 Task: Basic invoice with unit price blue modern simple.
Action: Mouse moved to (184, 178)
Screenshot: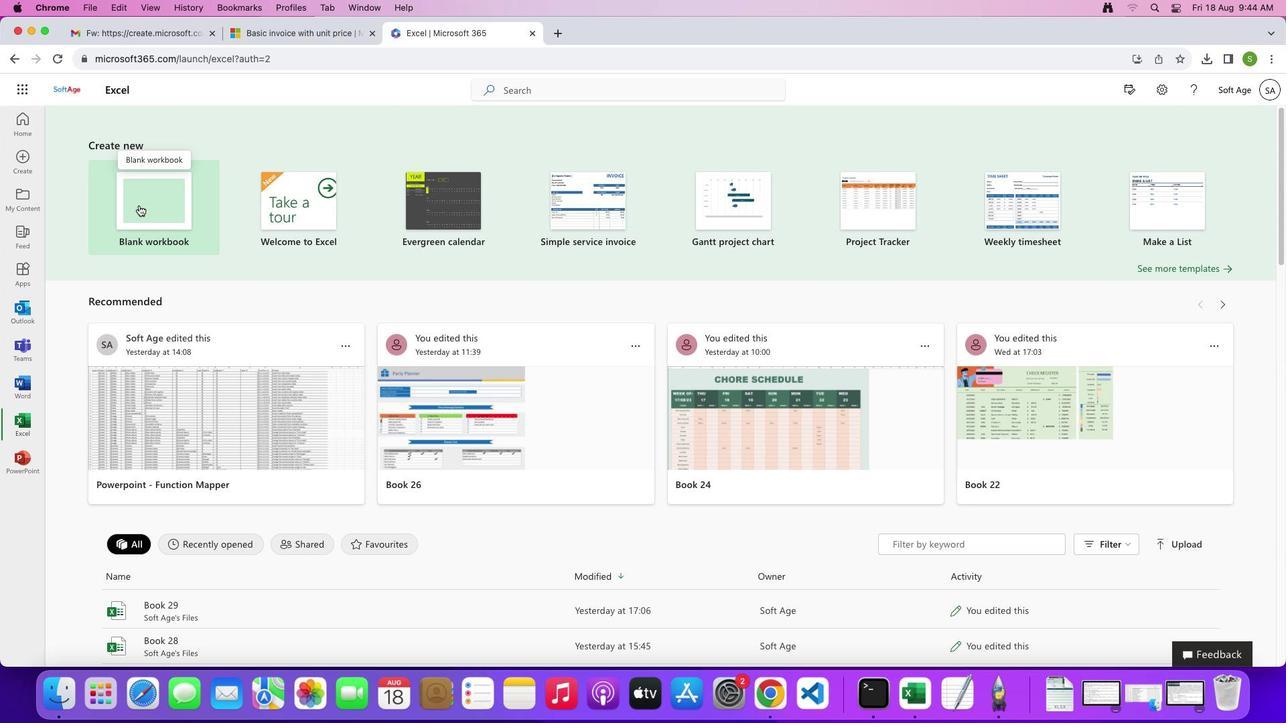 
Action: Mouse pressed left at (184, 178)
Screenshot: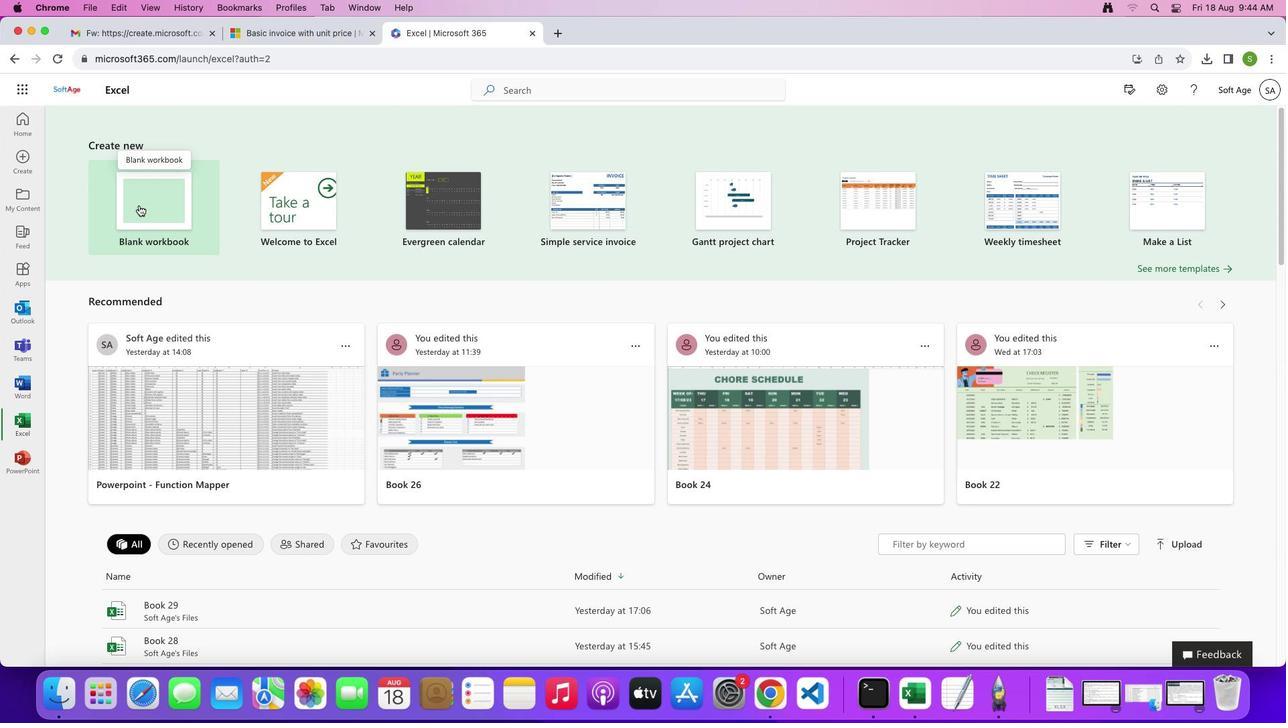 
Action: Mouse moved to (146, 197)
Screenshot: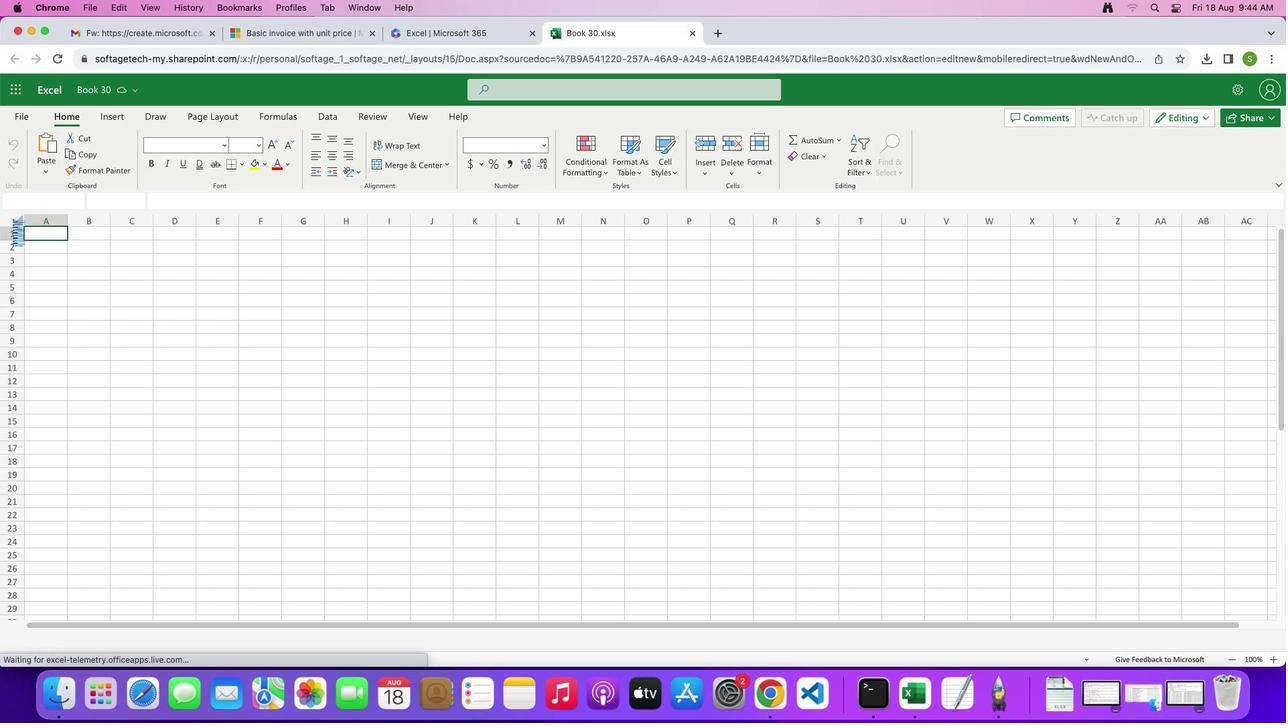 
Action: Mouse pressed left at (146, 197)
Screenshot: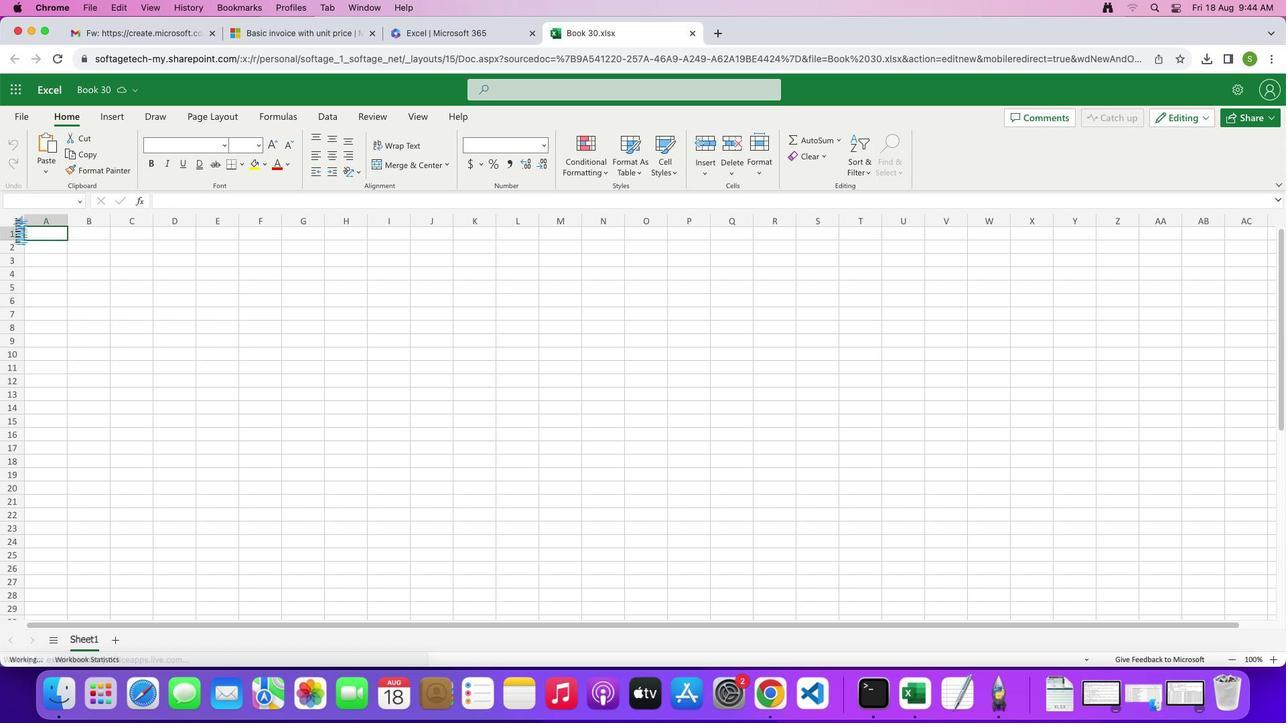 
Action: Mouse moved to (223, 132)
Screenshot: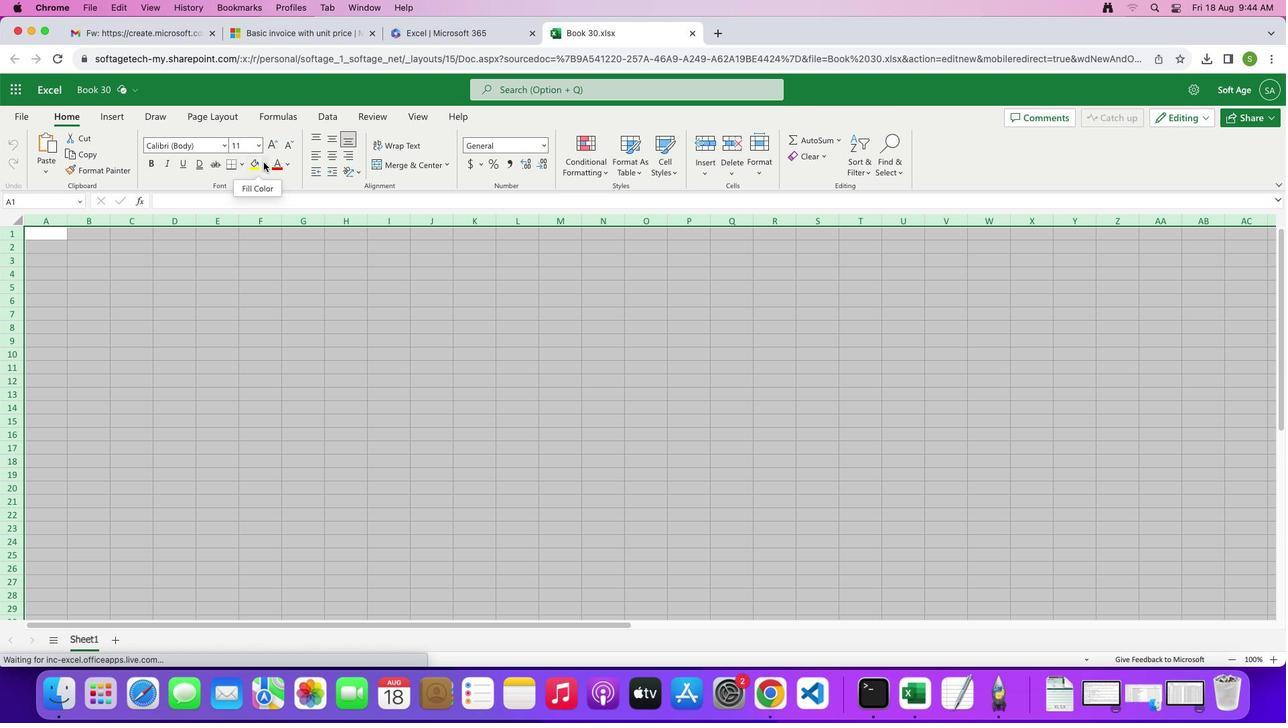 
Action: Mouse pressed left at (223, 132)
Screenshot: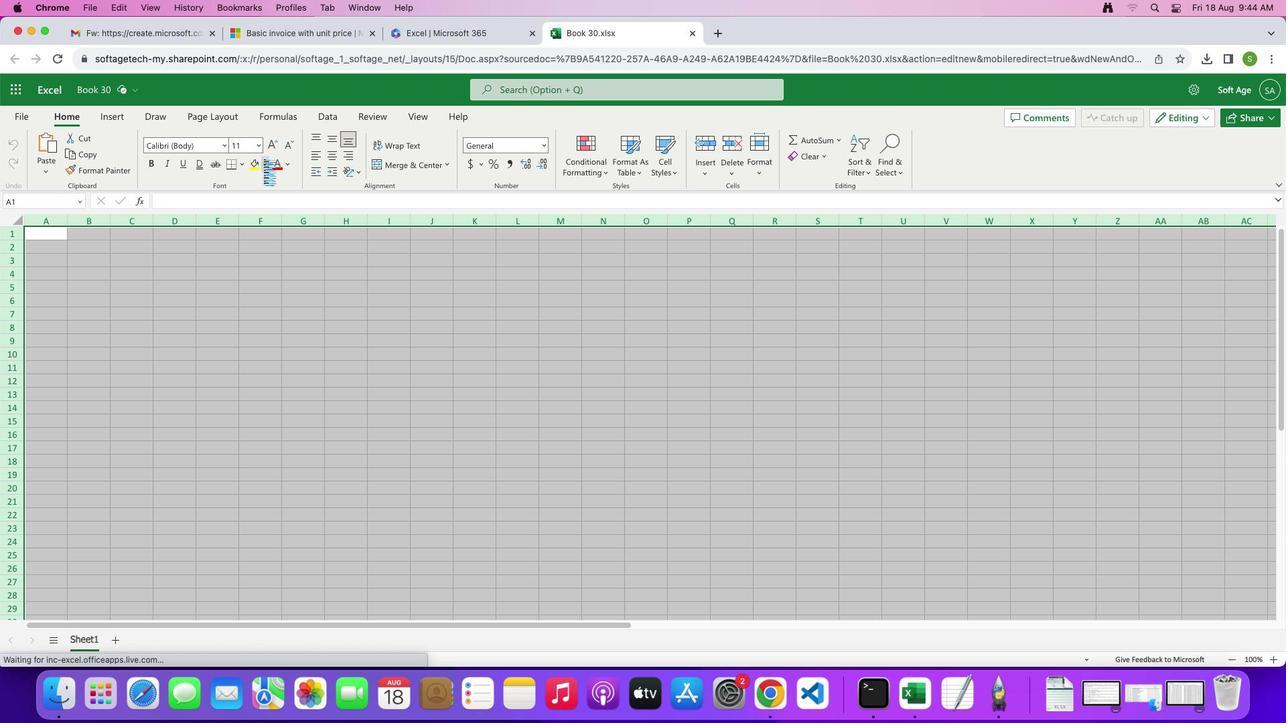 
Action: Mouse moved to (221, 176)
Screenshot: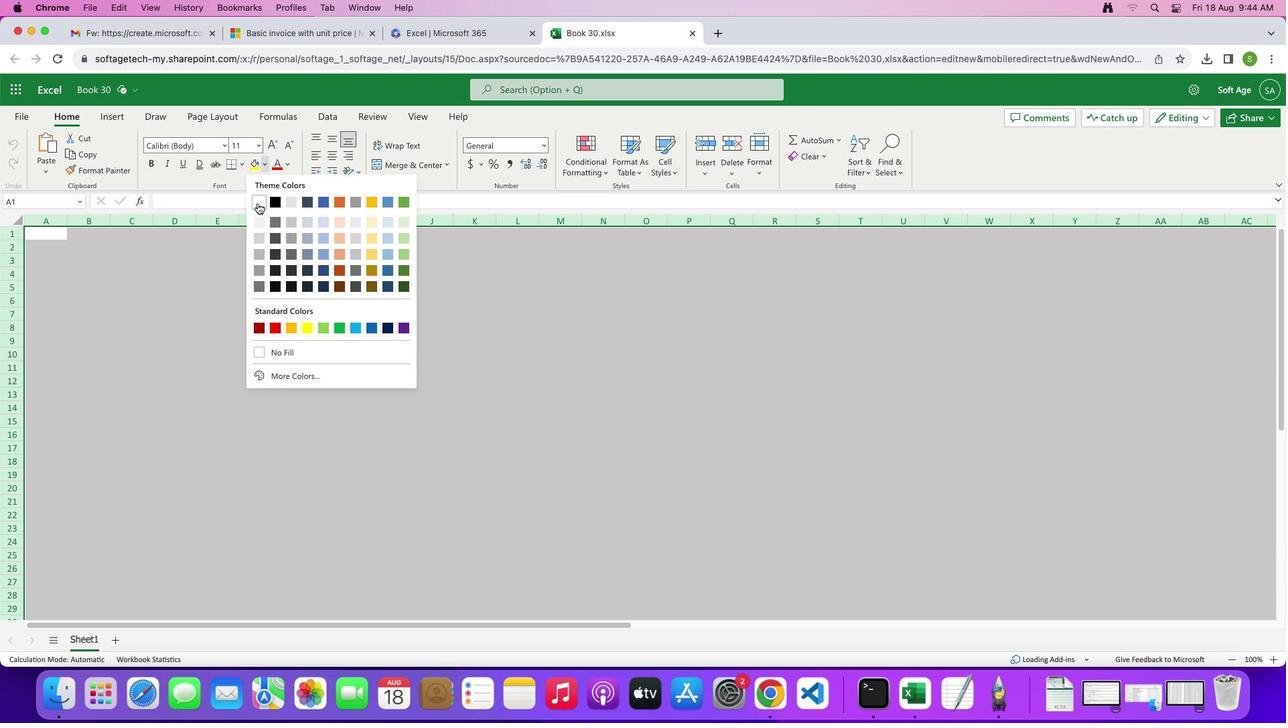
Action: Mouse pressed left at (221, 176)
Screenshot: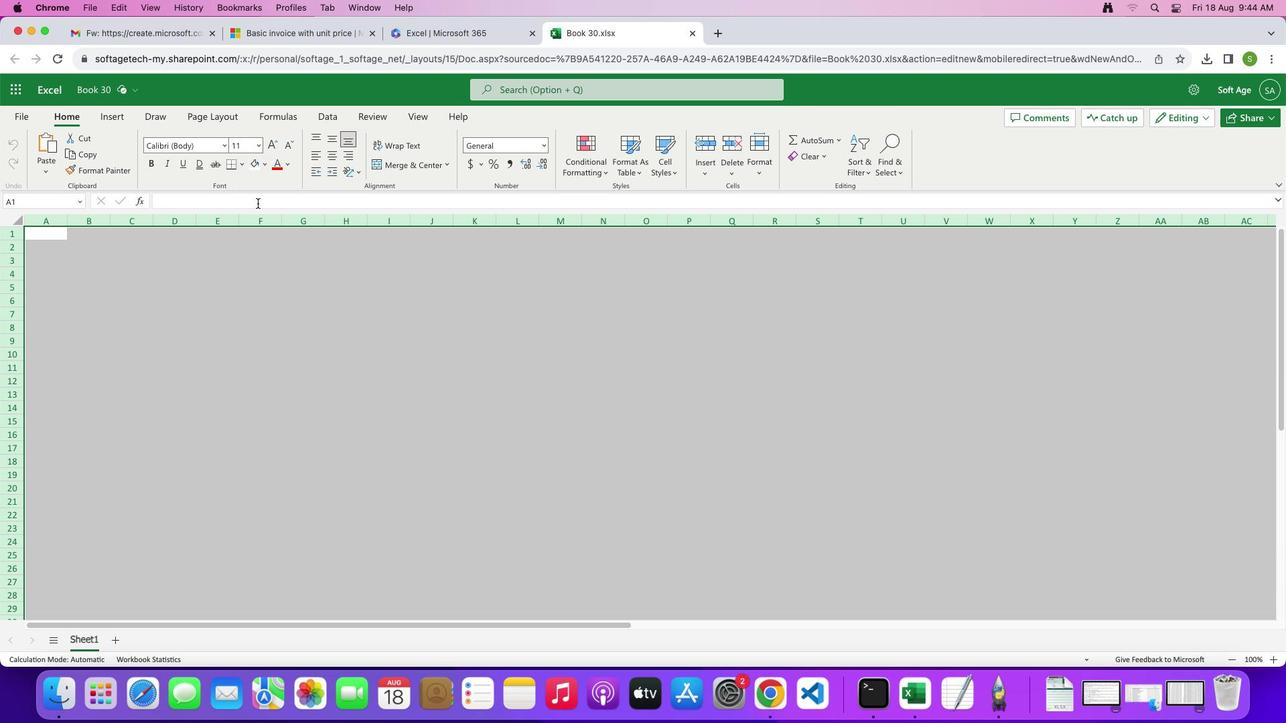 
Action: Mouse moved to (178, 269)
Screenshot: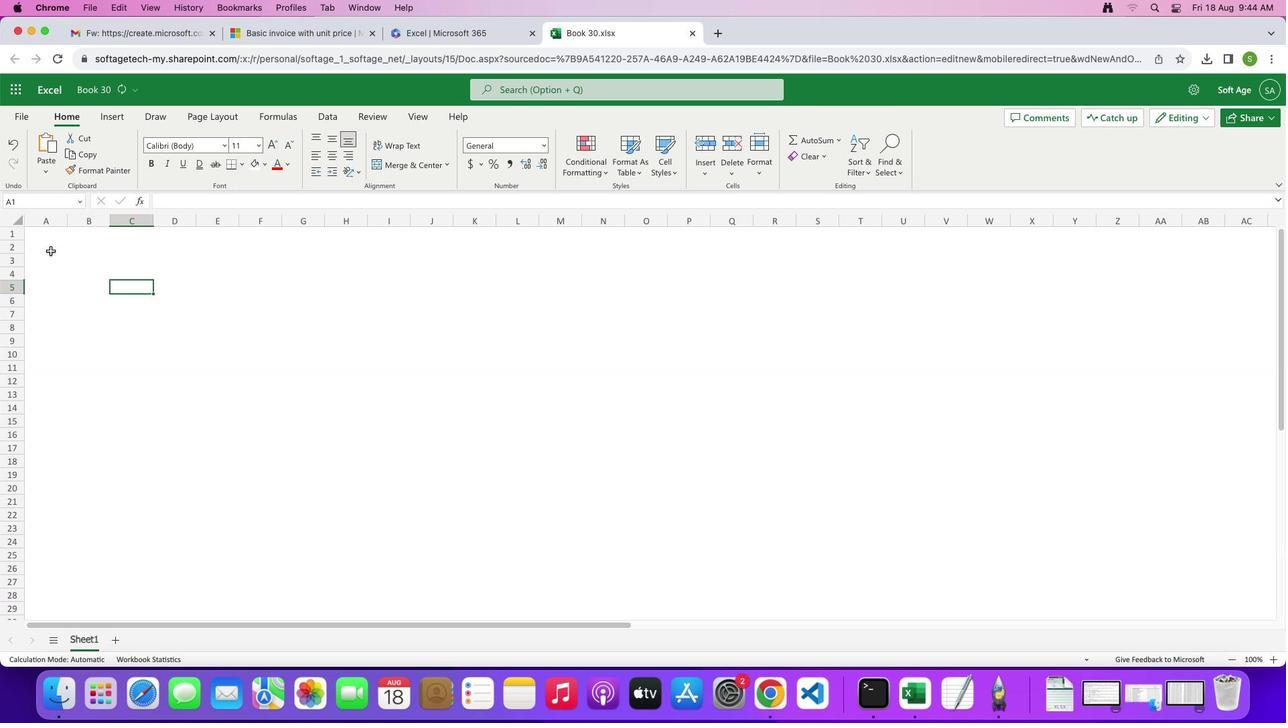
Action: Mouse pressed left at (178, 269)
Screenshot: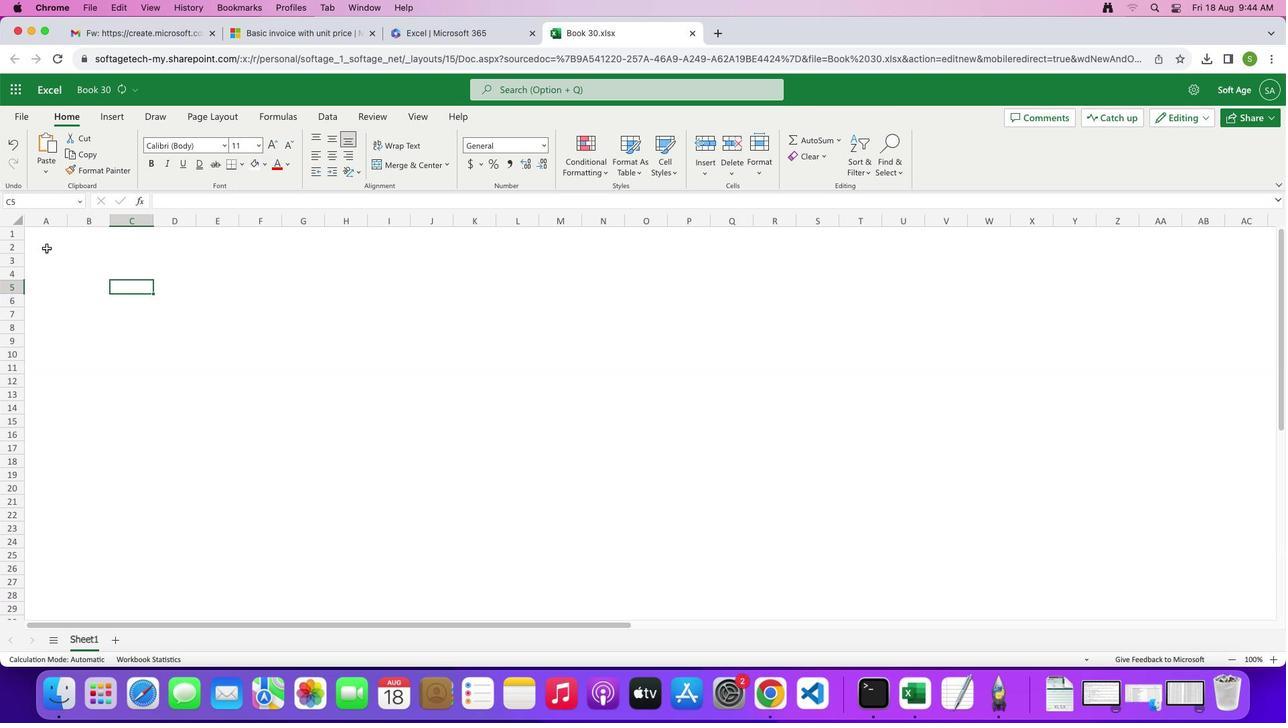 
Action: Mouse moved to (162, 197)
Screenshot: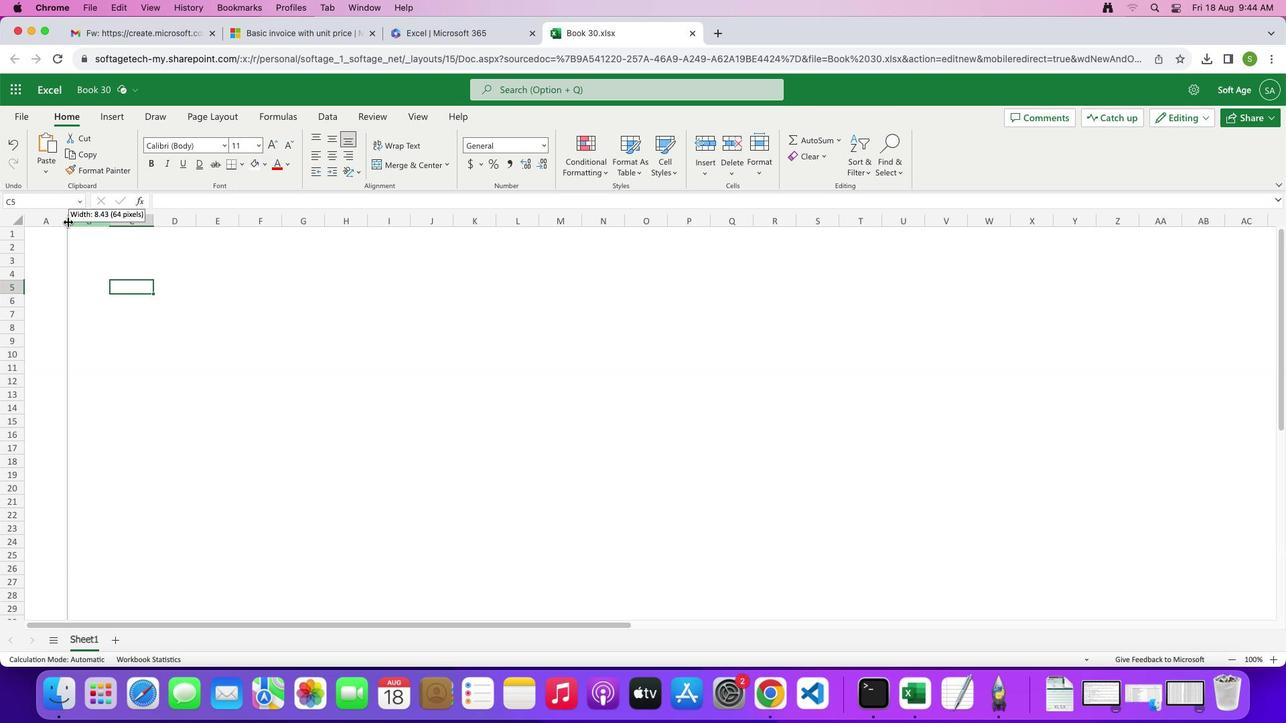 
Action: Mouse pressed left at (162, 197)
Screenshot: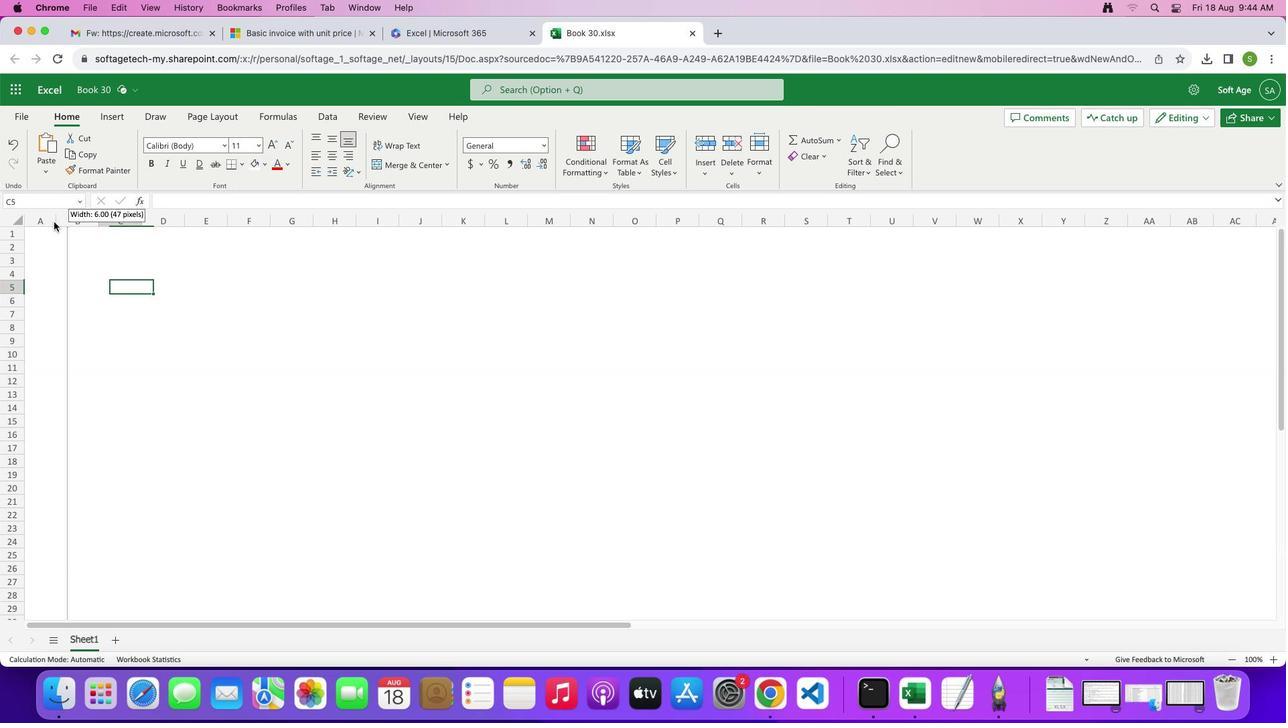 
Action: Mouse moved to (166, 238)
Screenshot: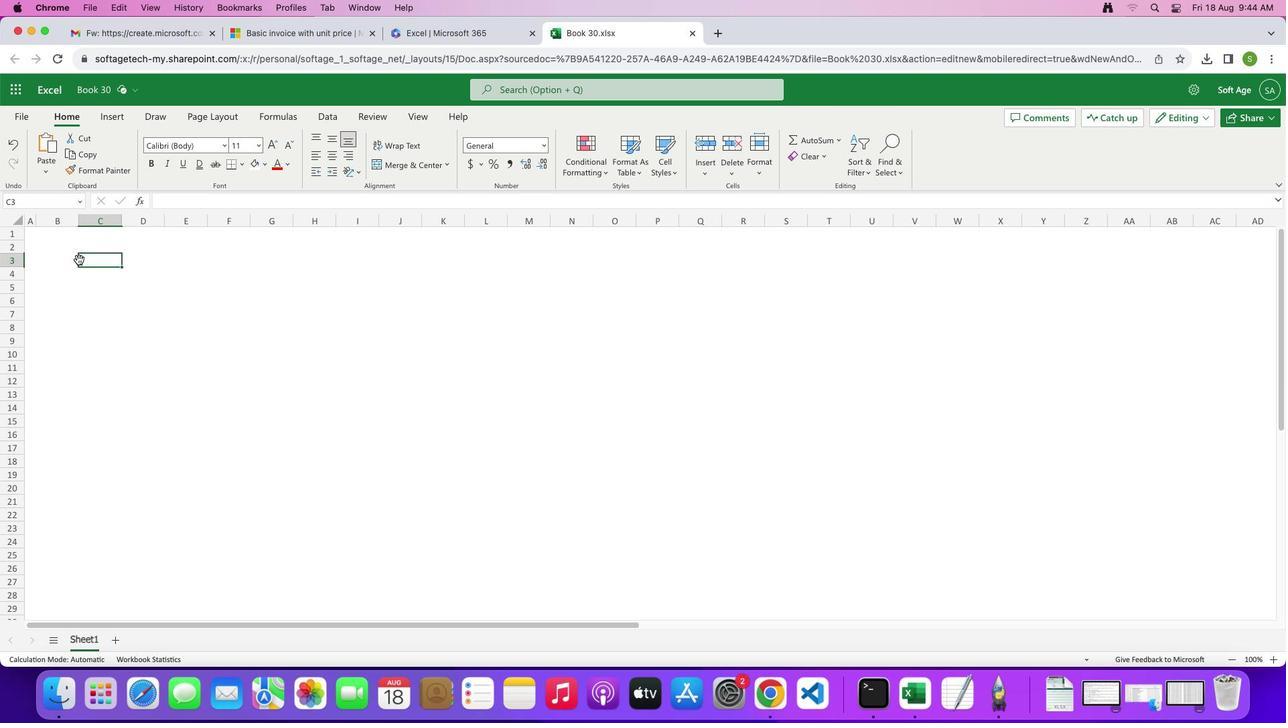 
Action: Mouse pressed left at (166, 238)
Screenshot: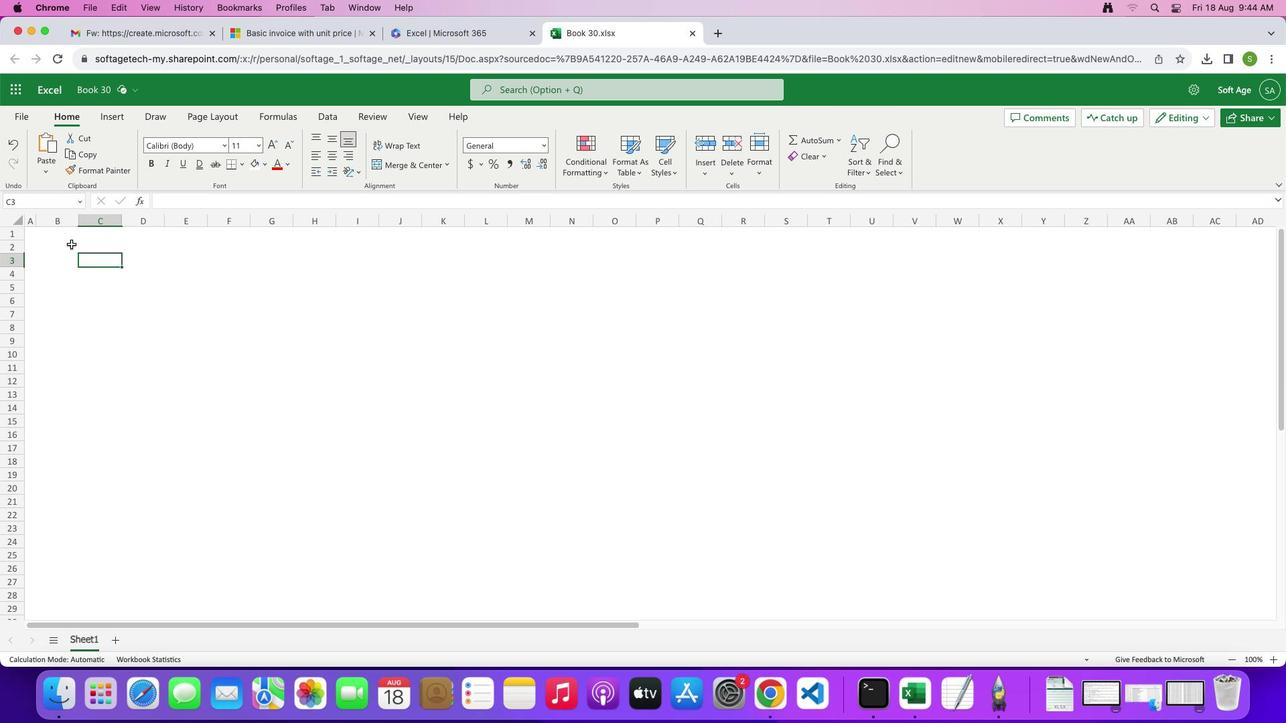 
Action: Mouse moved to (161, 199)
Screenshot: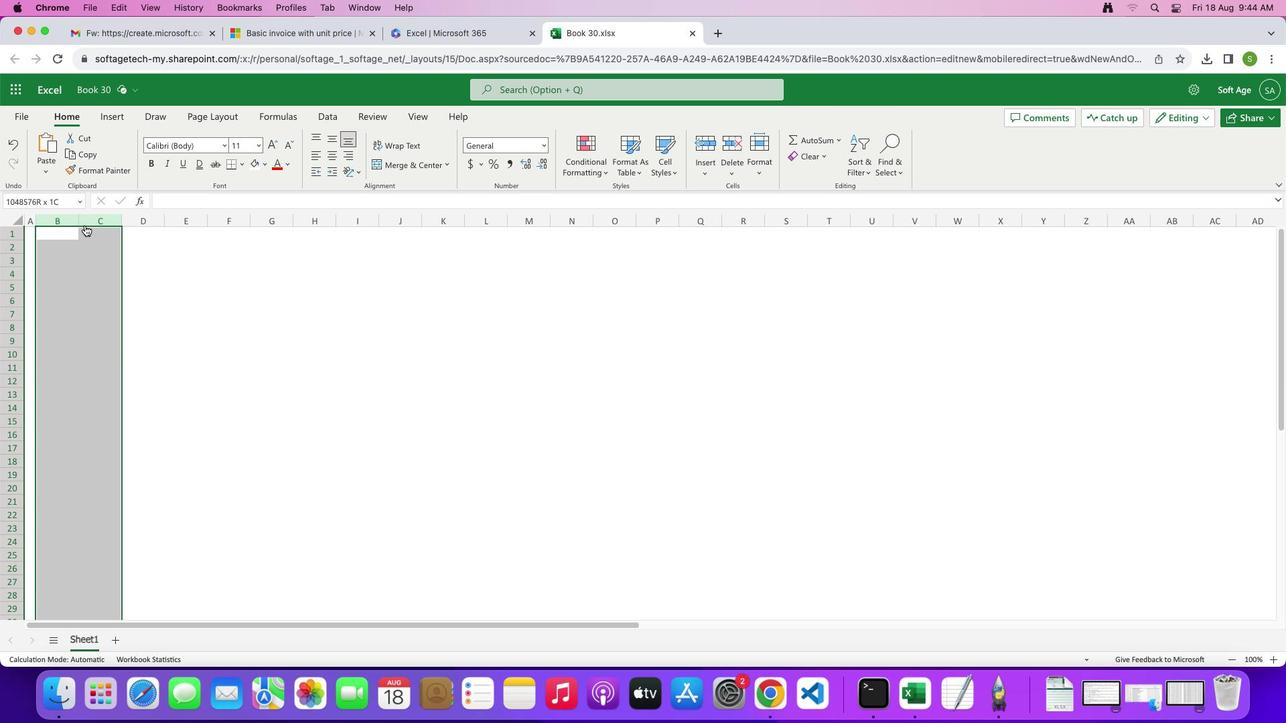 
Action: Mouse pressed left at (161, 199)
Screenshot: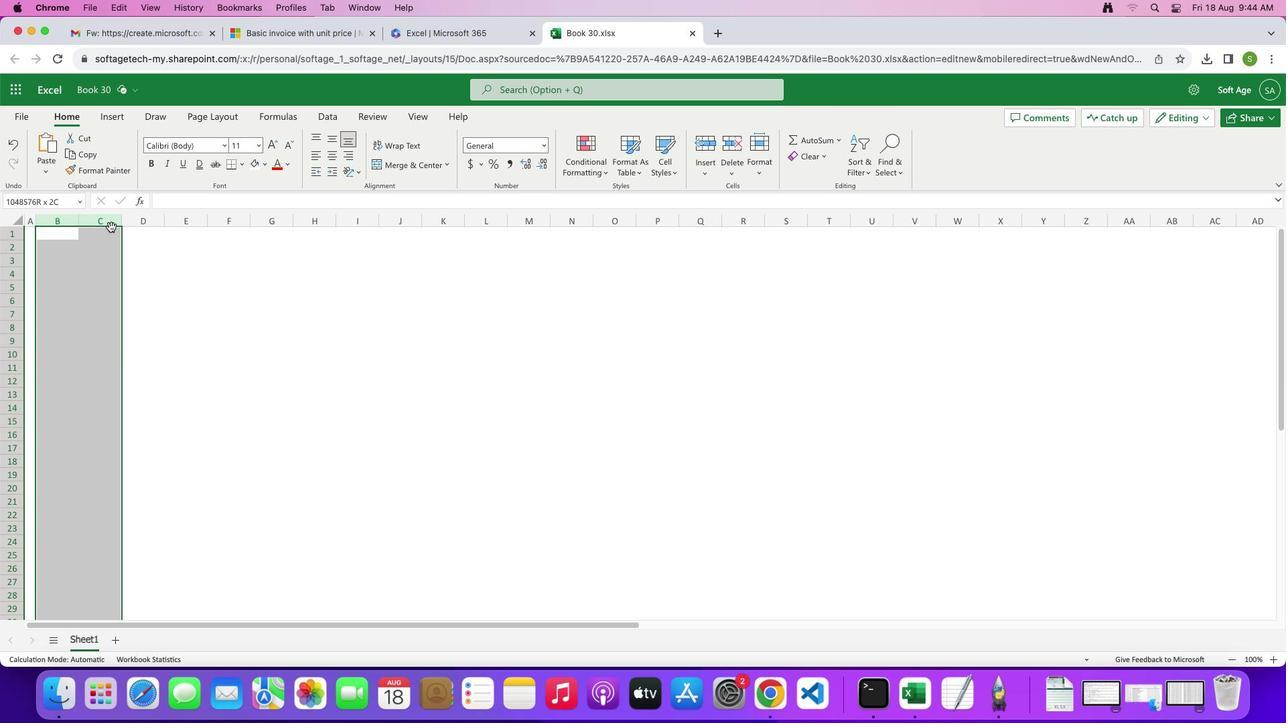 
Action: Mouse moved to (179, 196)
Screenshot: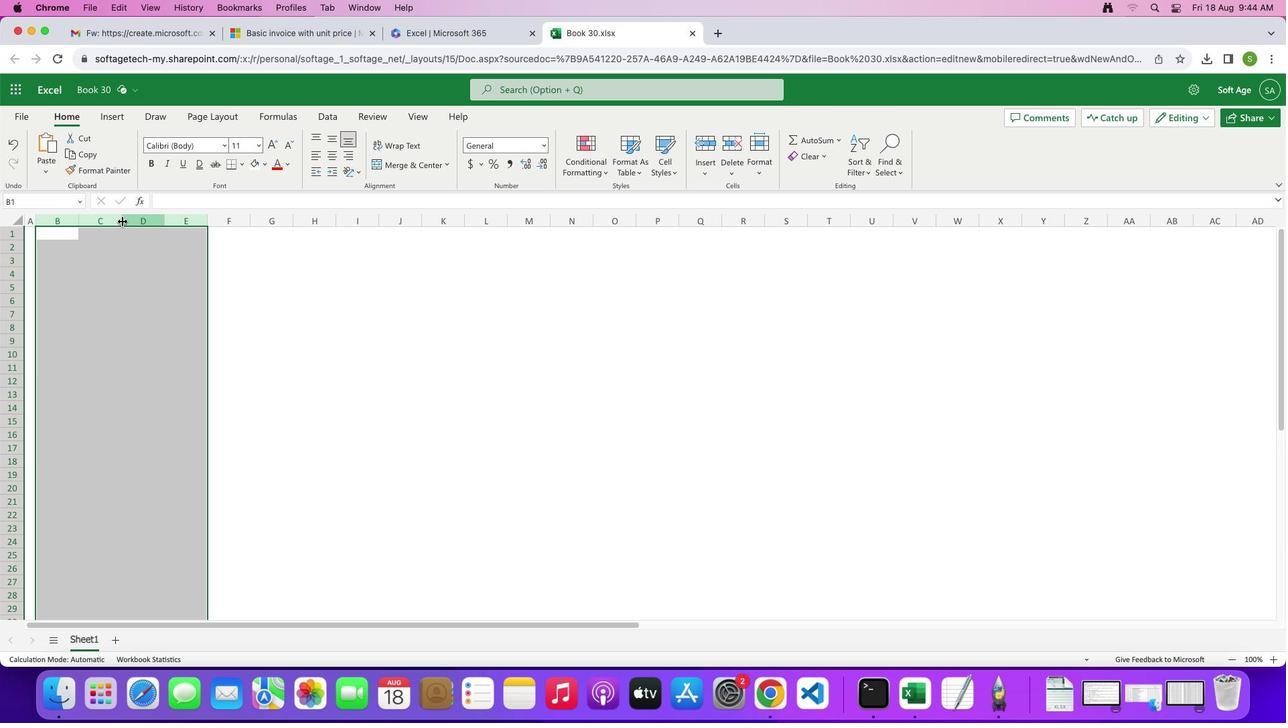 
Action: Mouse pressed left at (179, 196)
Screenshot: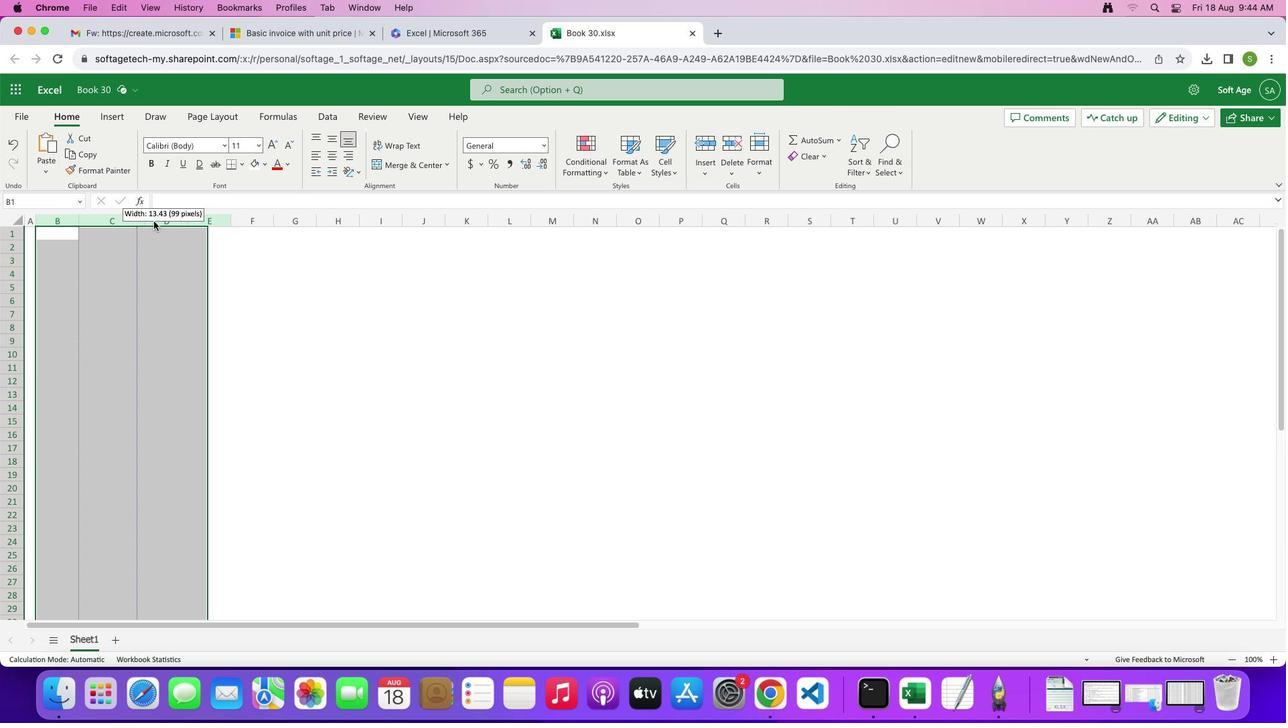 
Action: Mouse moved to (298, 198)
Screenshot: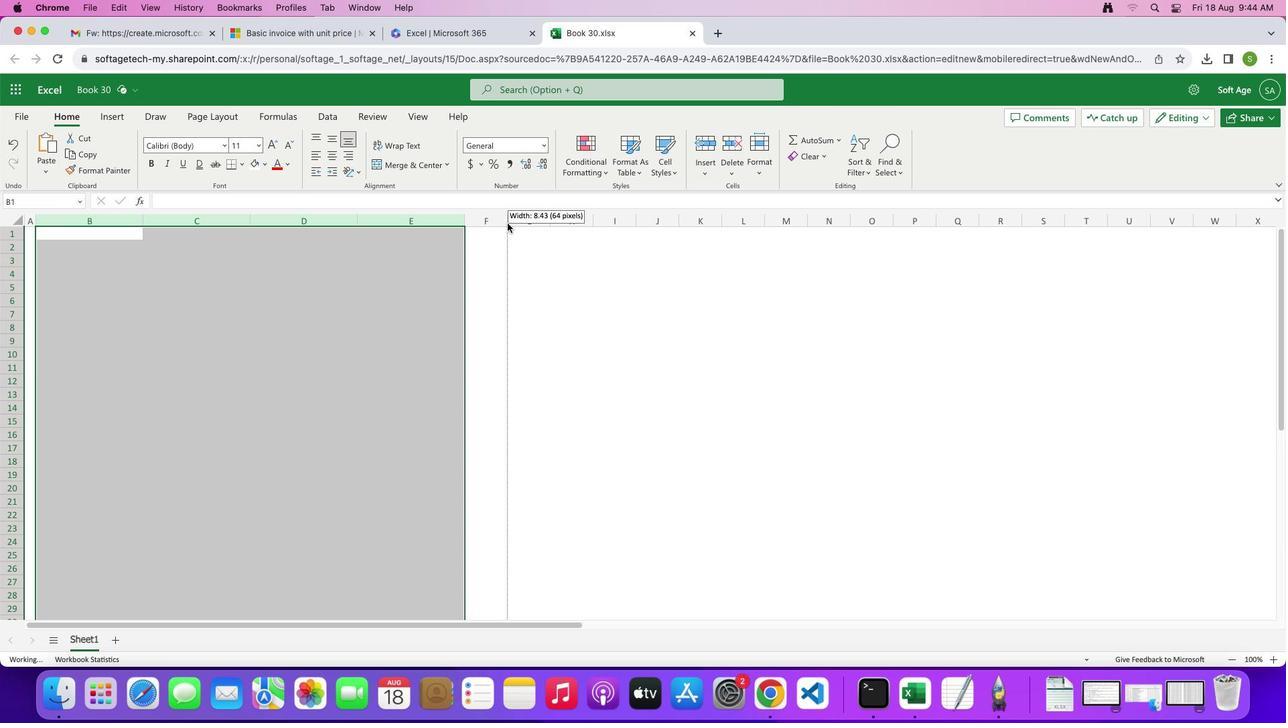 
Action: Mouse pressed left at (298, 198)
Screenshot: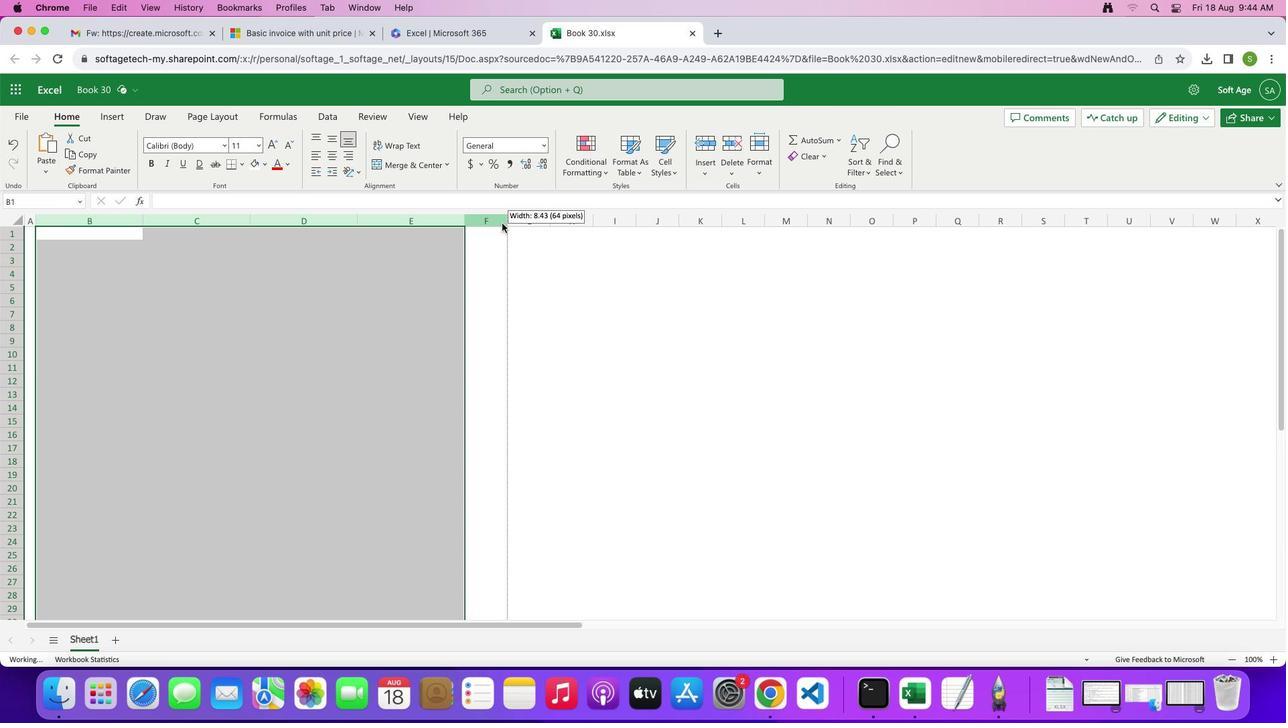 
Action: Mouse moved to (245, 310)
Screenshot: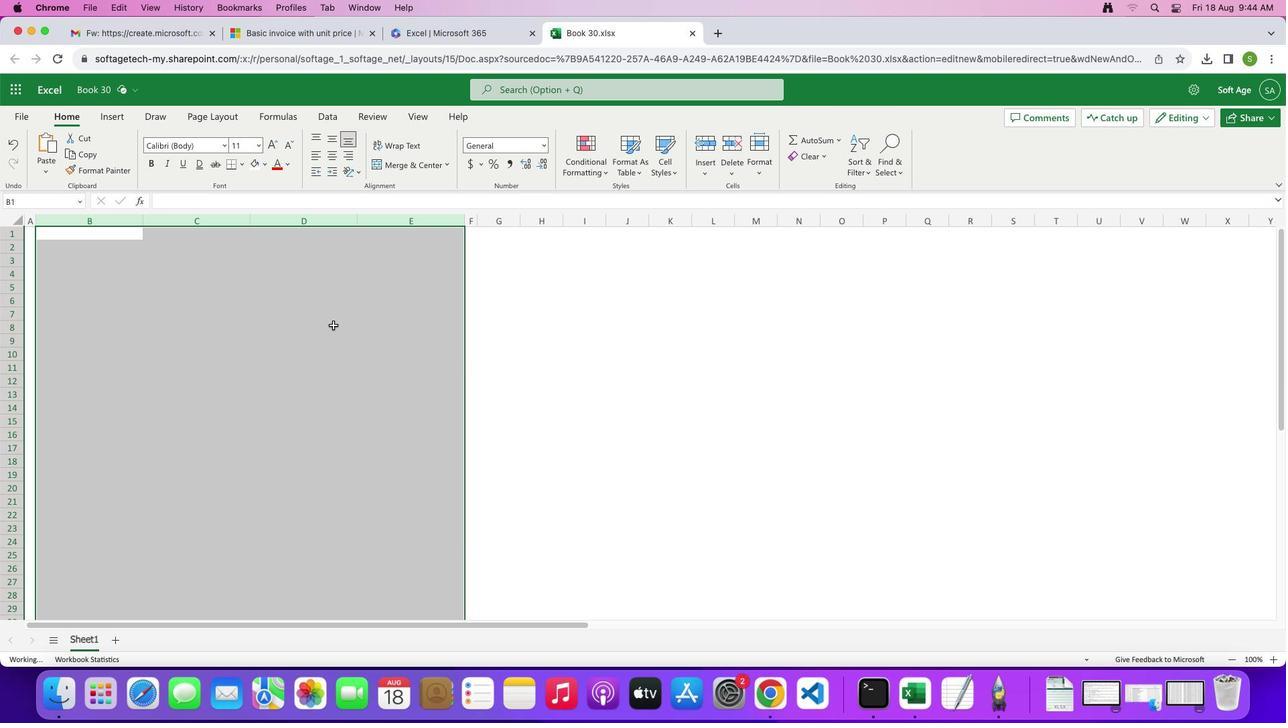 
Action: Mouse pressed left at (245, 310)
Screenshot: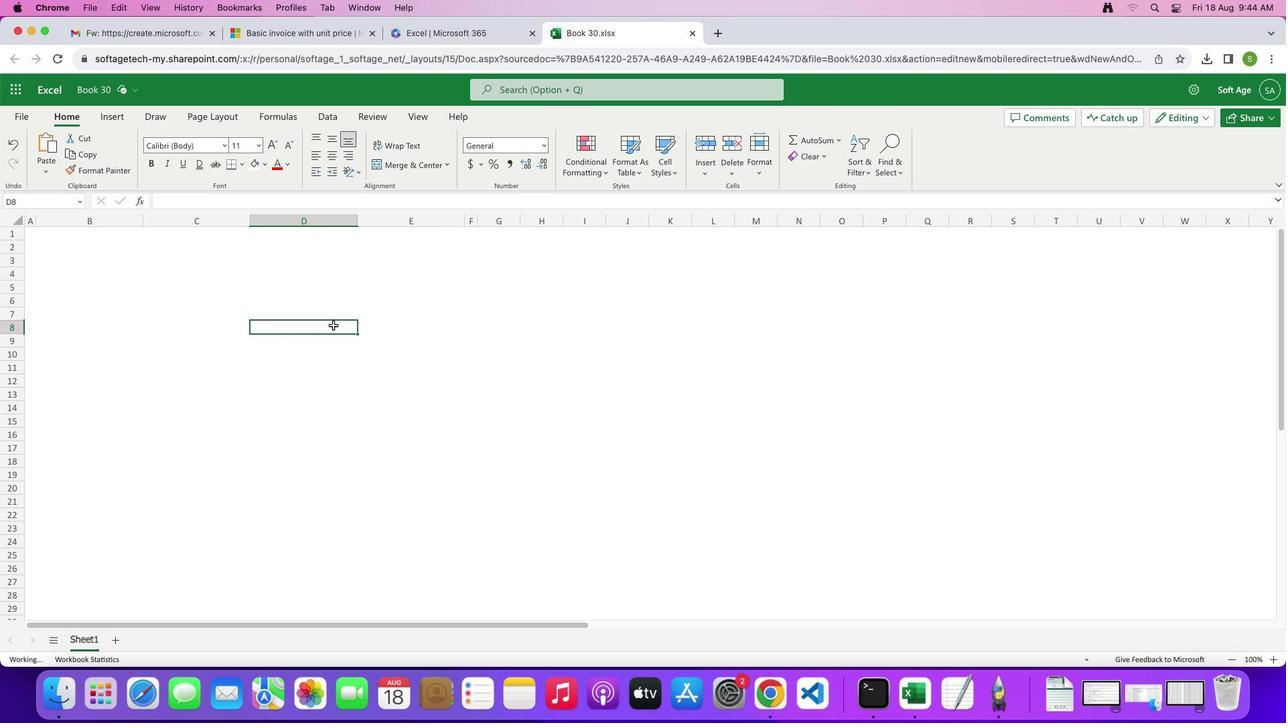 
Action: Mouse moved to (146, 215)
Screenshot: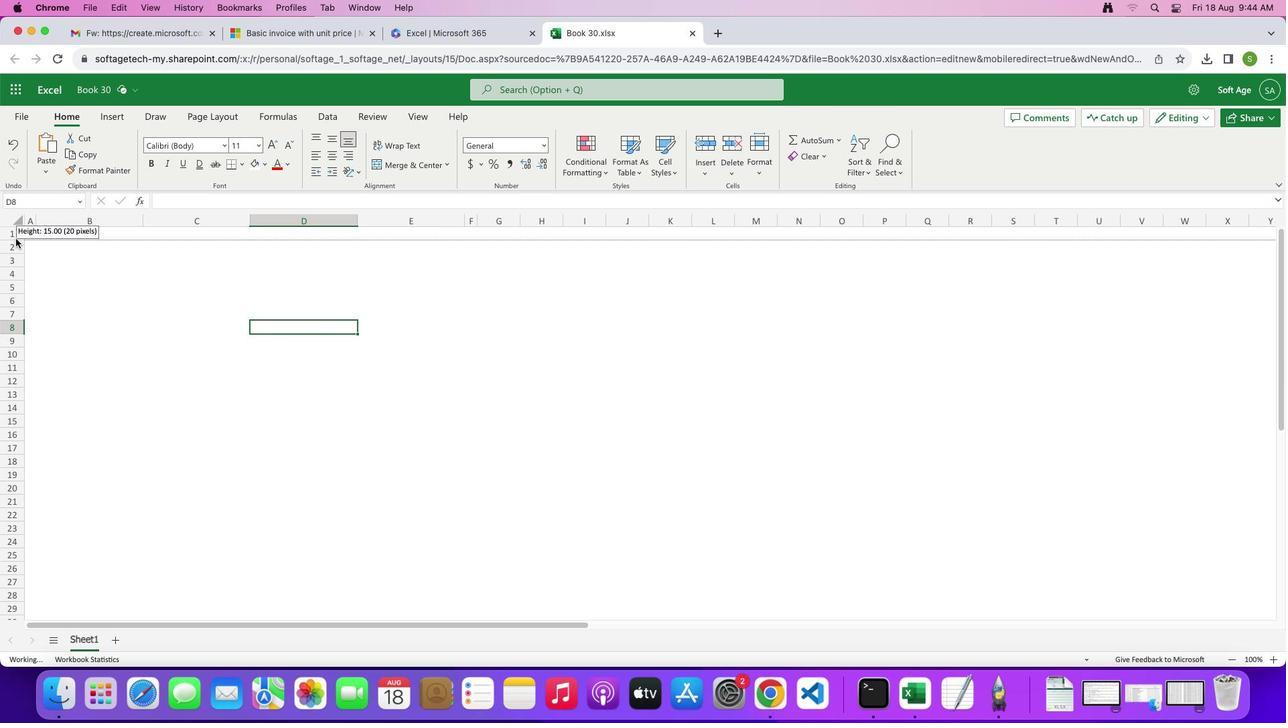 
Action: Mouse pressed left at (146, 215)
Screenshot: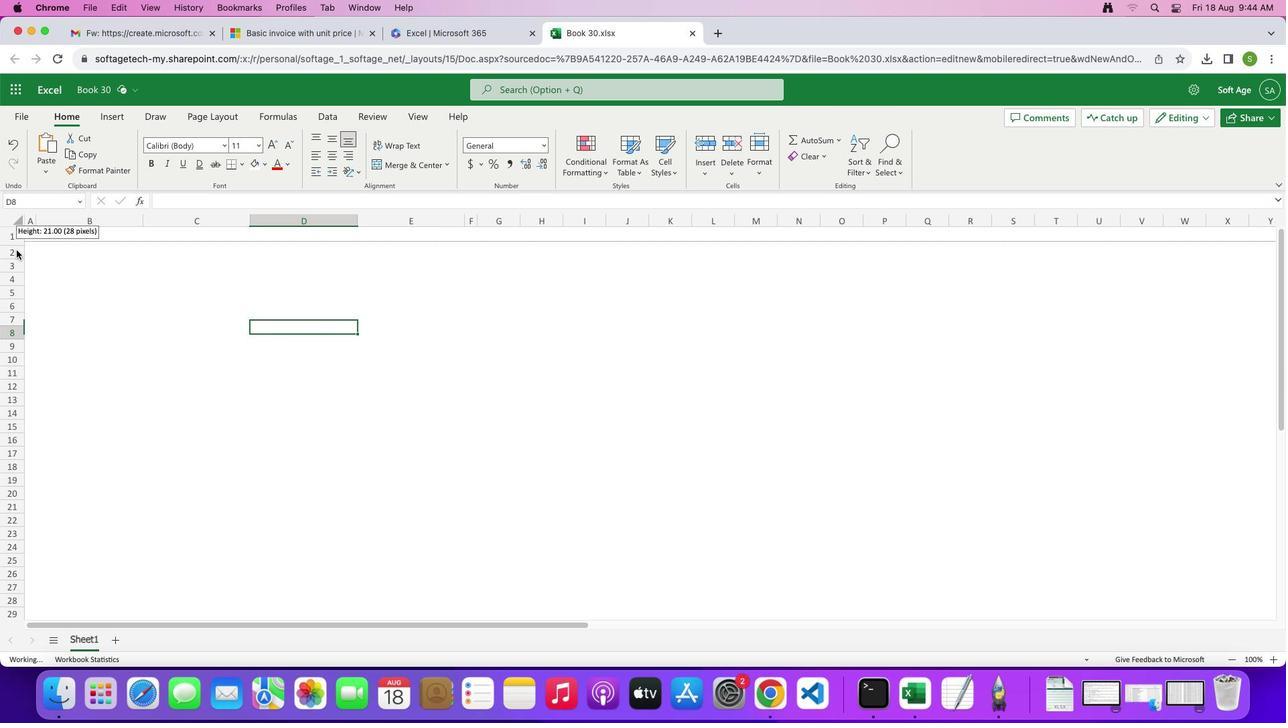 
Action: Mouse moved to (146, 267)
Screenshot: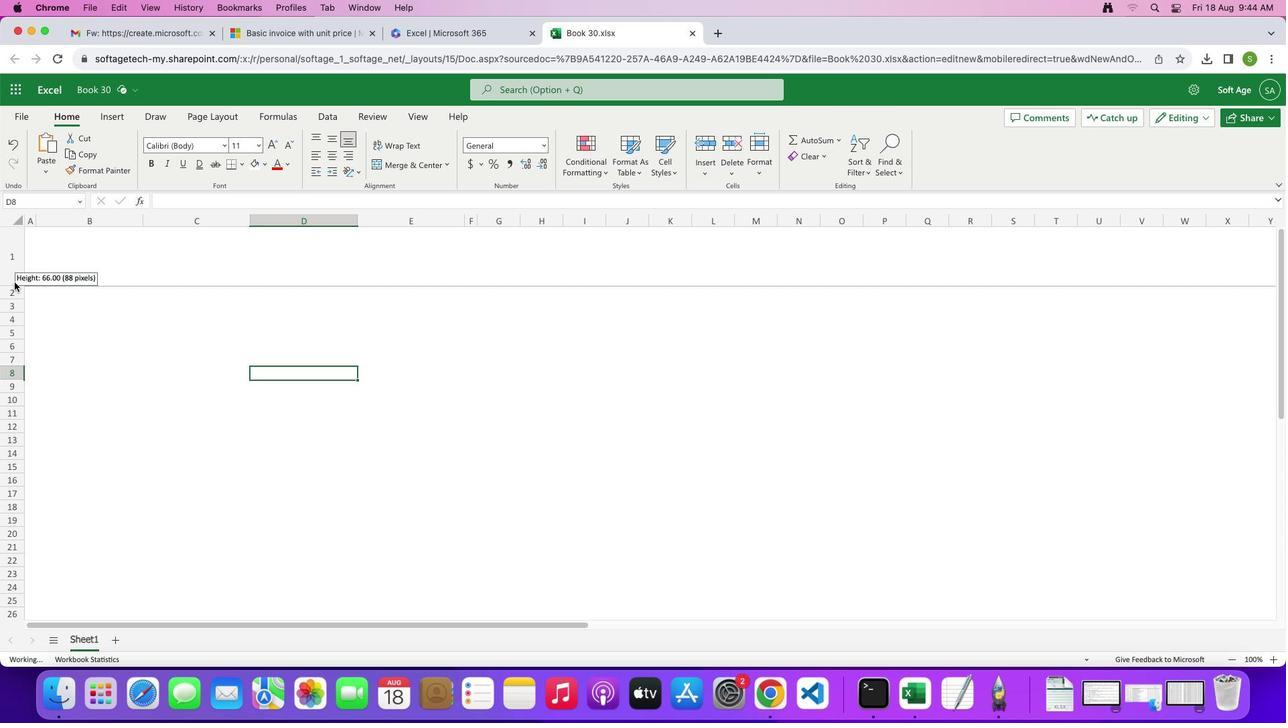 
Action: Mouse pressed left at (146, 267)
Screenshot: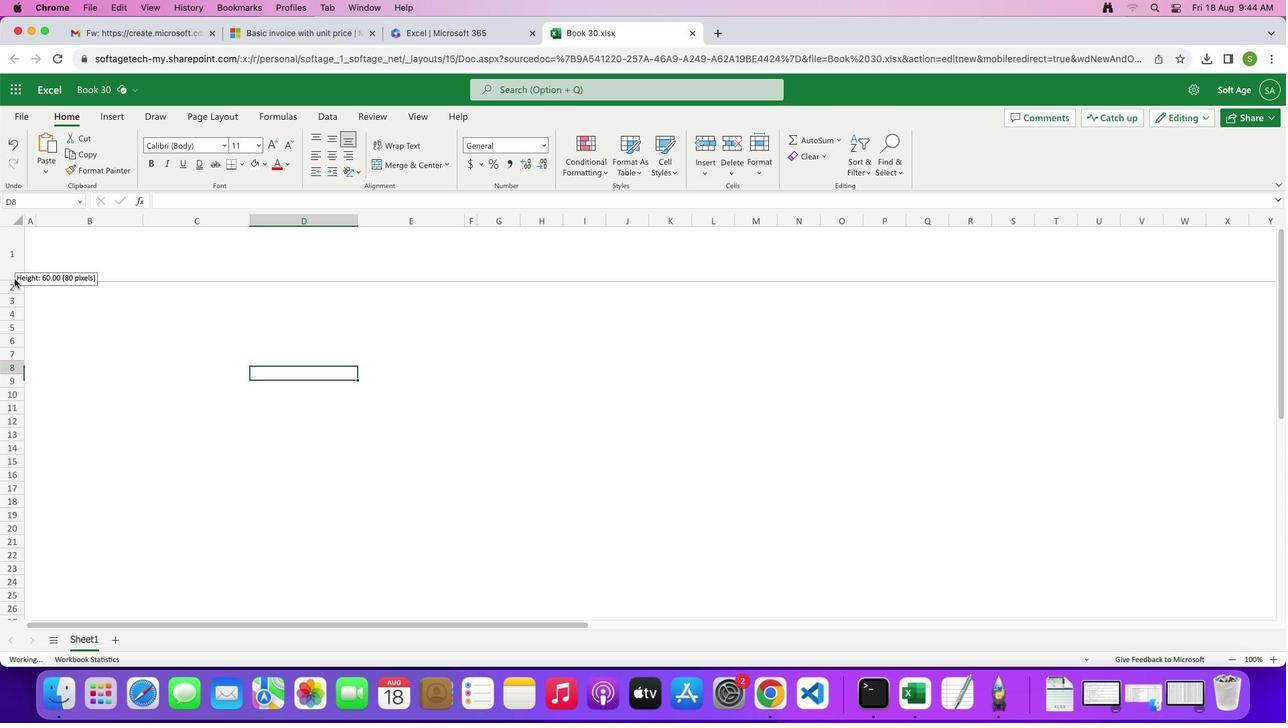 
Action: Mouse moved to (188, 295)
Screenshot: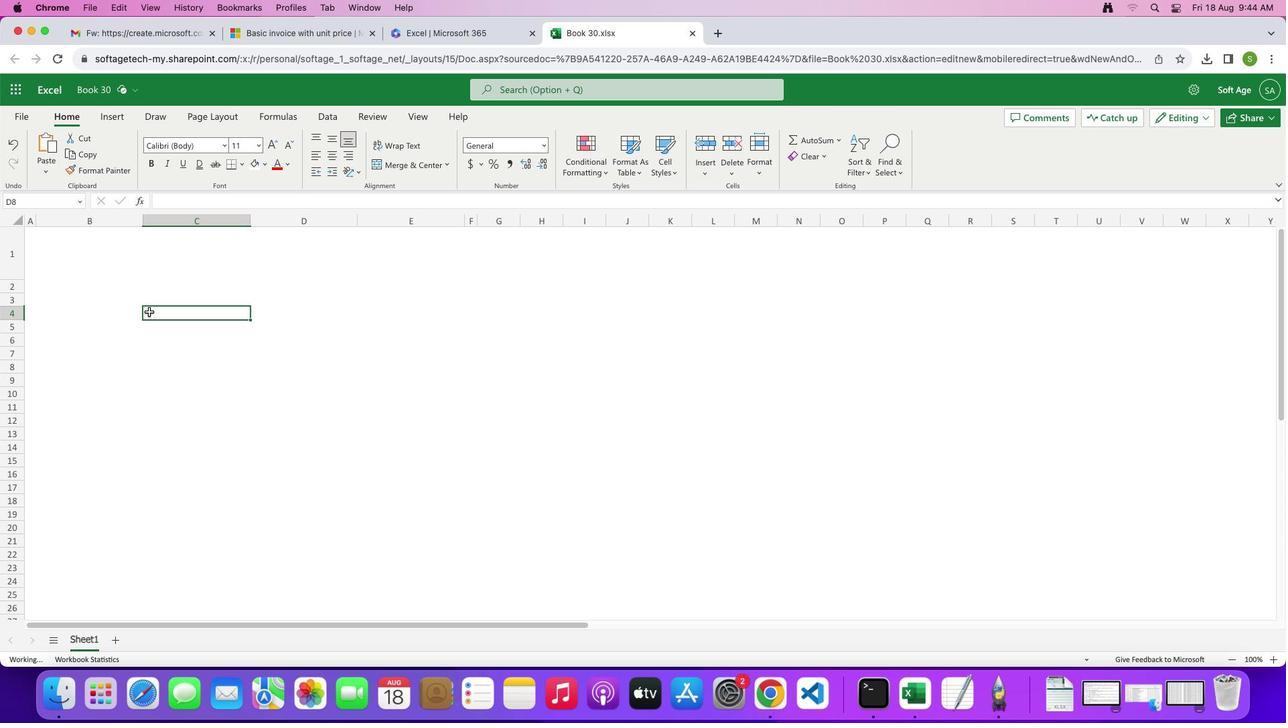 
Action: Mouse pressed left at (188, 295)
Screenshot: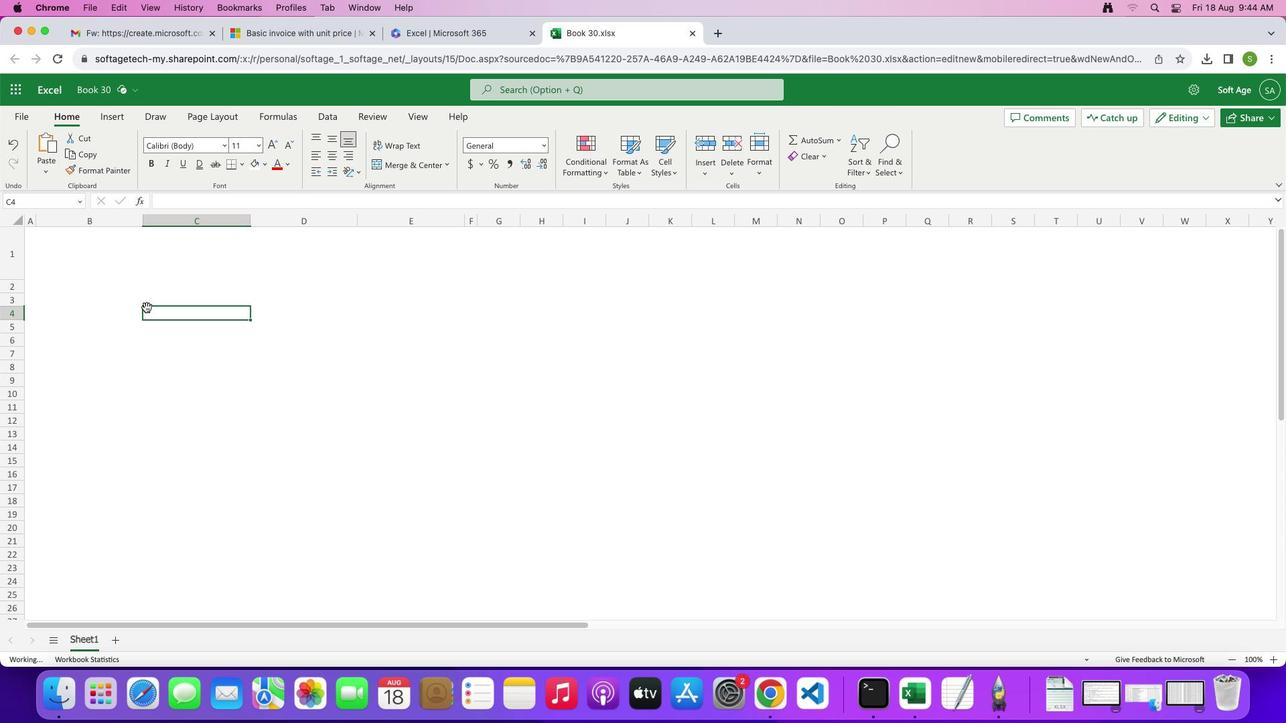 
Action: Mouse moved to (156, 214)
Screenshot: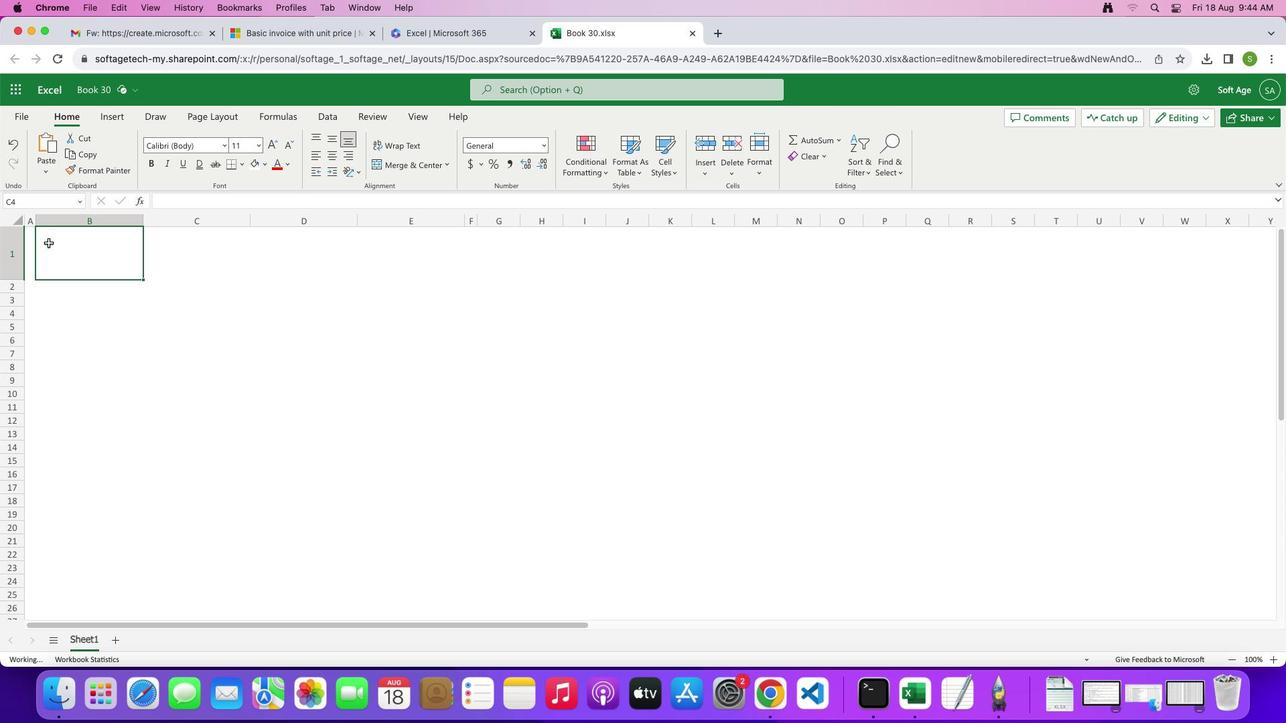 
Action: Mouse pressed left at (156, 214)
Screenshot: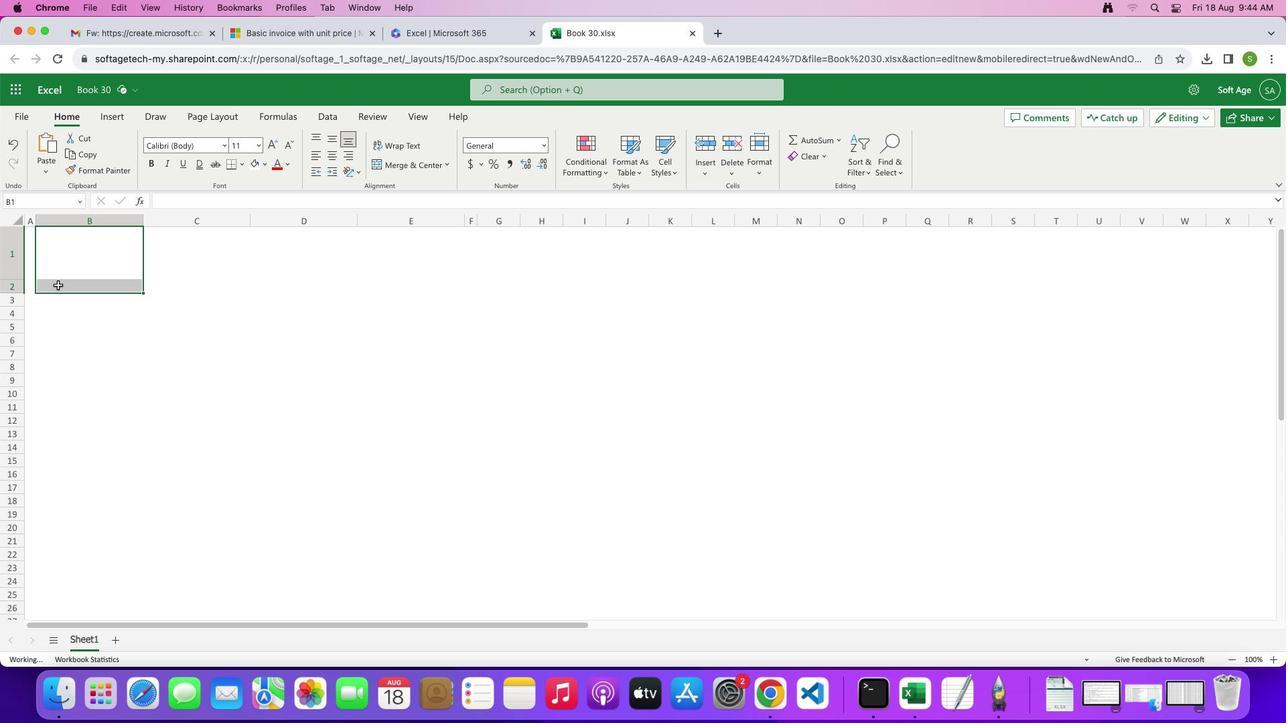 
Action: Mouse moved to (217, 368)
Screenshot: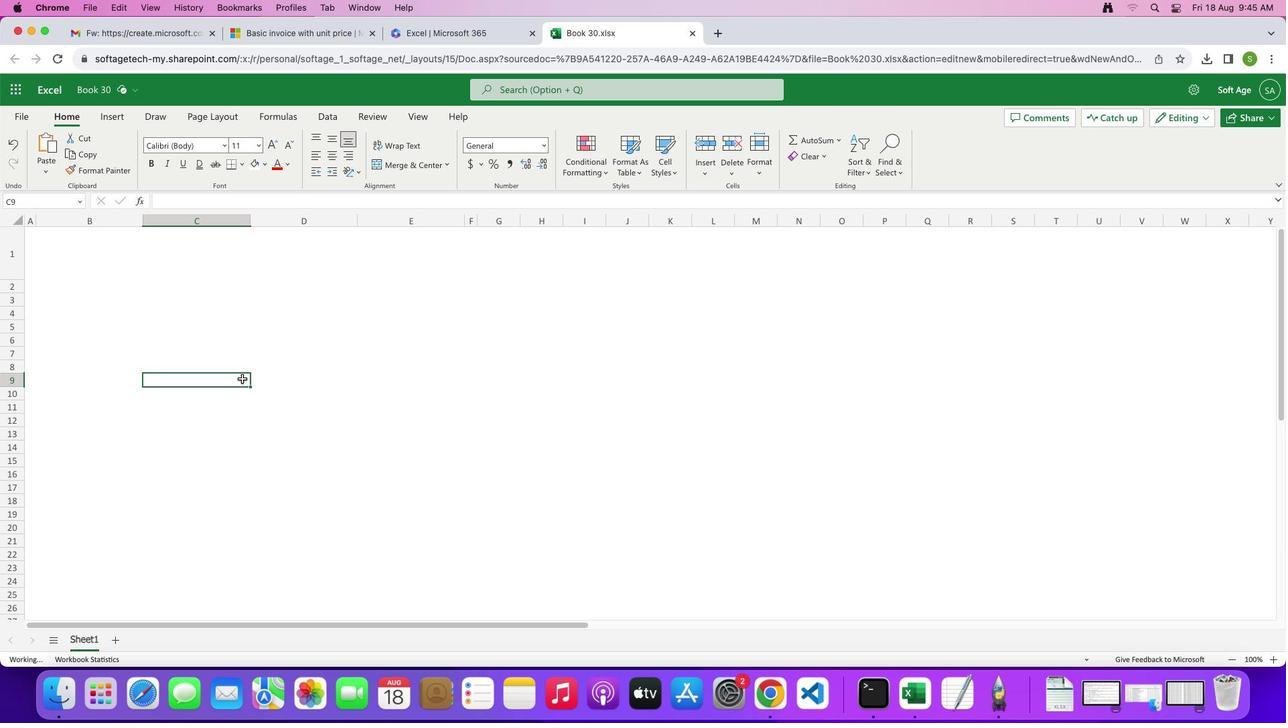 
Action: Mouse pressed left at (217, 368)
Screenshot: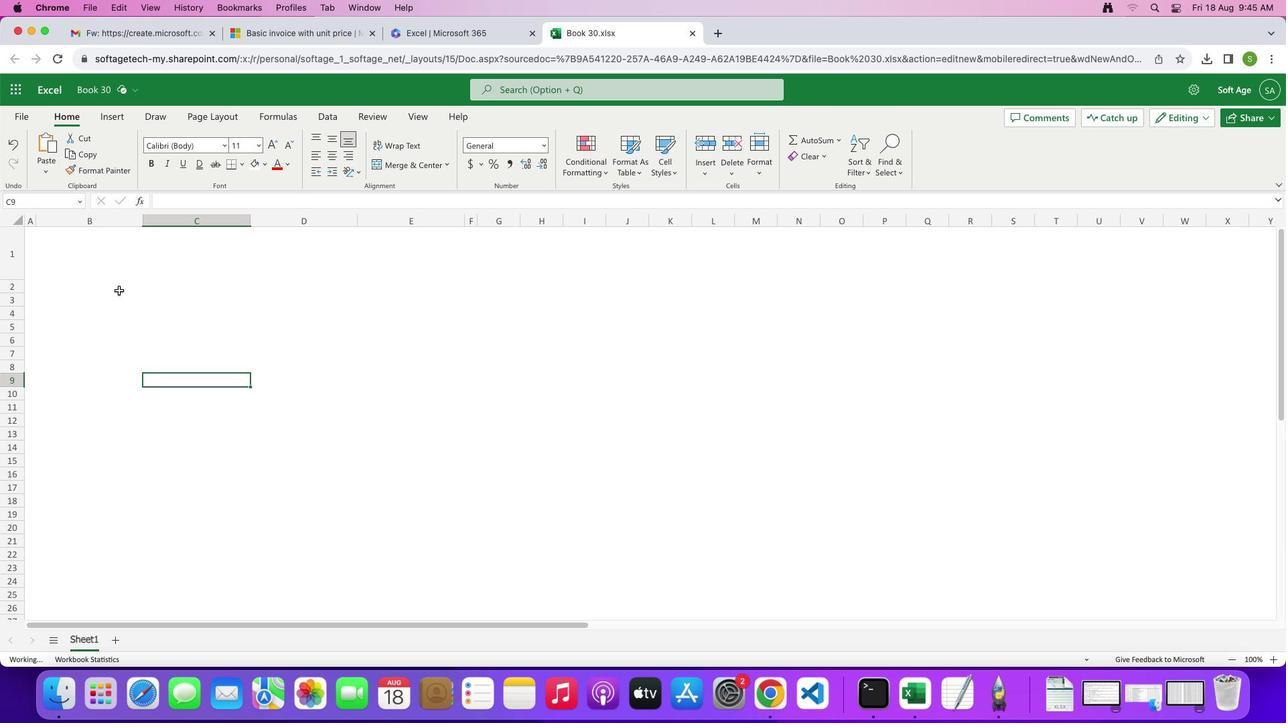 
Action: Mouse moved to (158, 212)
Screenshot: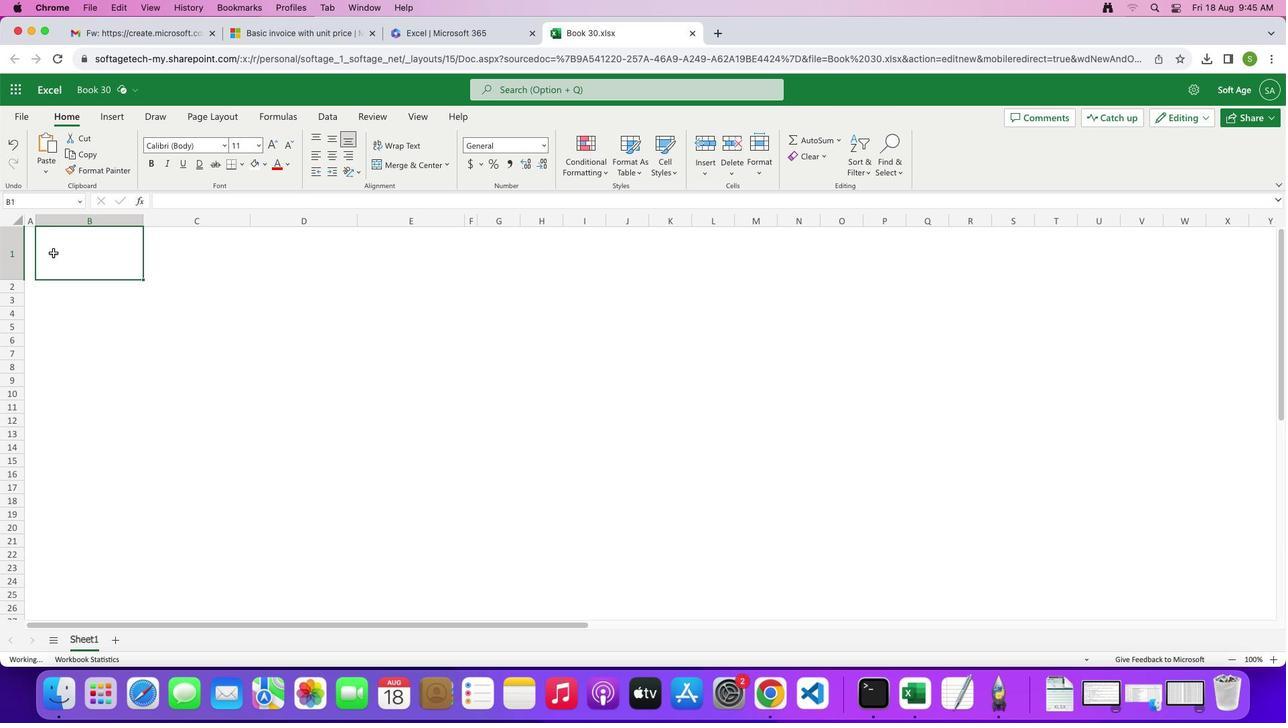 
Action: Mouse pressed left at (158, 212)
Screenshot: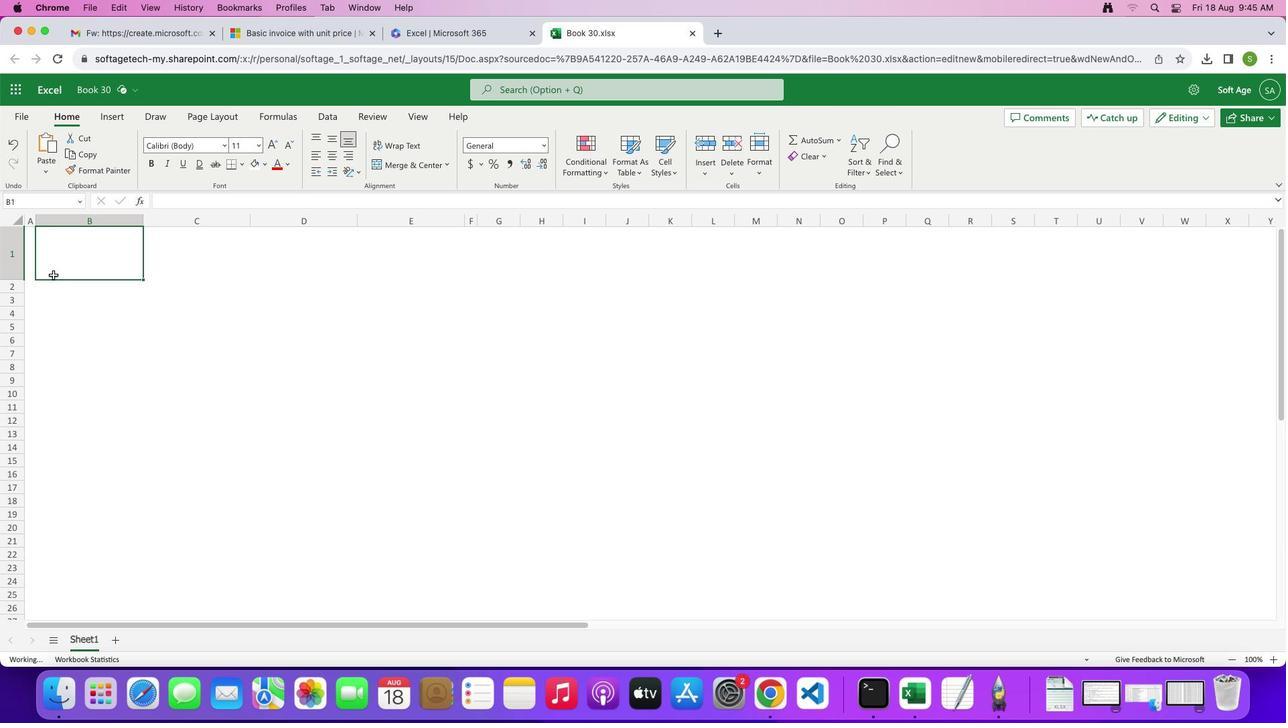 
Action: Mouse moved to (219, 198)
Screenshot: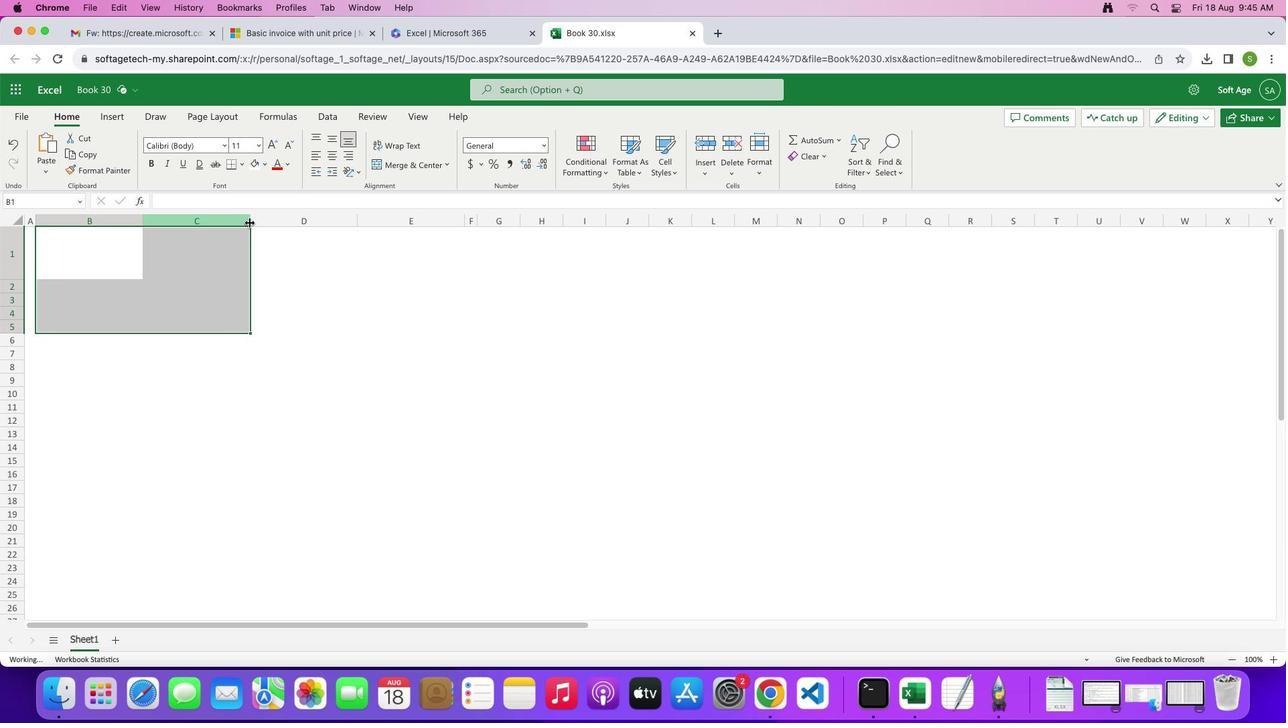 
Action: Mouse pressed left at (219, 198)
Screenshot: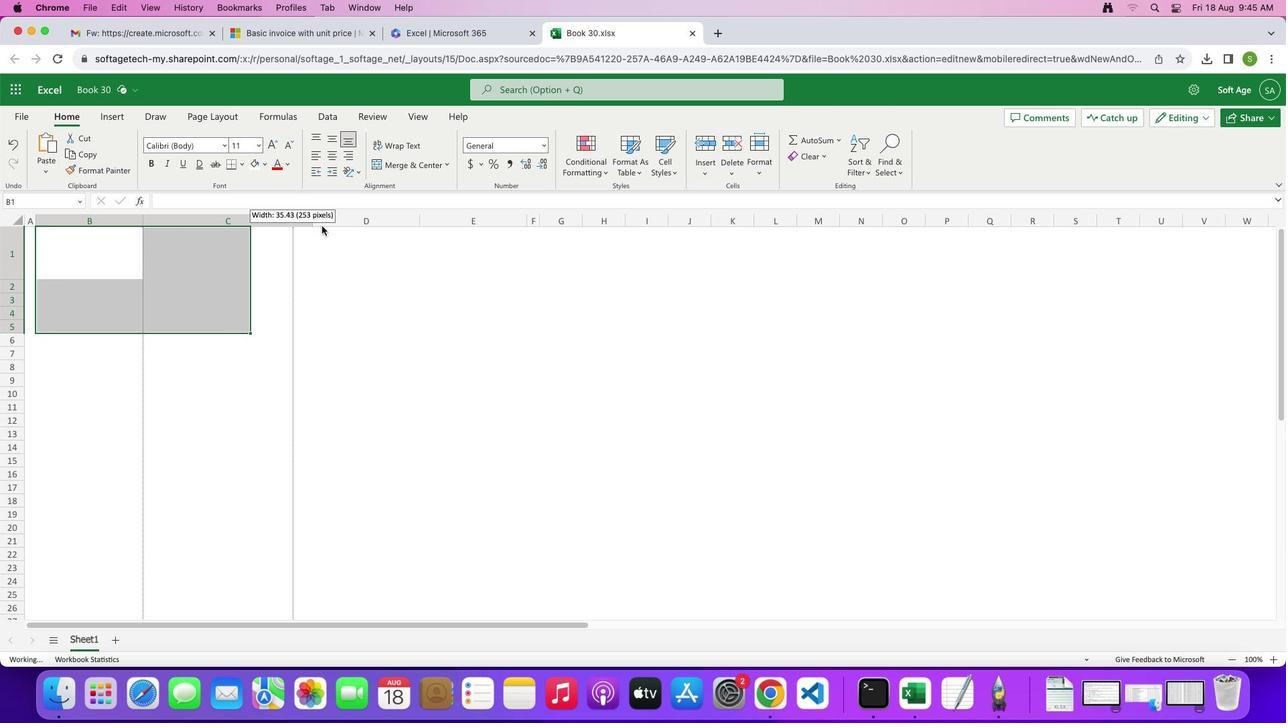 
Action: Mouse moved to (257, 198)
Screenshot: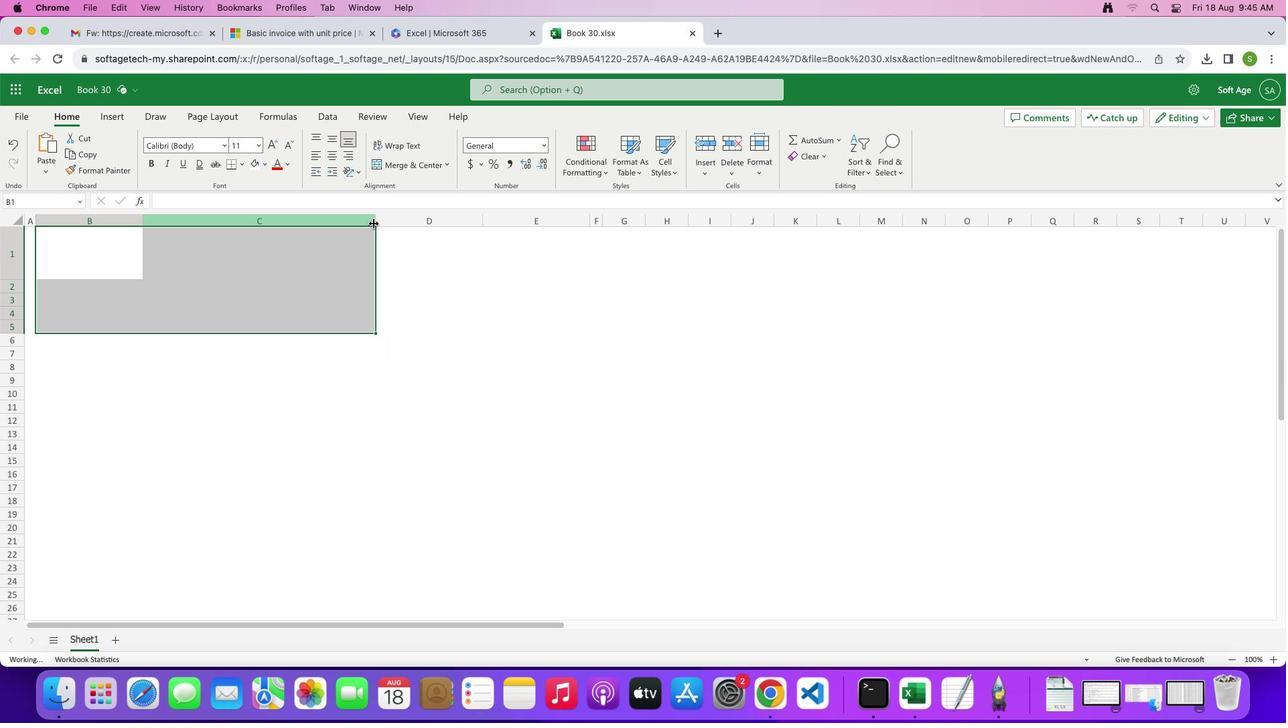 
Action: Mouse pressed left at (257, 198)
Screenshot: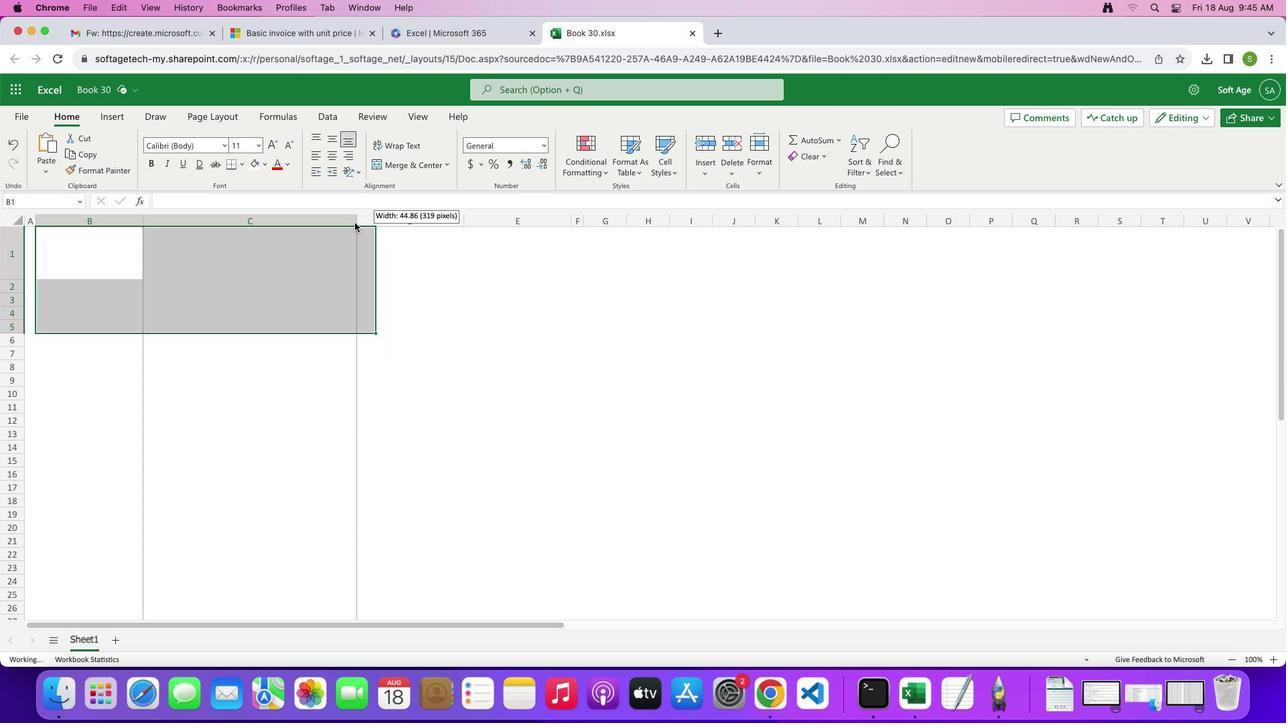 
Action: Mouse moved to (224, 134)
Screenshot: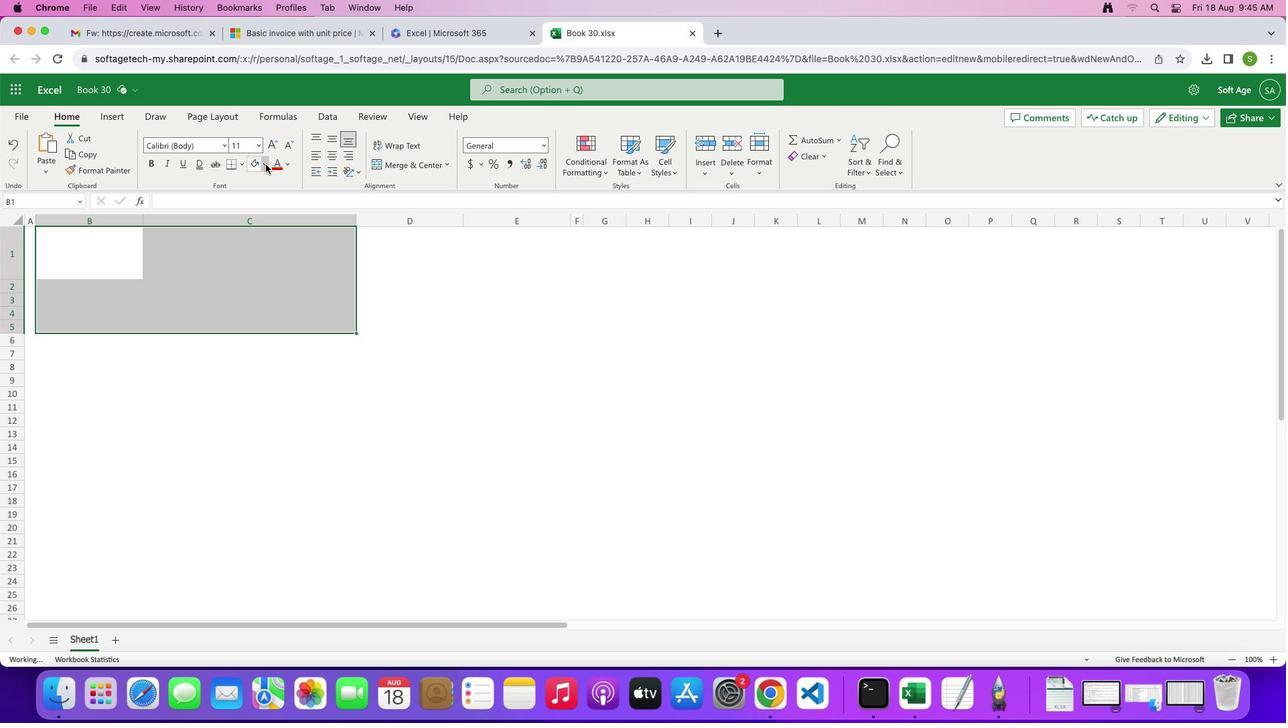 
Action: Mouse pressed left at (224, 134)
Screenshot: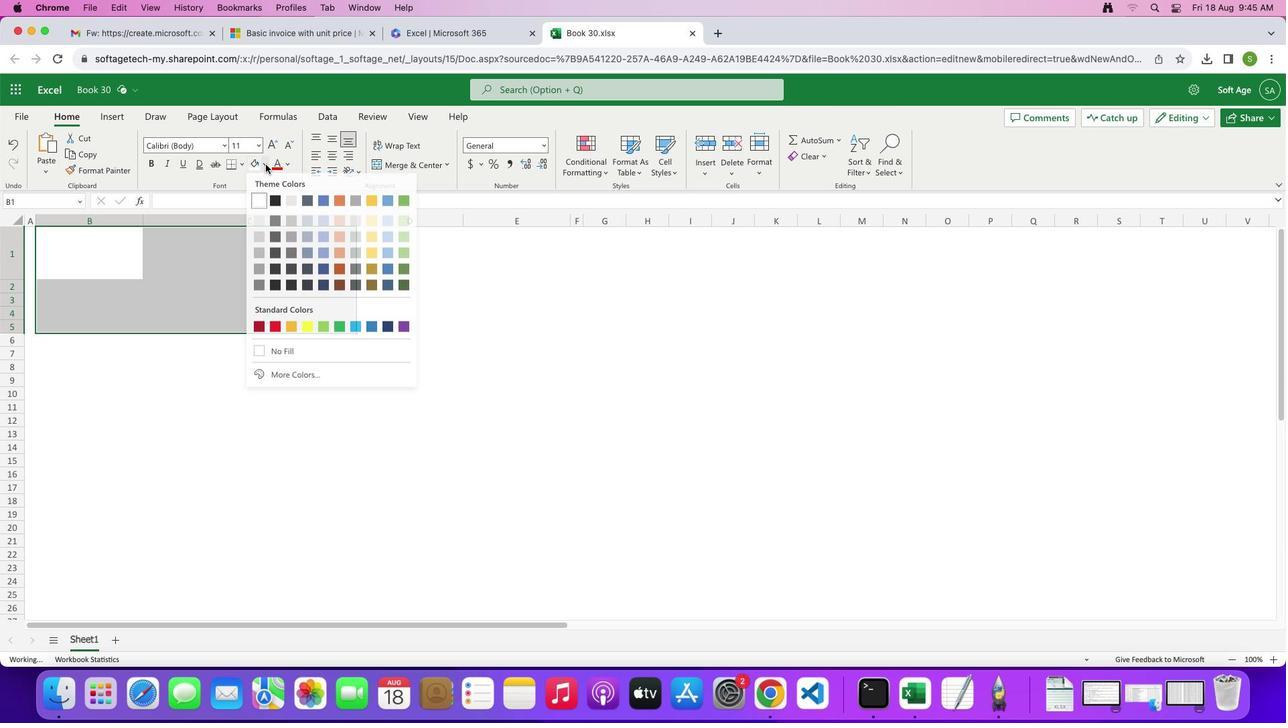 
Action: Mouse moved to (232, 363)
Screenshot: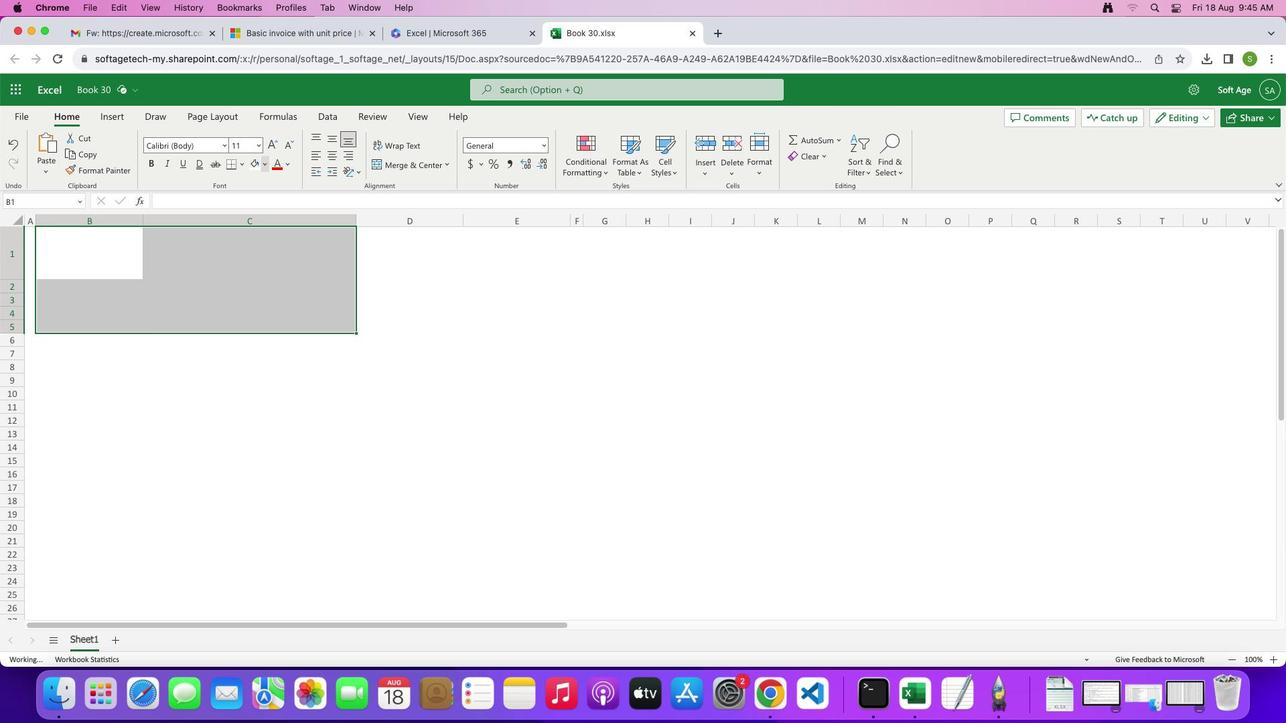 
Action: Mouse pressed left at (232, 363)
Screenshot: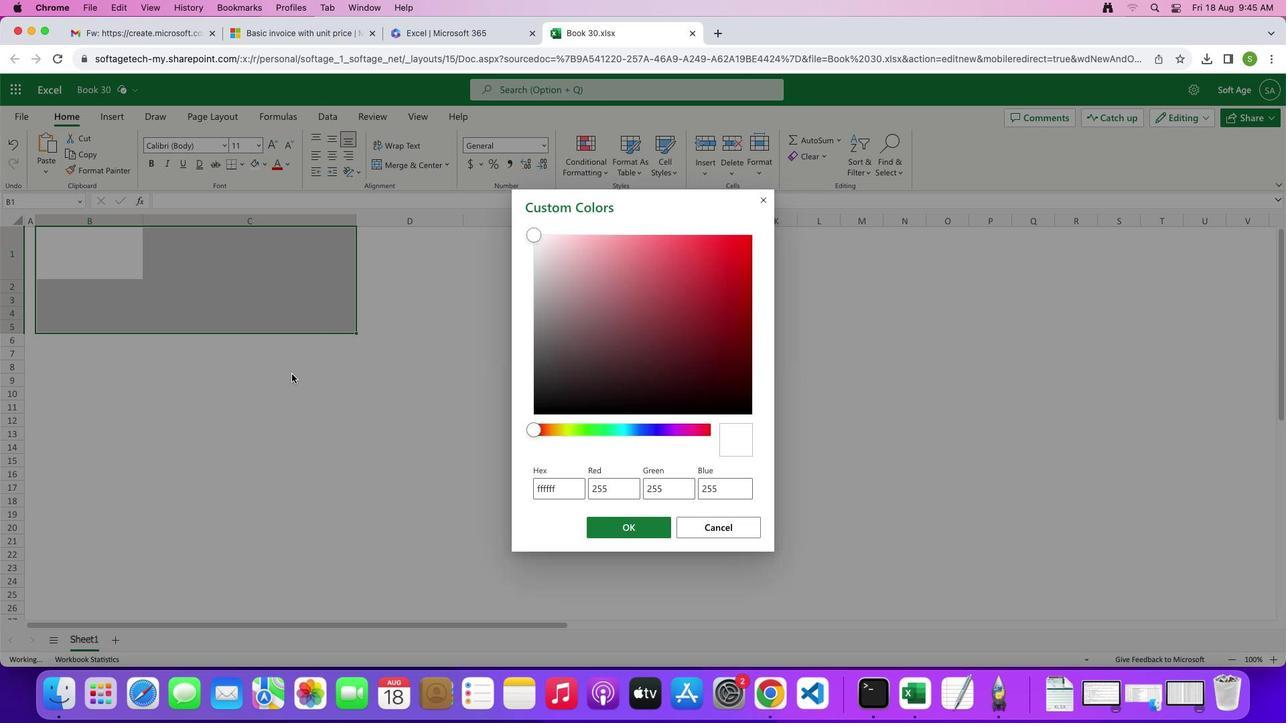 
Action: Mouse moved to (318, 423)
Screenshot: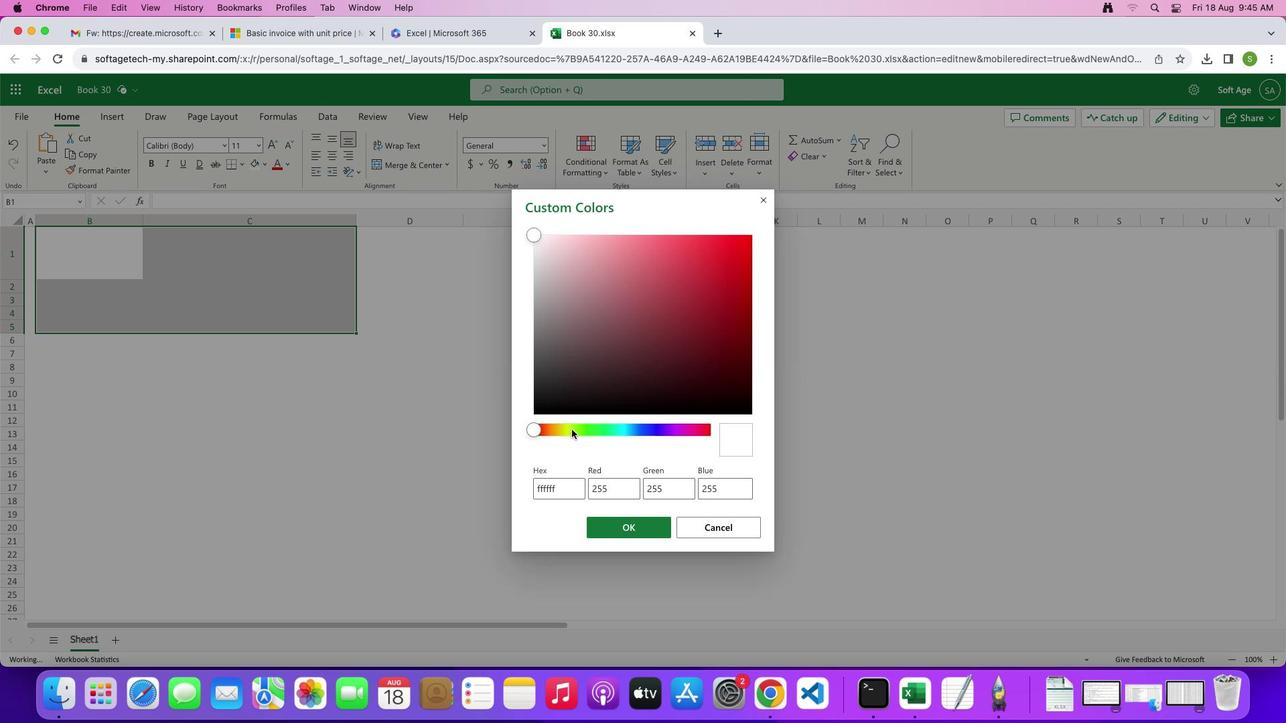 
Action: Mouse pressed left at (318, 423)
Screenshot: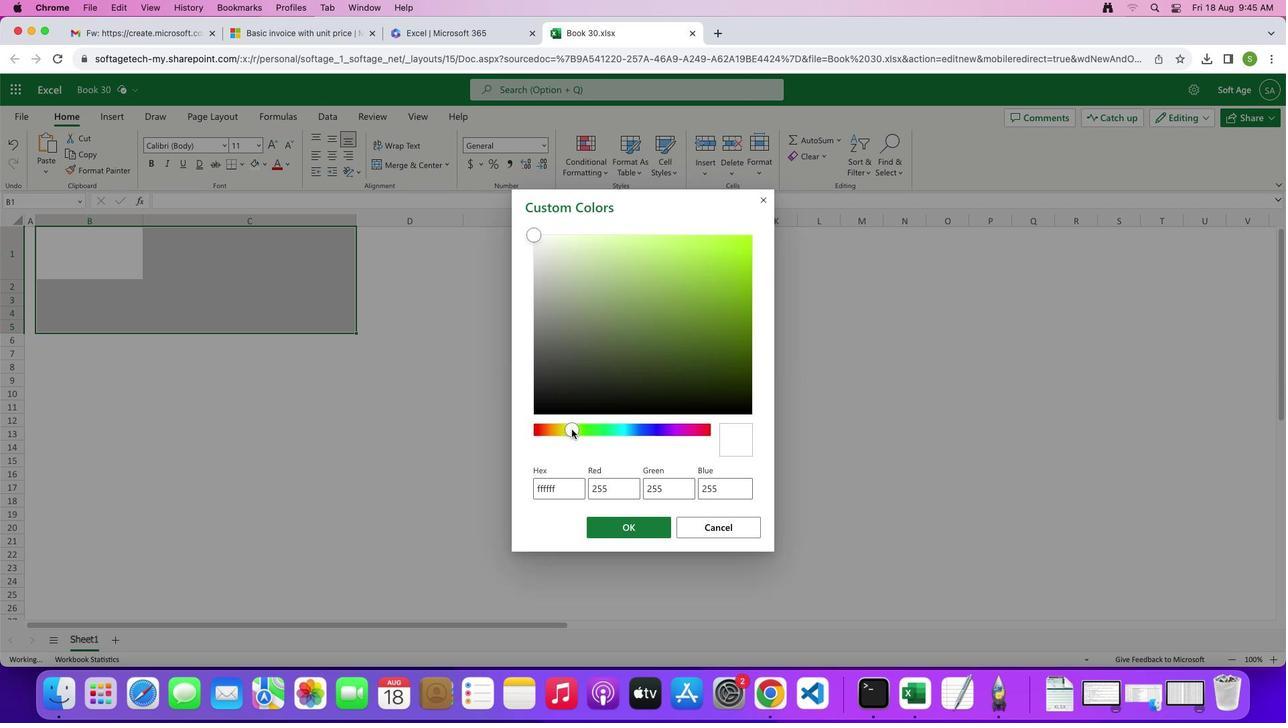
Action: Mouse moved to (330, 423)
Screenshot: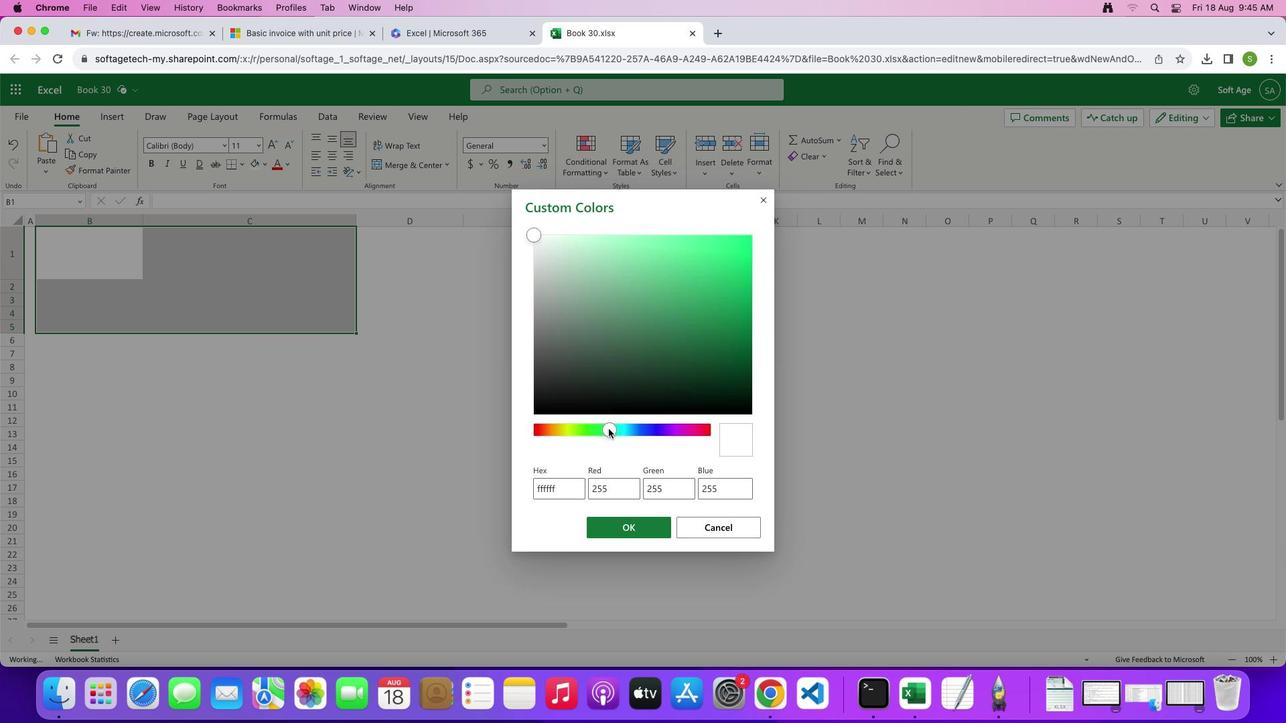 
Action: Mouse pressed left at (330, 423)
Screenshot: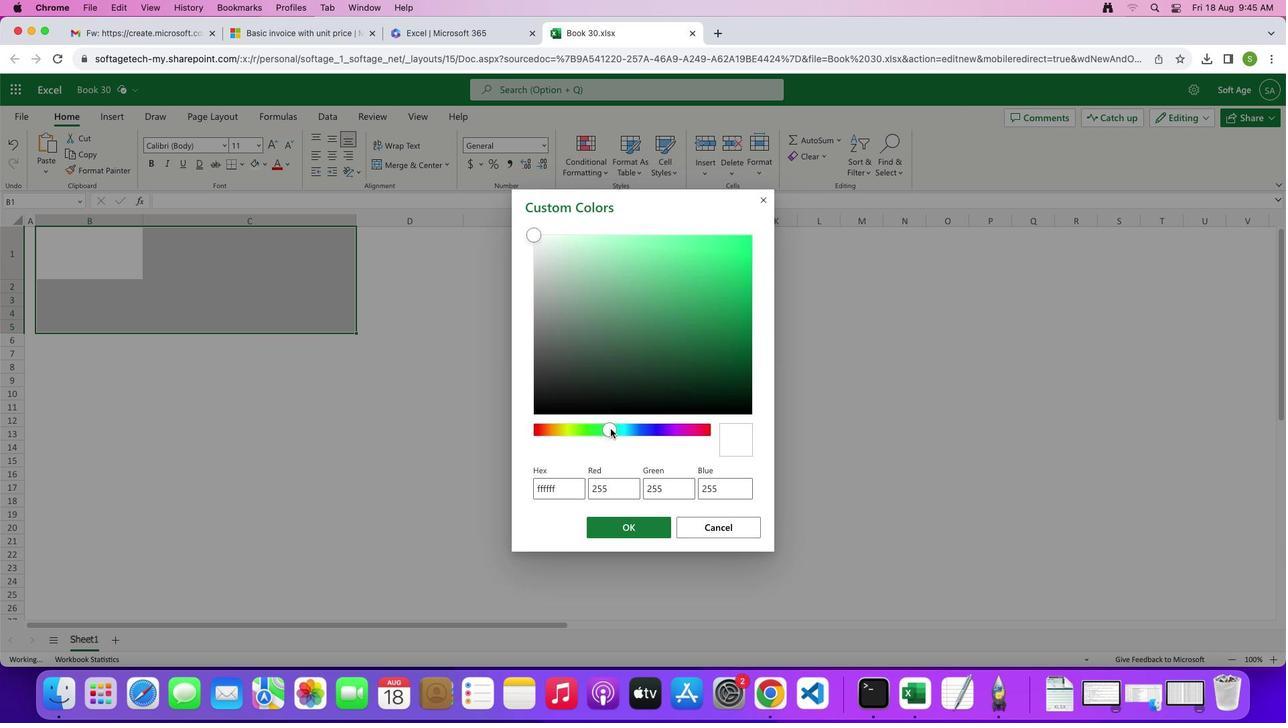 
Action: Mouse moved to (316, 223)
Screenshot: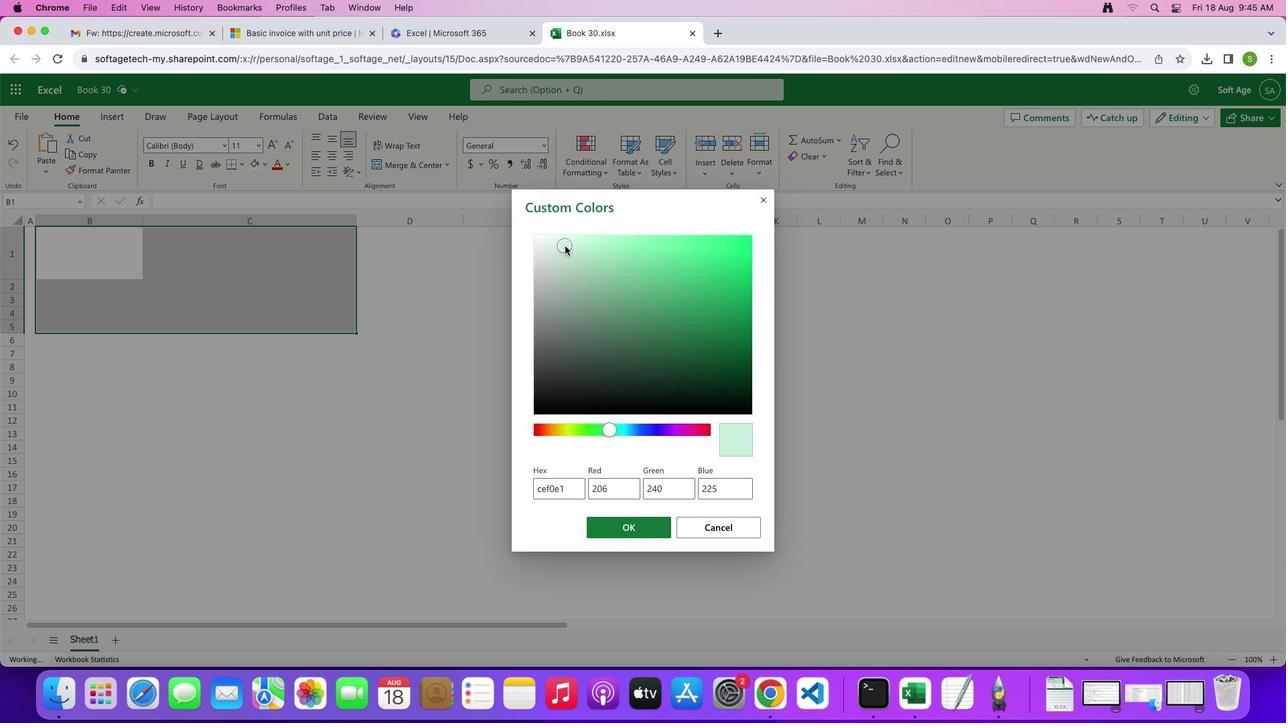 
Action: Mouse pressed left at (316, 223)
Screenshot: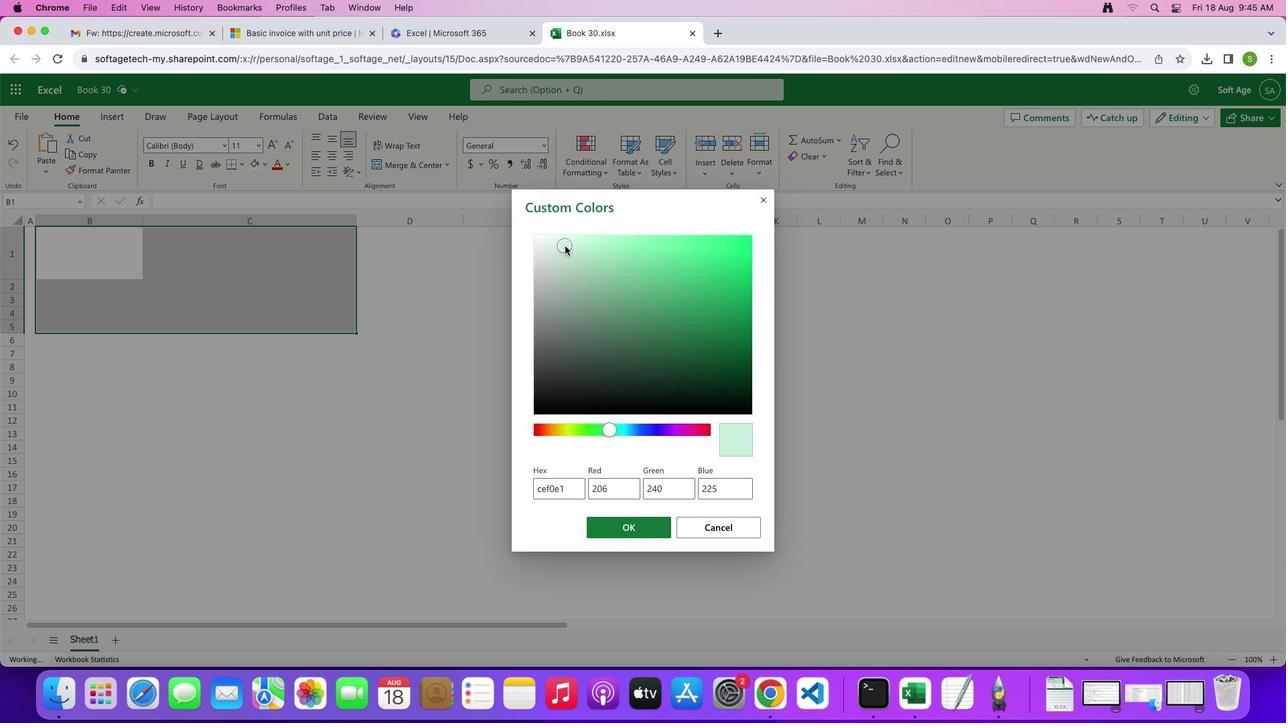 
Action: Mouse moved to (335, 529)
Screenshot: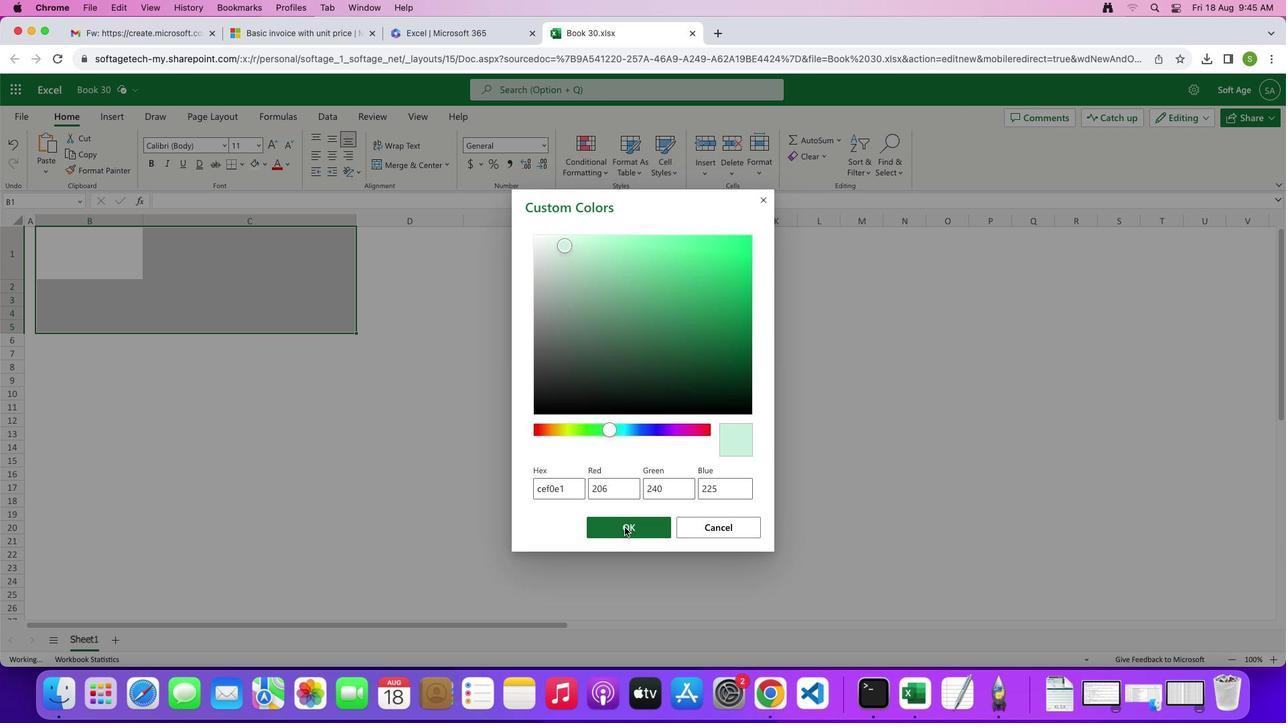 
Action: Mouse pressed left at (335, 529)
Screenshot: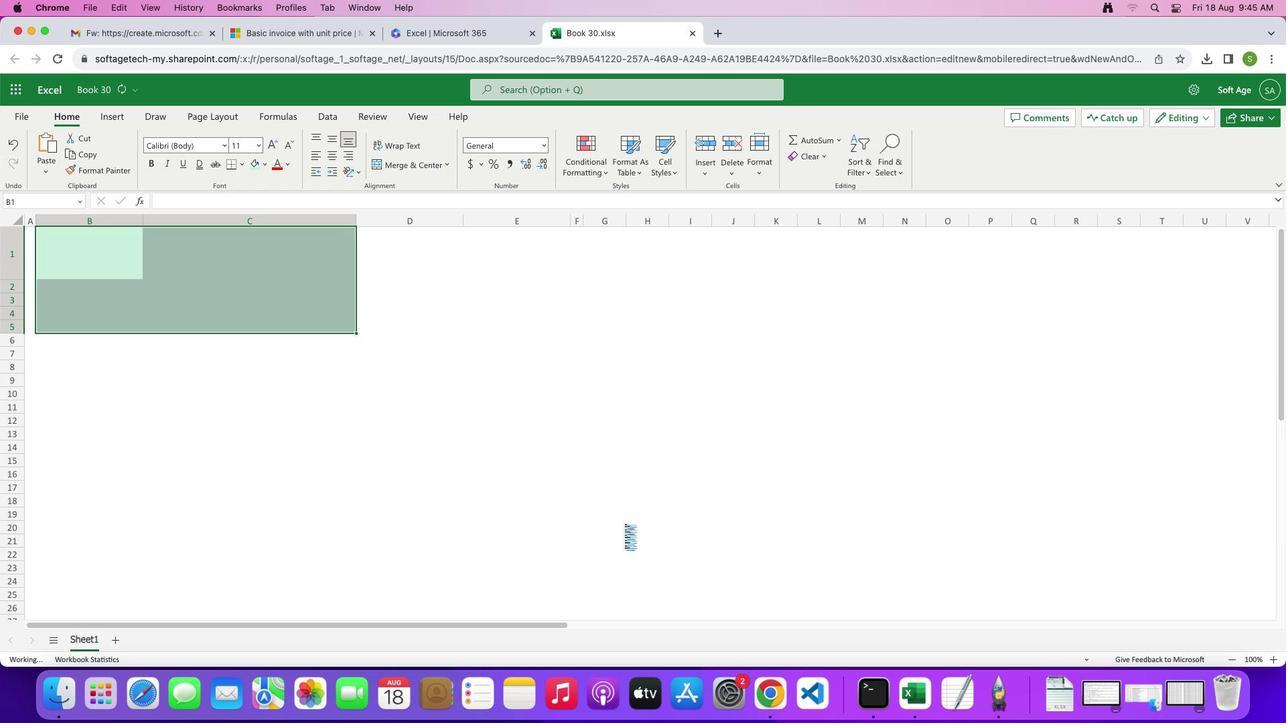 
Action: Mouse moved to (271, 305)
Screenshot: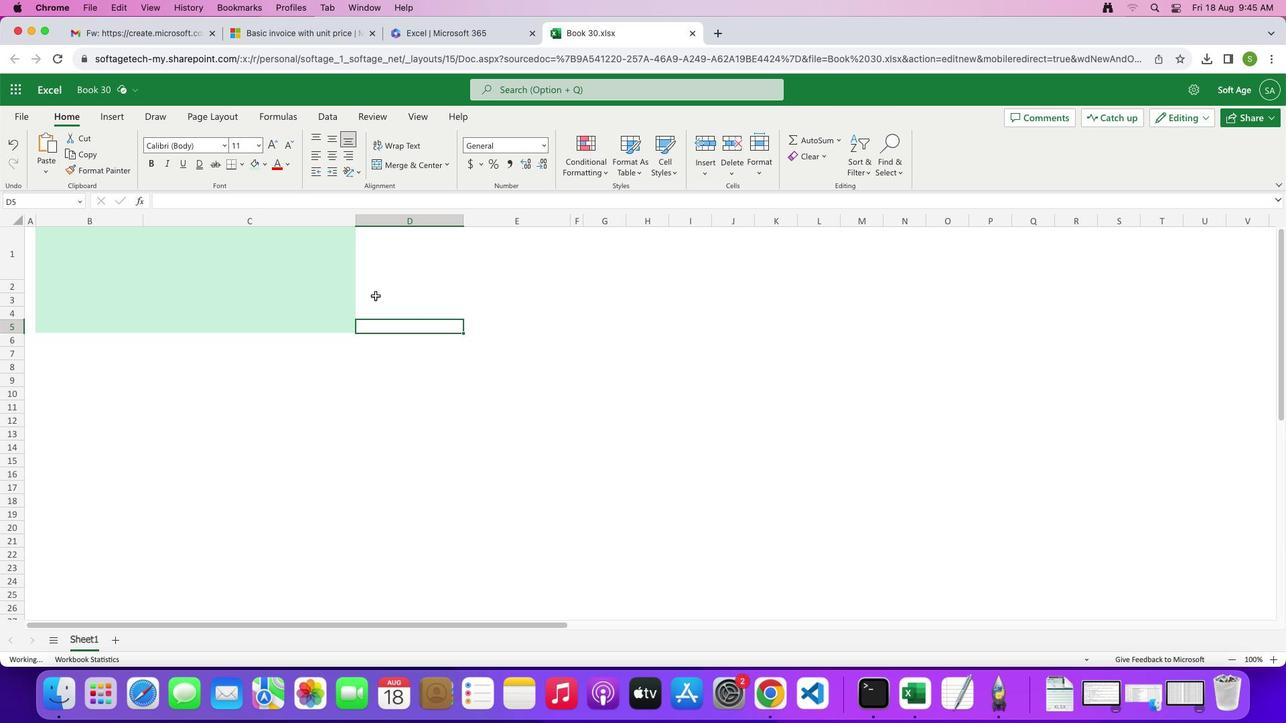 
Action: Mouse pressed left at (271, 305)
Screenshot: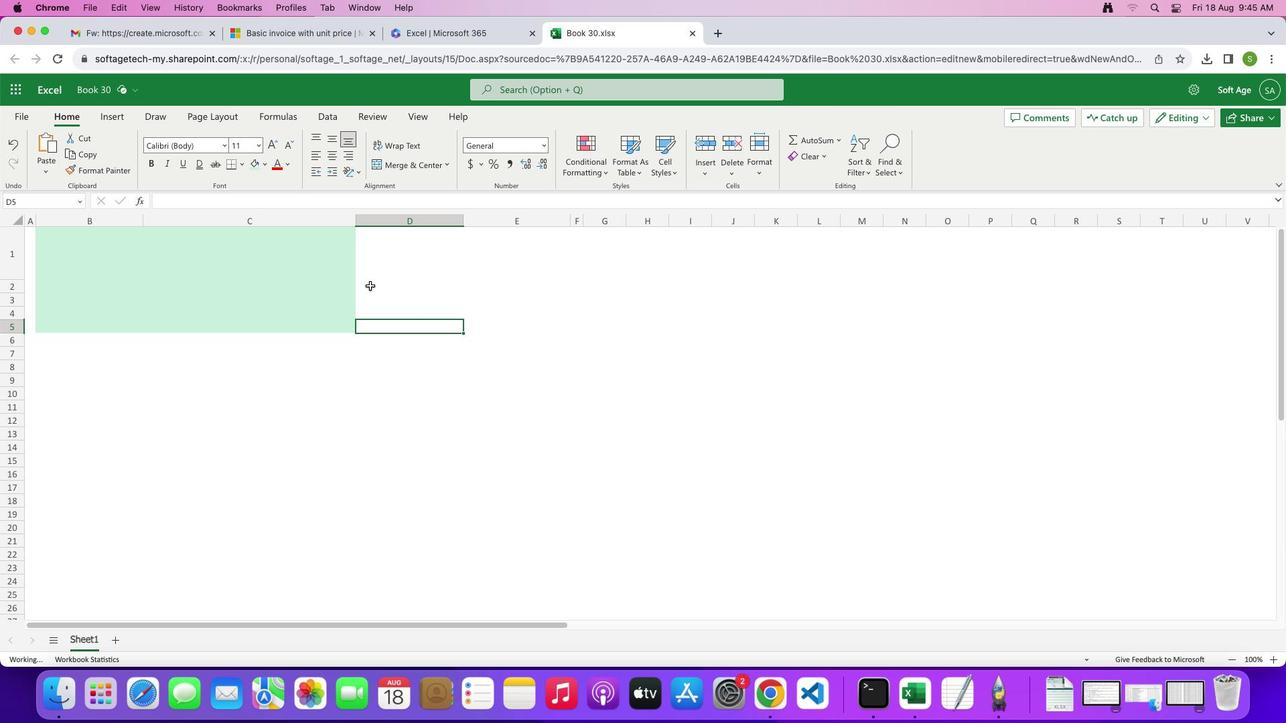 
Action: Mouse moved to (257, 221)
Screenshot: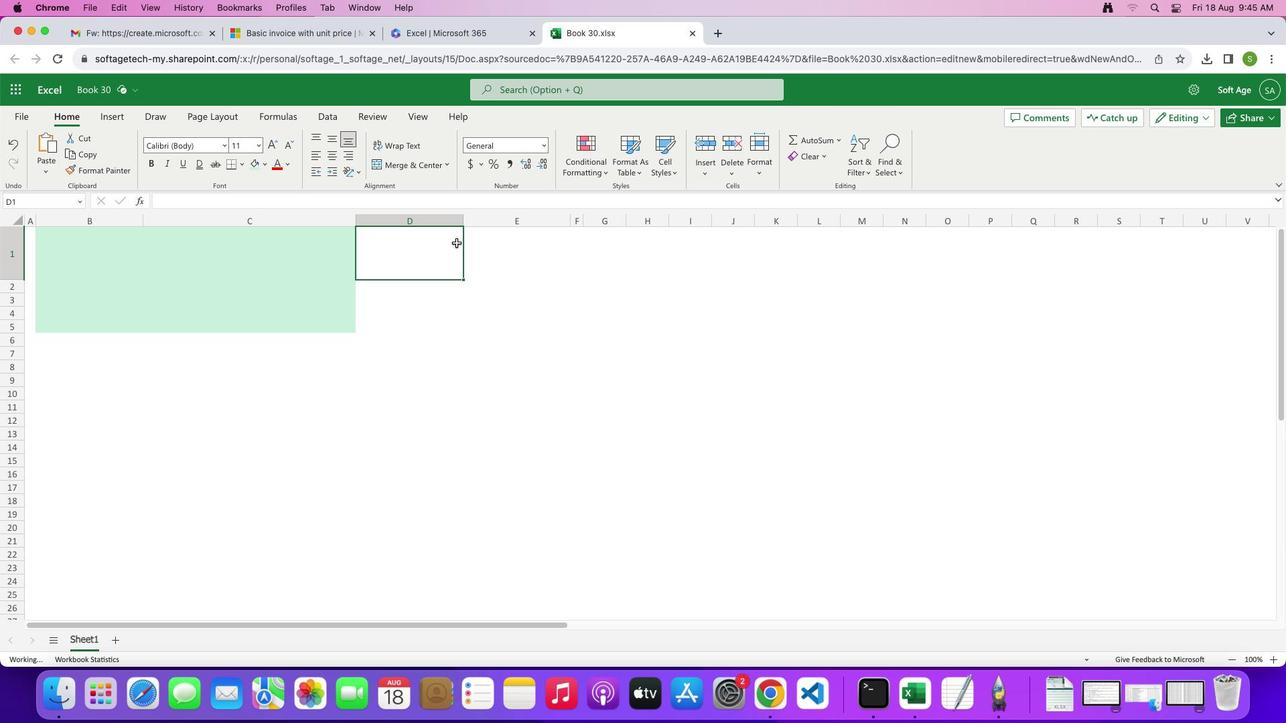 
Action: Mouse pressed left at (257, 221)
Screenshot: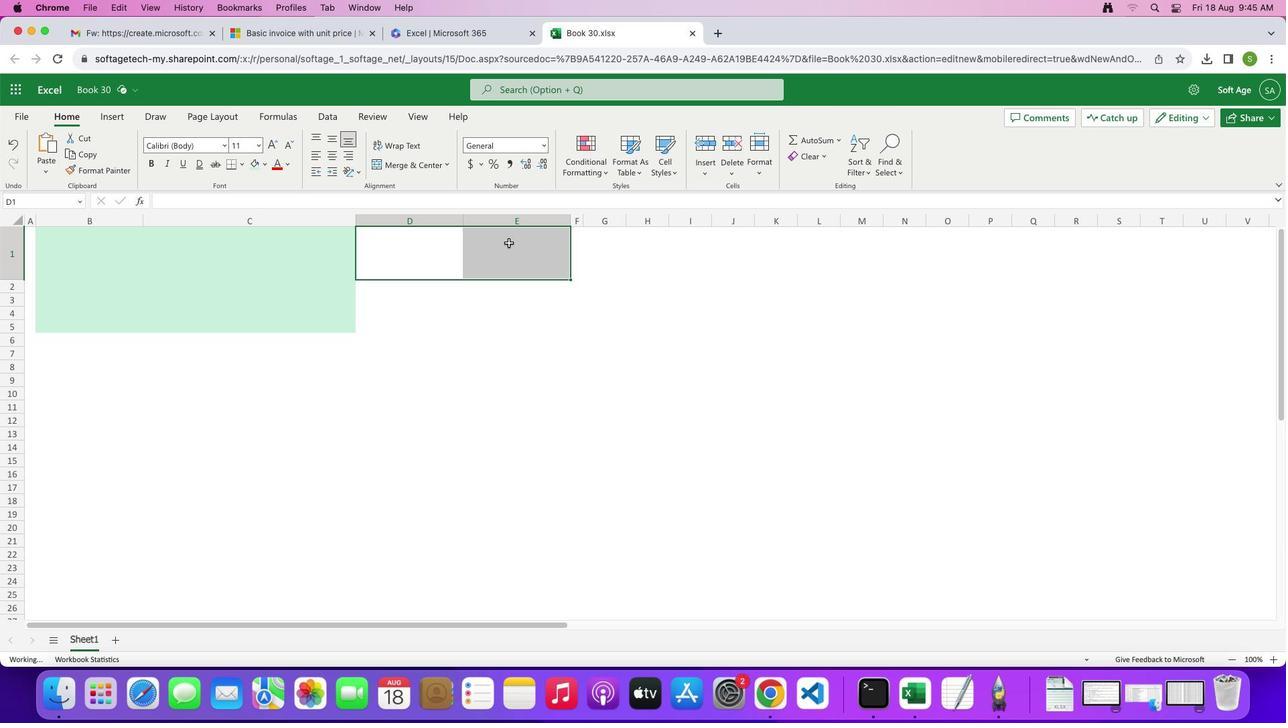 
Action: Mouse moved to (224, 133)
Screenshot: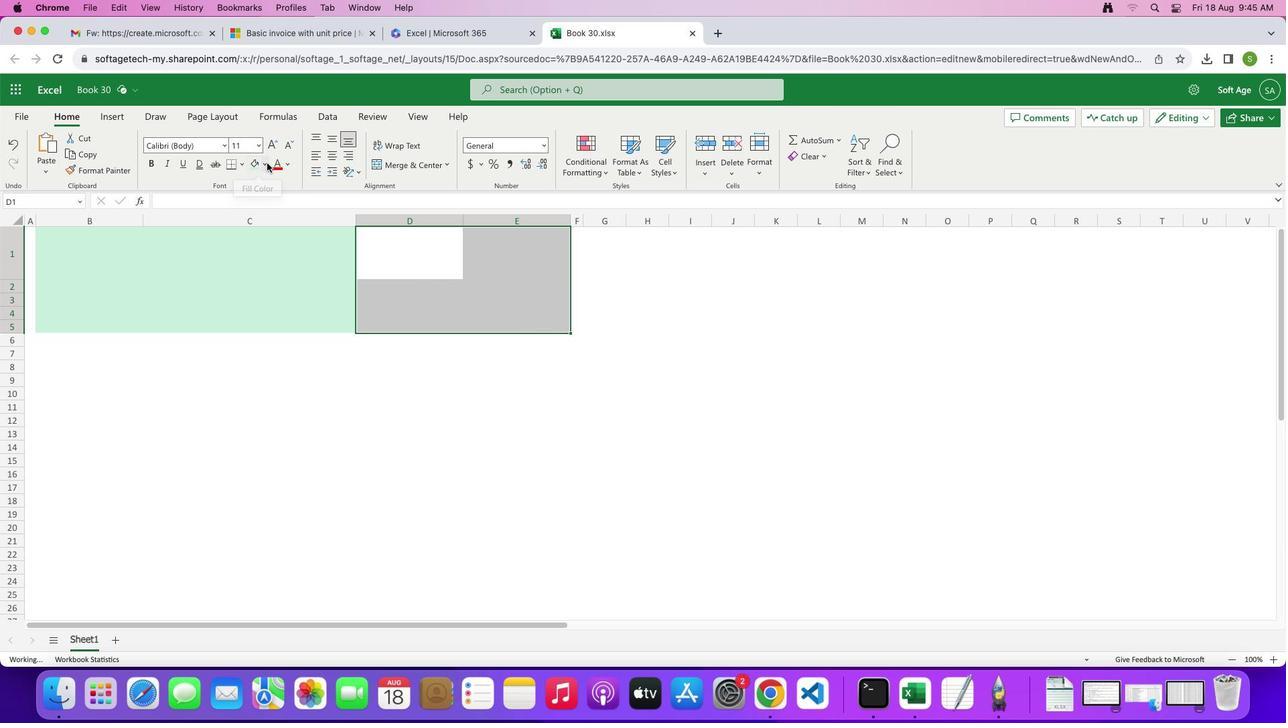 
Action: Mouse pressed left at (224, 133)
Screenshot: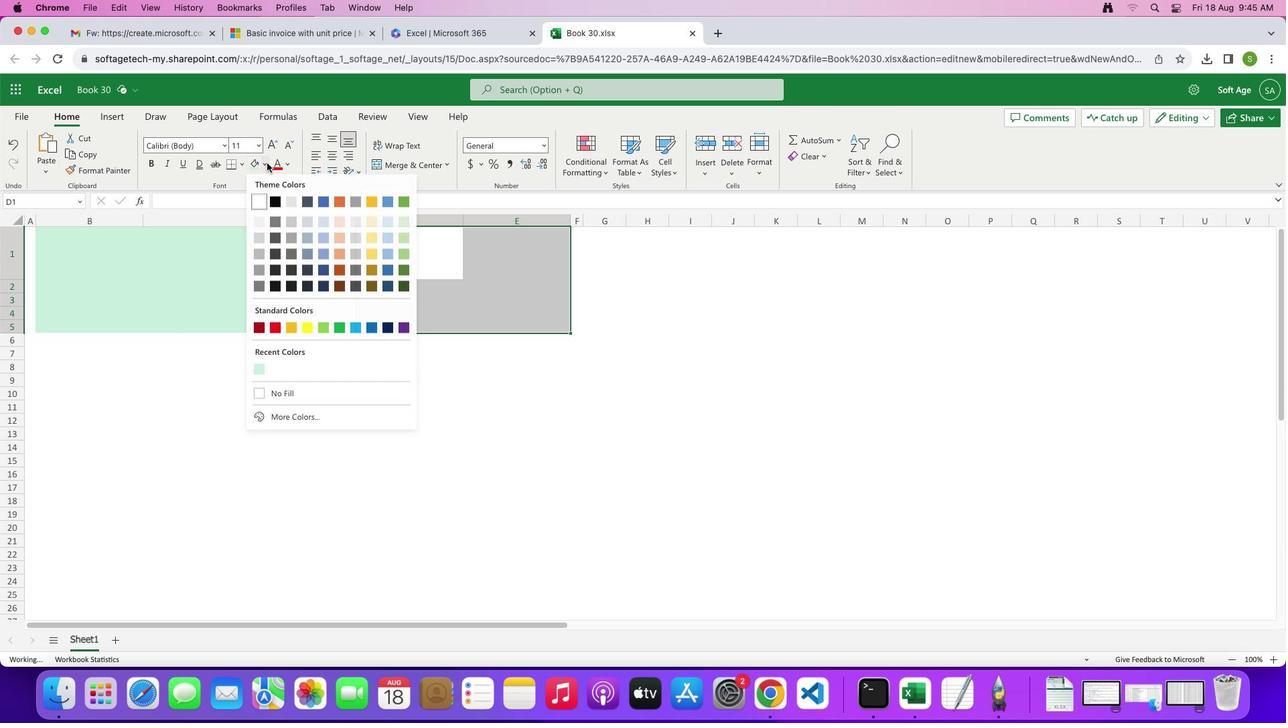 
Action: Mouse moved to (229, 407)
Screenshot: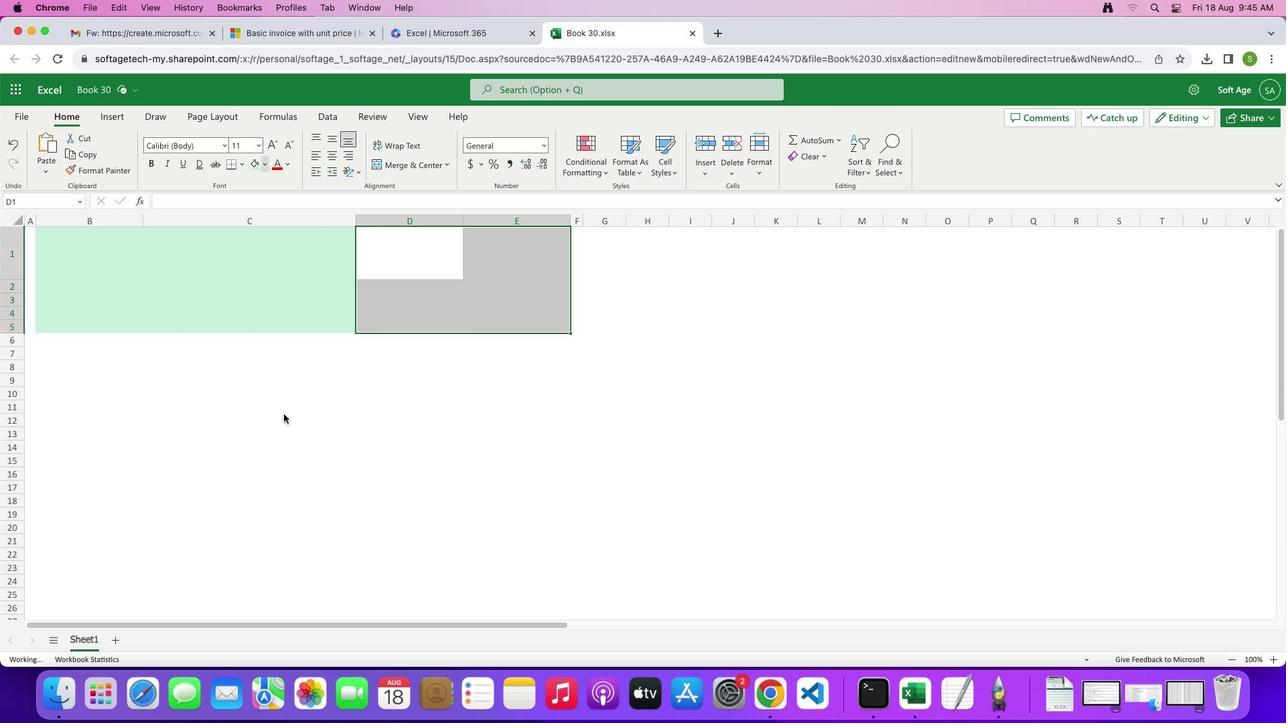 
Action: Mouse pressed left at (229, 407)
Screenshot: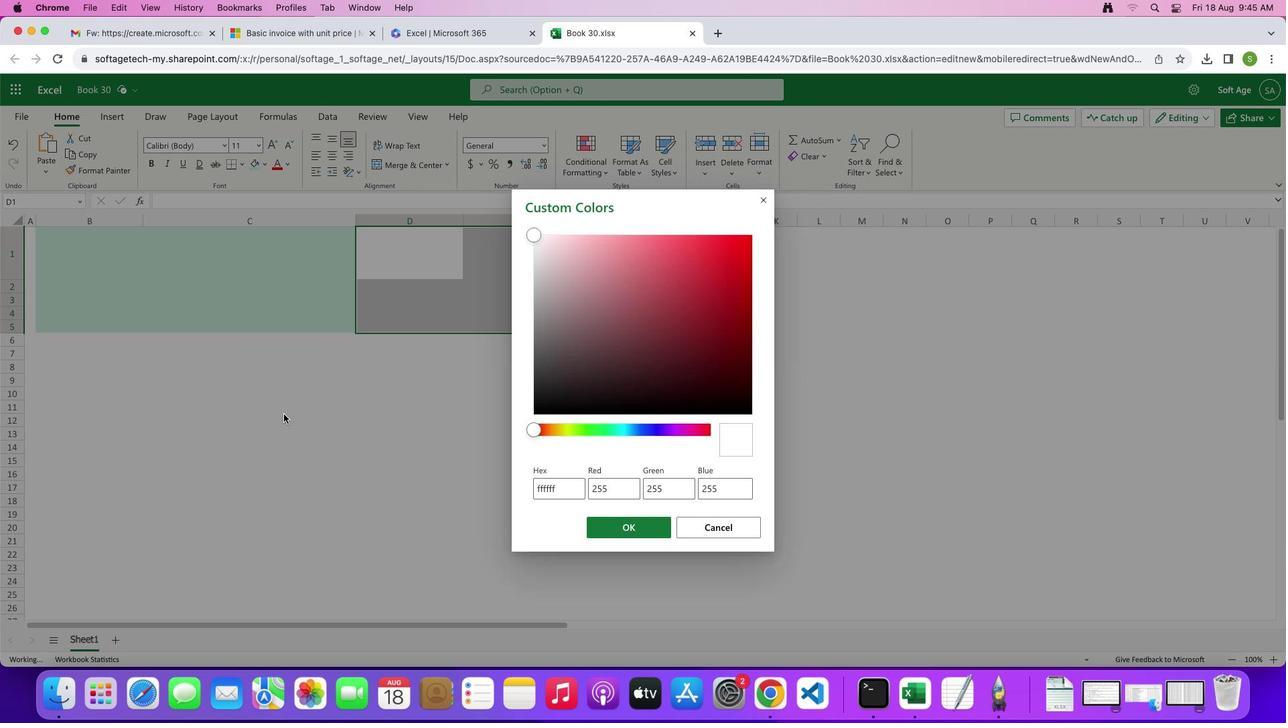 
Action: Mouse moved to (333, 422)
Screenshot: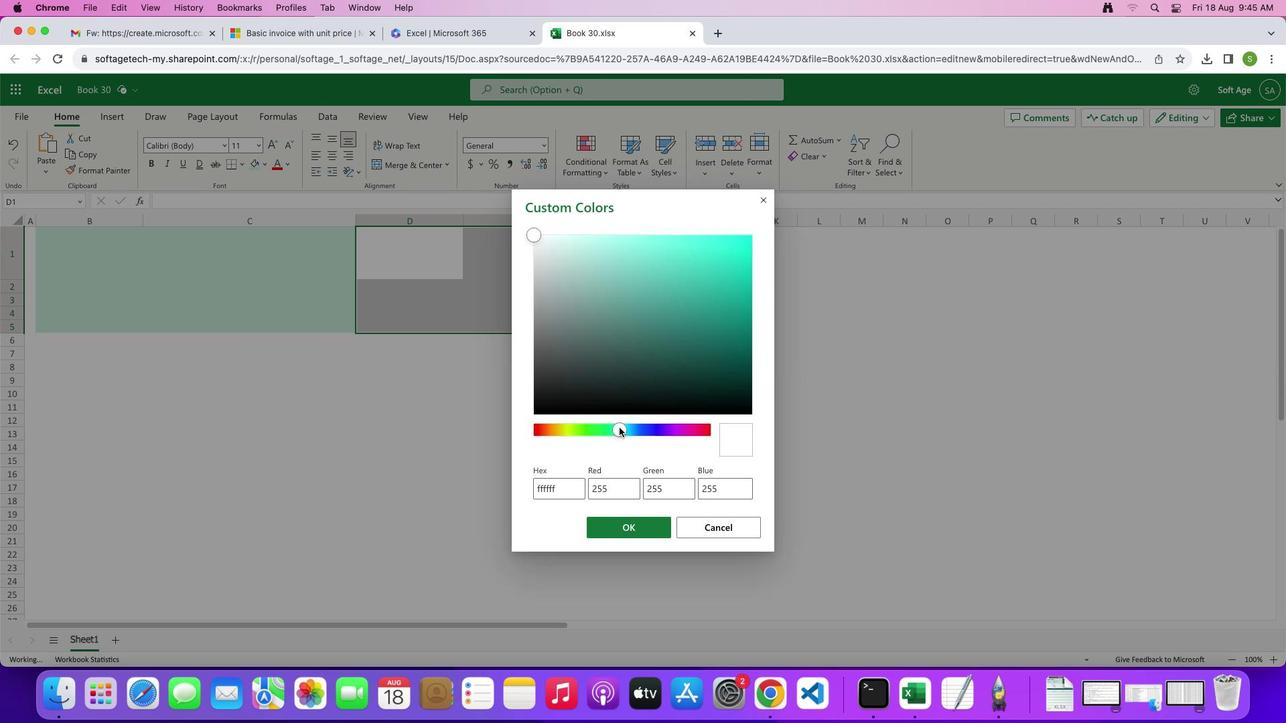 
Action: Mouse pressed left at (333, 422)
Screenshot: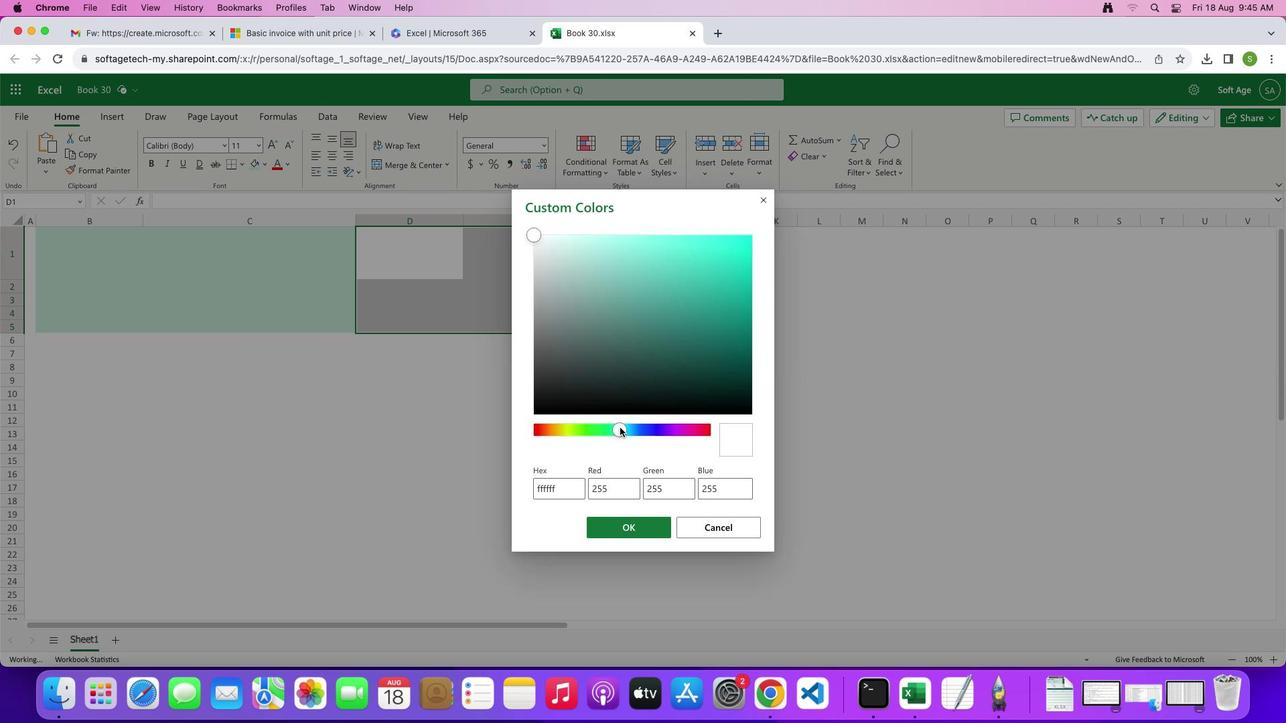 
Action: Mouse moved to (367, 323)
Screenshot: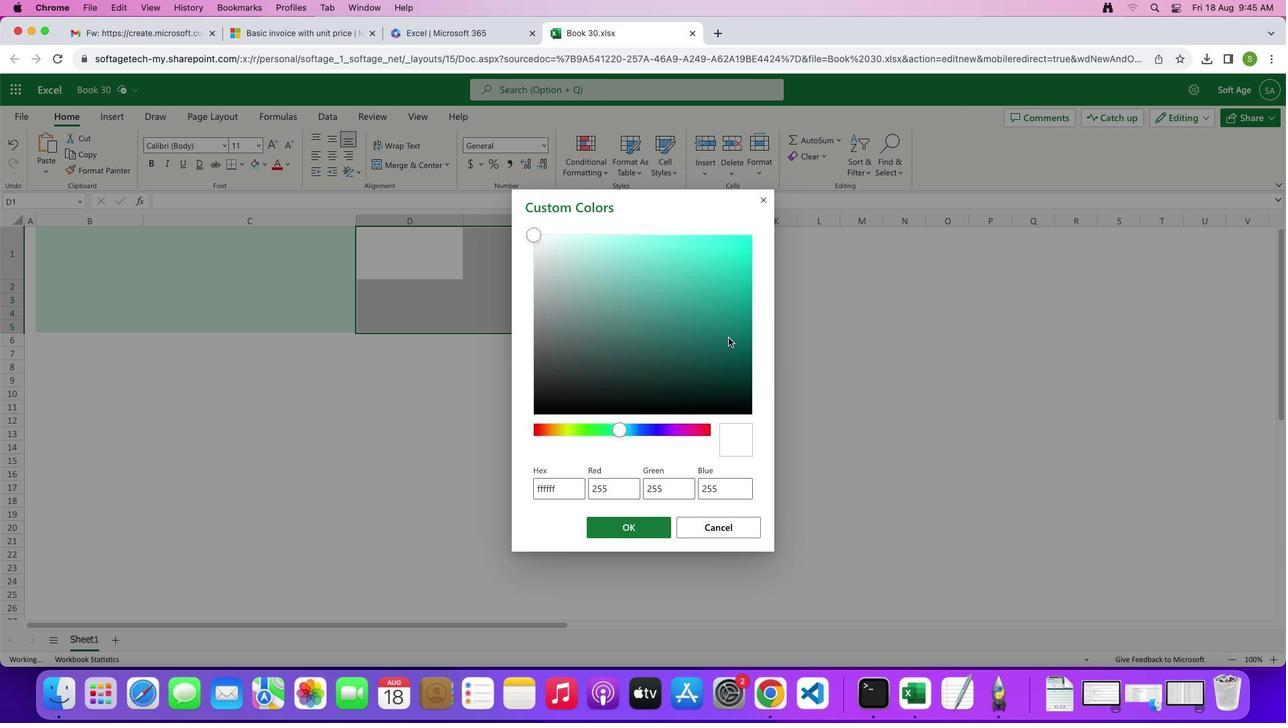 
Action: Mouse pressed left at (367, 323)
Screenshot: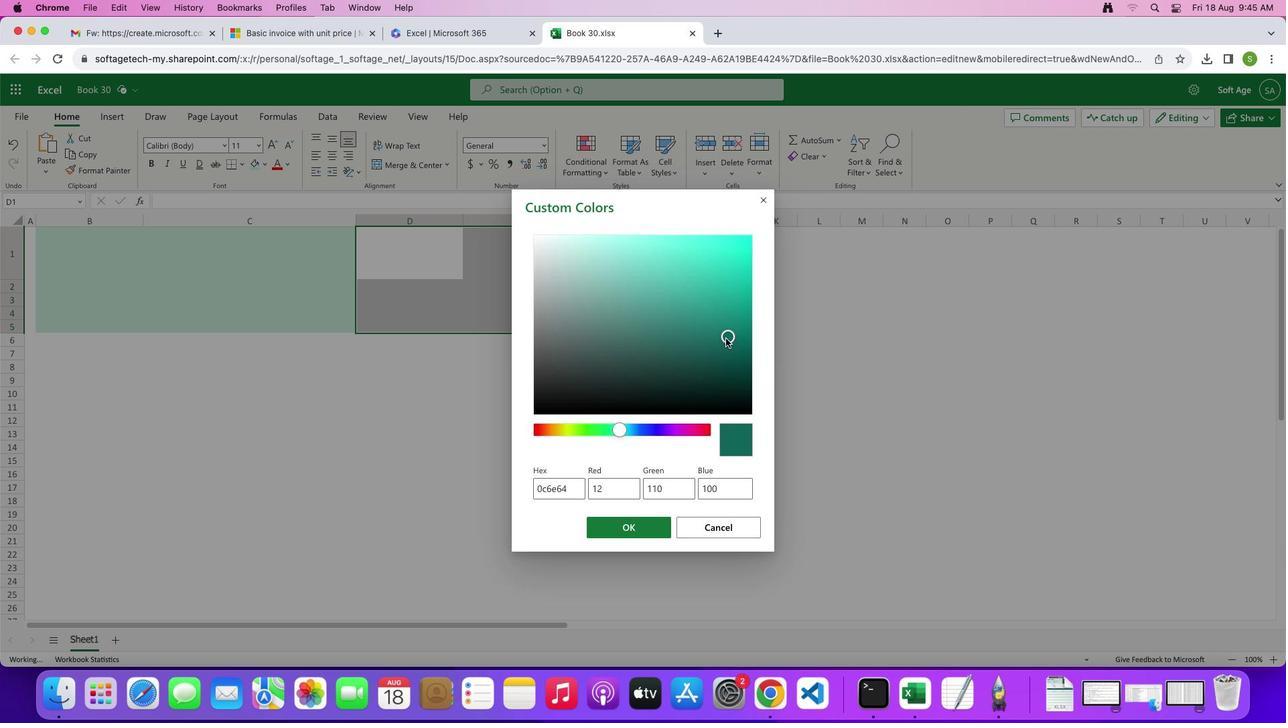
Action: Mouse moved to (362, 303)
Screenshot: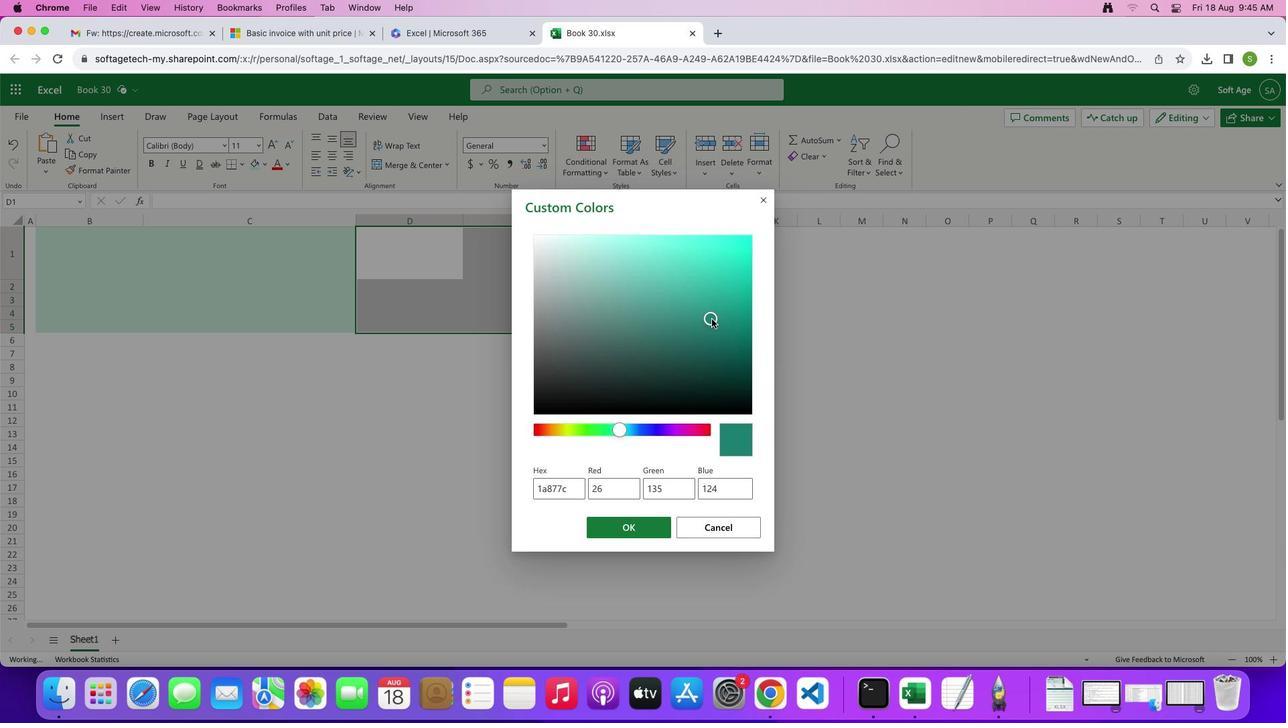
Action: Mouse pressed left at (362, 303)
Screenshot: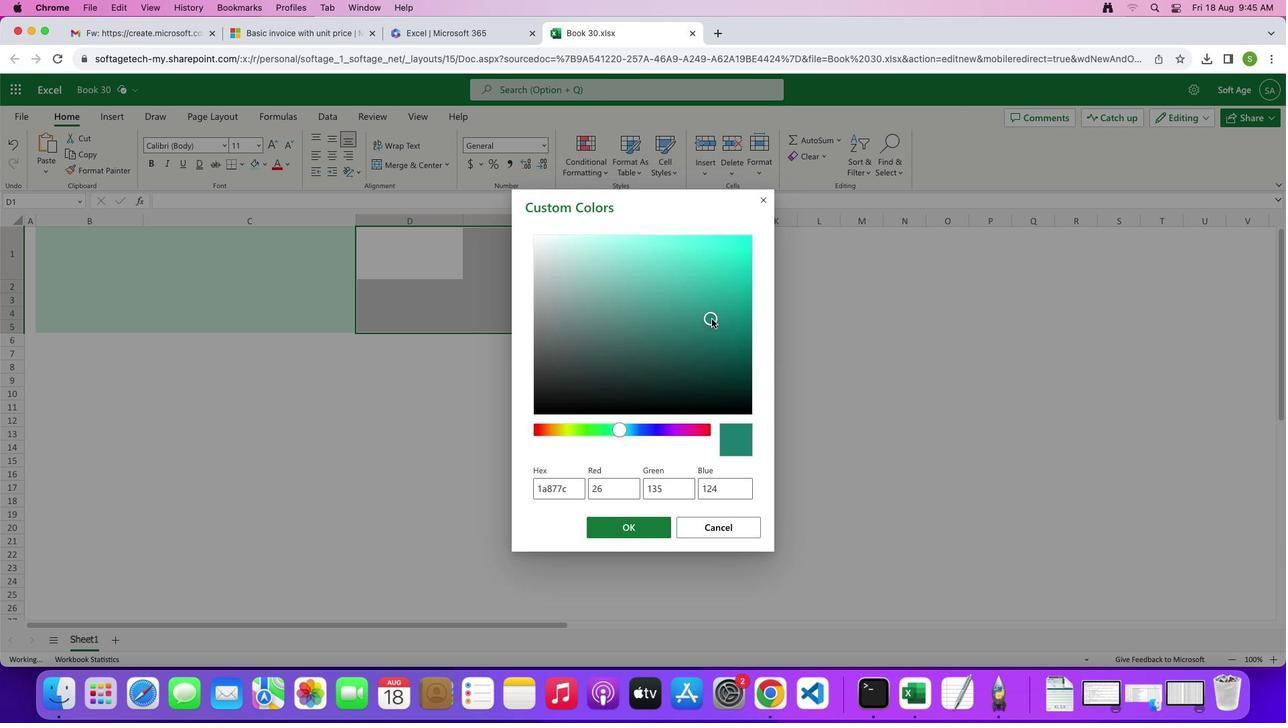 
Action: Mouse moved to (358, 298)
Screenshot: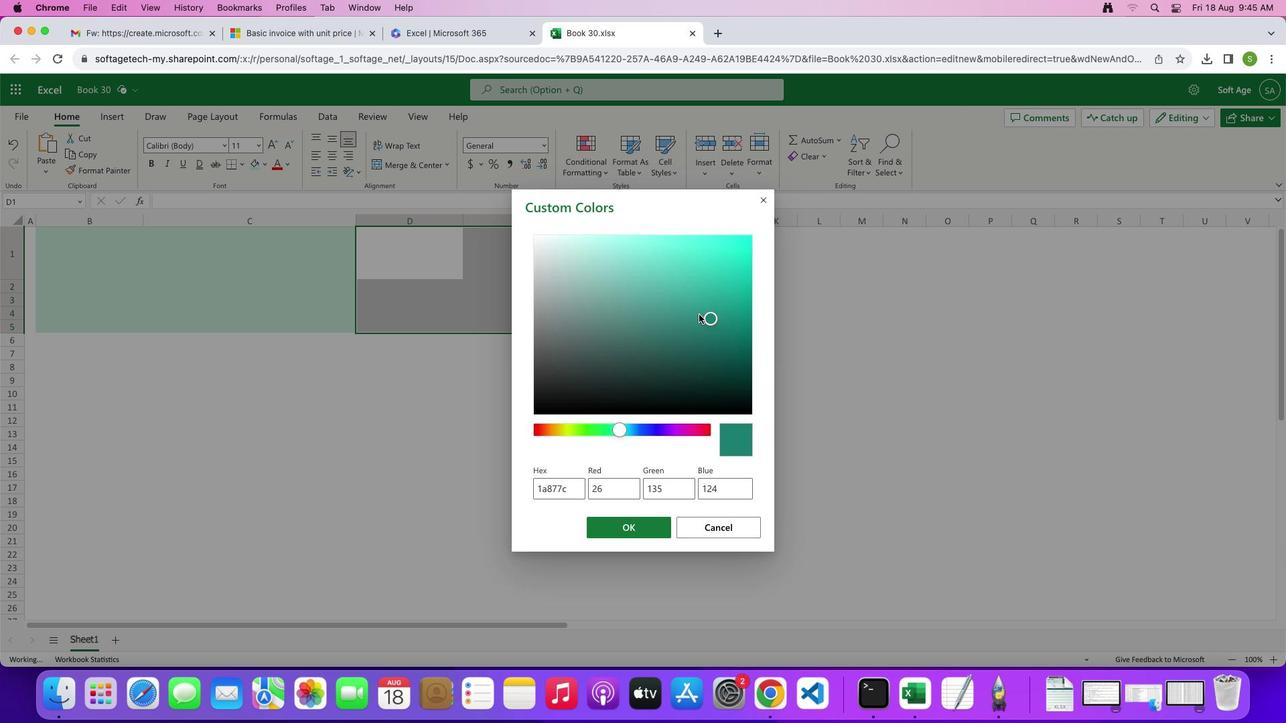 
Action: Mouse pressed left at (358, 298)
Screenshot: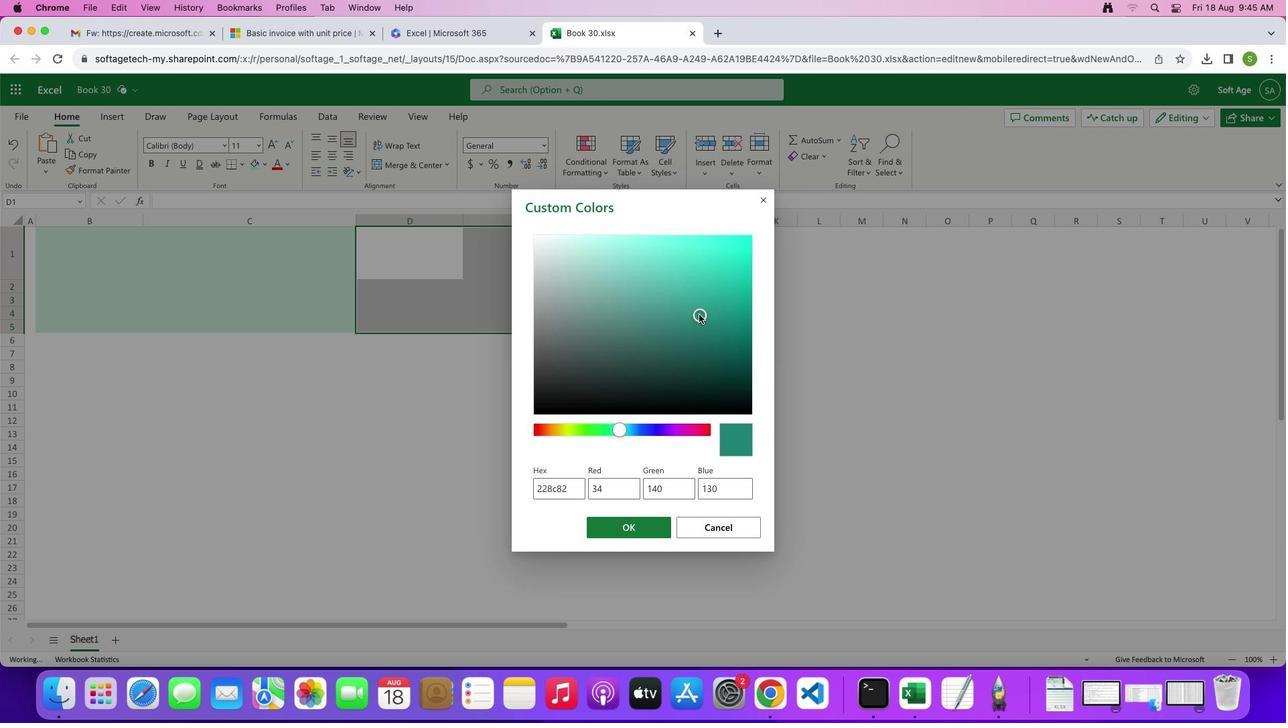 
Action: Mouse moved to (352, 288)
Screenshot: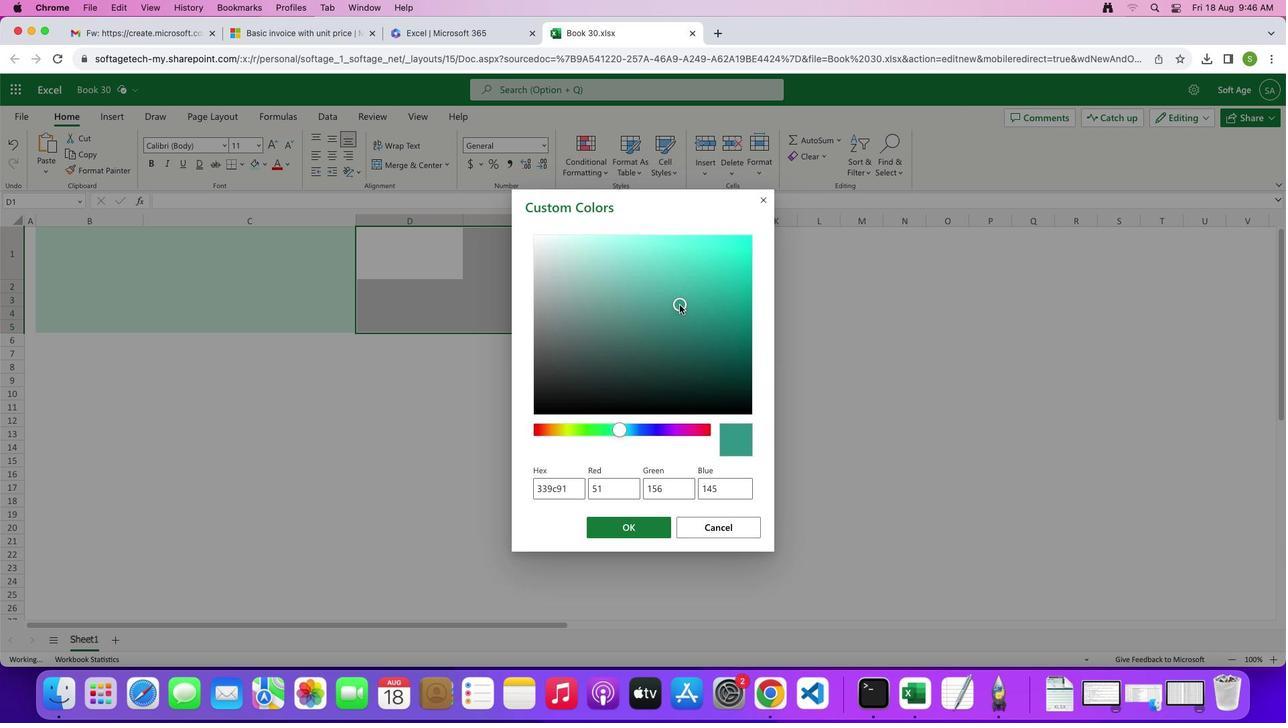 
Action: Mouse pressed left at (352, 288)
Screenshot: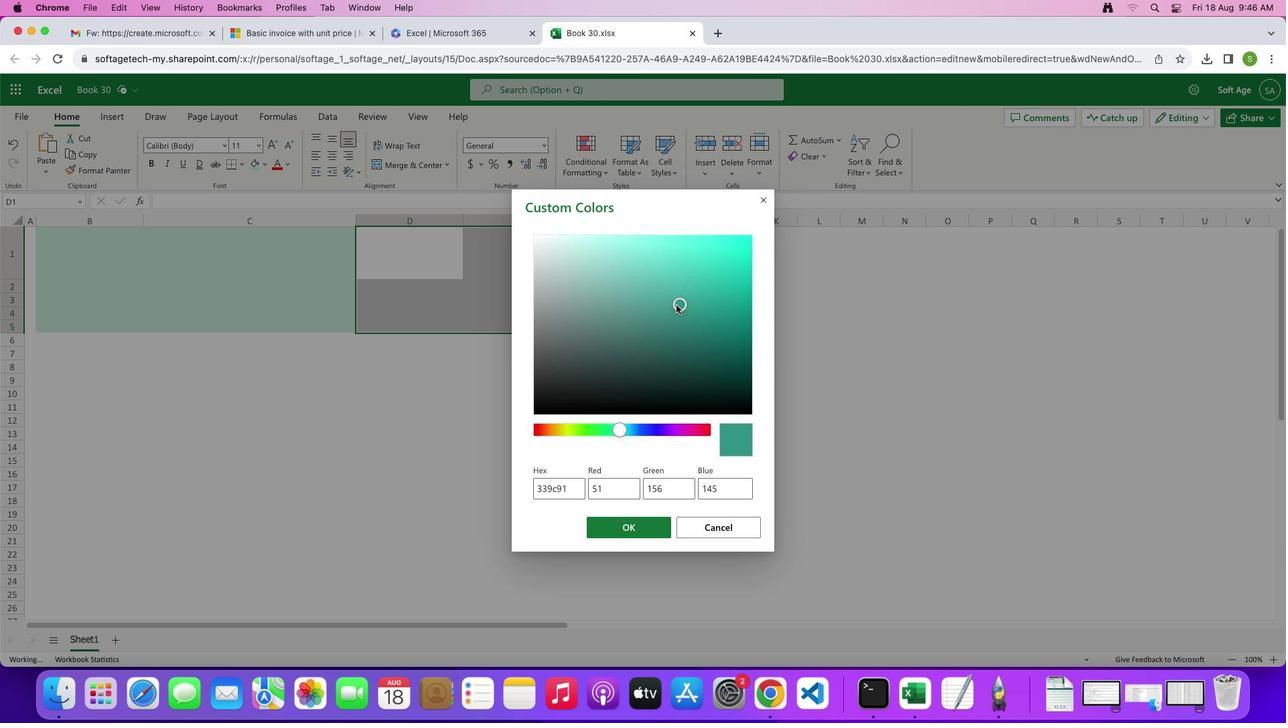 
Action: Mouse moved to (353, 302)
Screenshot: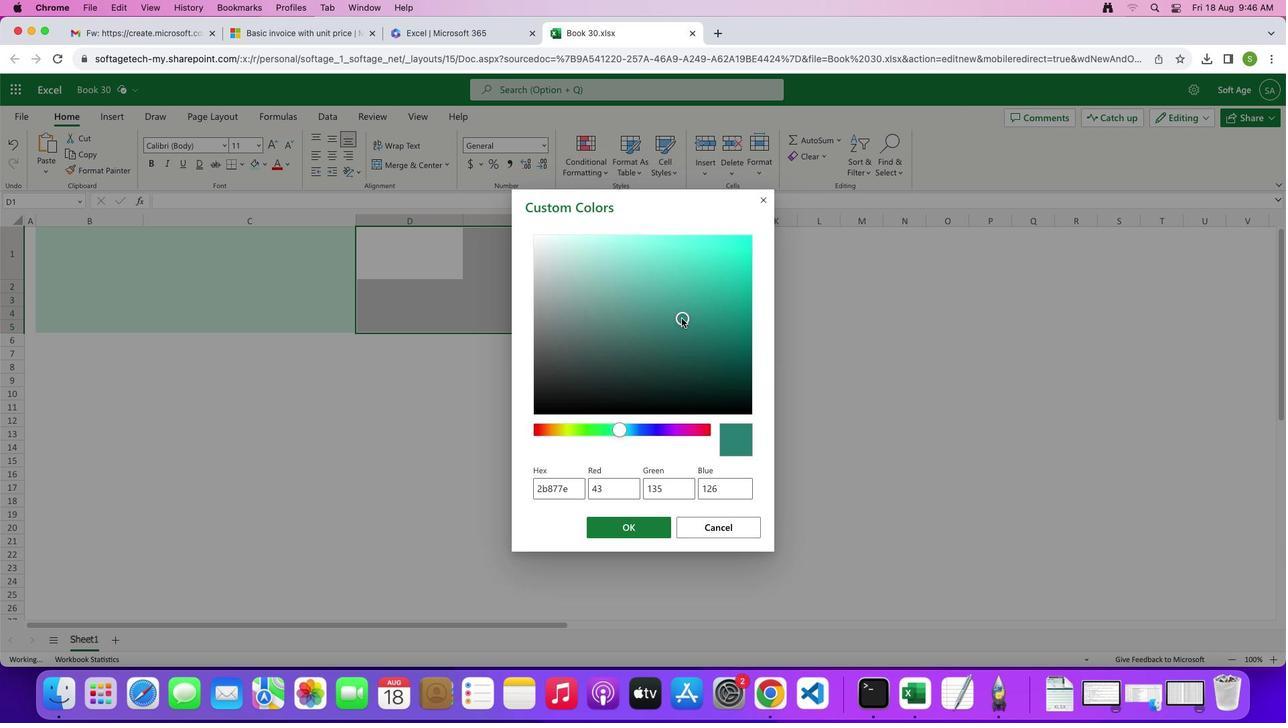 
Action: Mouse pressed left at (353, 302)
Screenshot: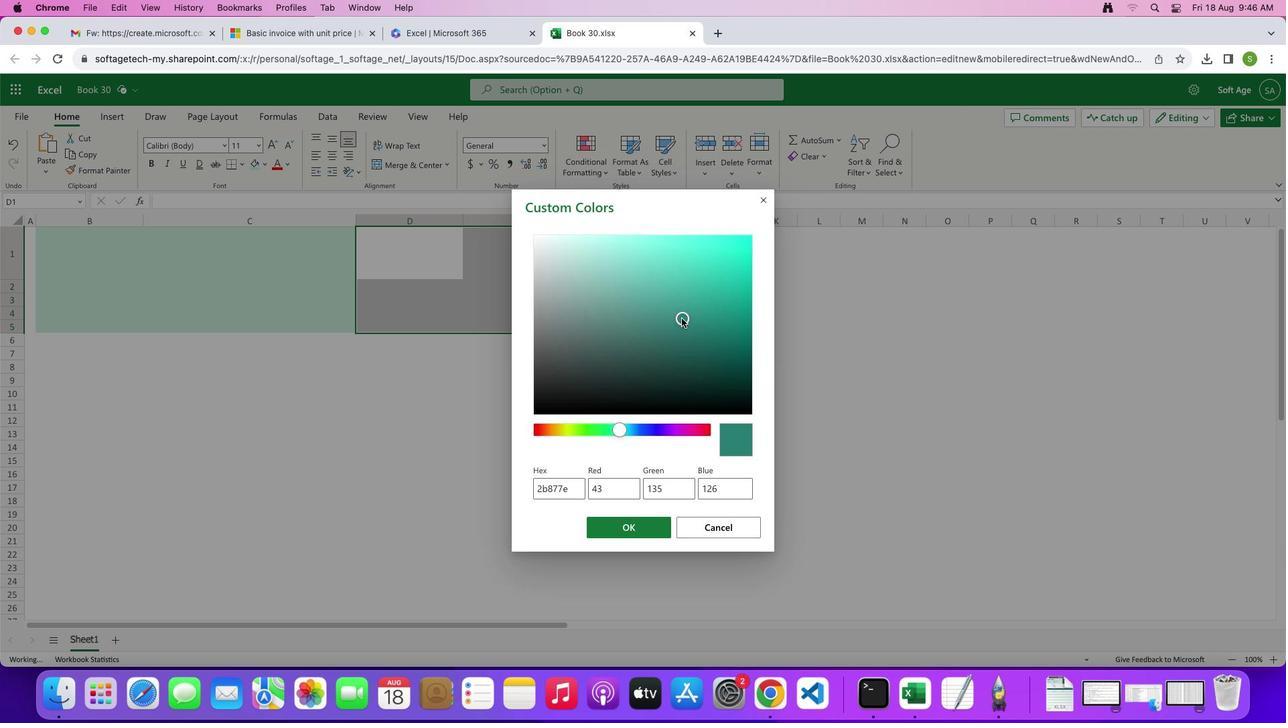 
Action: Mouse moved to (338, 422)
Screenshot: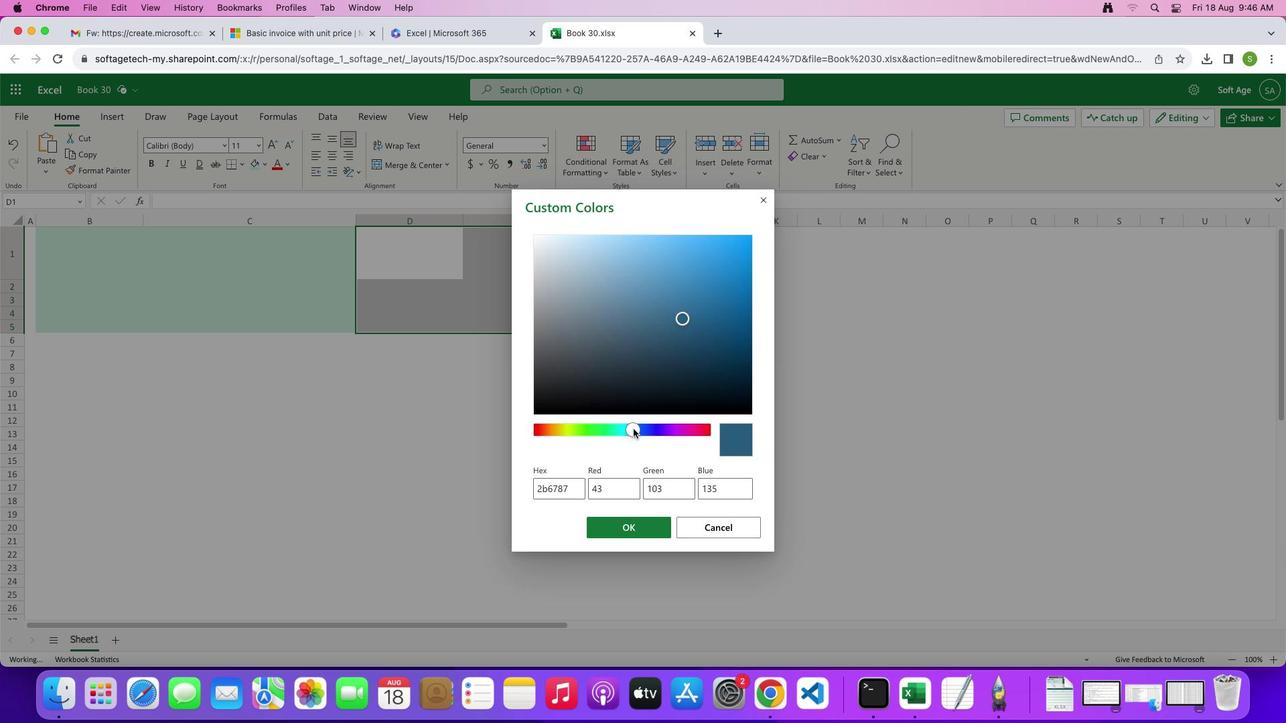 
Action: Mouse pressed left at (338, 422)
Screenshot: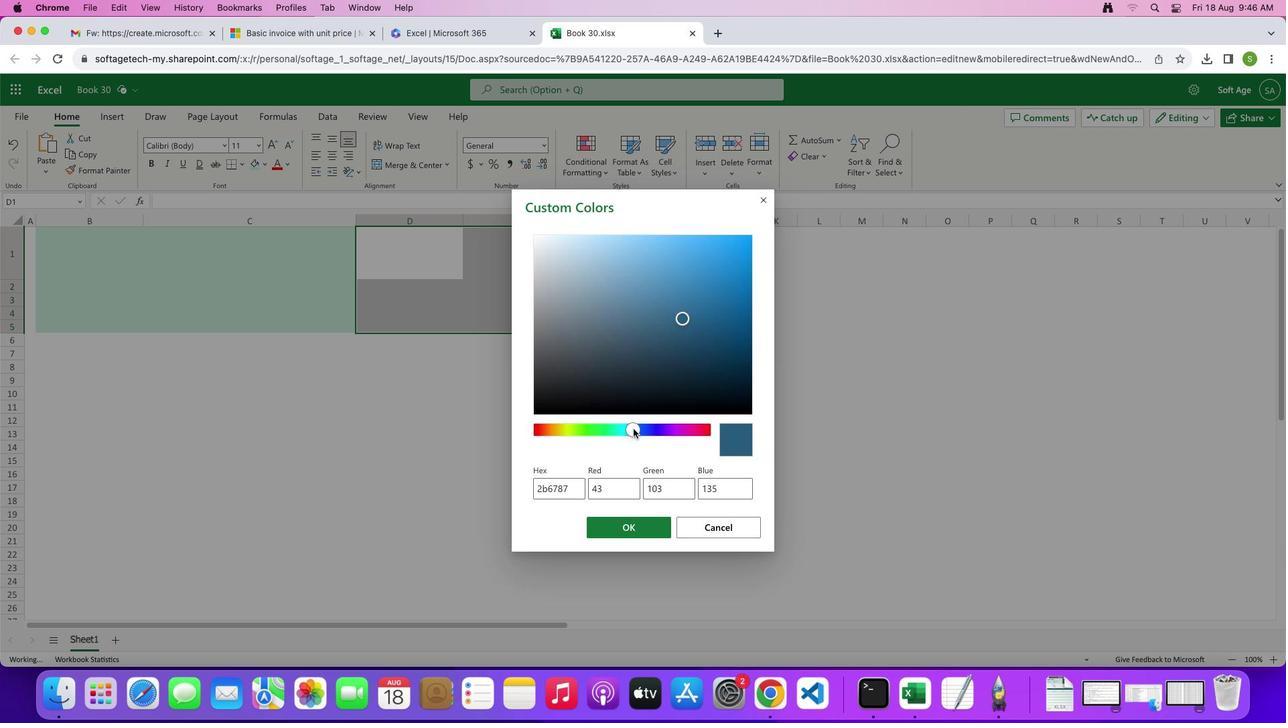
Action: Mouse moved to (335, 425)
Screenshot: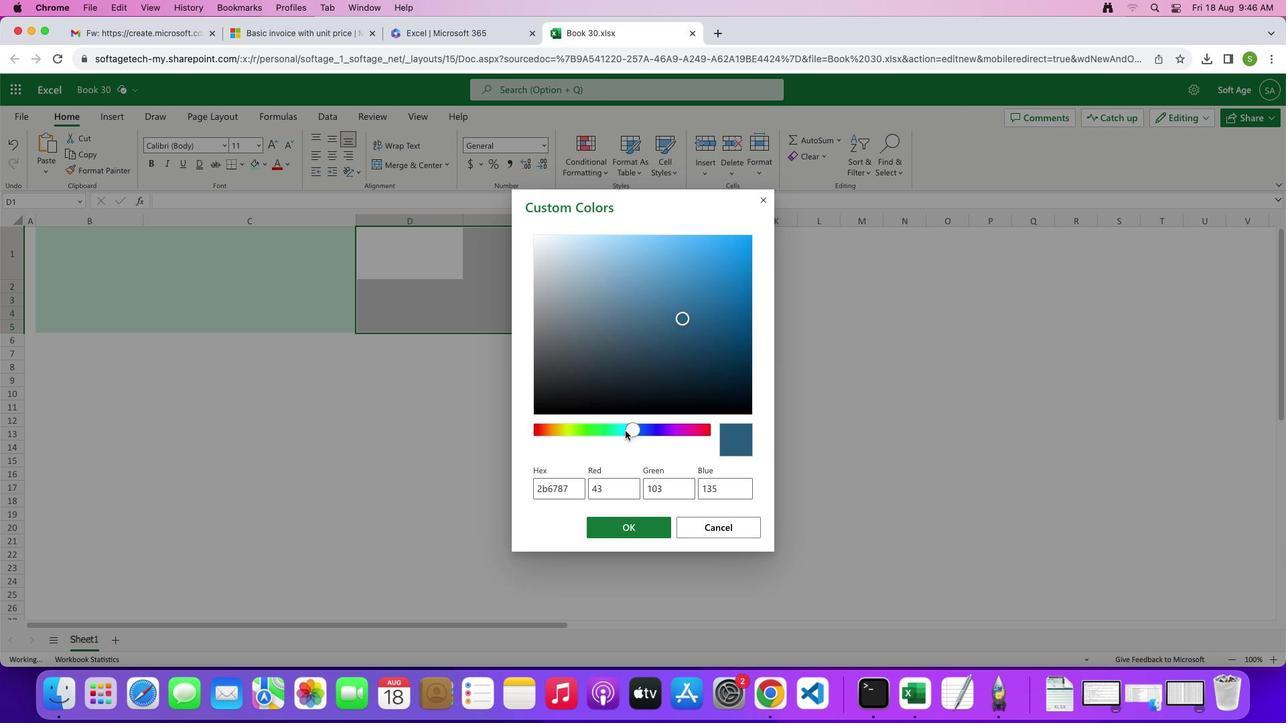 
Action: Mouse pressed left at (335, 425)
Screenshot: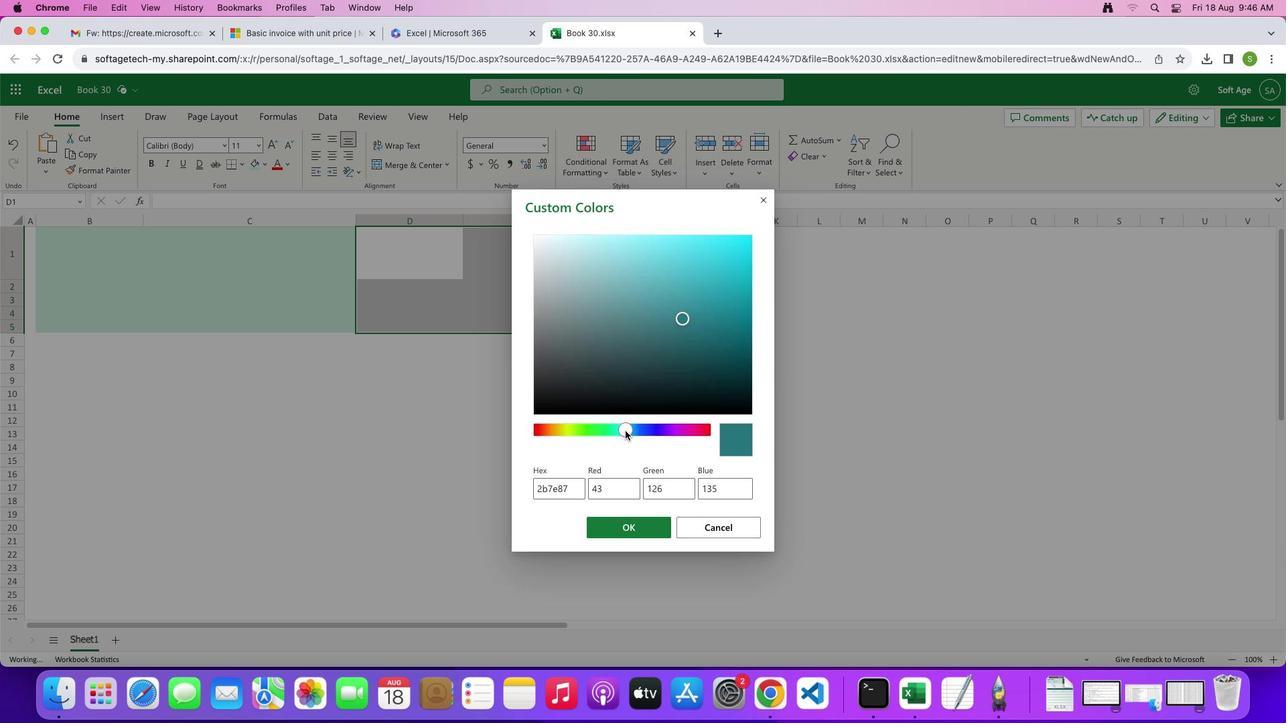 
Action: Mouse moved to (350, 308)
Screenshot: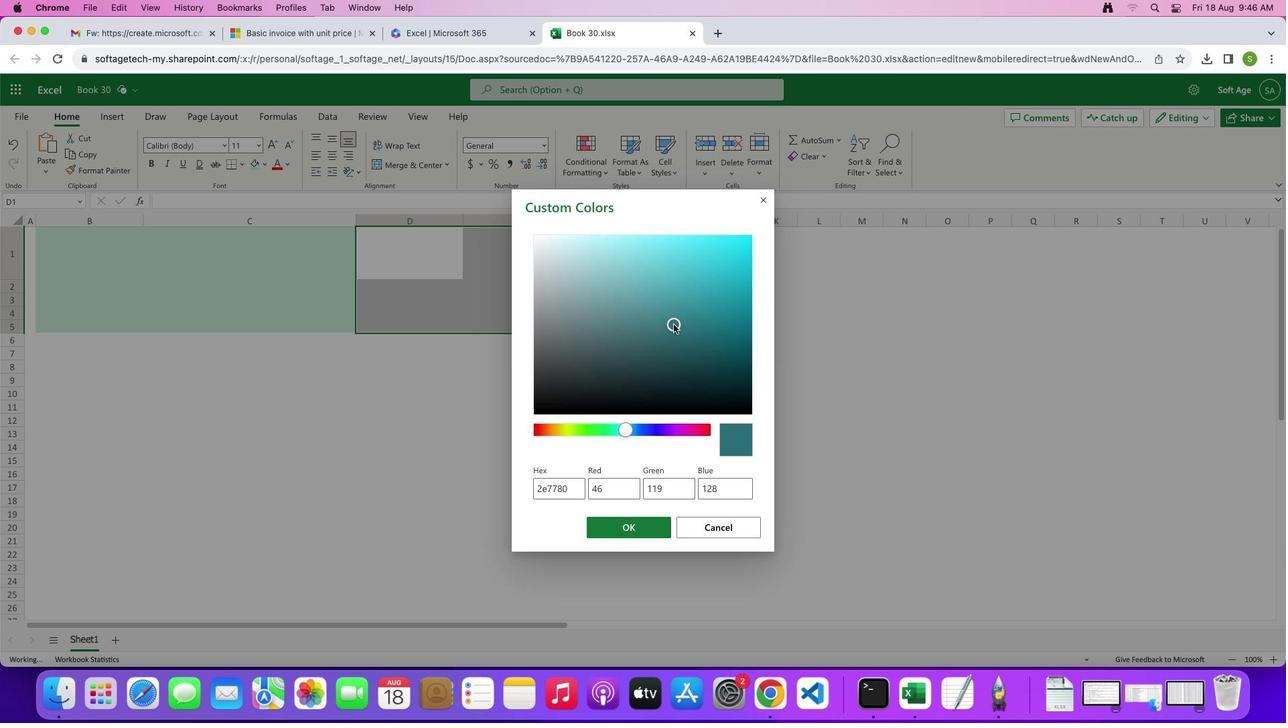
Action: Mouse pressed left at (350, 308)
Screenshot: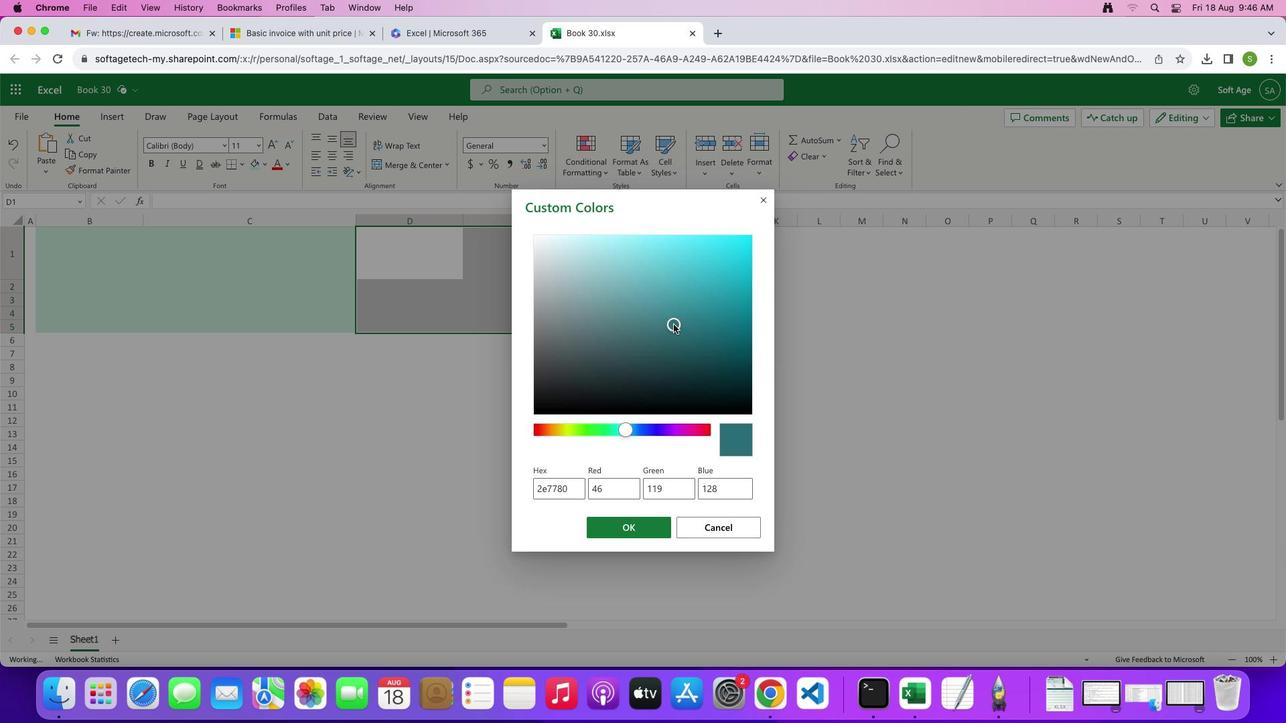 
Action: Mouse moved to (351, 292)
Screenshot: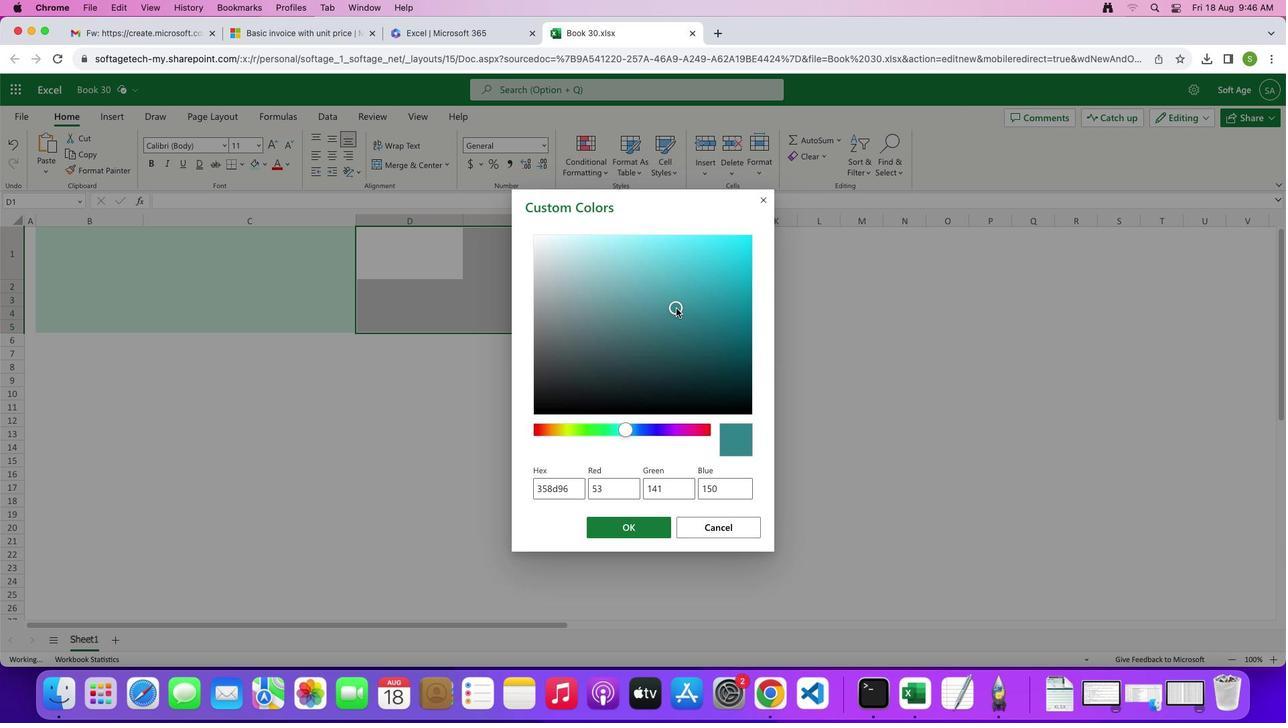 
Action: Mouse pressed left at (351, 292)
Screenshot: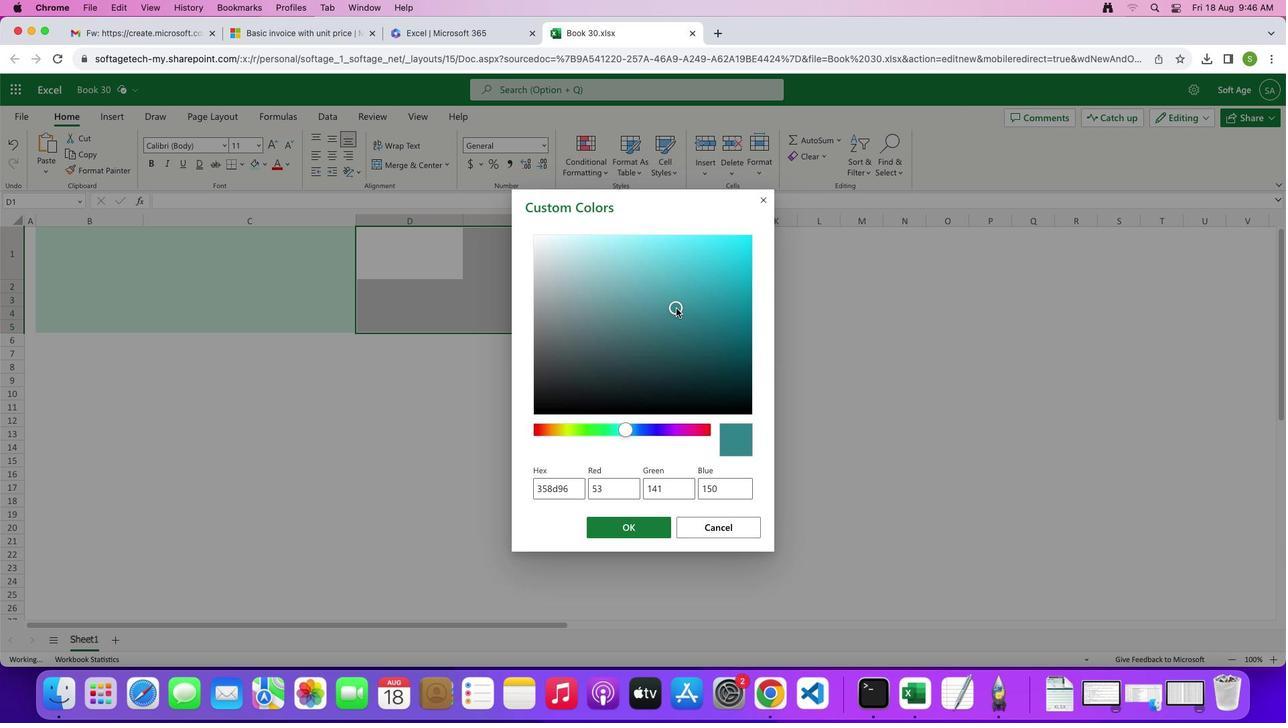 
Action: Mouse moved to (333, 530)
Screenshot: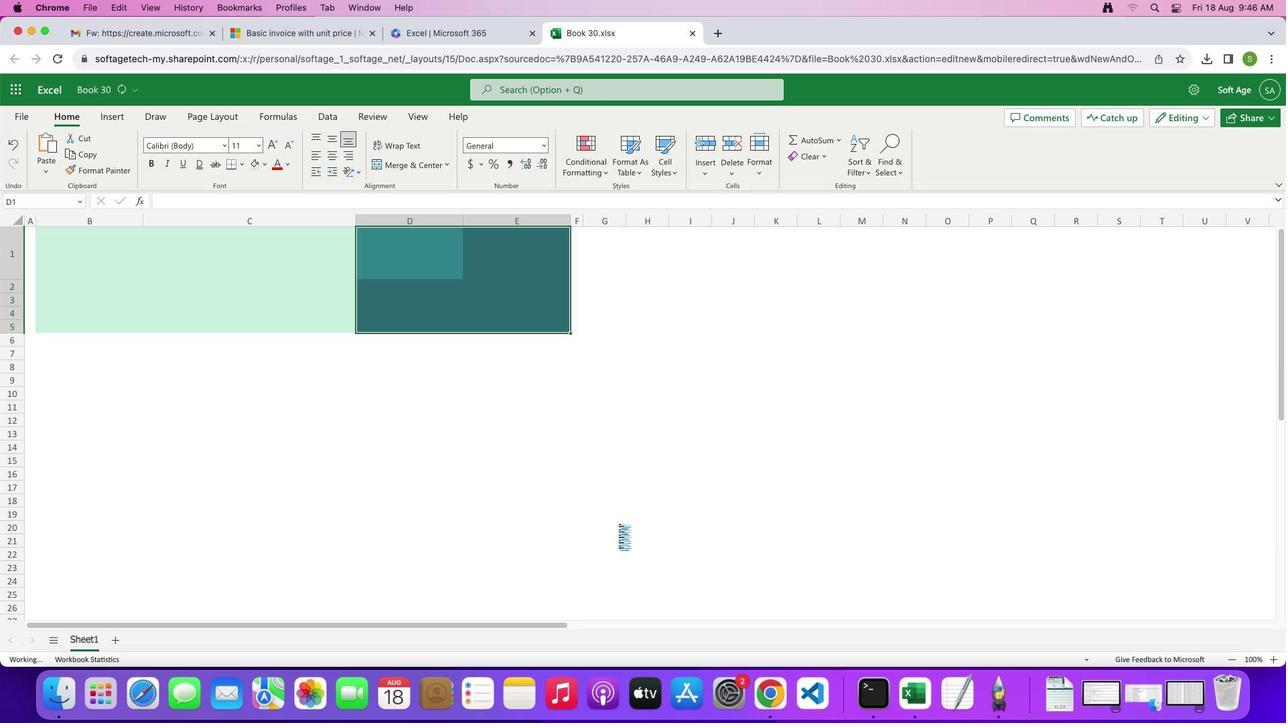 
Action: Mouse pressed left at (333, 530)
Screenshot: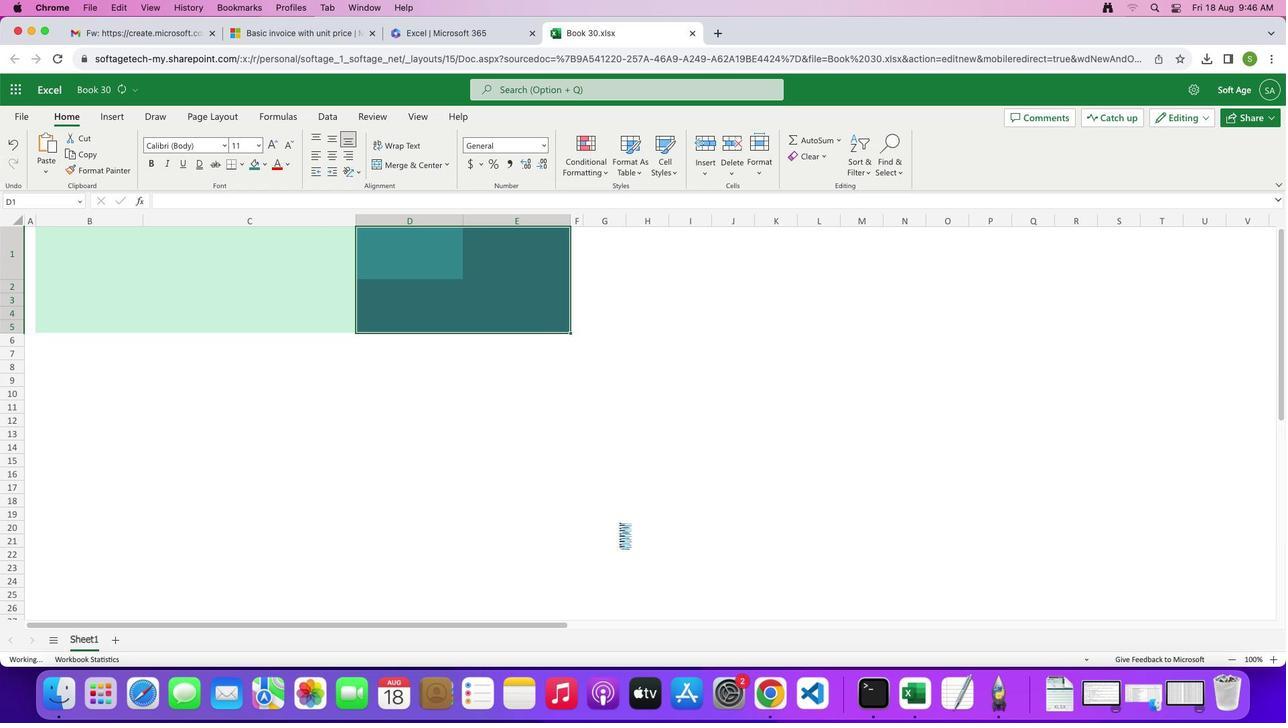
Action: Mouse moved to (298, 406)
Screenshot: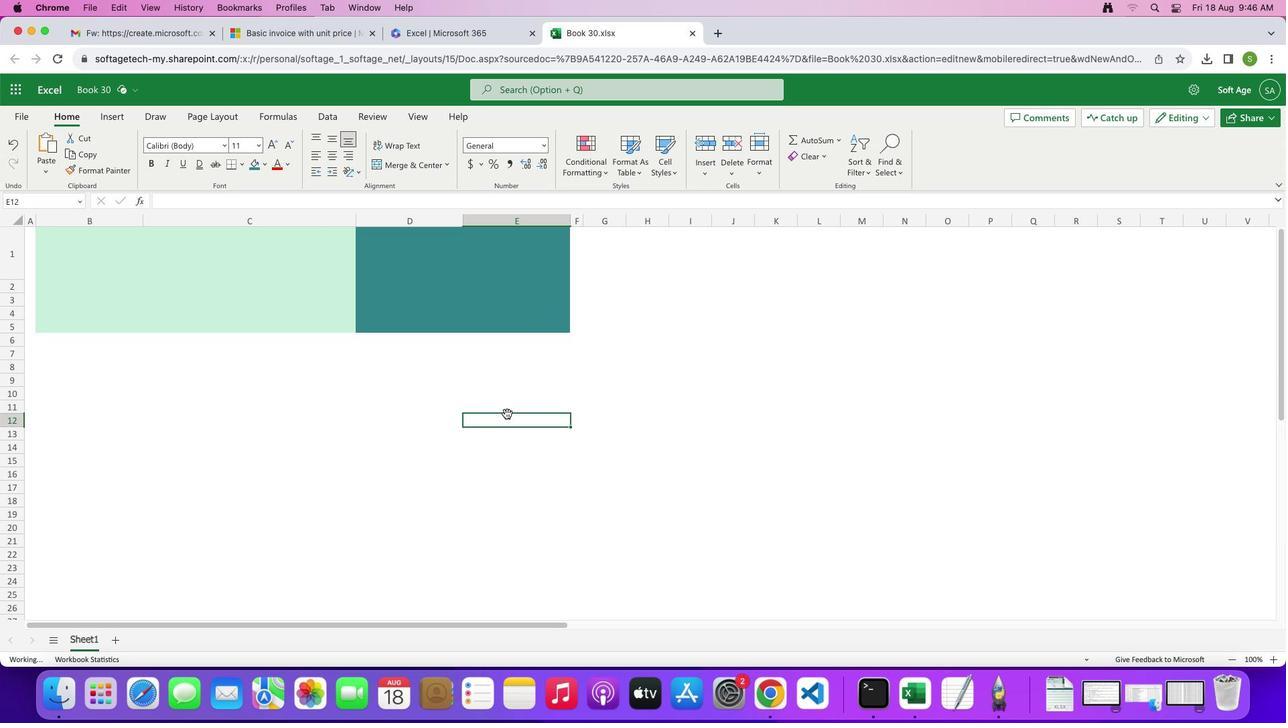 
Action: Mouse pressed left at (298, 406)
Screenshot: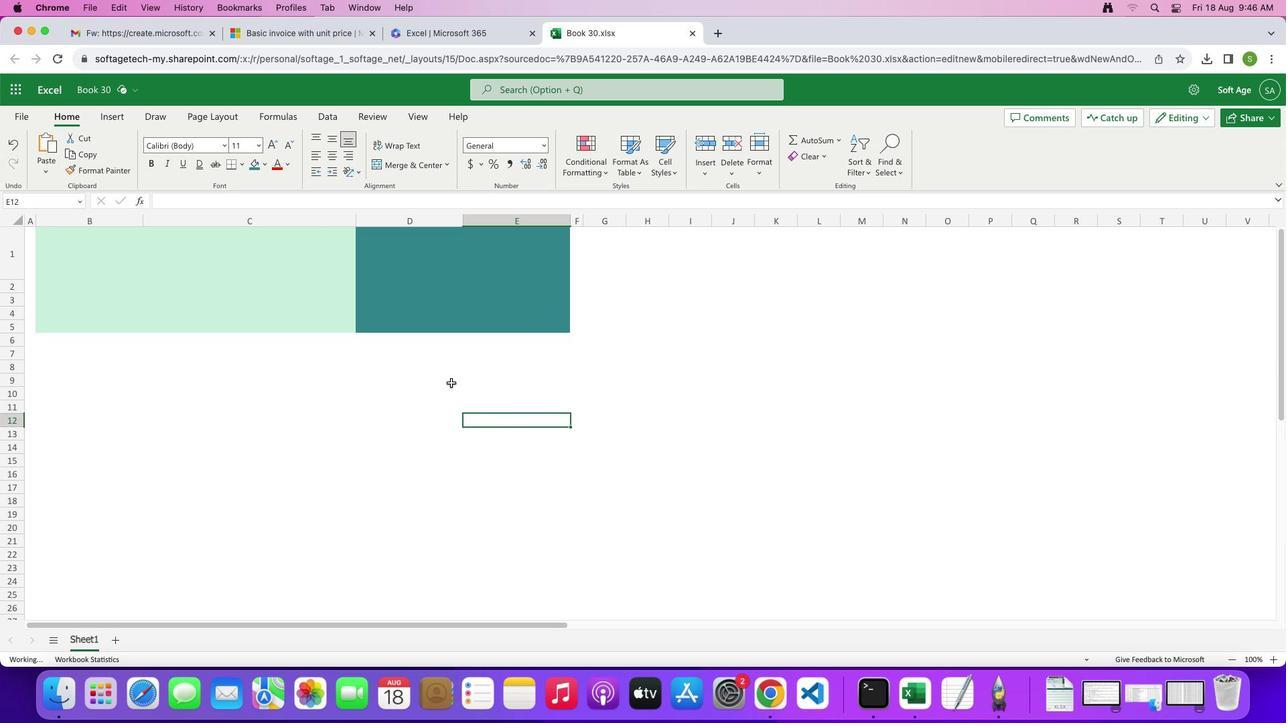 
Action: Mouse moved to (163, 238)
Screenshot: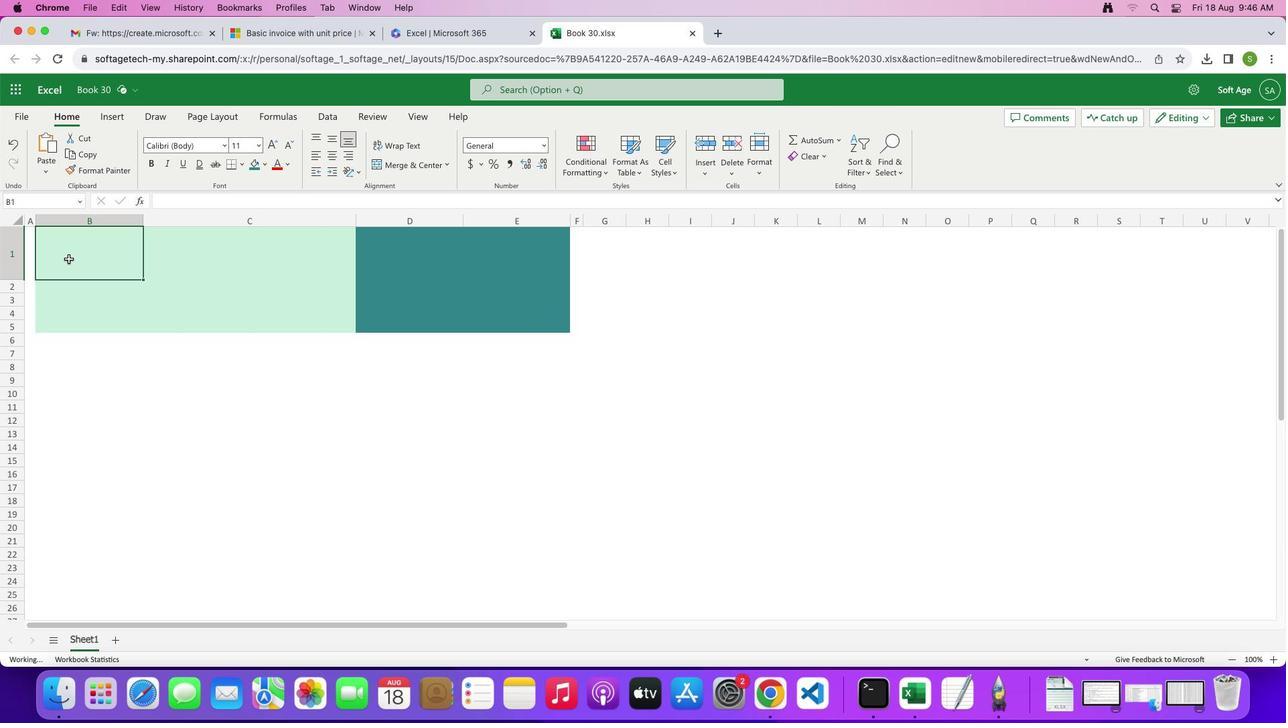 
Action: Mouse pressed left at (163, 238)
Screenshot: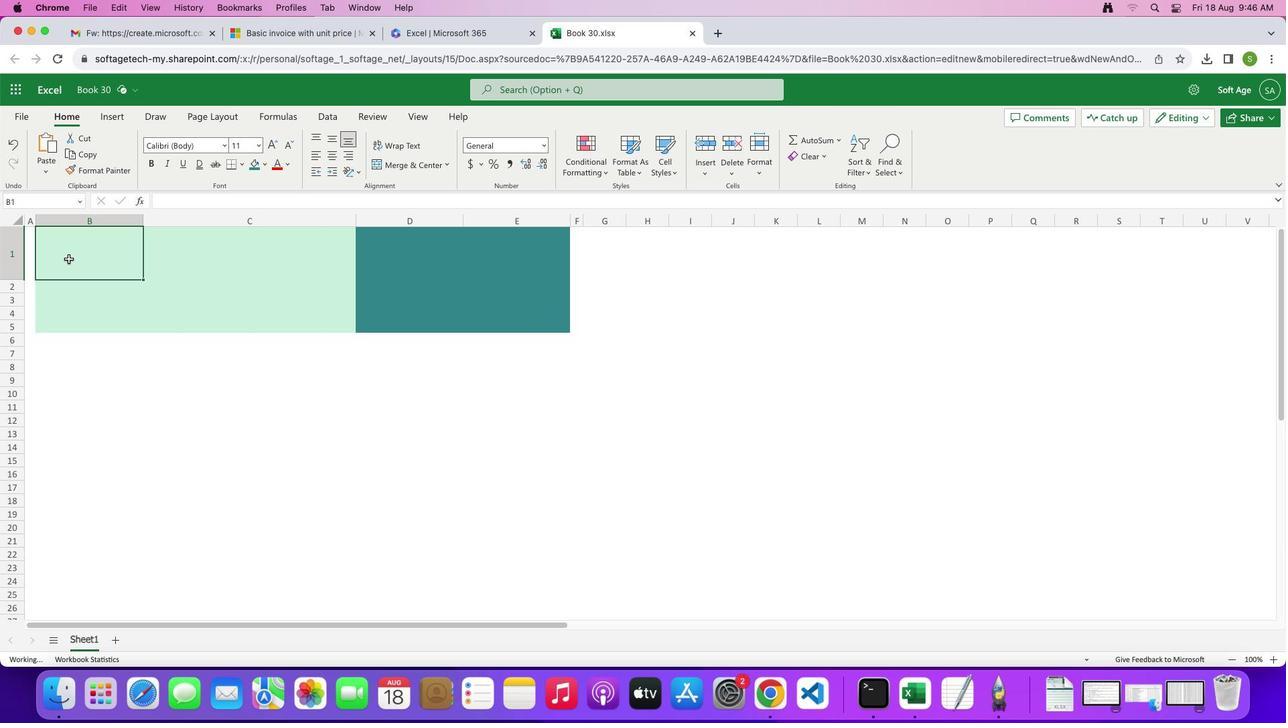
Action: Key pressed 'C''A''N''E''I''R''O'Key.space'G''R''O''U''P'
Screenshot: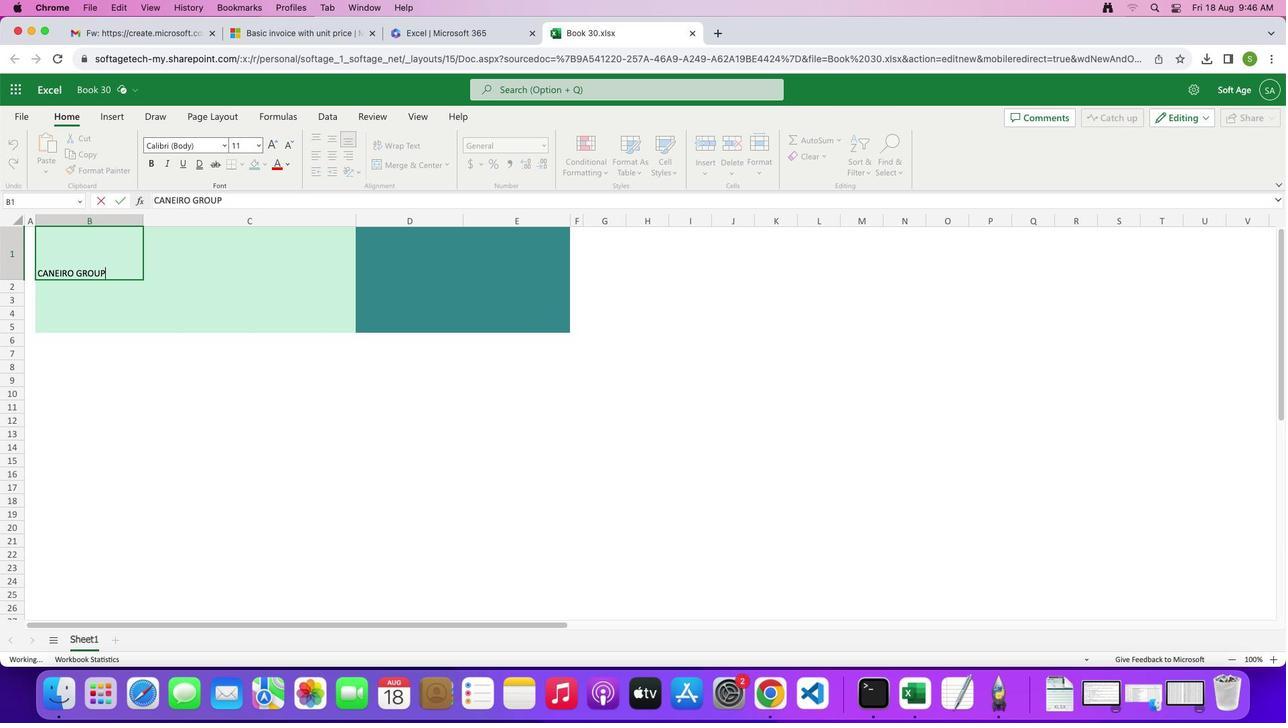 
Action: Mouse moved to (205, 247)
Screenshot: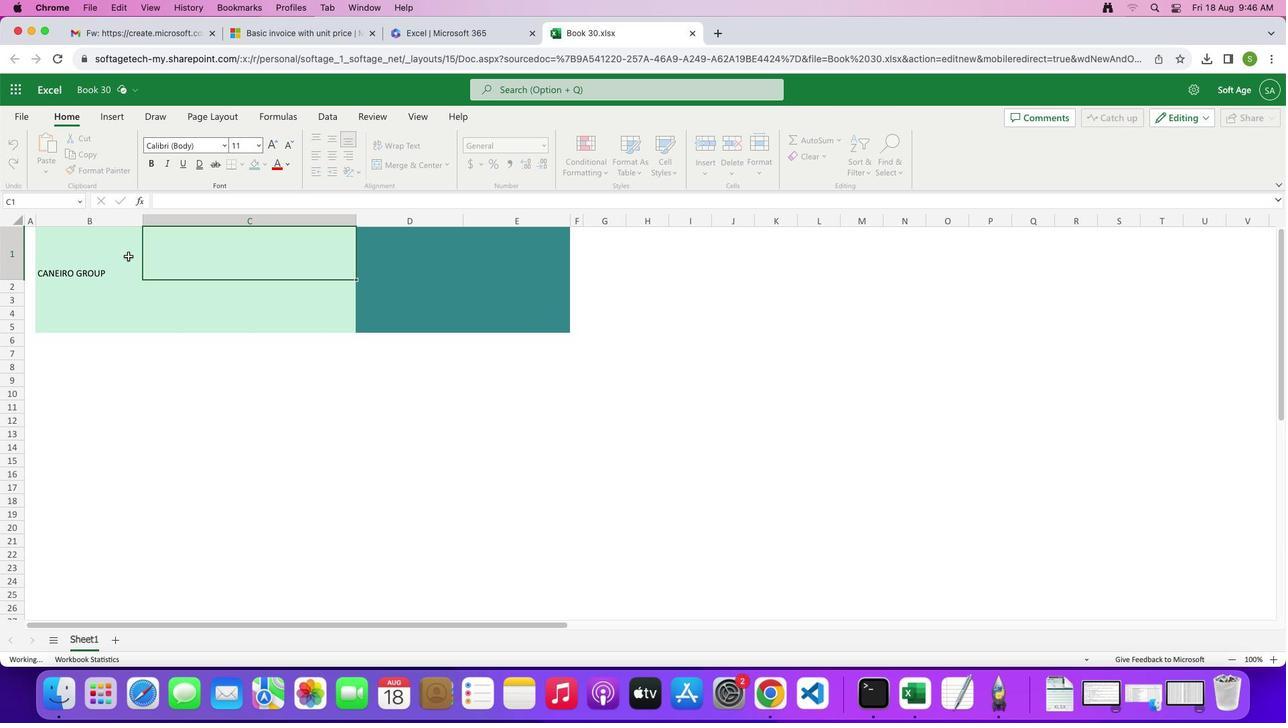 
Action: Mouse pressed left at (205, 247)
Screenshot: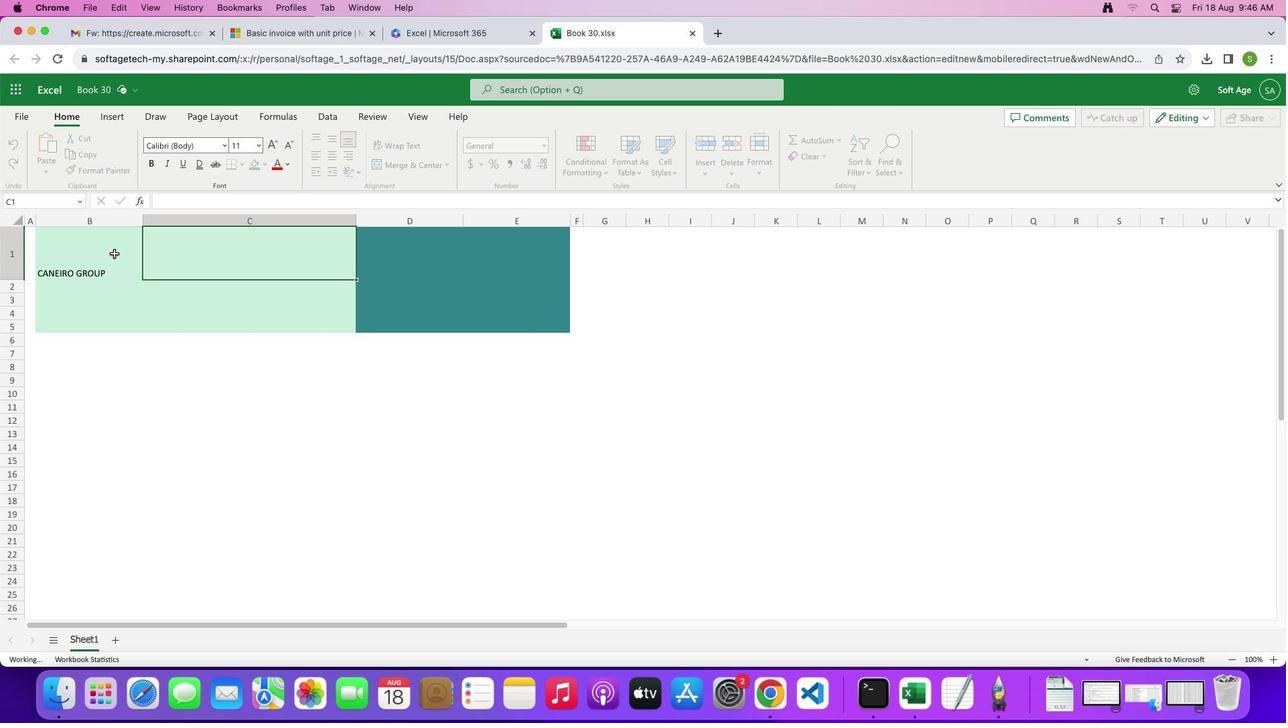 
Action: Mouse moved to (173, 229)
Screenshot: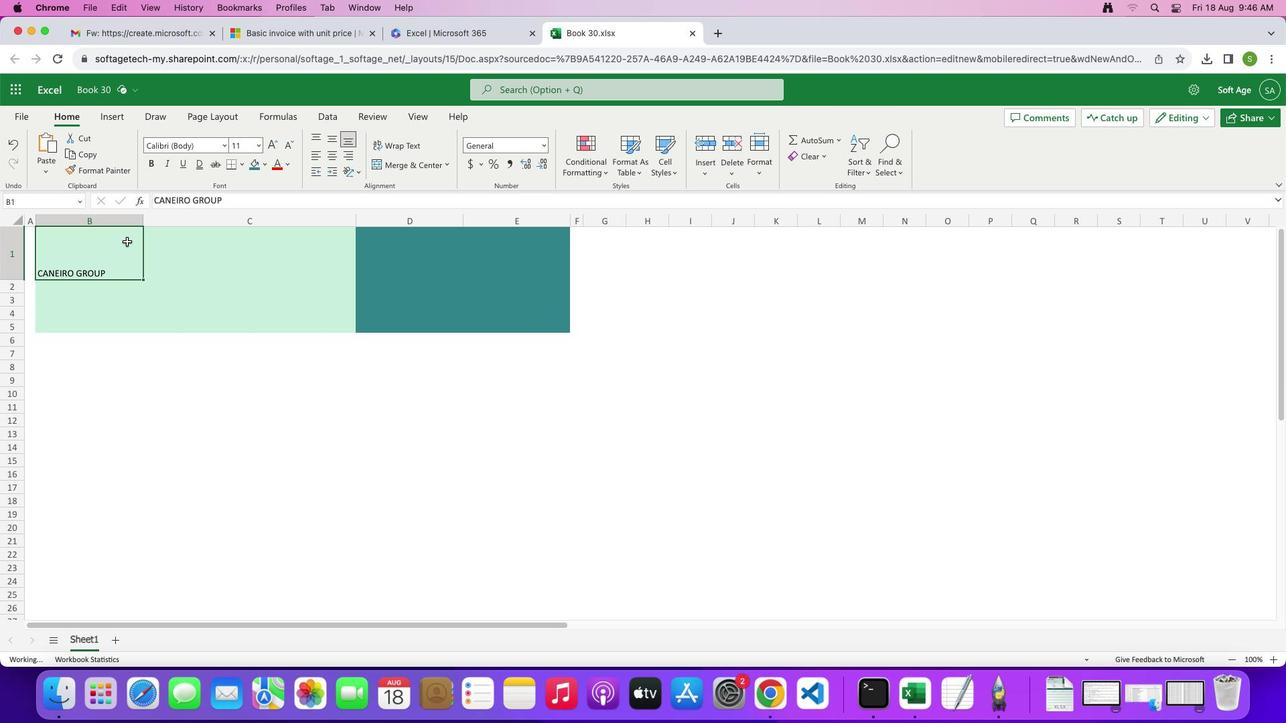 
Action: Mouse pressed left at (173, 229)
Screenshot: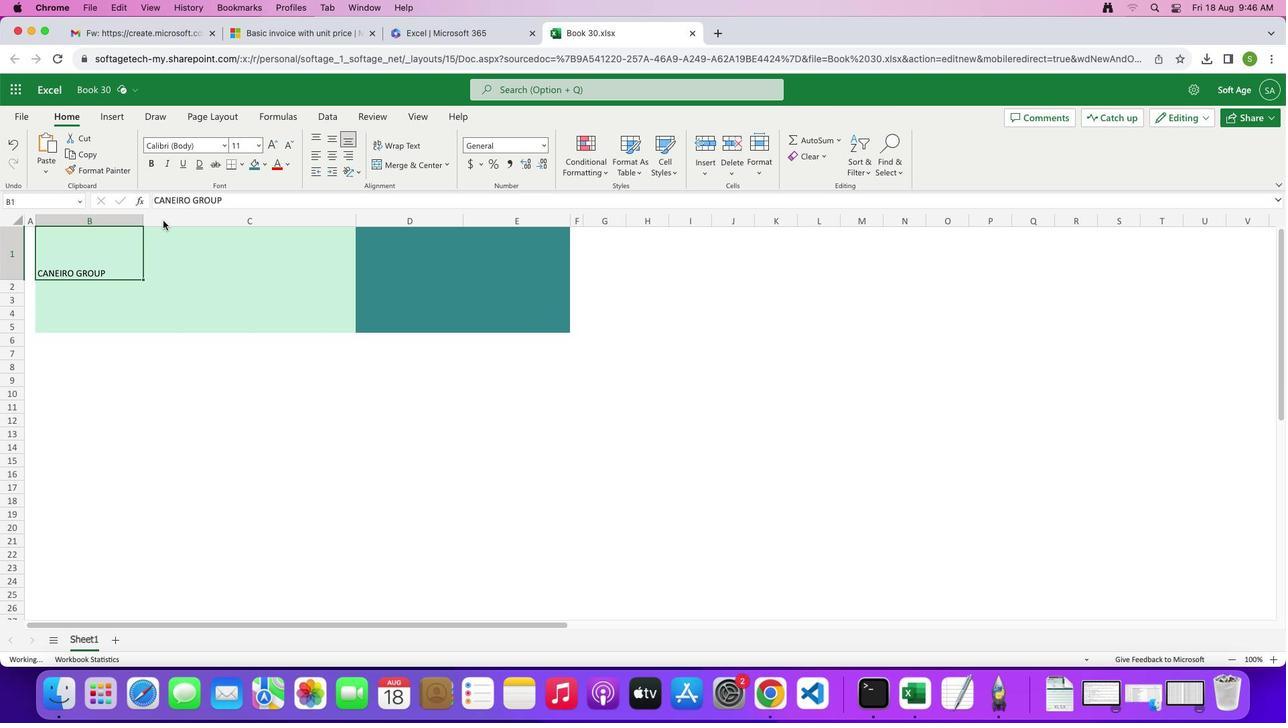 
Action: Mouse moved to (244, 123)
Screenshot: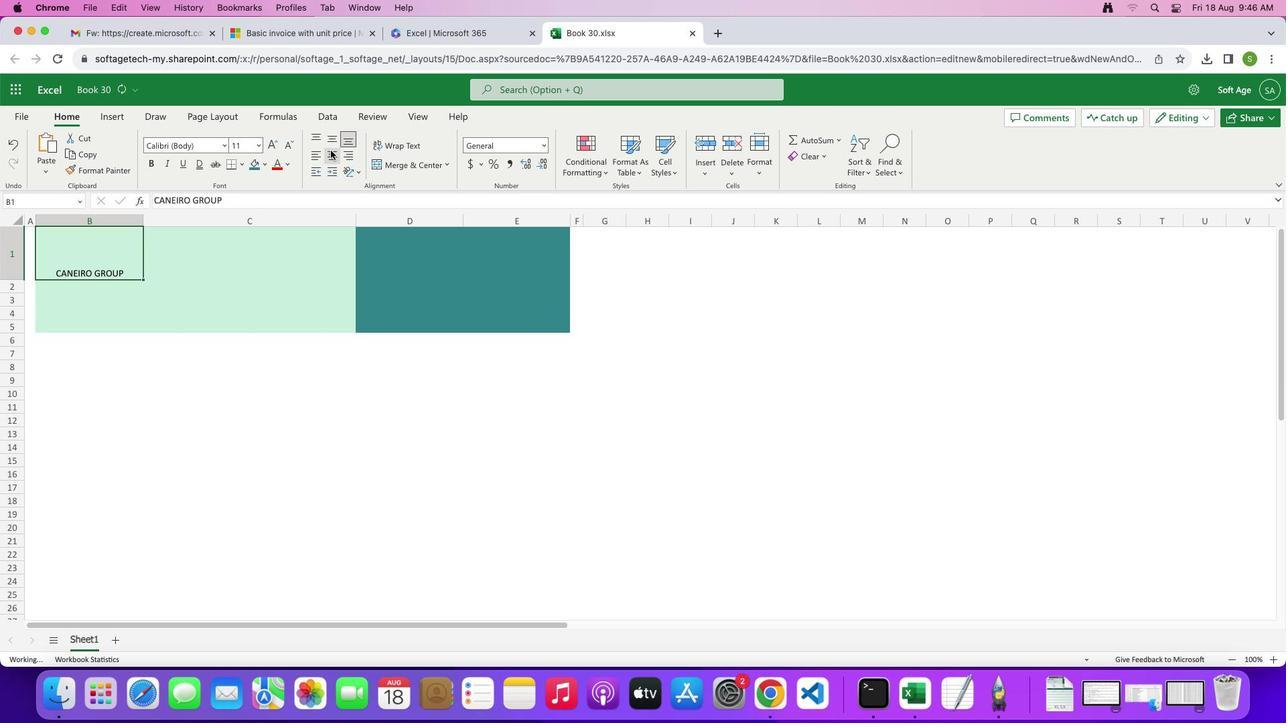 
Action: Mouse pressed left at (244, 123)
Screenshot: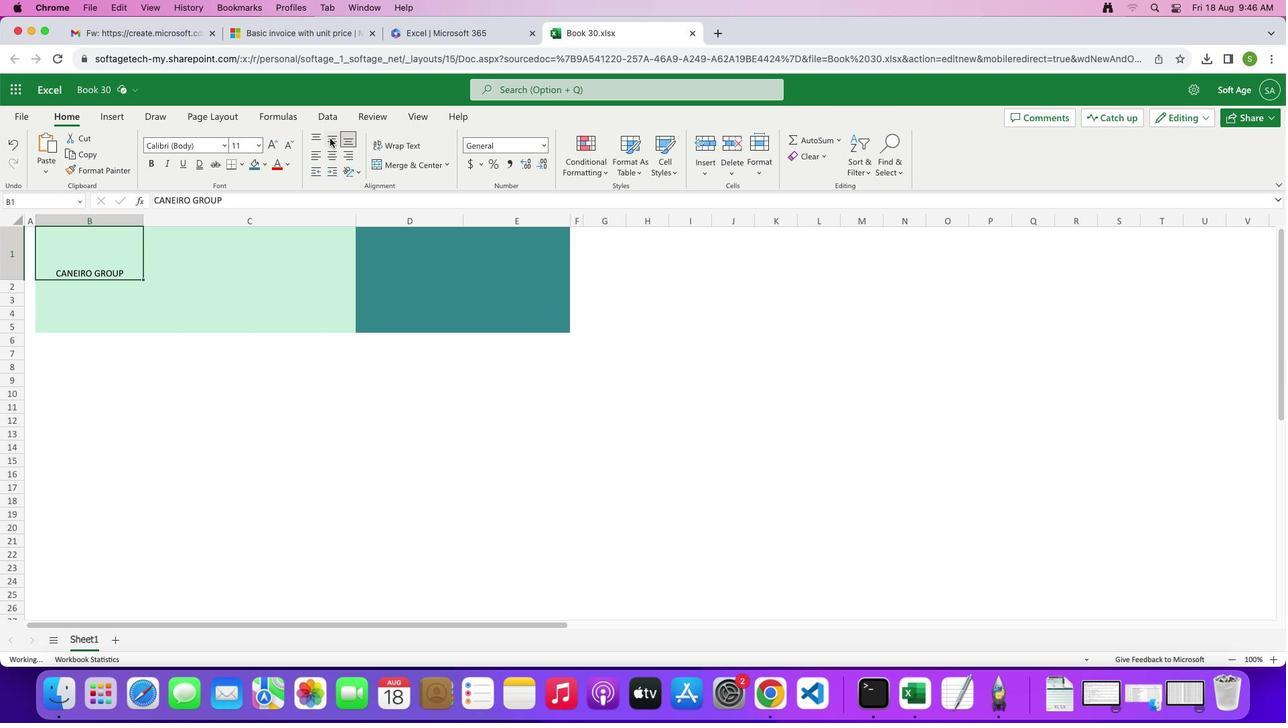 
Action: Mouse moved to (244, 103)
Screenshot: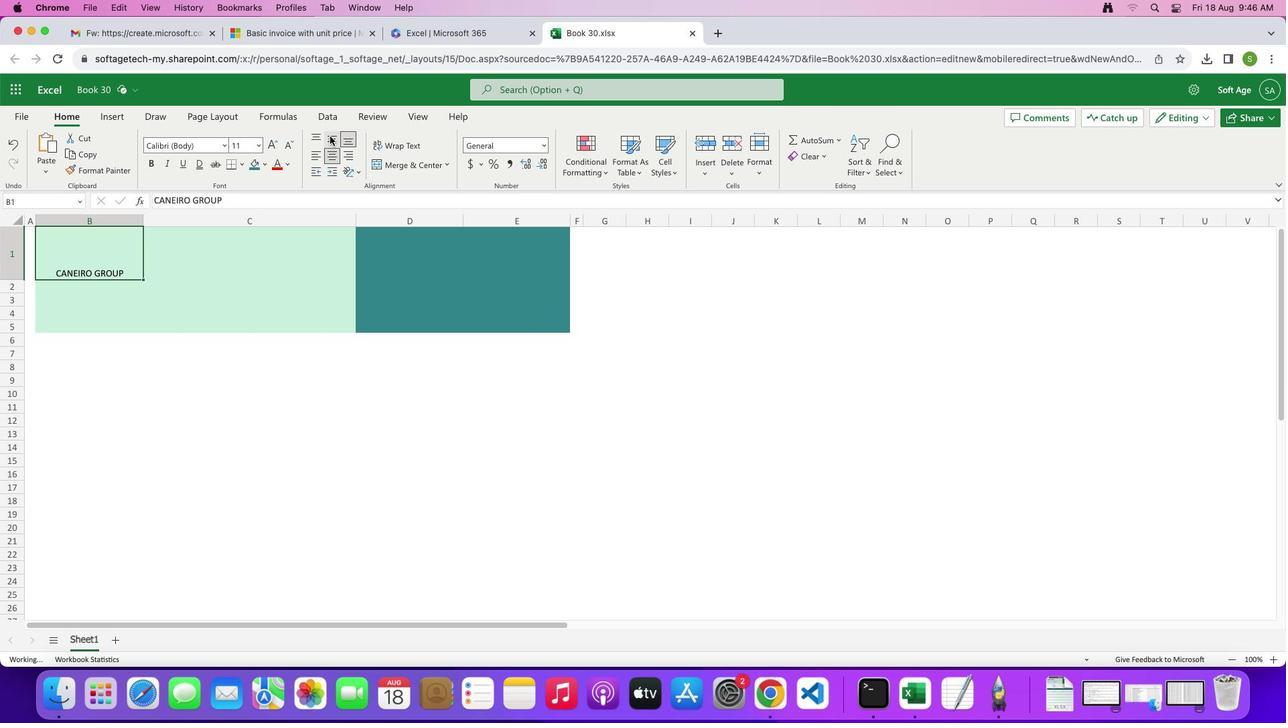 
Action: Mouse pressed left at (244, 103)
Screenshot: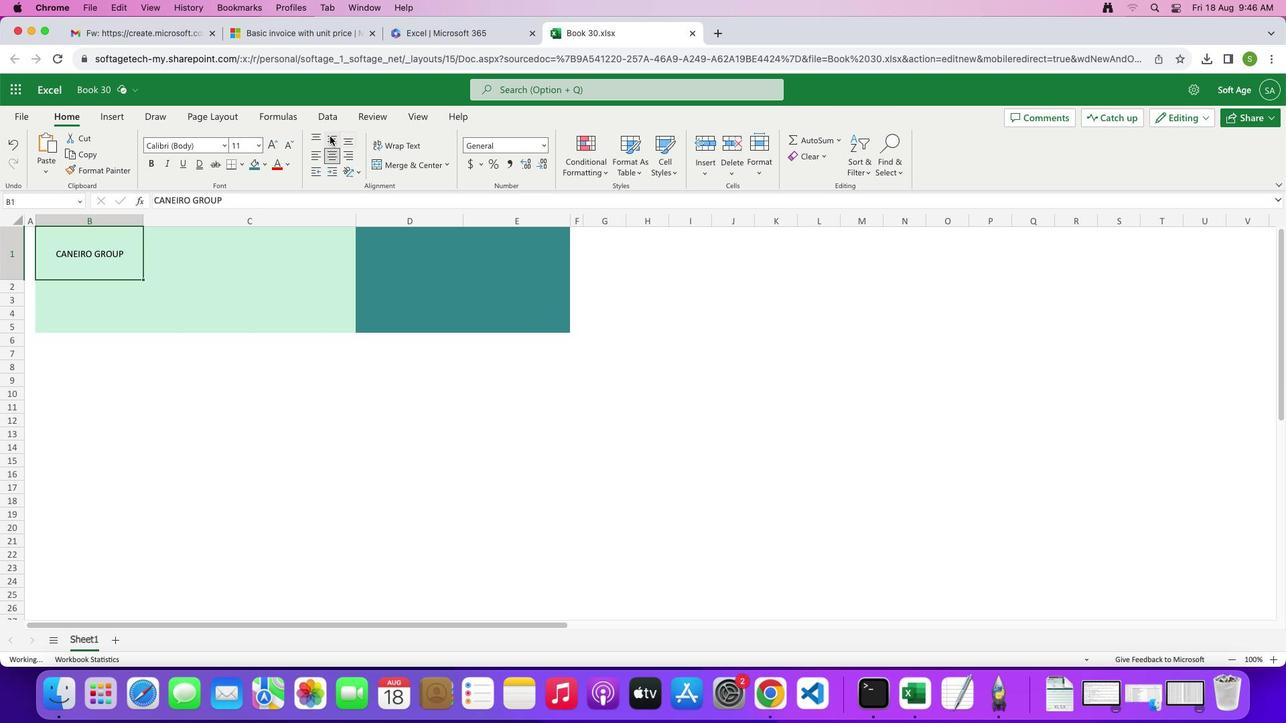 
Action: Mouse moved to (240, 123)
Screenshot: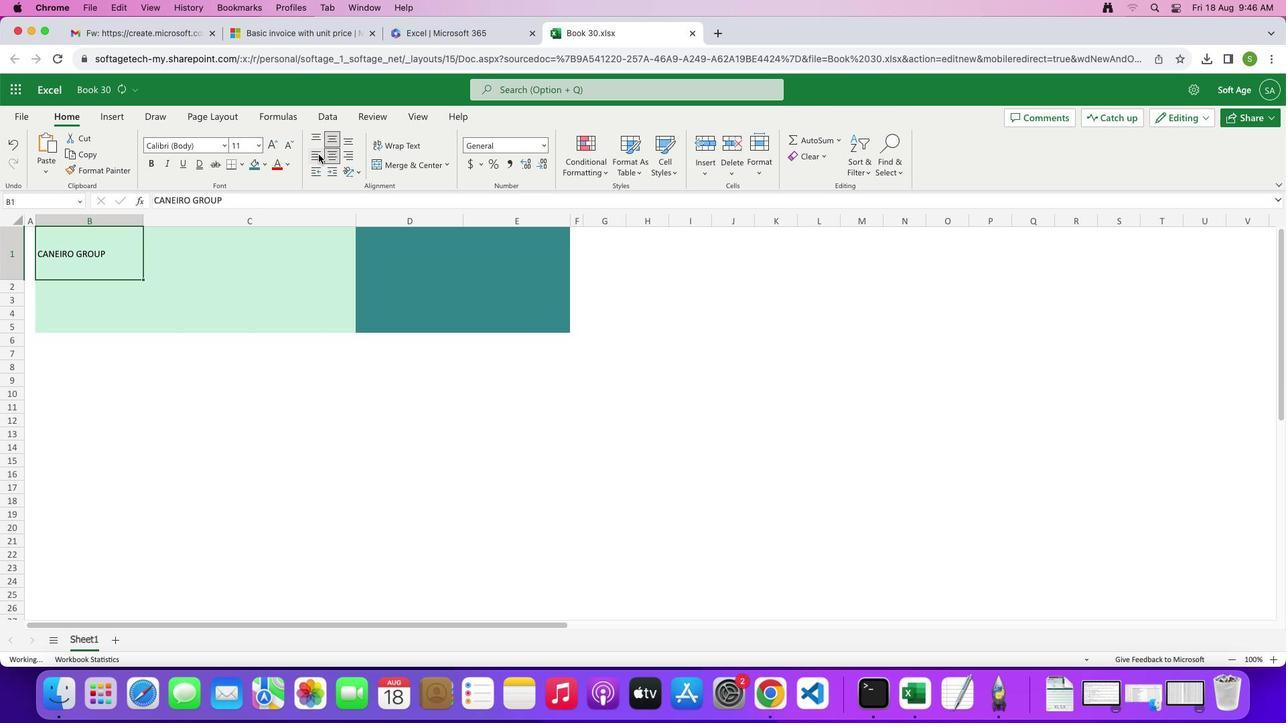 
Action: Mouse pressed left at (240, 123)
Screenshot: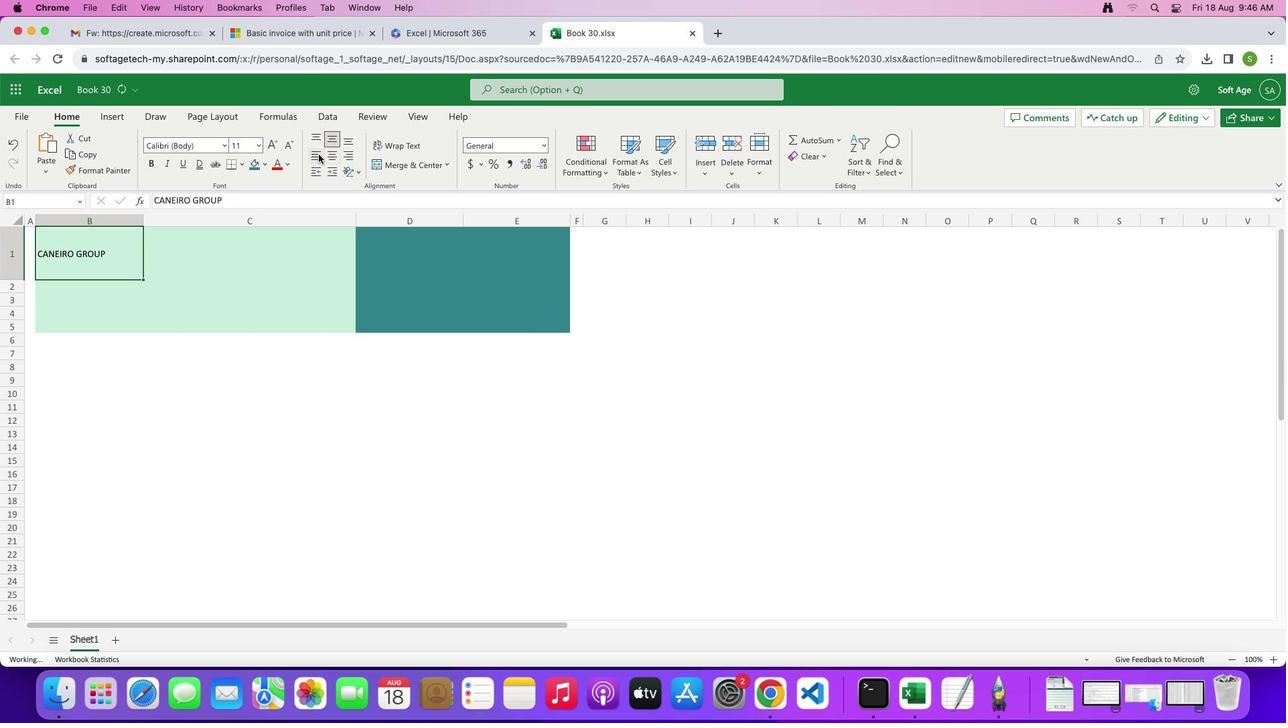 
Action: Mouse moved to (222, 116)
Screenshot: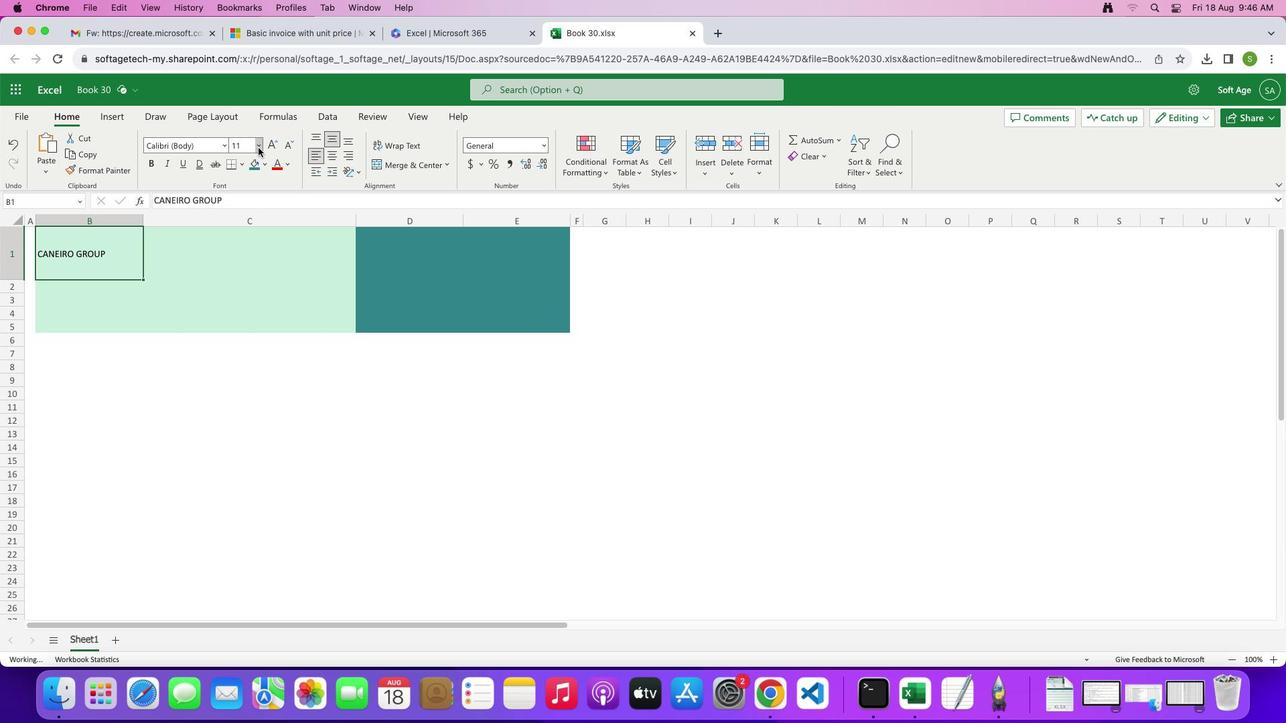
Action: Mouse pressed left at (222, 116)
Screenshot: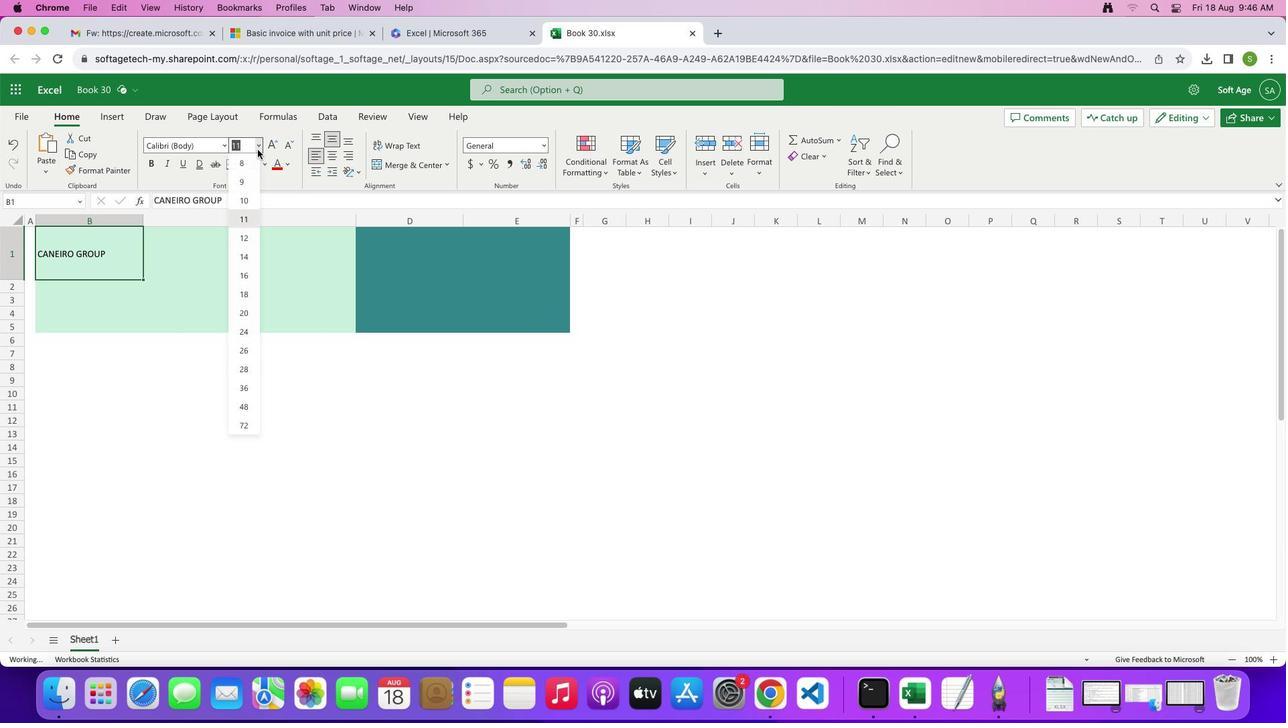 
Action: Mouse moved to (217, 335)
Screenshot: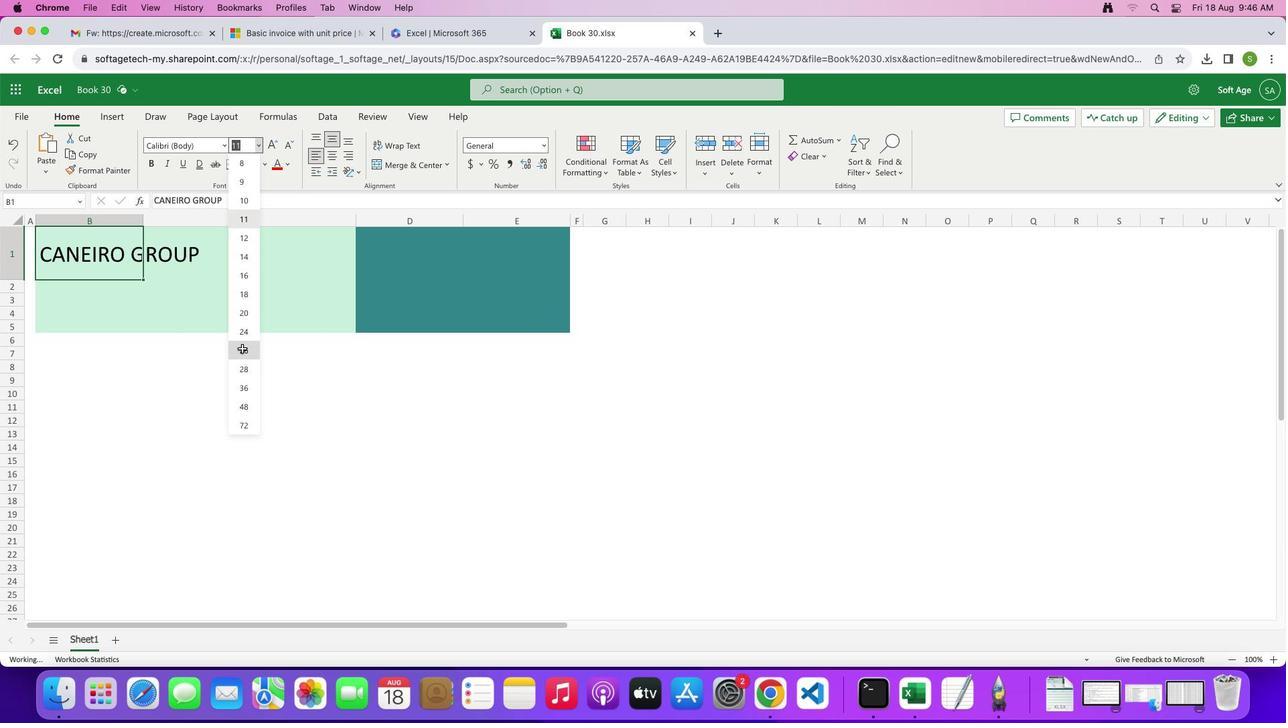 
Action: Mouse pressed left at (217, 335)
Screenshot: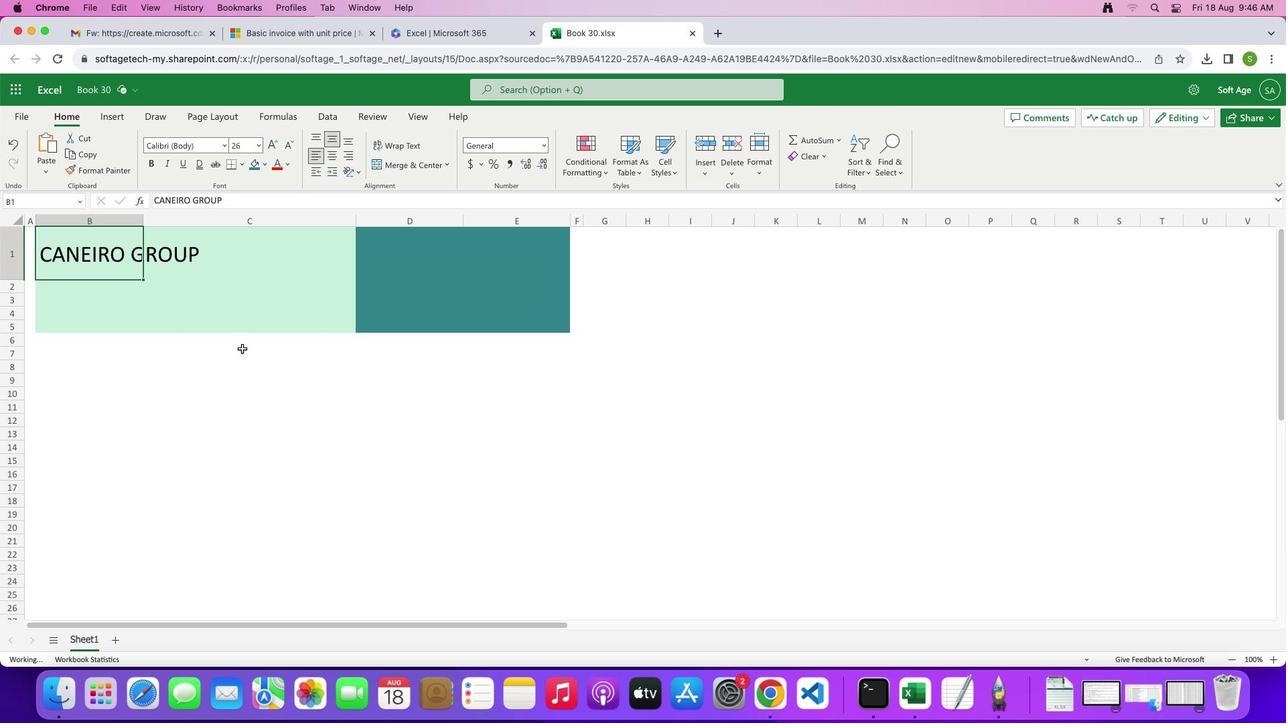 
Action: Mouse moved to (188, 134)
Screenshot: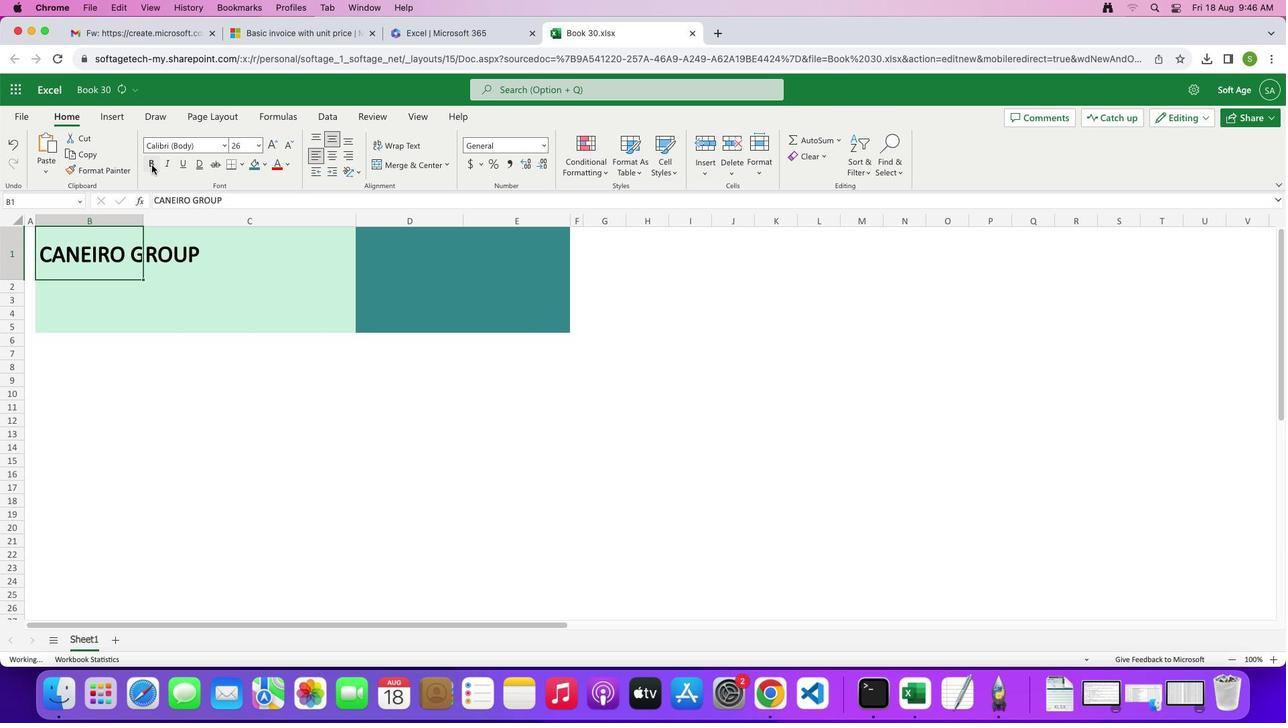 
Action: Mouse pressed left at (188, 134)
Screenshot: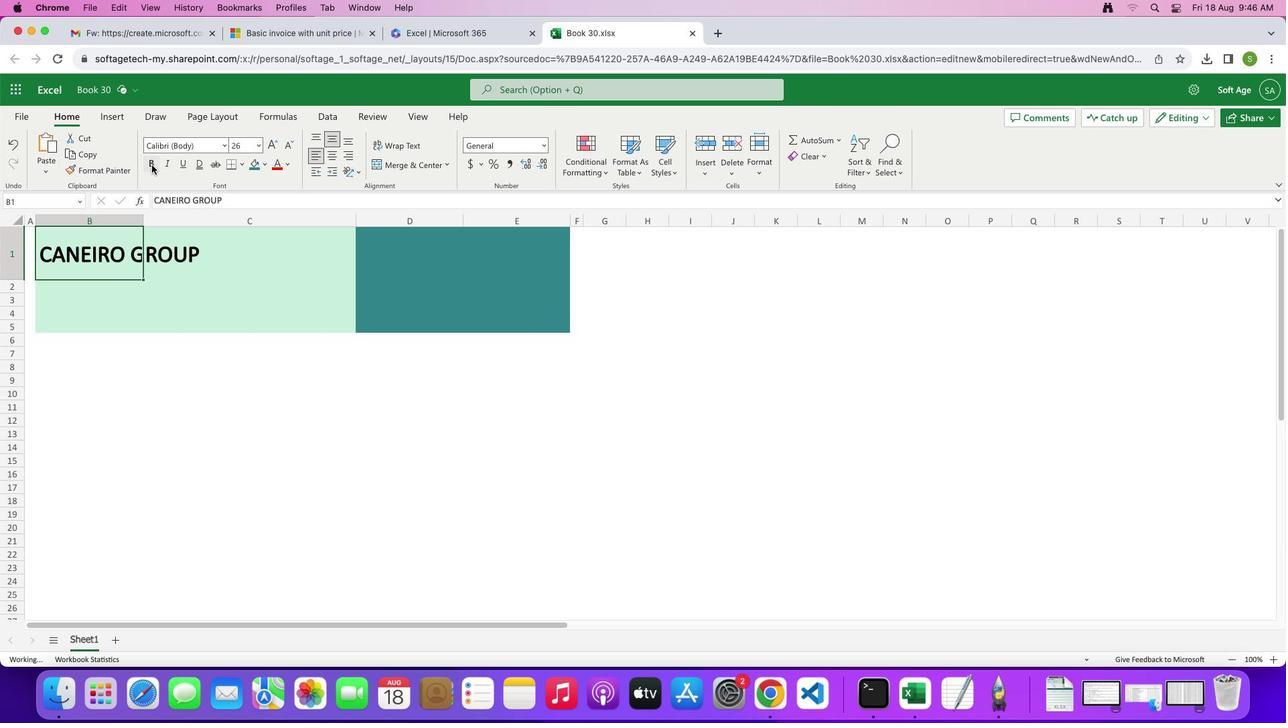 
Action: Mouse moved to (216, 264)
Screenshot: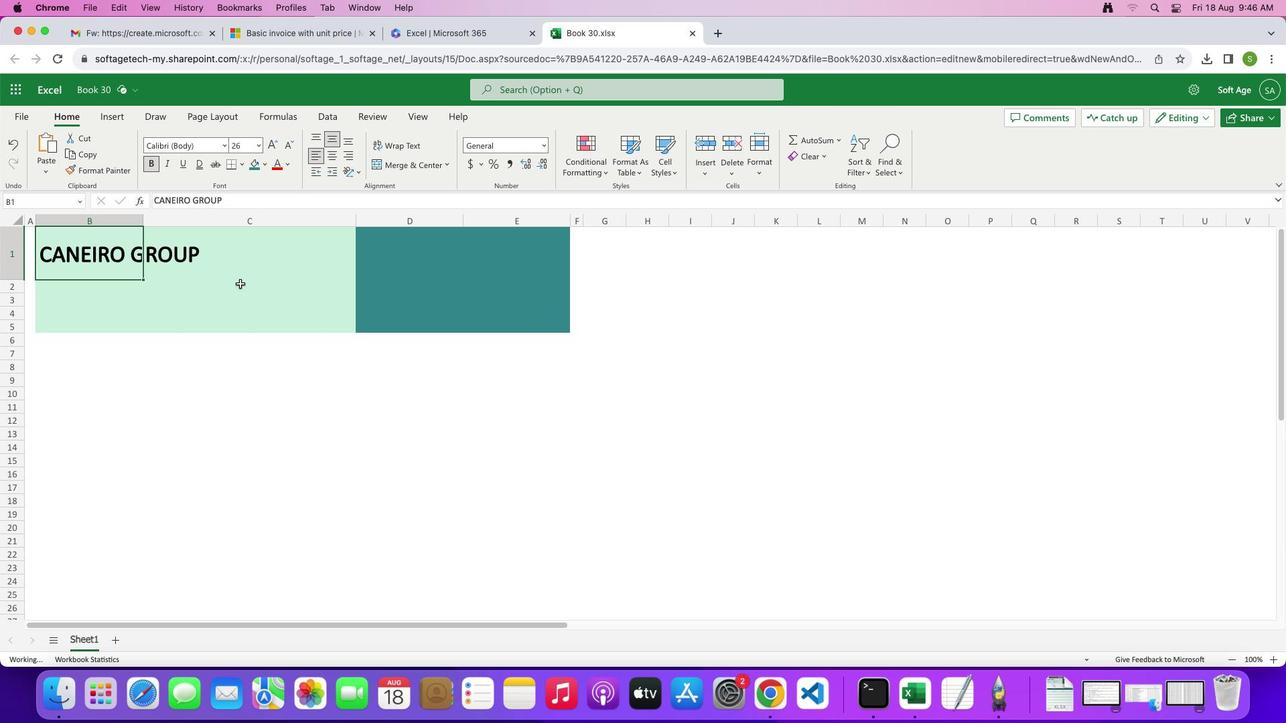 
Action: Mouse pressed left at (216, 264)
Screenshot: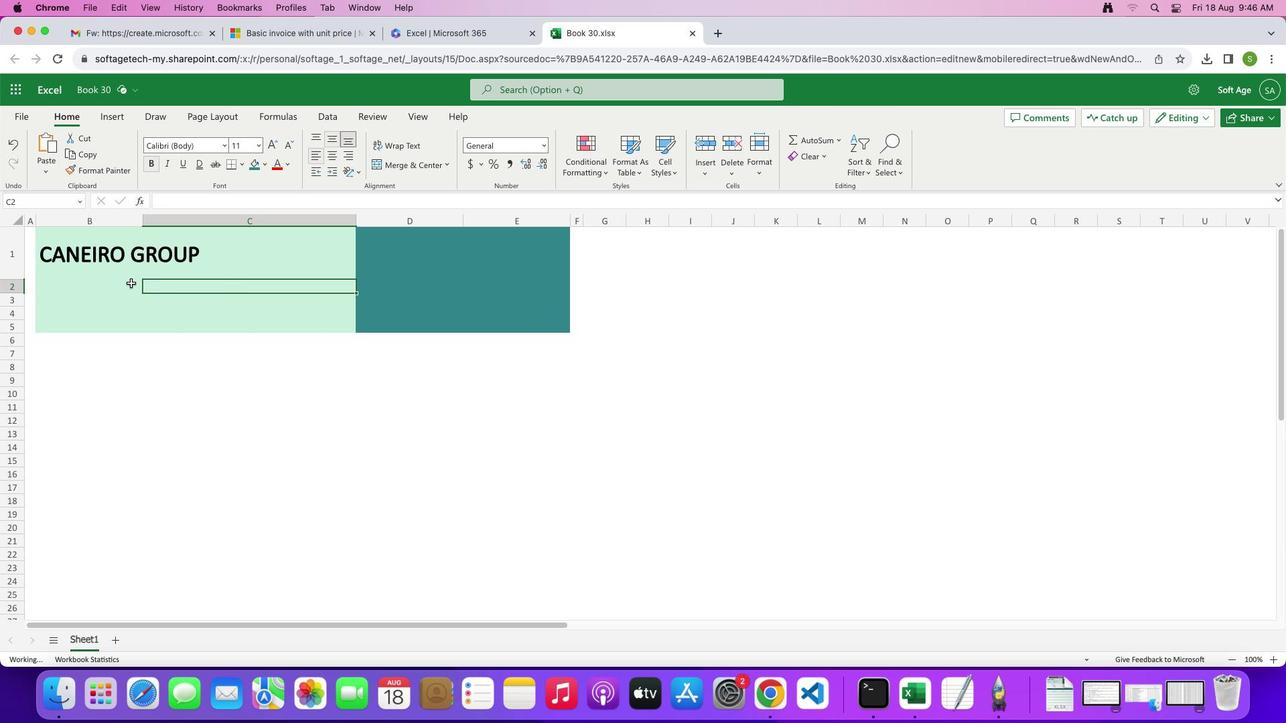 
Action: Mouse moved to (163, 269)
Screenshot: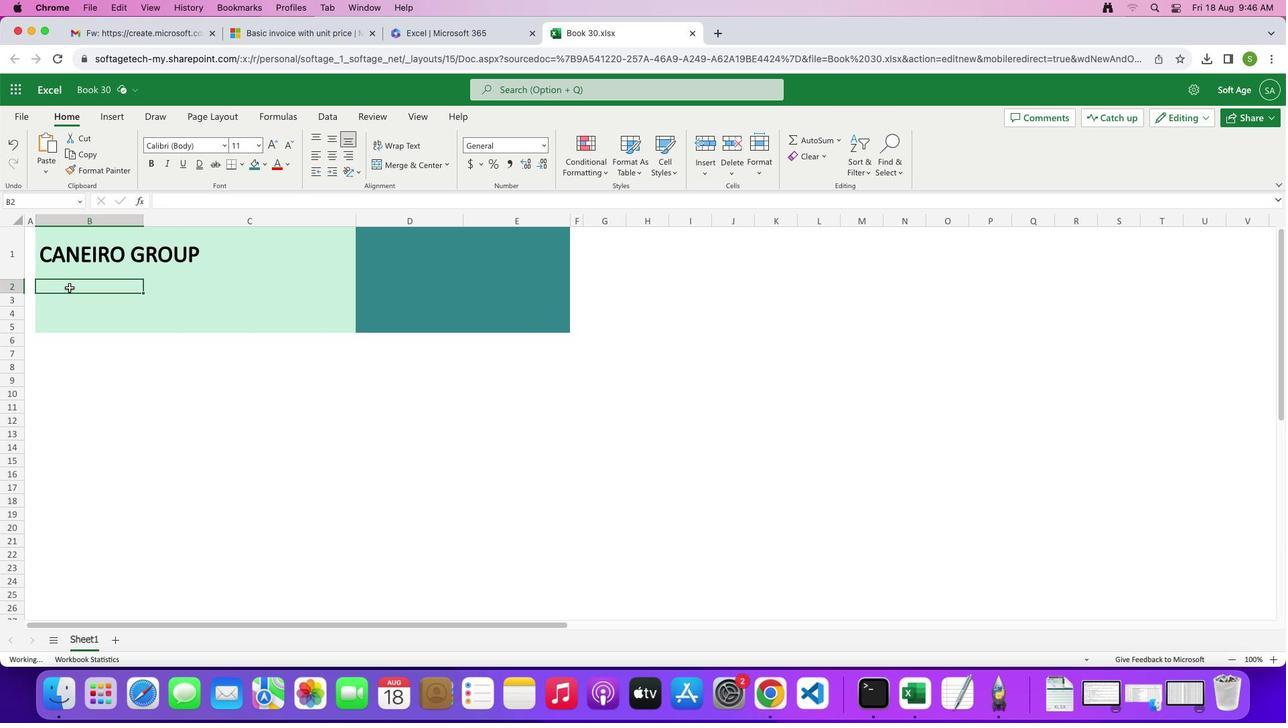 
Action: Mouse pressed left at (163, 269)
Screenshot: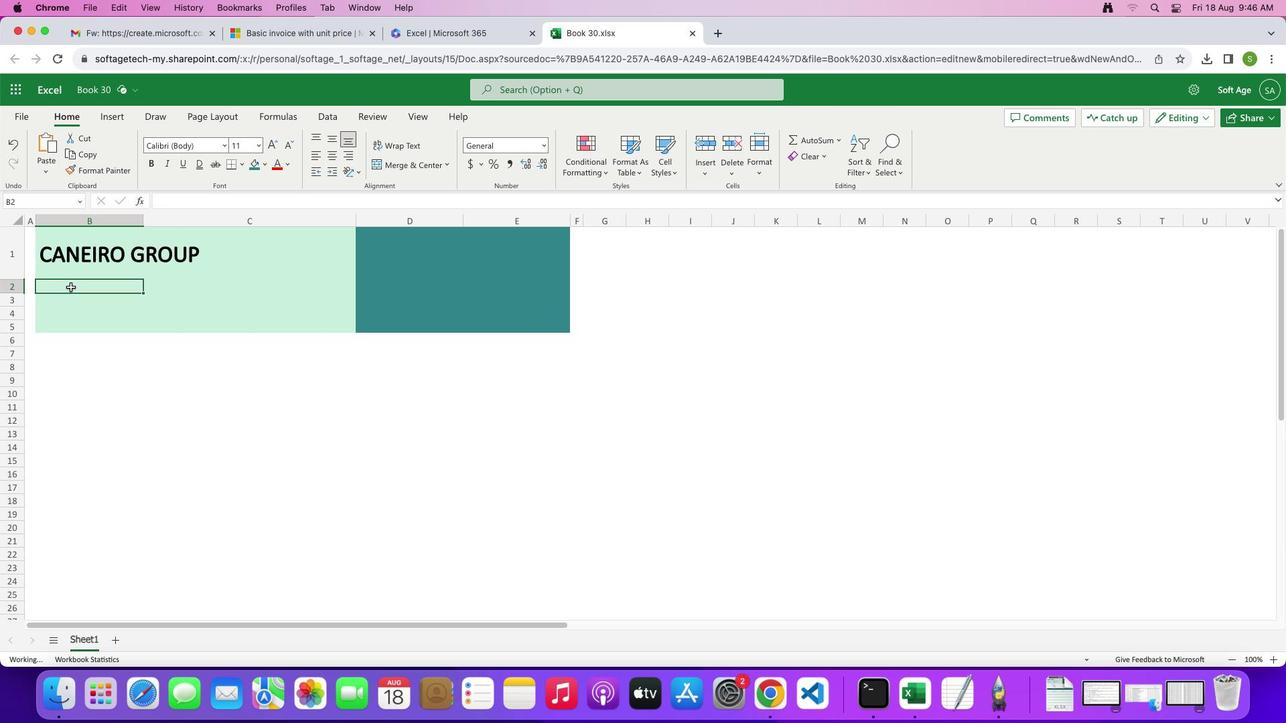 
Action: Mouse moved to (198, 272)
Screenshot: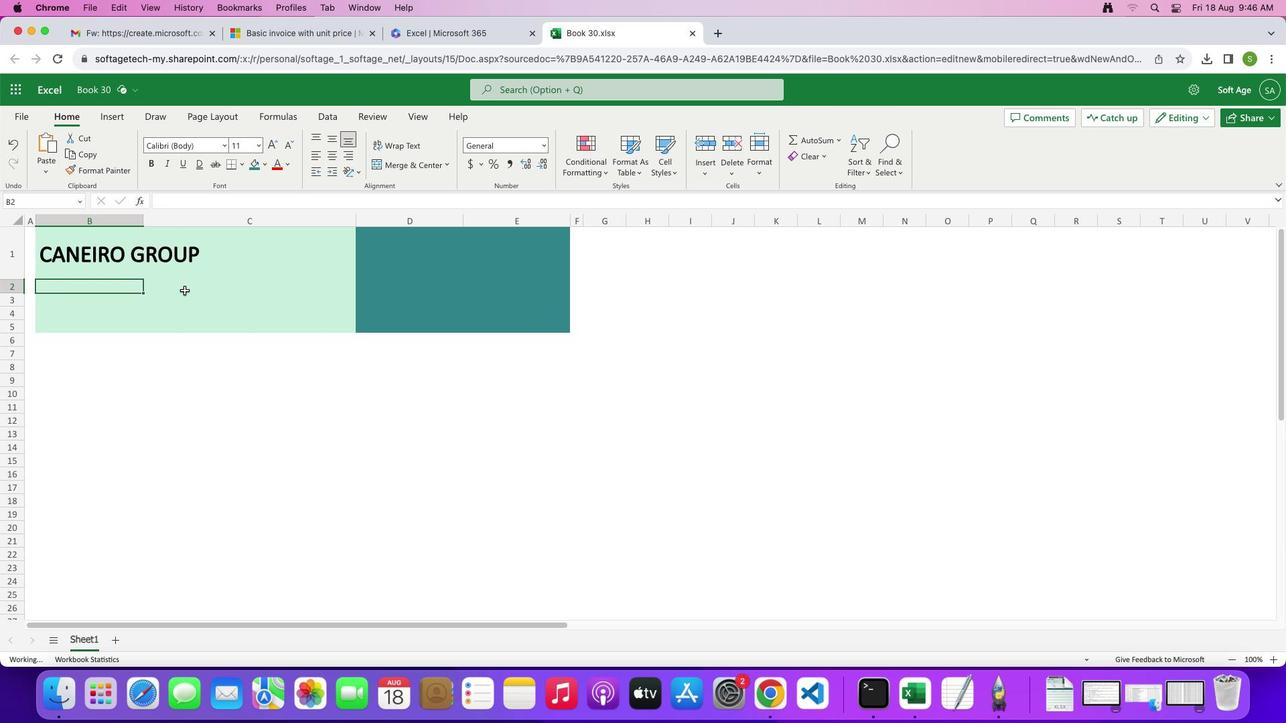 
Action: Key pressed '1''2''3'Key.space'M'Key.caps_lock'i''a''n'Key.backspaceKey.backspaceKey.backspace'a''i''n'Key.spaceKey.shift'S''t''r''e''e''t'
Screenshot: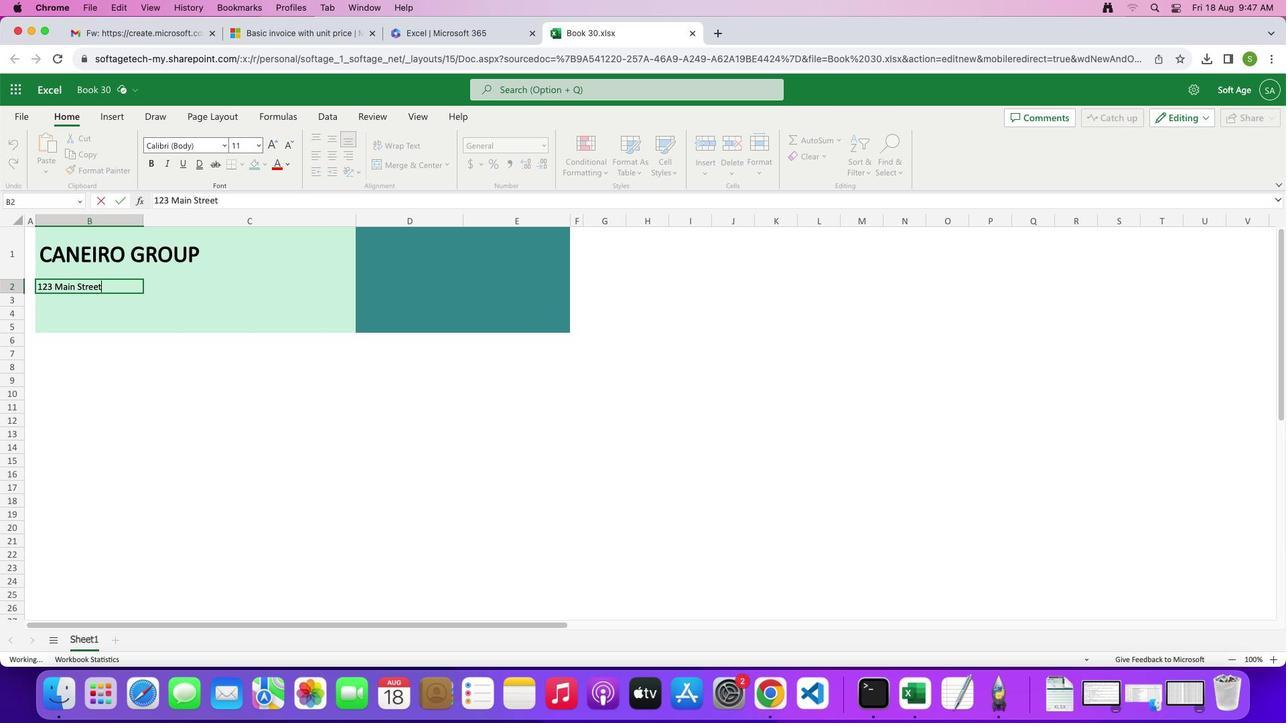 
Action: Mouse moved to (194, 268)
Screenshot: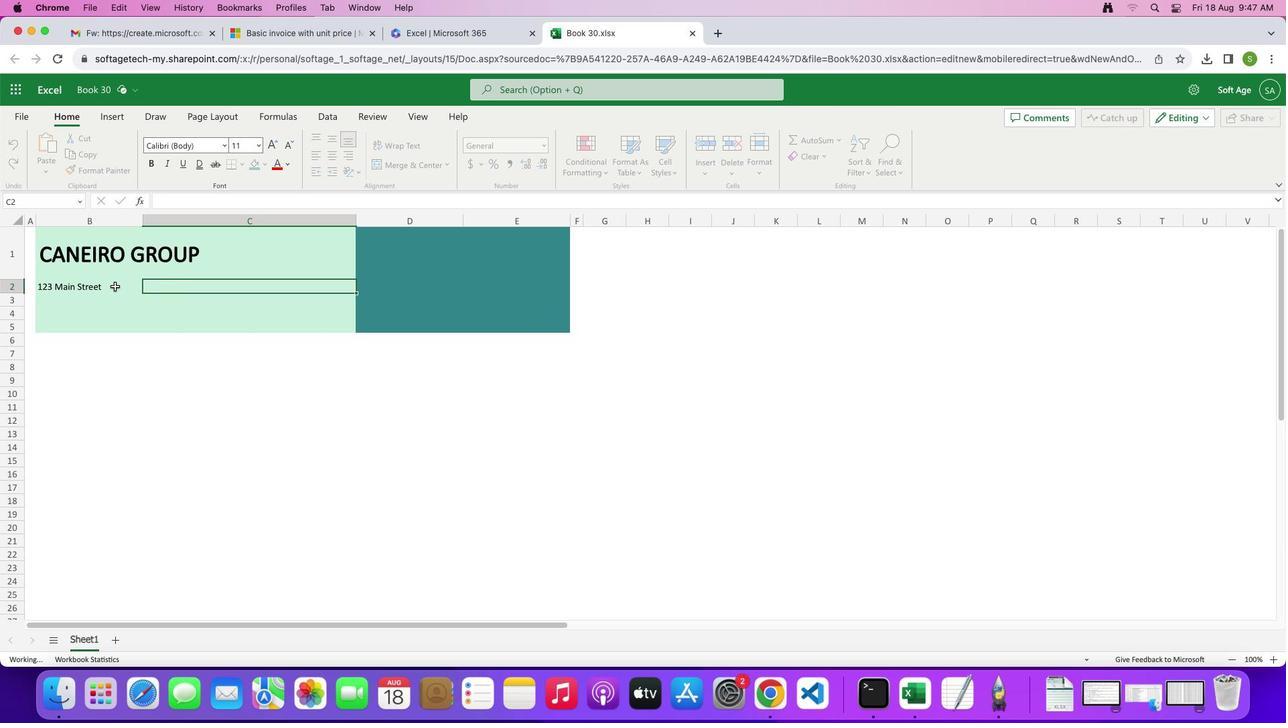 
Action: Mouse pressed left at (194, 268)
Screenshot: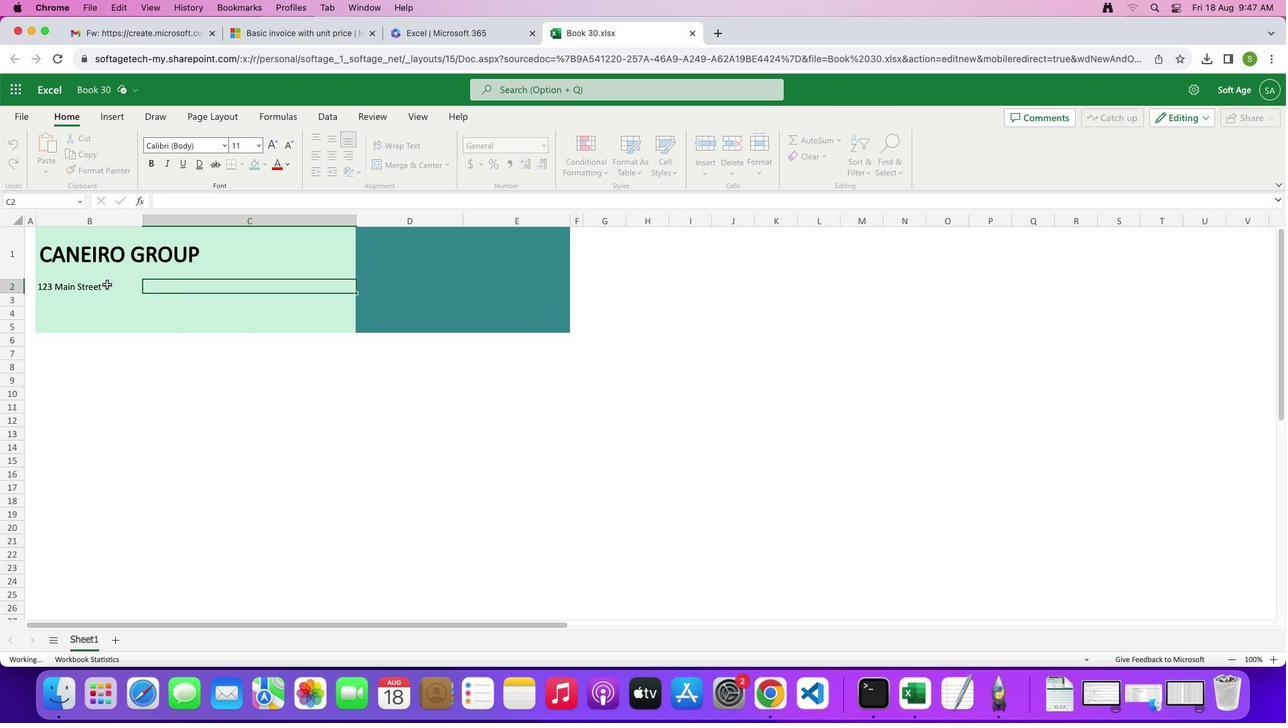 
Action: Mouse moved to (174, 266)
Screenshot: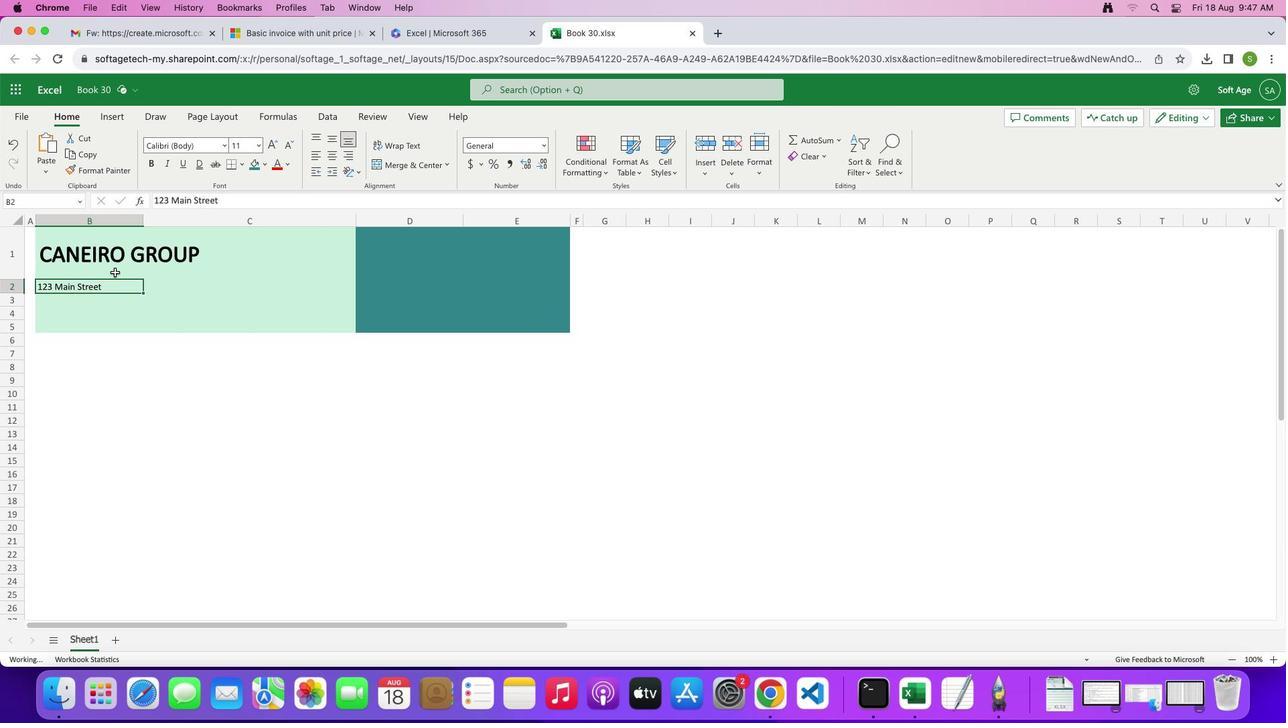 
Action: Mouse pressed left at (174, 266)
Screenshot: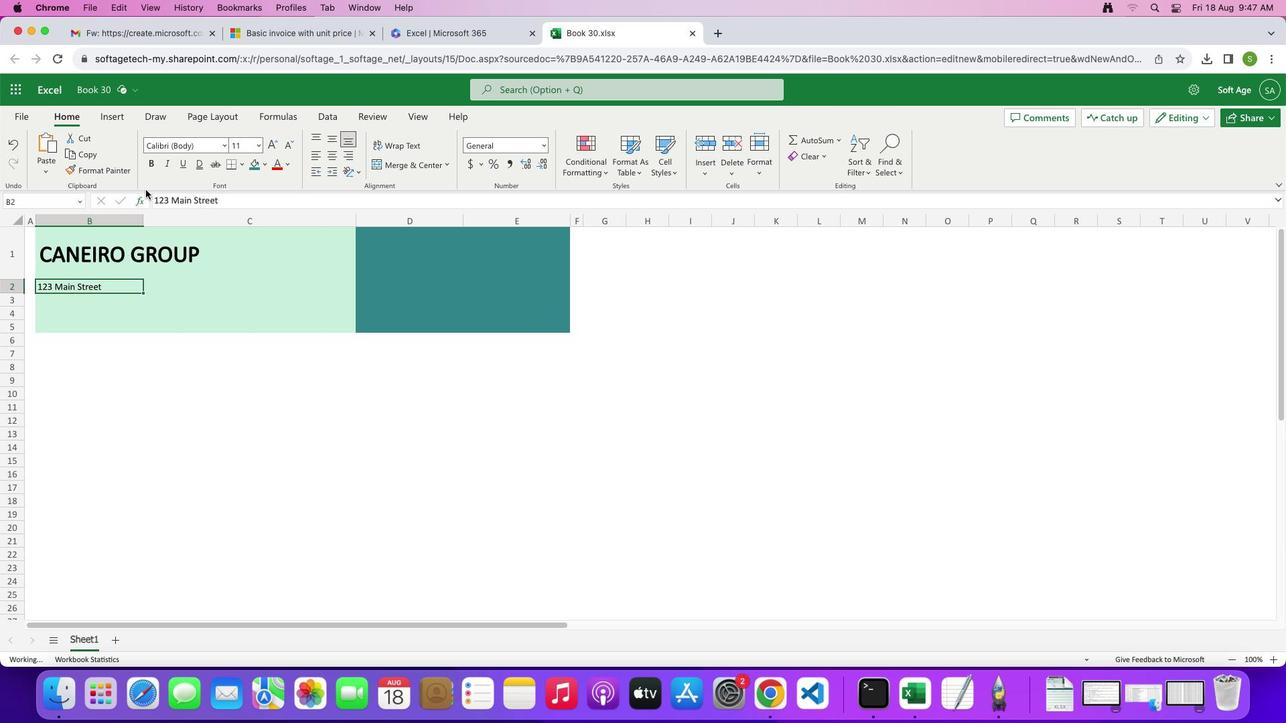 
Action: Mouse moved to (230, 111)
Screenshot: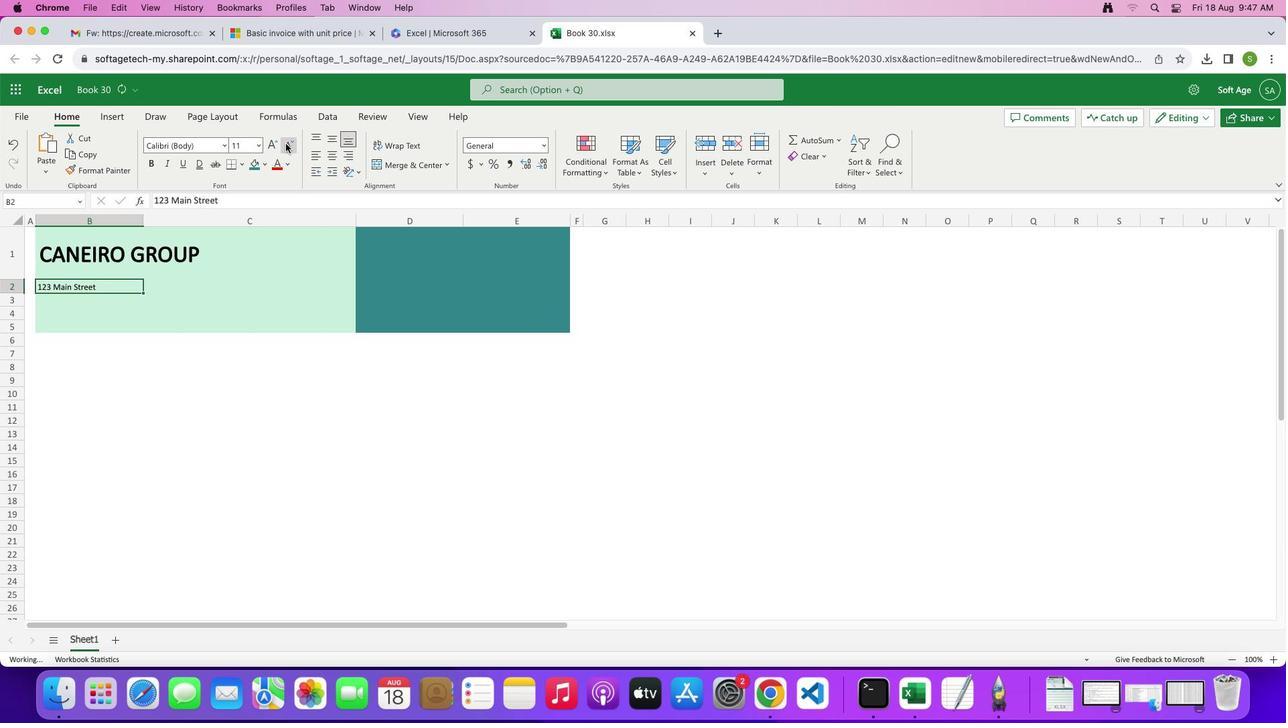 
Action: Mouse pressed left at (230, 111)
Screenshot: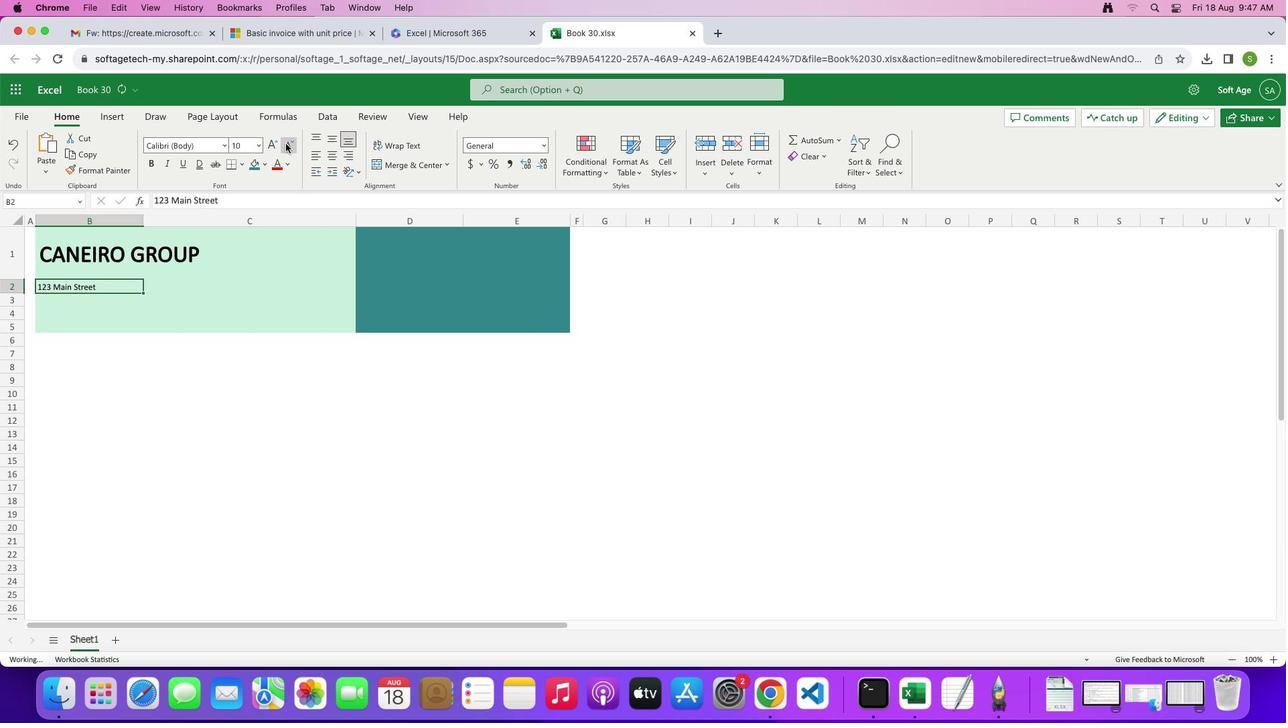 
Action: Mouse pressed left at (230, 111)
Screenshot: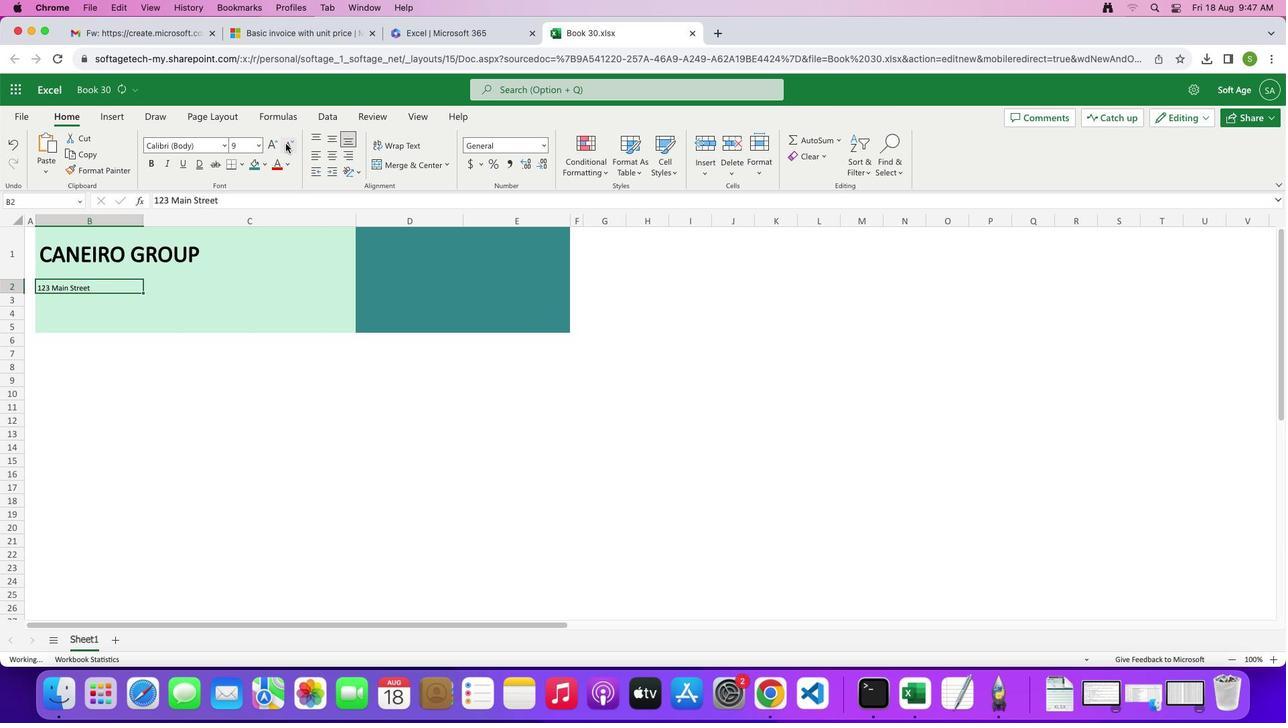 
Action: Mouse moved to (245, 104)
Screenshot: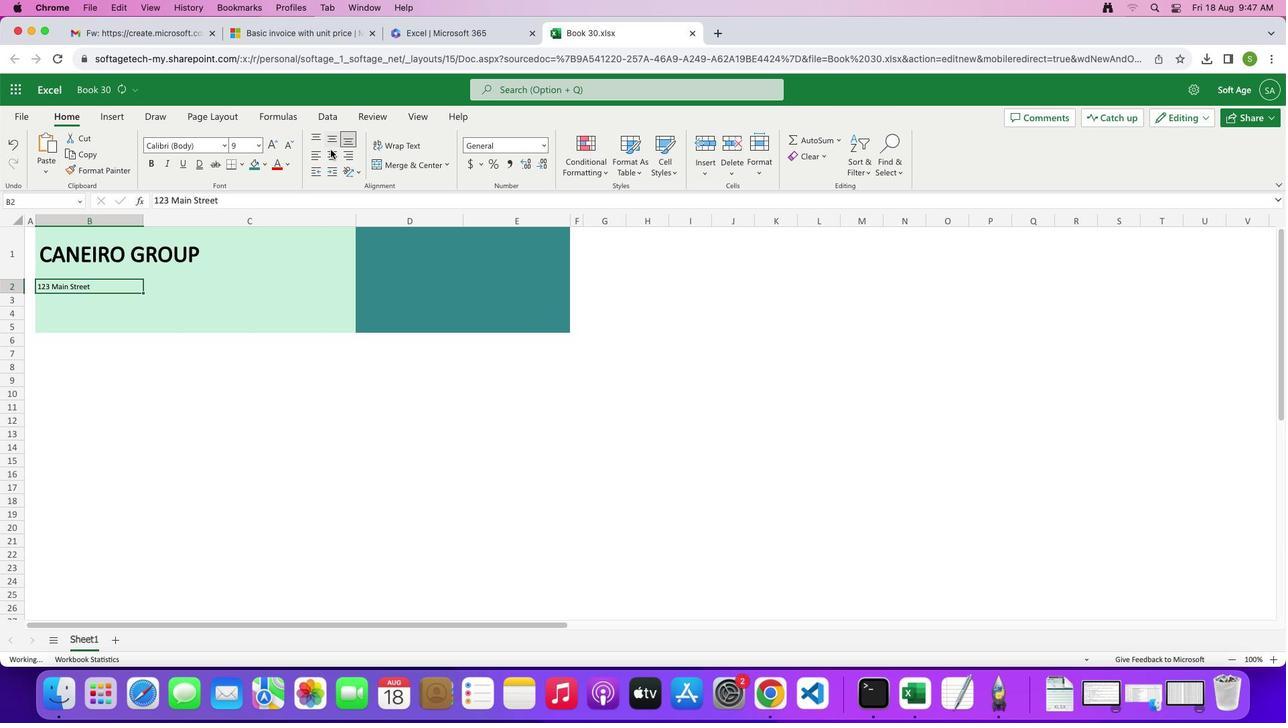 
Action: Mouse pressed left at (245, 104)
Screenshot: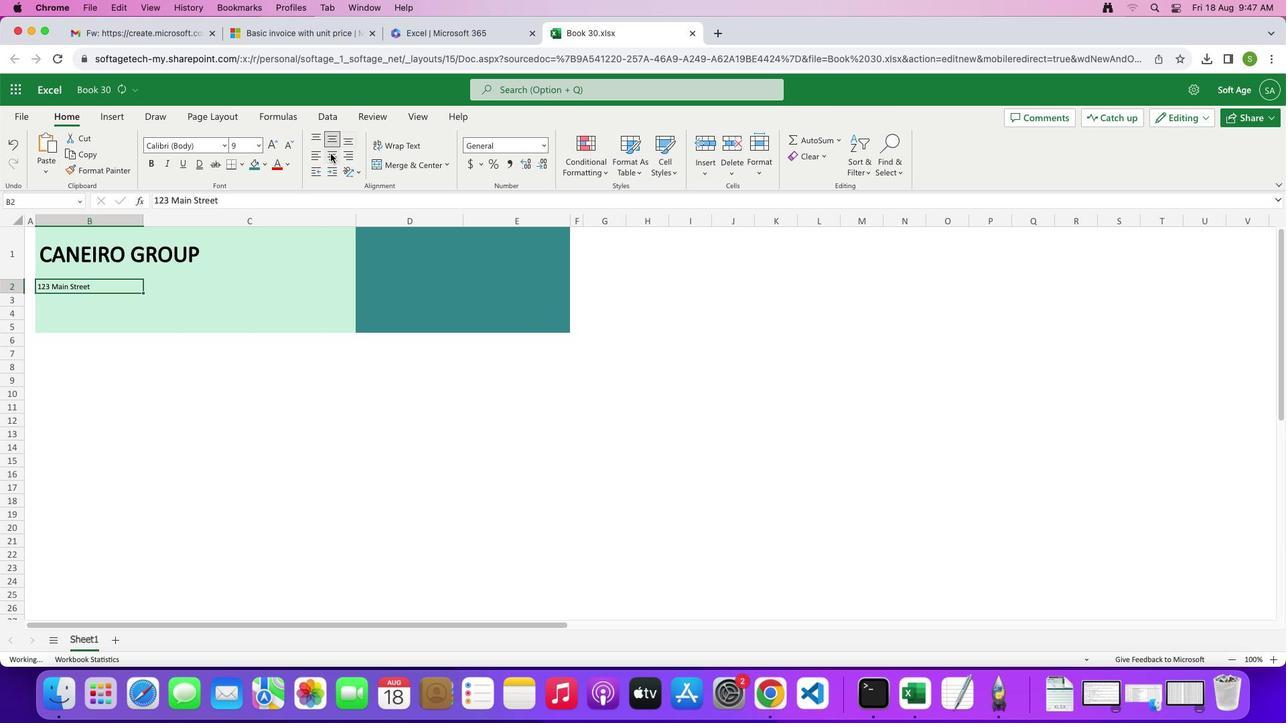 
Action: Mouse moved to (244, 123)
Screenshot: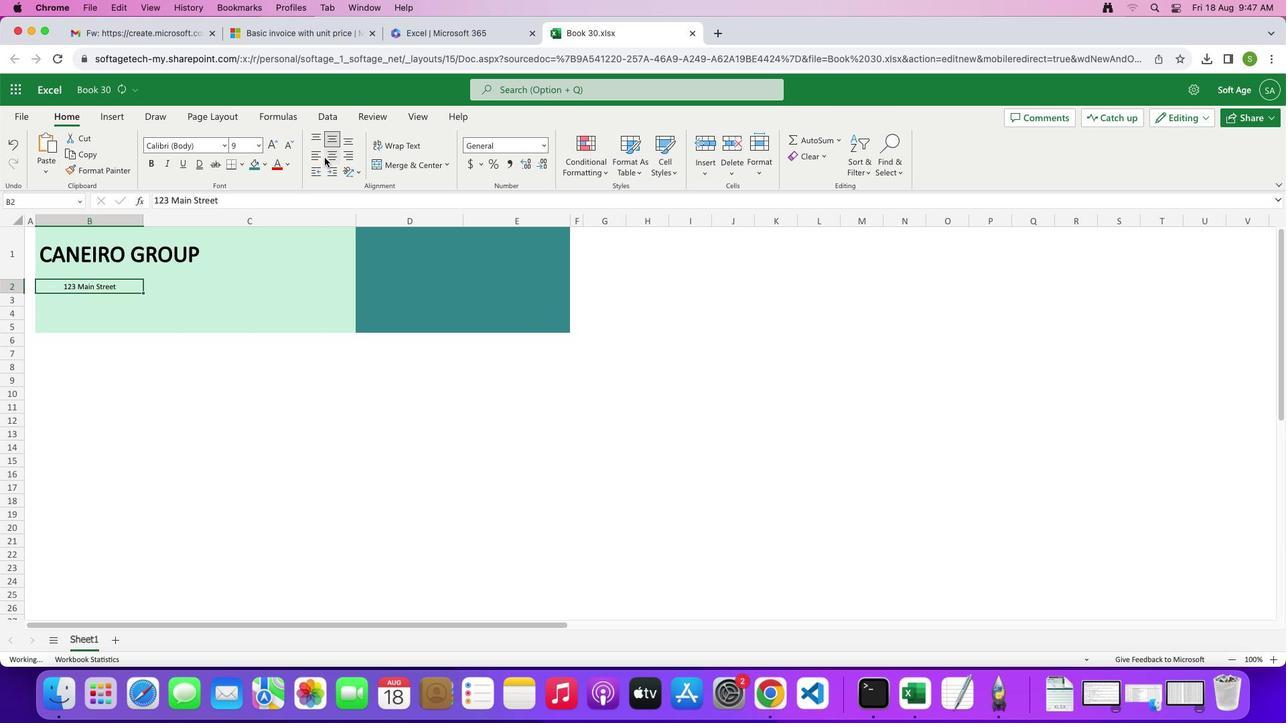 
Action: Mouse pressed left at (244, 123)
Screenshot: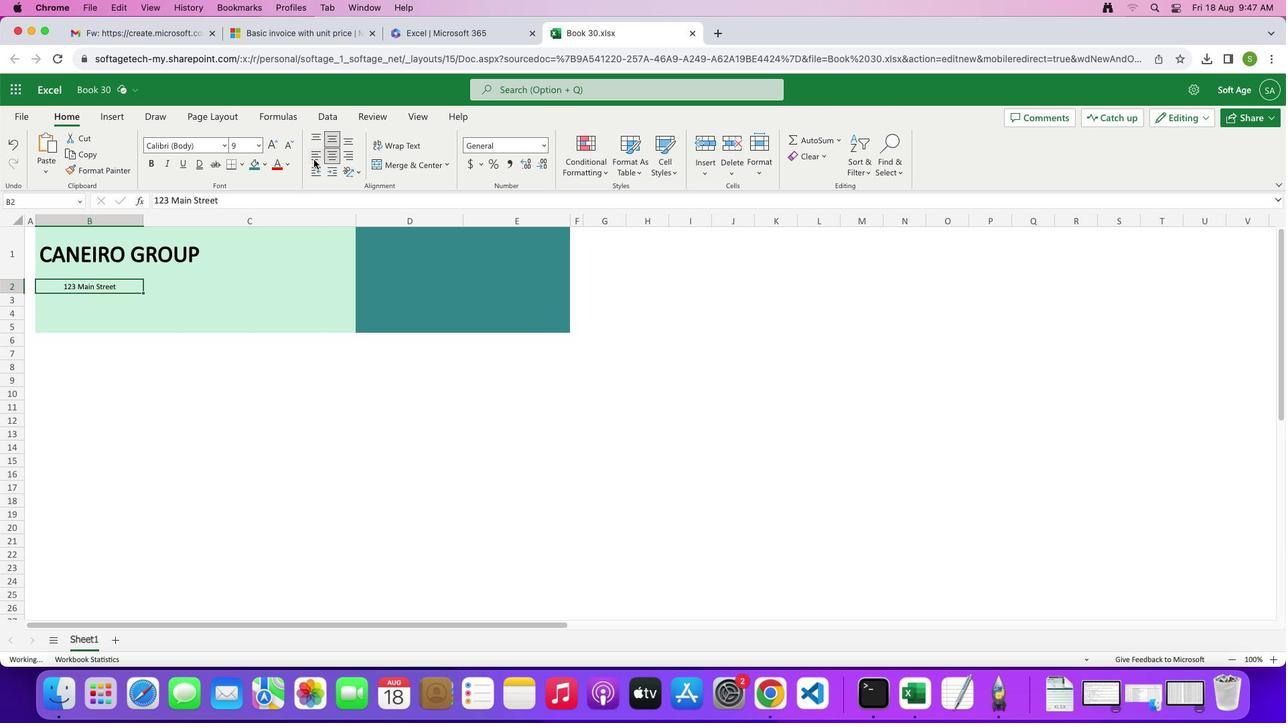 
Action: Mouse moved to (239, 128)
Screenshot: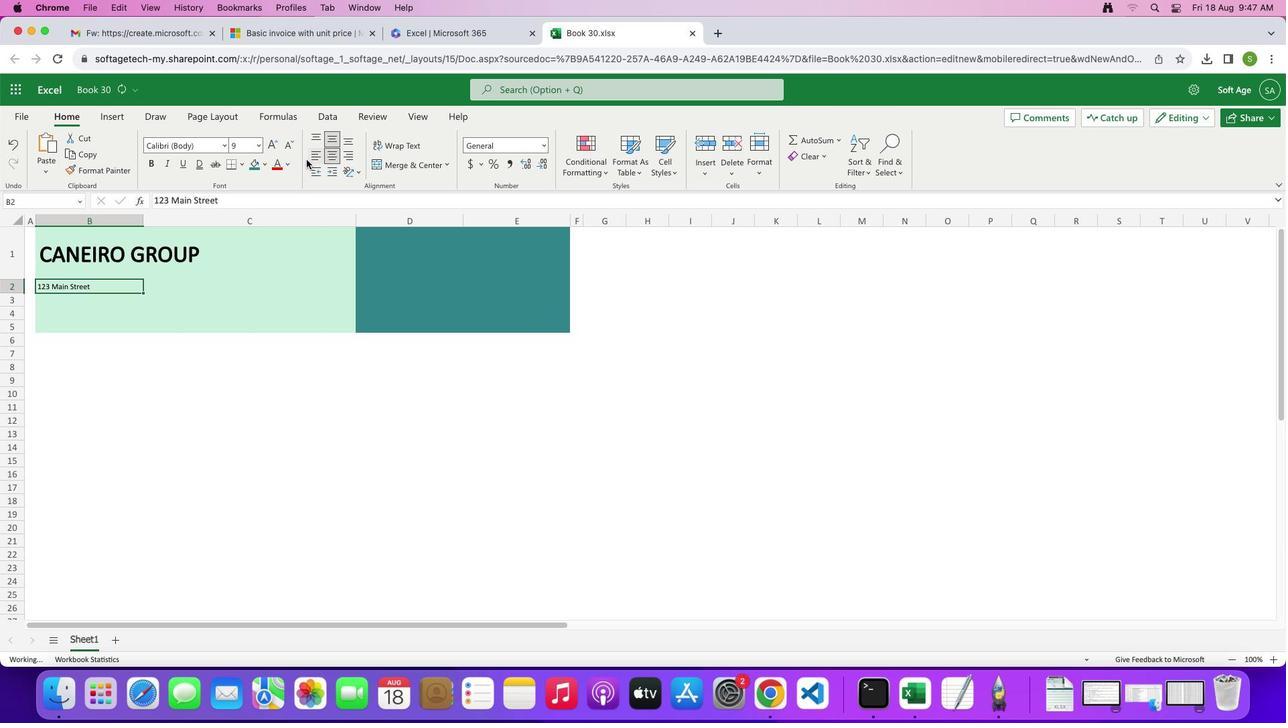 
Action: Mouse pressed left at (239, 128)
Screenshot: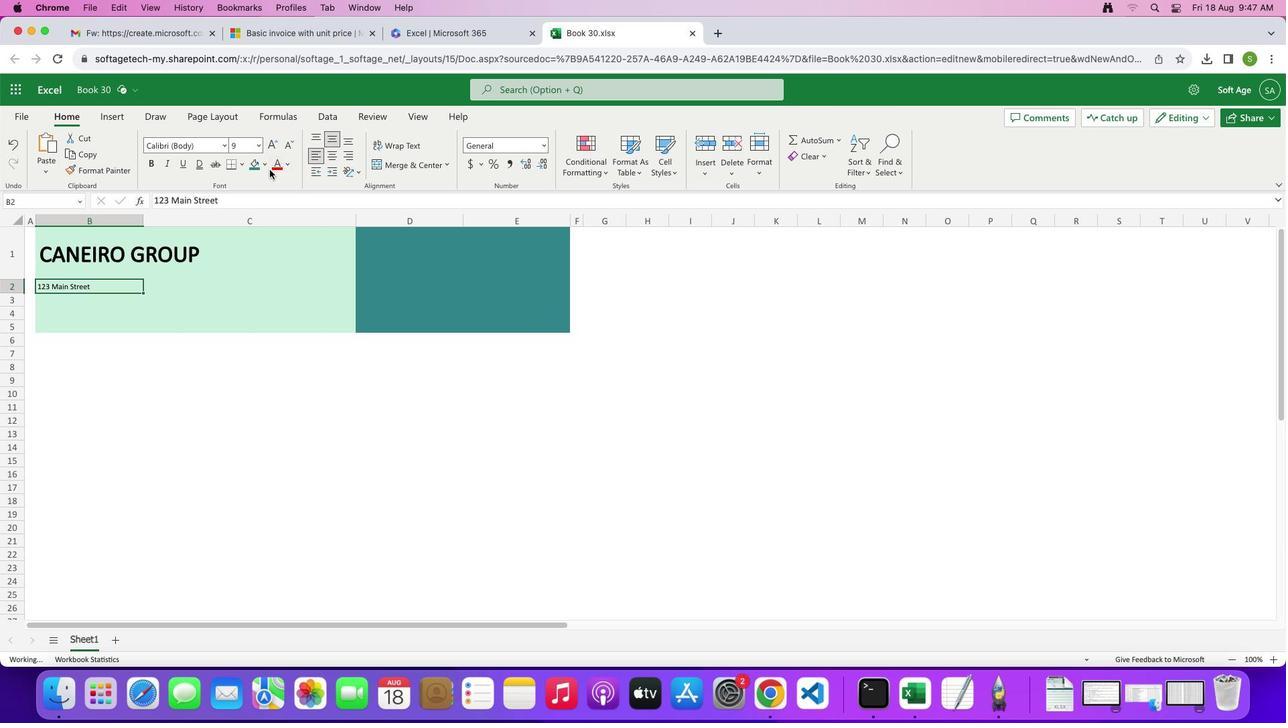 
Action: Mouse moved to (225, 113)
Screenshot: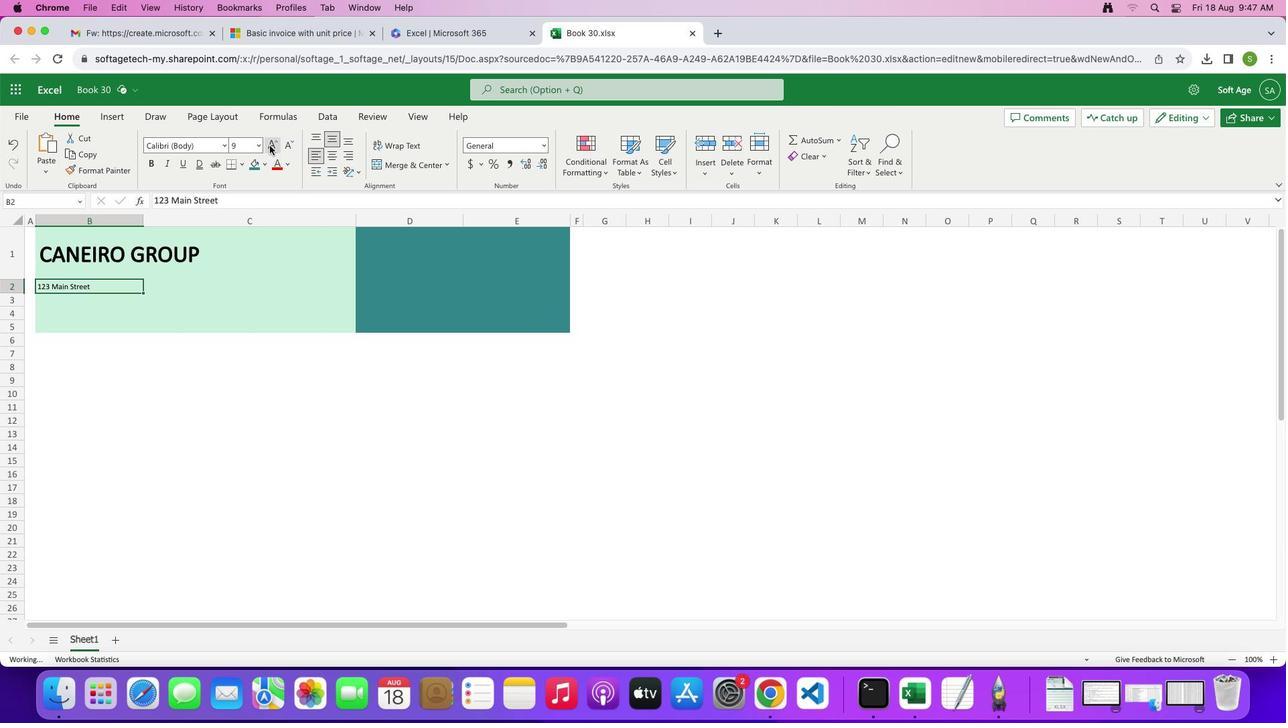 
Action: Mouse pressed left at (225, 113)
Screenshot: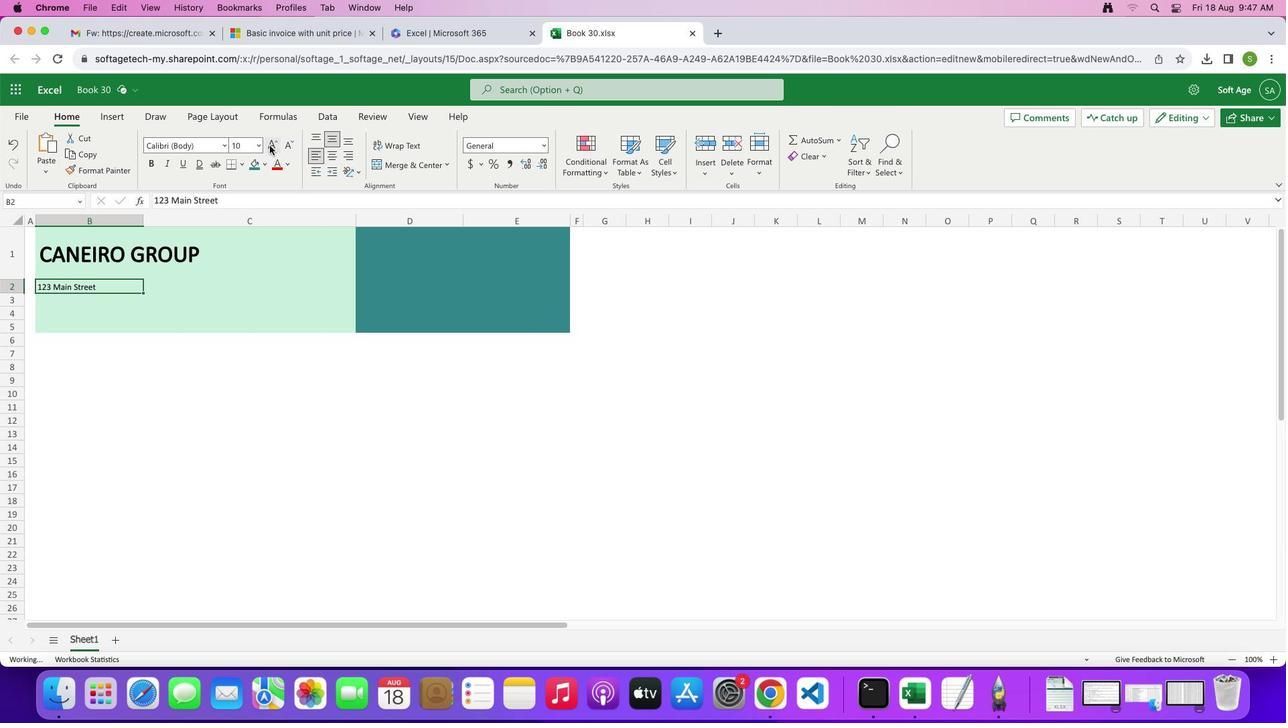 
Action: Mouse moved to (204, 260)
Screenshot: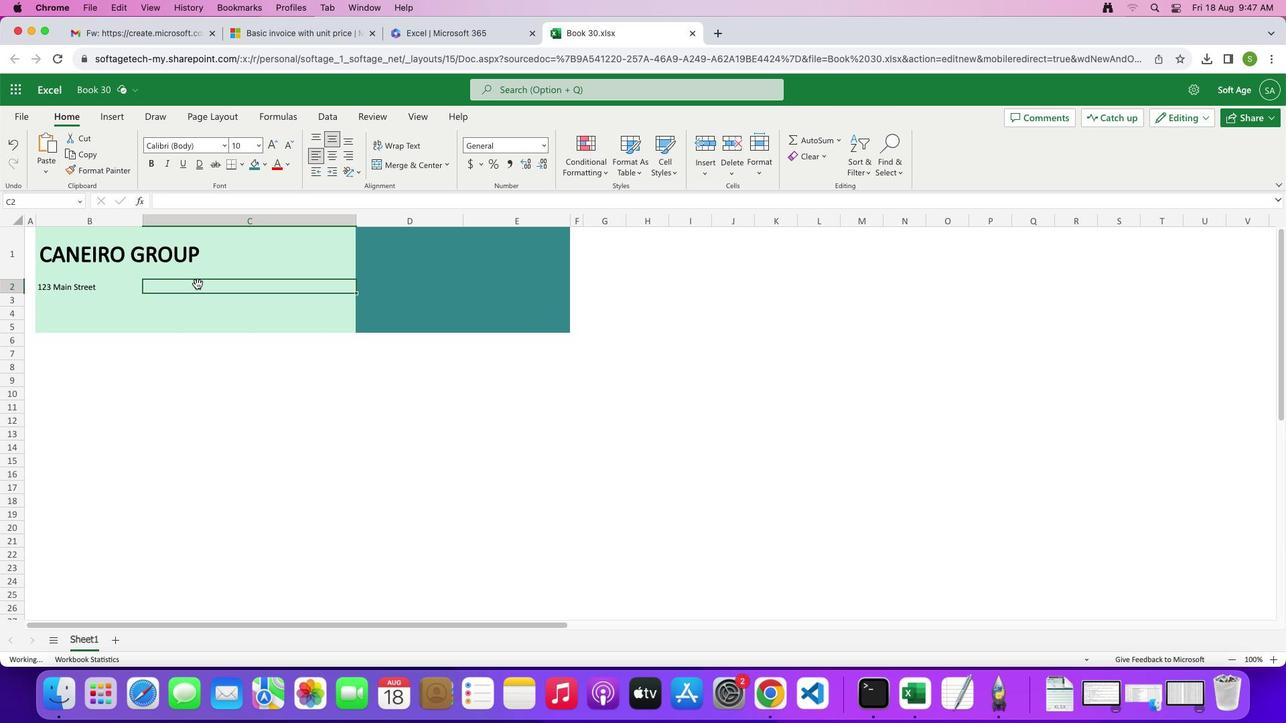 
Action: Mouse pressed left at (204, 260)
Screenshot: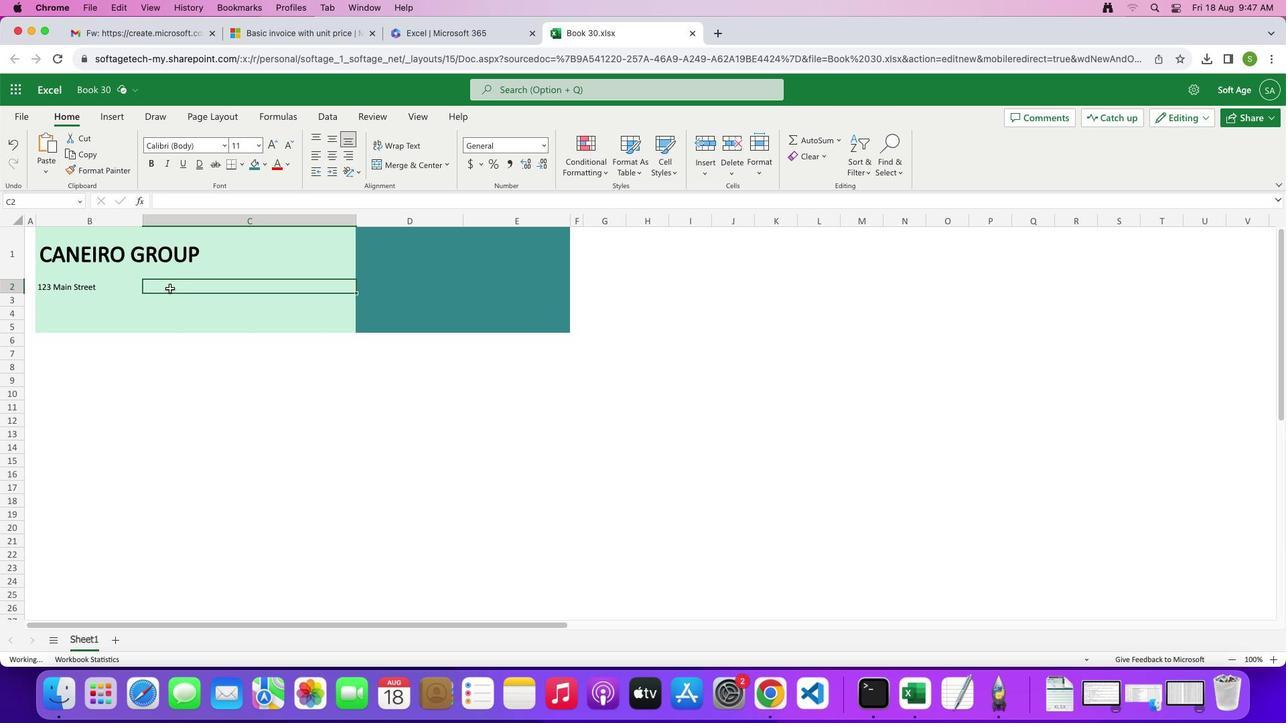 
Action: Mouse moved to (156, 285)
Screenshot: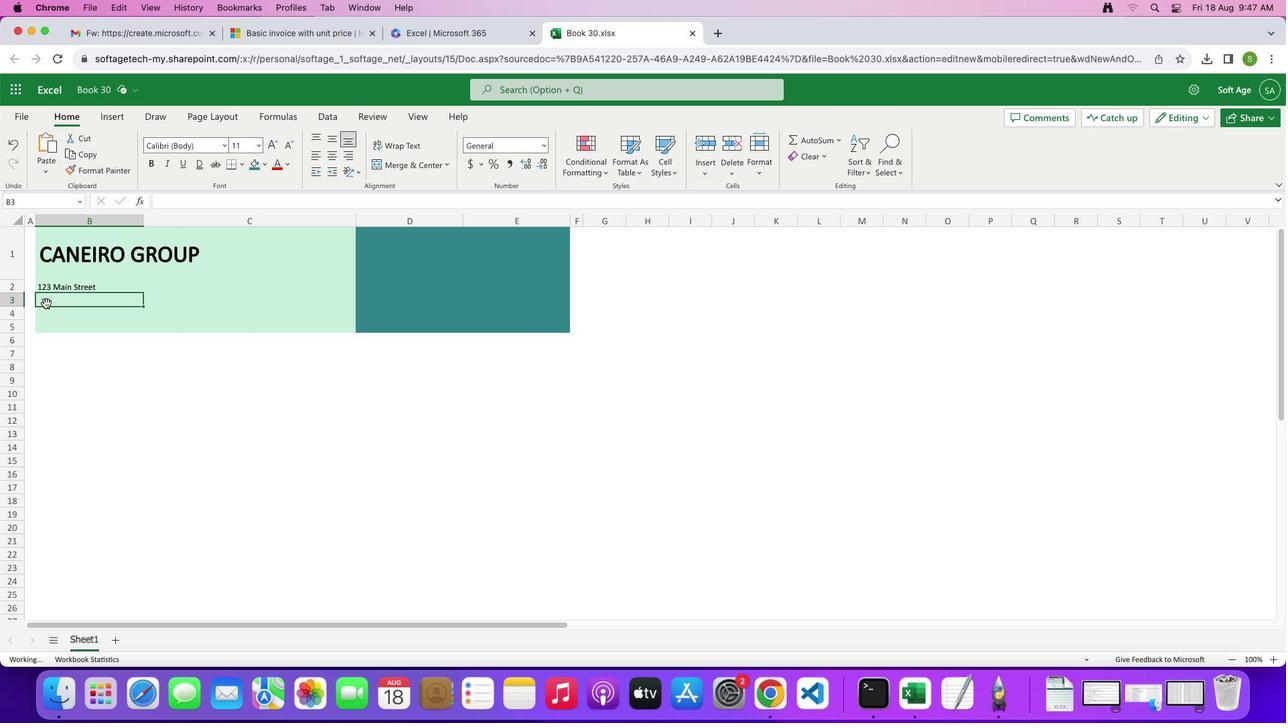 
Action: Mouse pressed left at (156, 285)
Screenshot: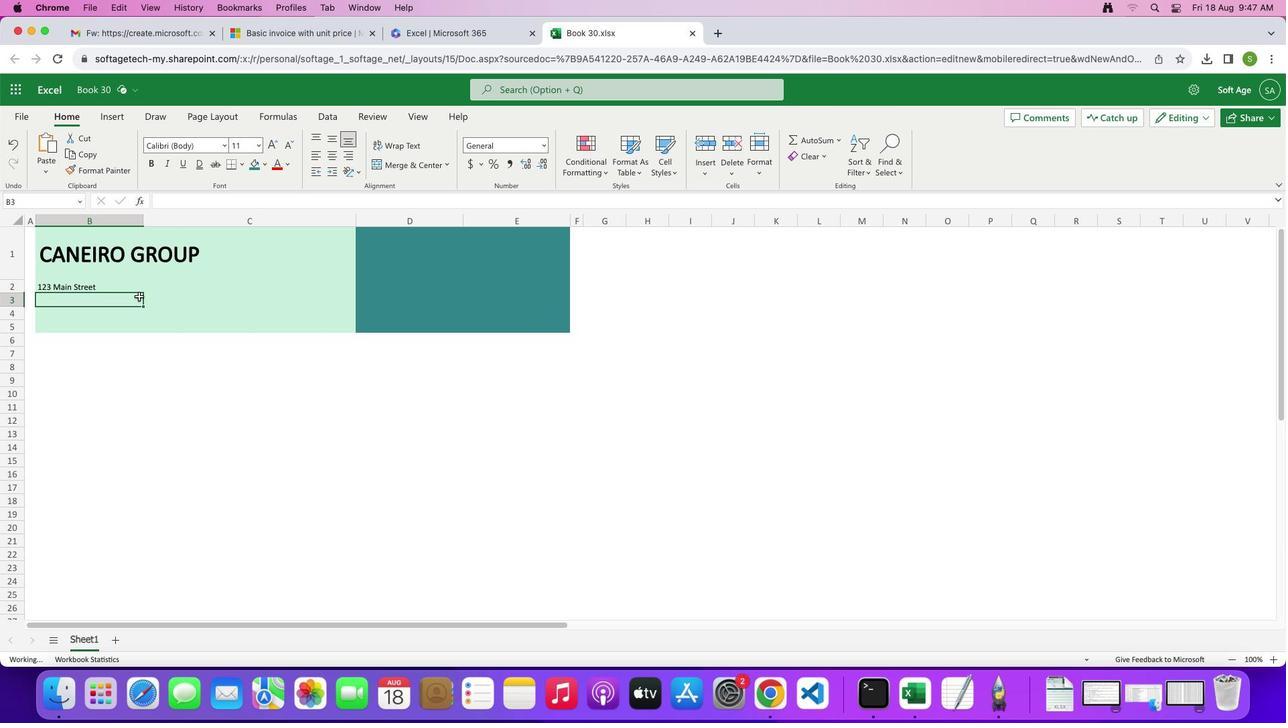 
Action: Mouse moved to (200, 275)
Screenshot: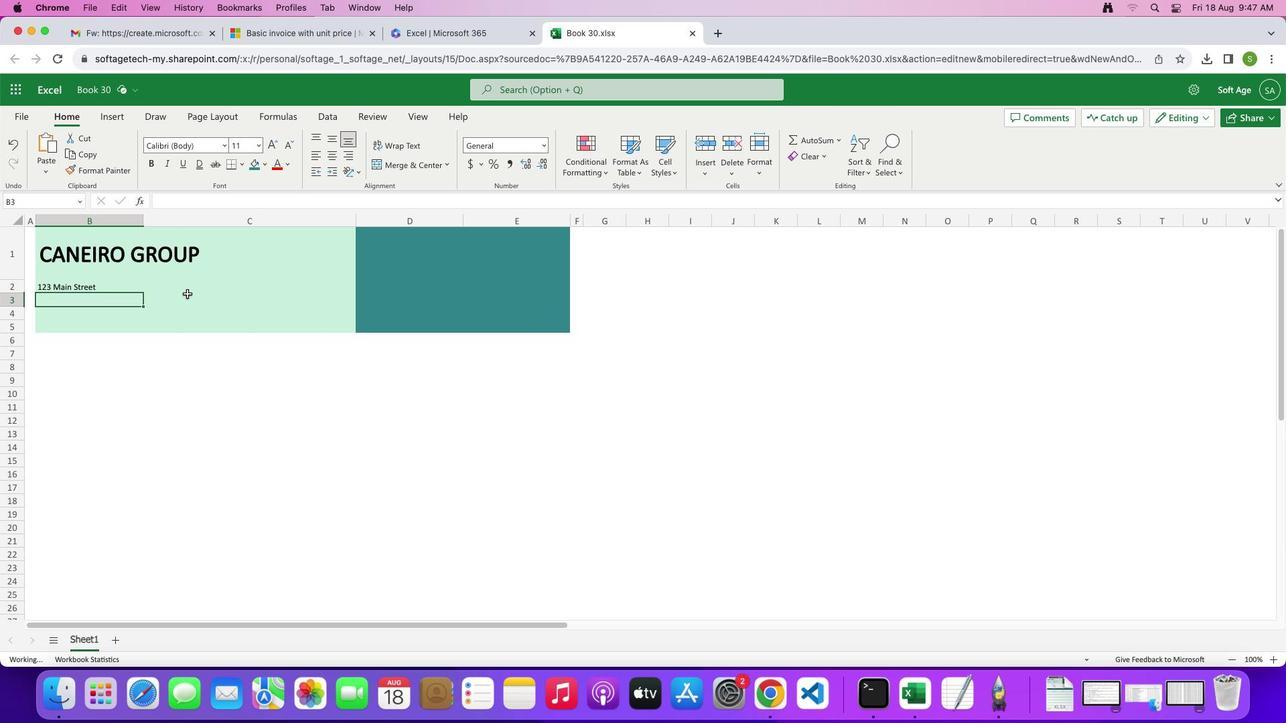 
Action: Key pressed Key.shift'O''c''e''a''n'Key.spaceKey.shift'V''i''e''w'','Key.spaceKey.shift'M''O'Key.space'1''2''3''4''5'
Screenshot: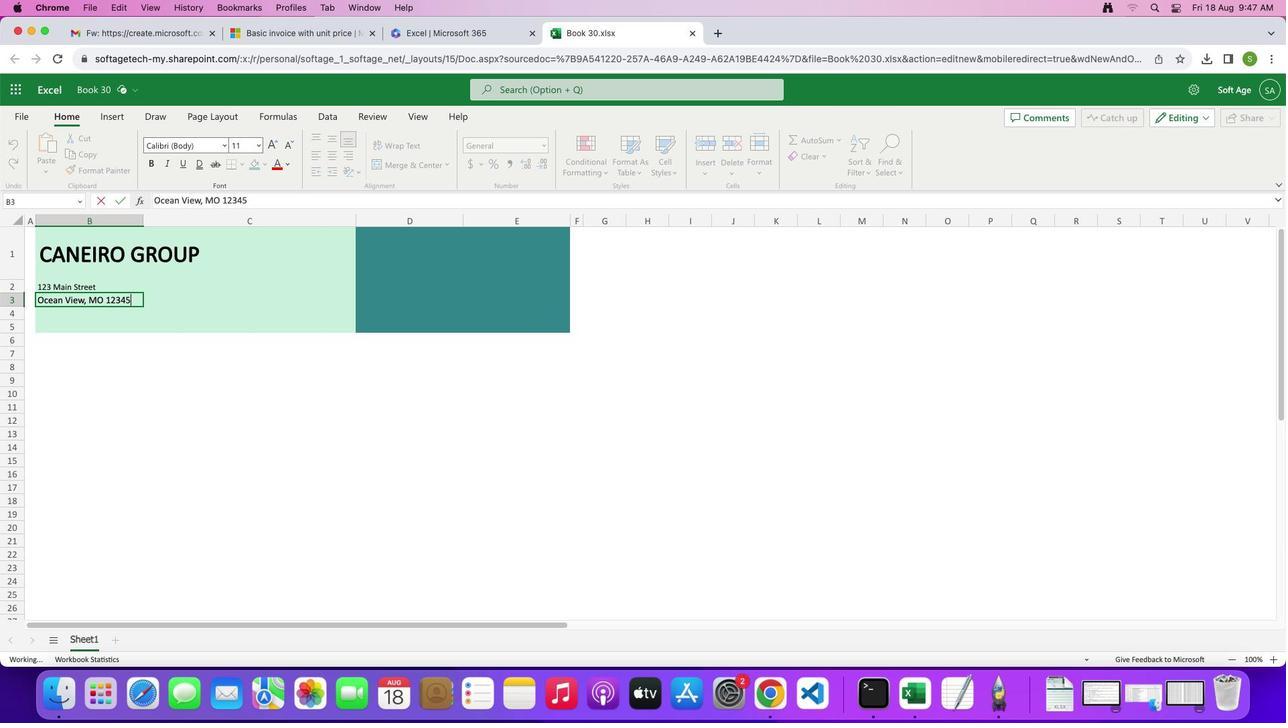 
Action: Mouse moved to (198, 265)
Screenshot: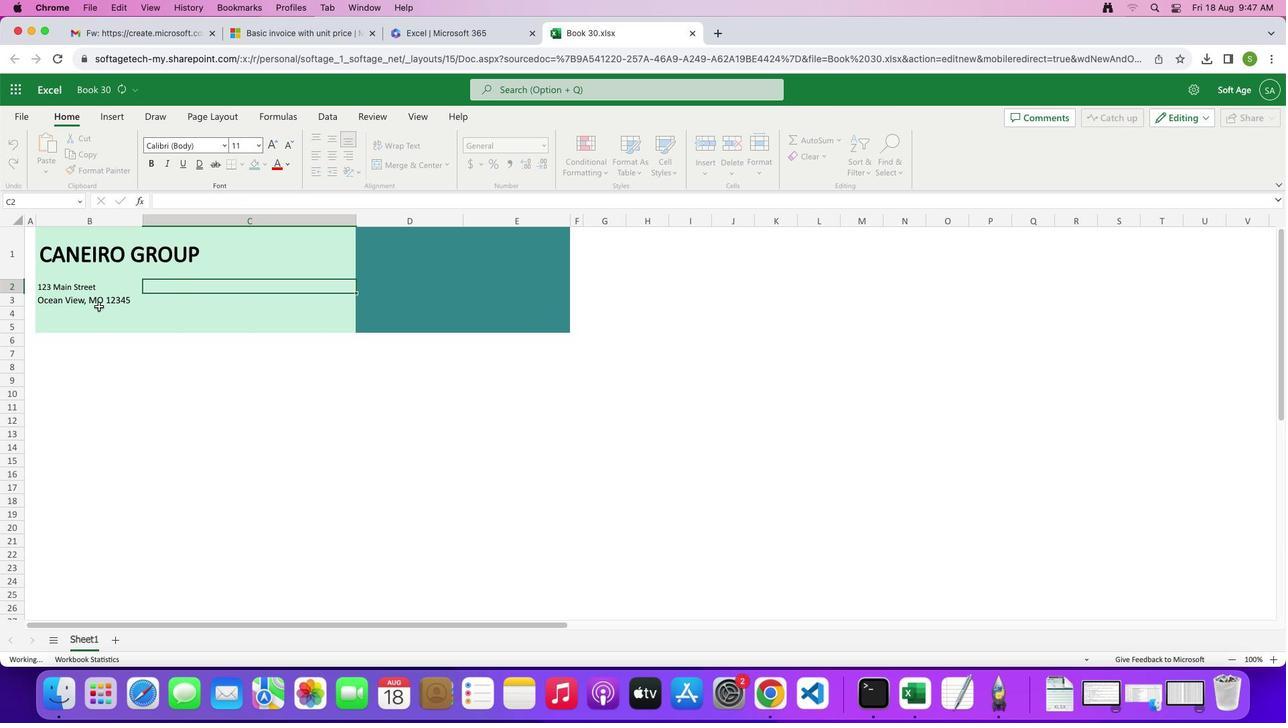 
Action: Mouse pressed left at (198, 265)
Screenshot: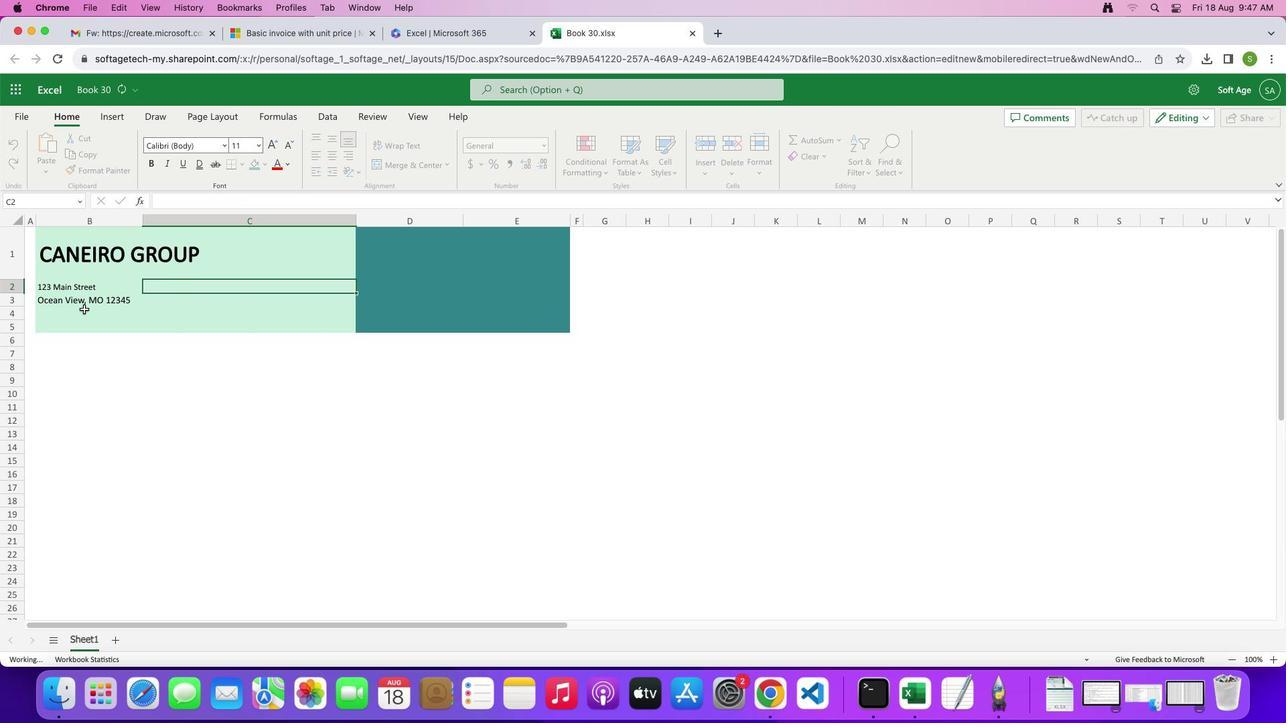 
Action: Mouse moved to (168, 286)
Screenshot: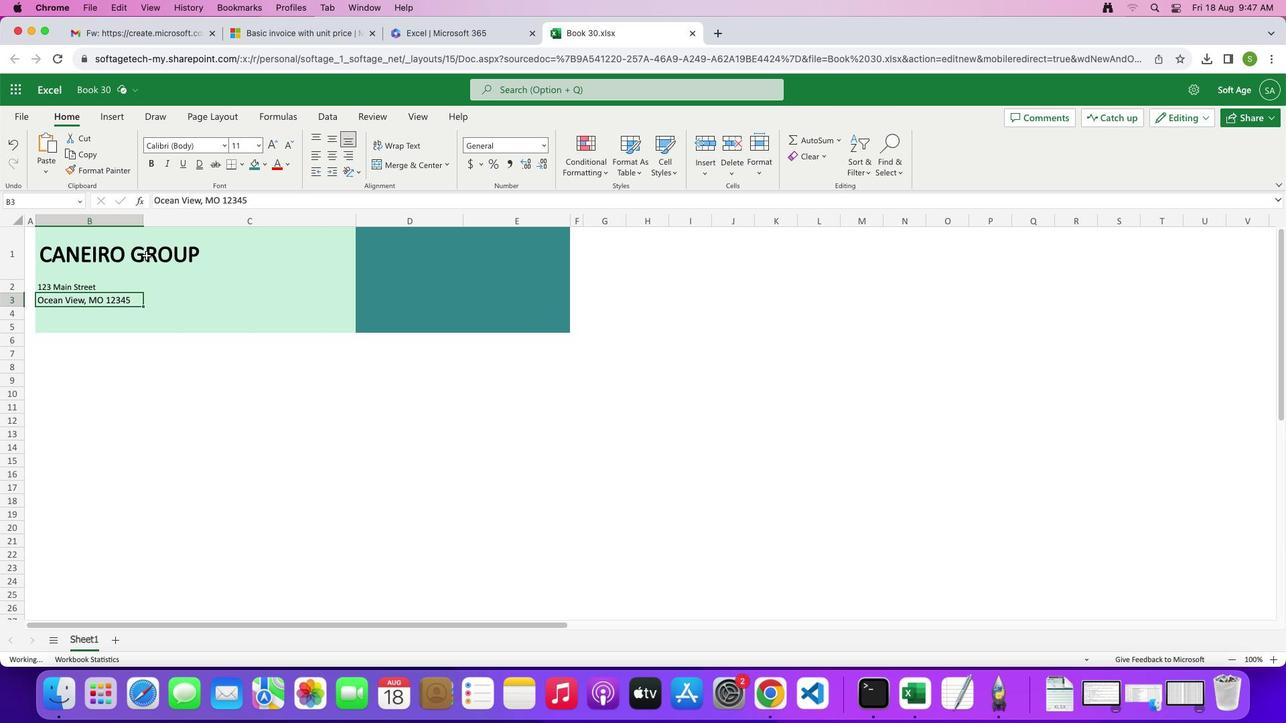 
Action: Mouse pressed left at (168, 286)
Screenshot: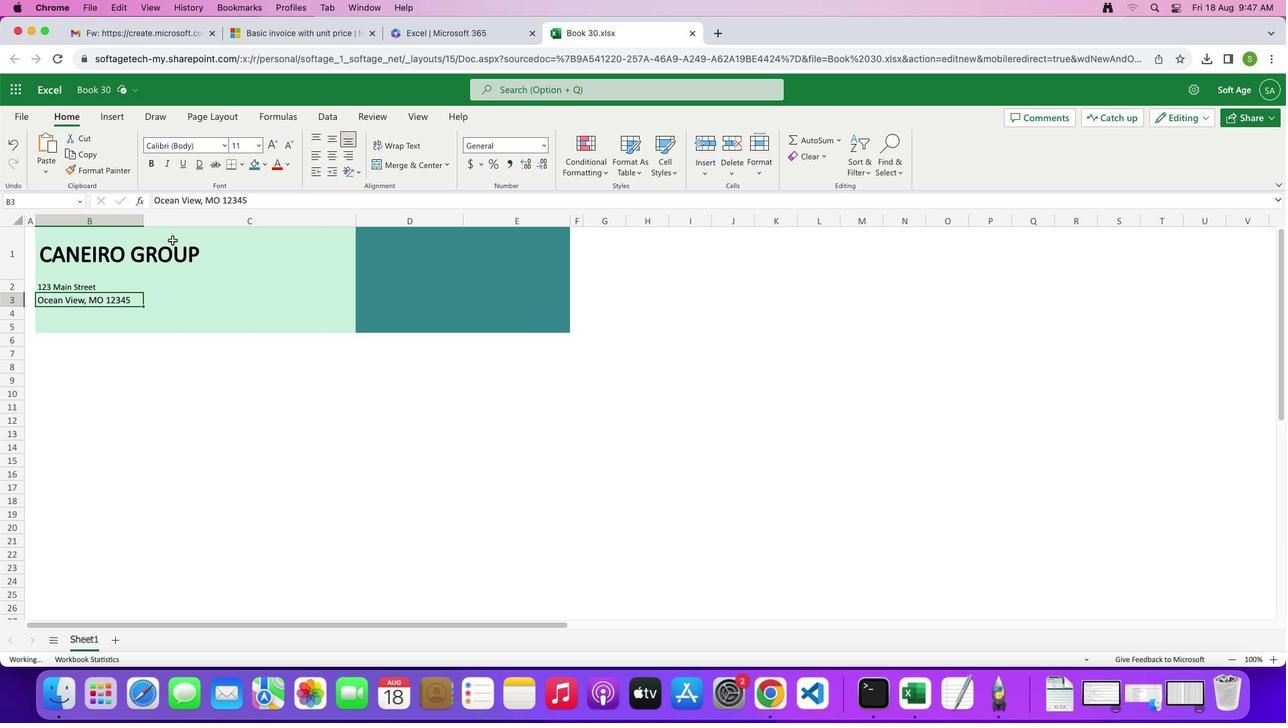 
Action: Mouse moved to (231, 110)
Screenshot: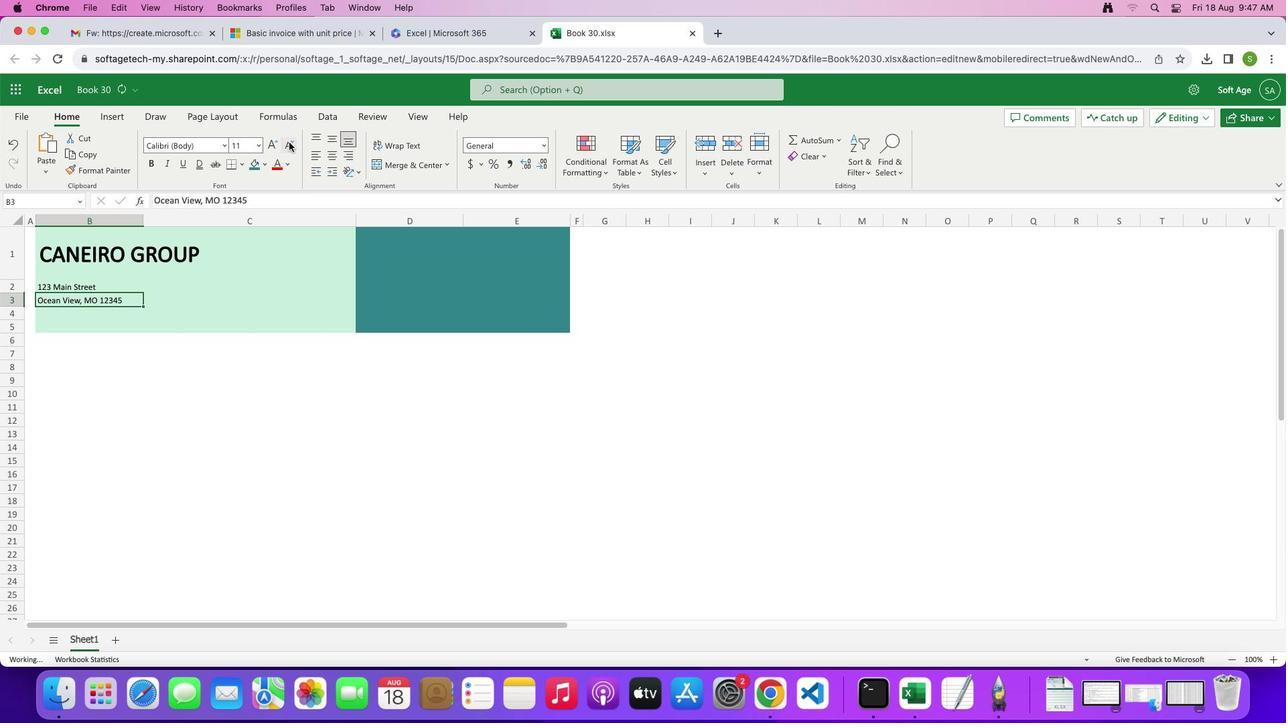 
Action: Mouse pressed left at (231, 110)
Screenshot: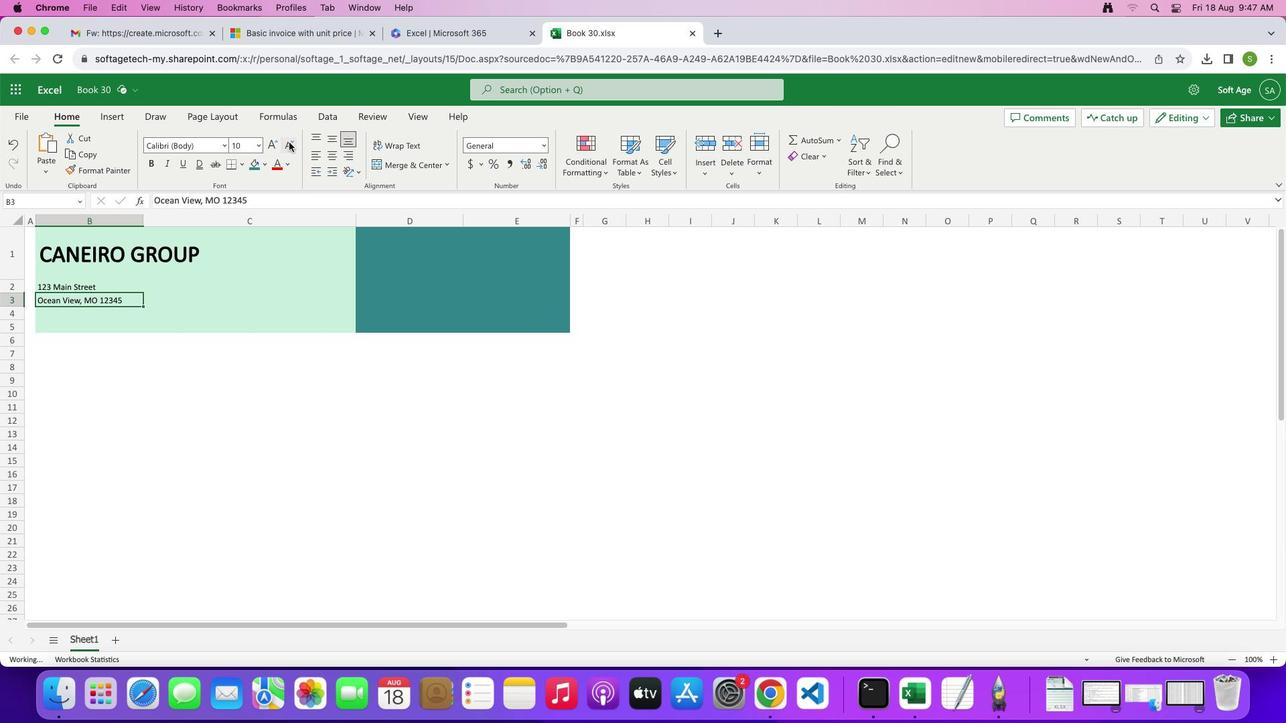 
Action: Mouse moved to (207, 269)
Screenshot: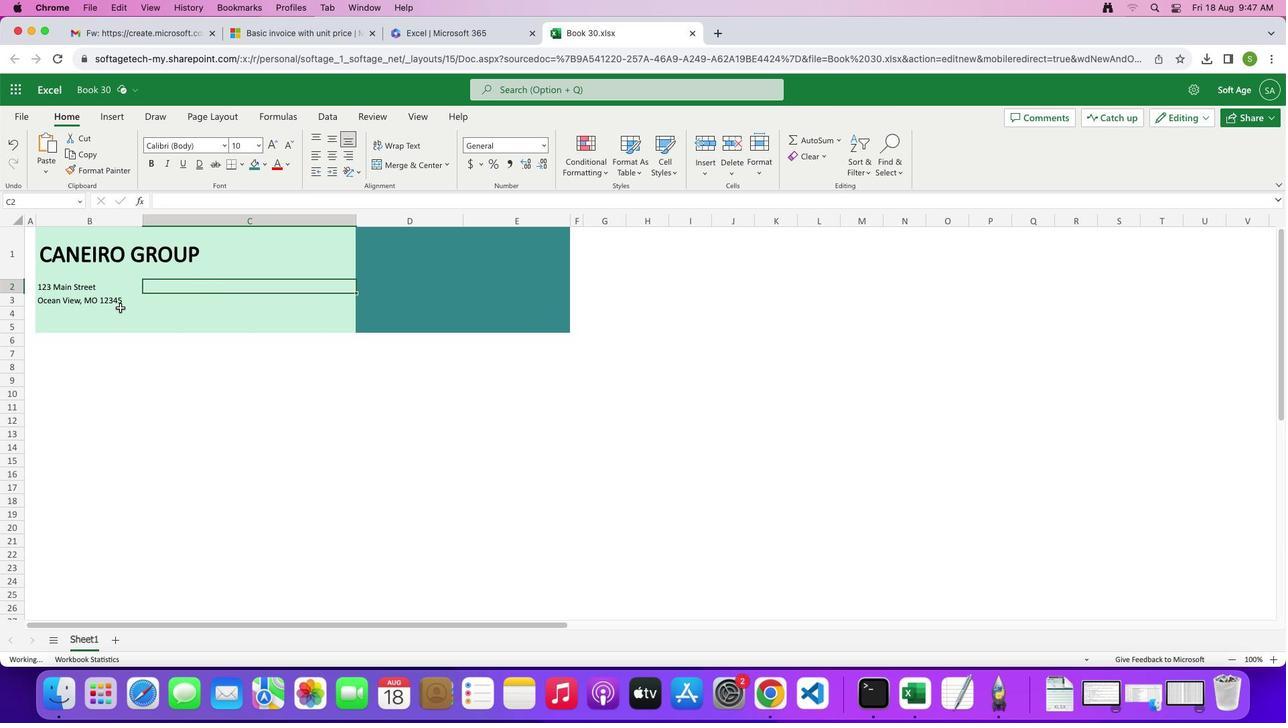 
Action: Mouse pressed left at (207, 269)
Screenshot: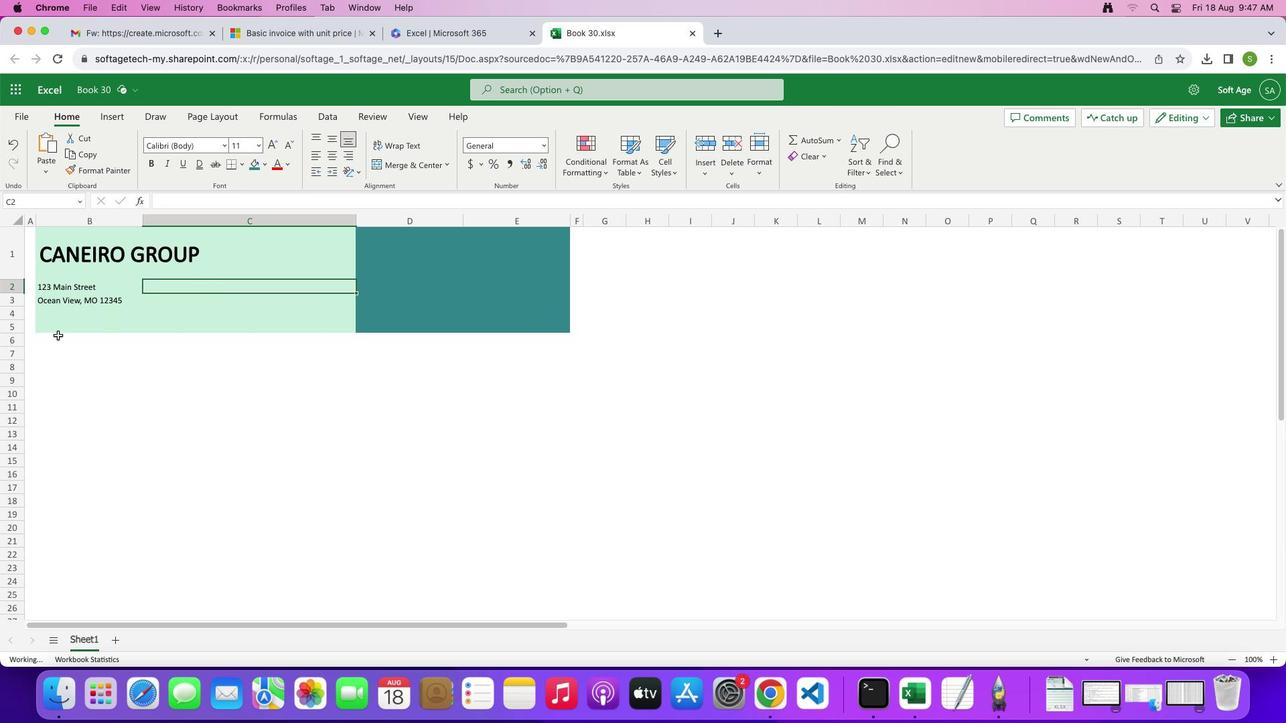 
Action: Mouse moved to (157, 300)
Screenshot: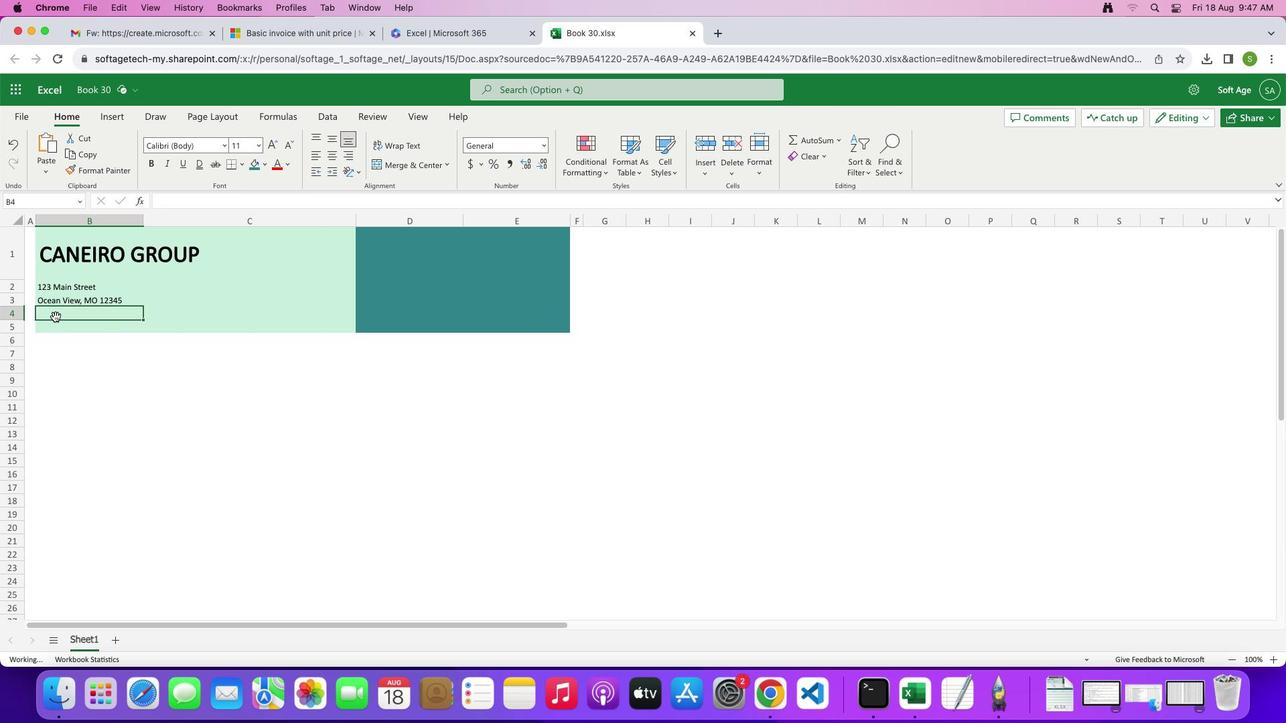 
Action: Mouse pressed left at (157, 300)
Screenshot: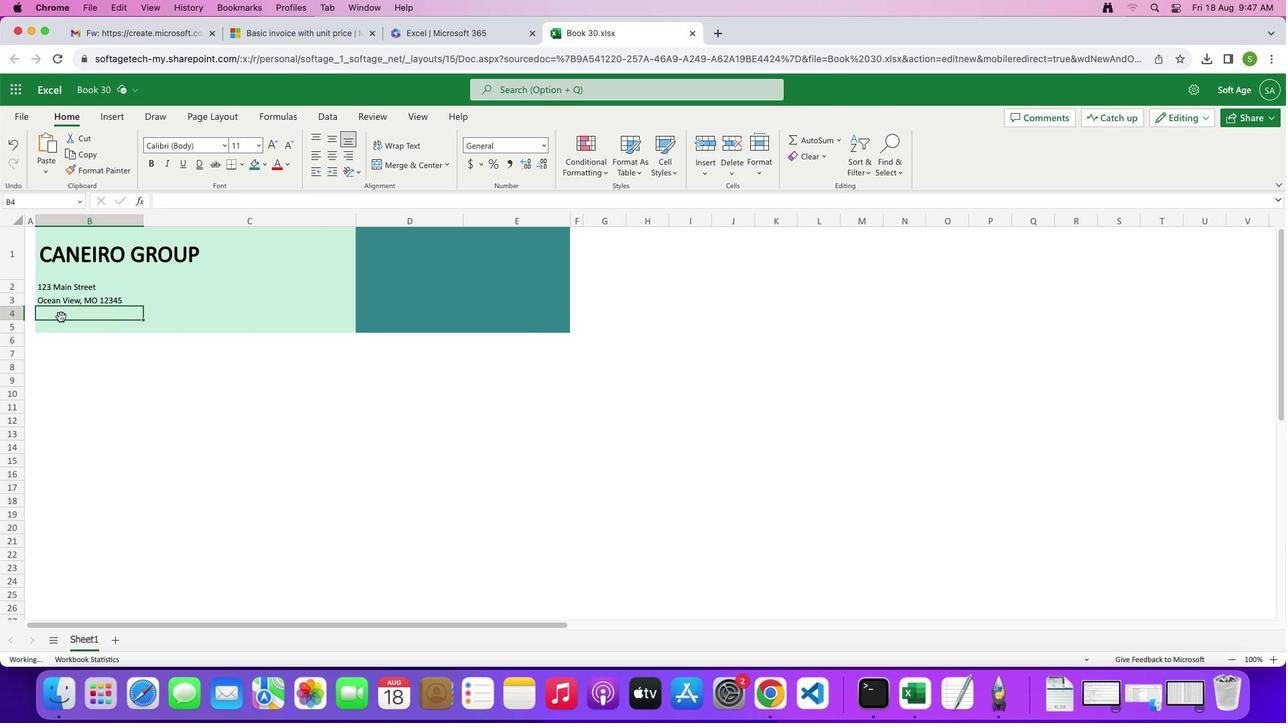 
Action: Mouse moved to (164, 300)
Screenshot: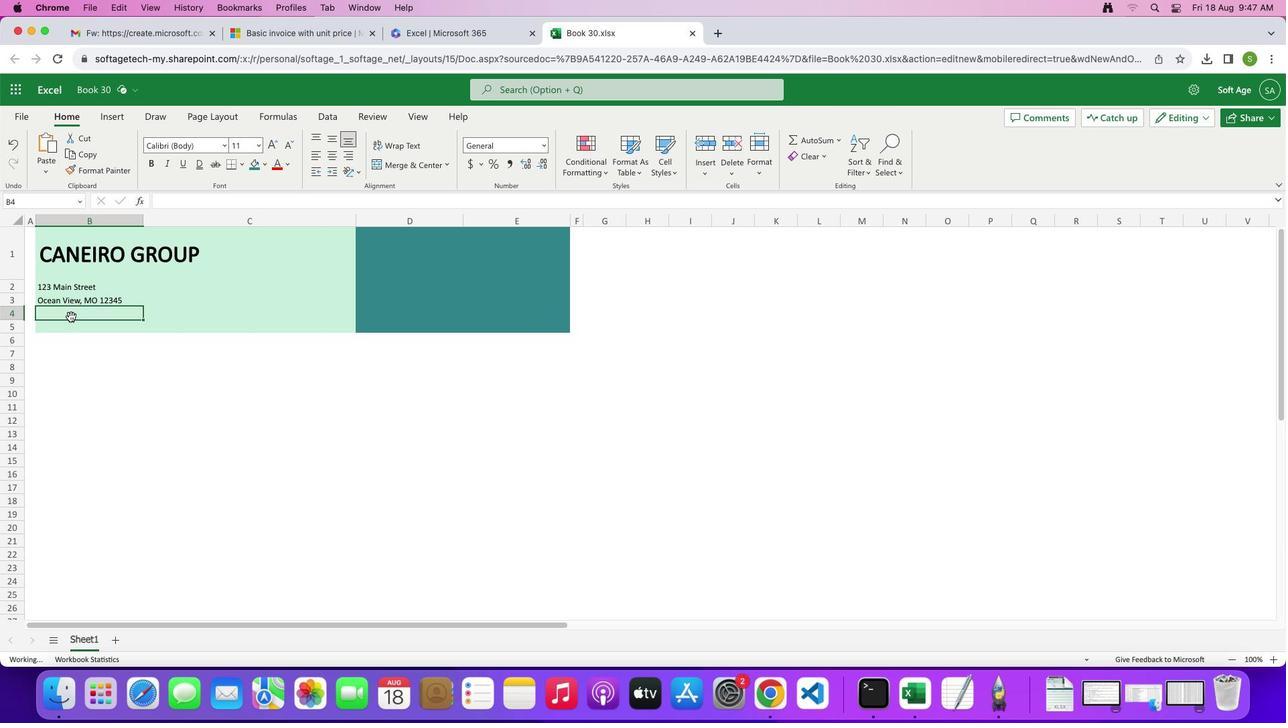 
Action: Key pressed Key.shift'P'Key.shift_rKey.shift_r':'Key.space'1''2''3''-''4''5''6''-''0''1''2''3''4'
Screenshot: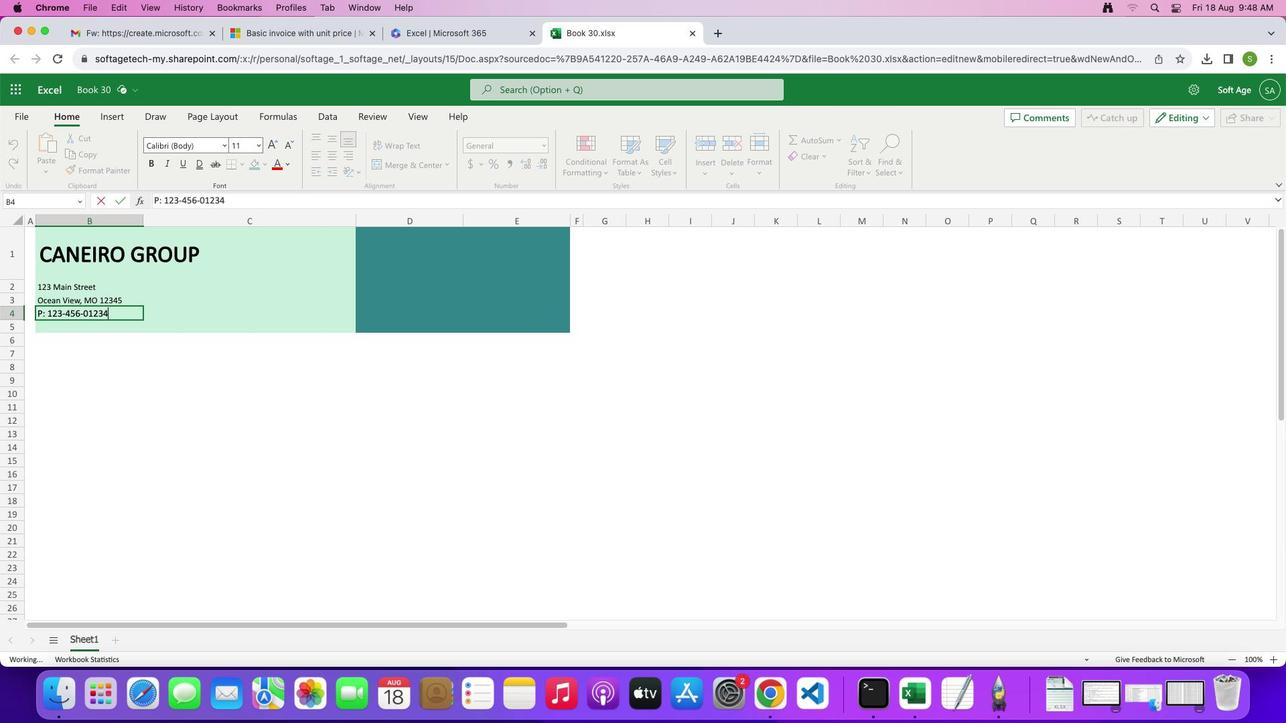 
Action: Mouse moved to (204, 305)
Screenshot: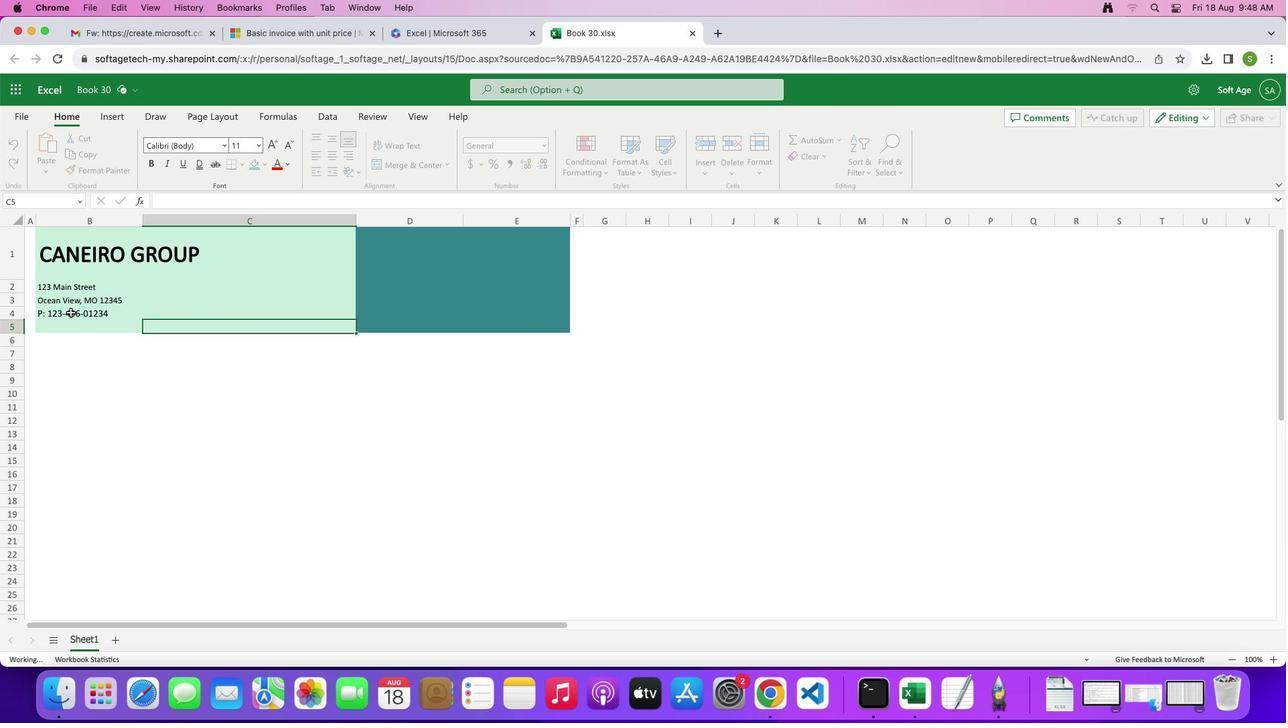 
Action: Mouse pressed left at (204, 305)
Screenshot: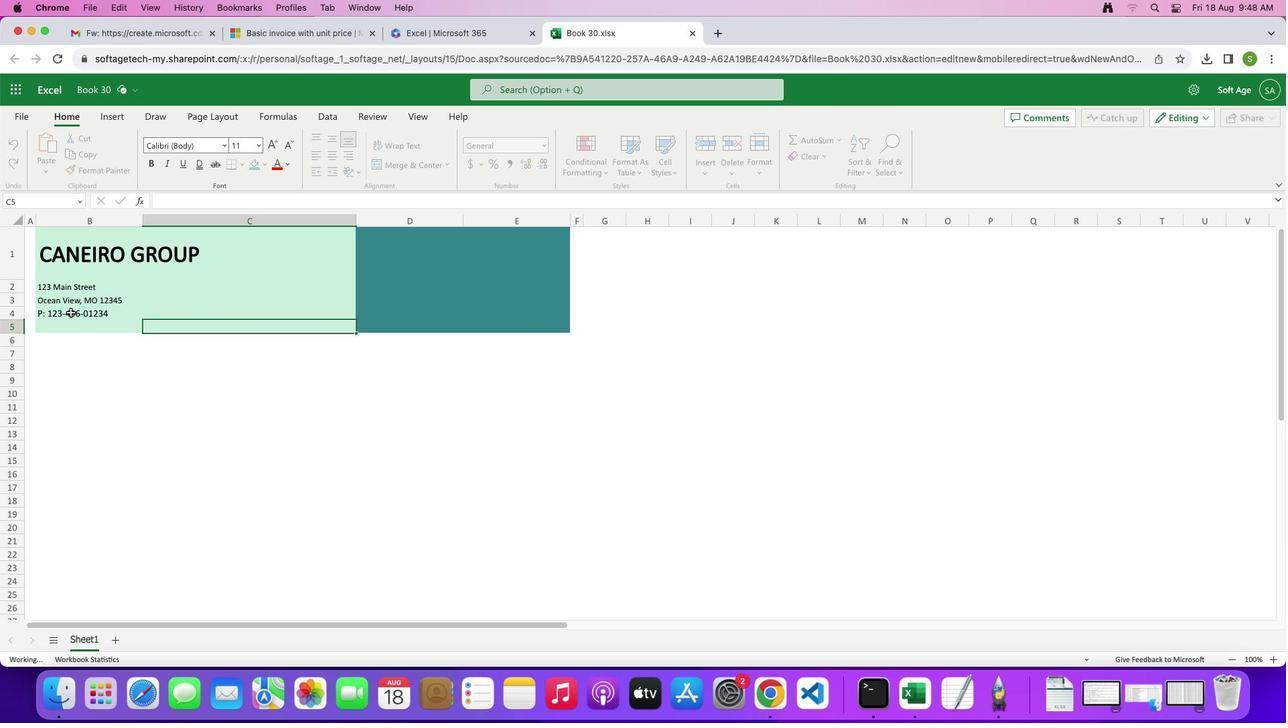 
Action: Mouse moved to (163, 295)
Screenshot: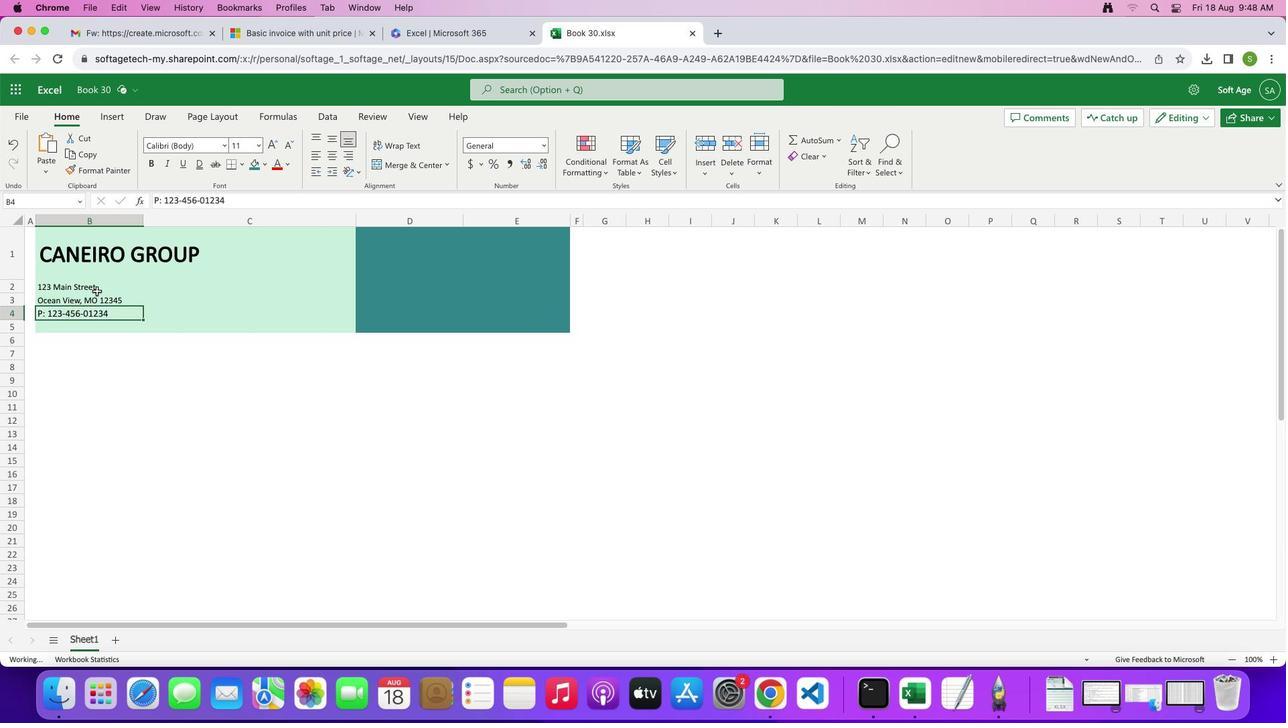 
Action: Mouse pressed left at (163, 295)
Screenshot: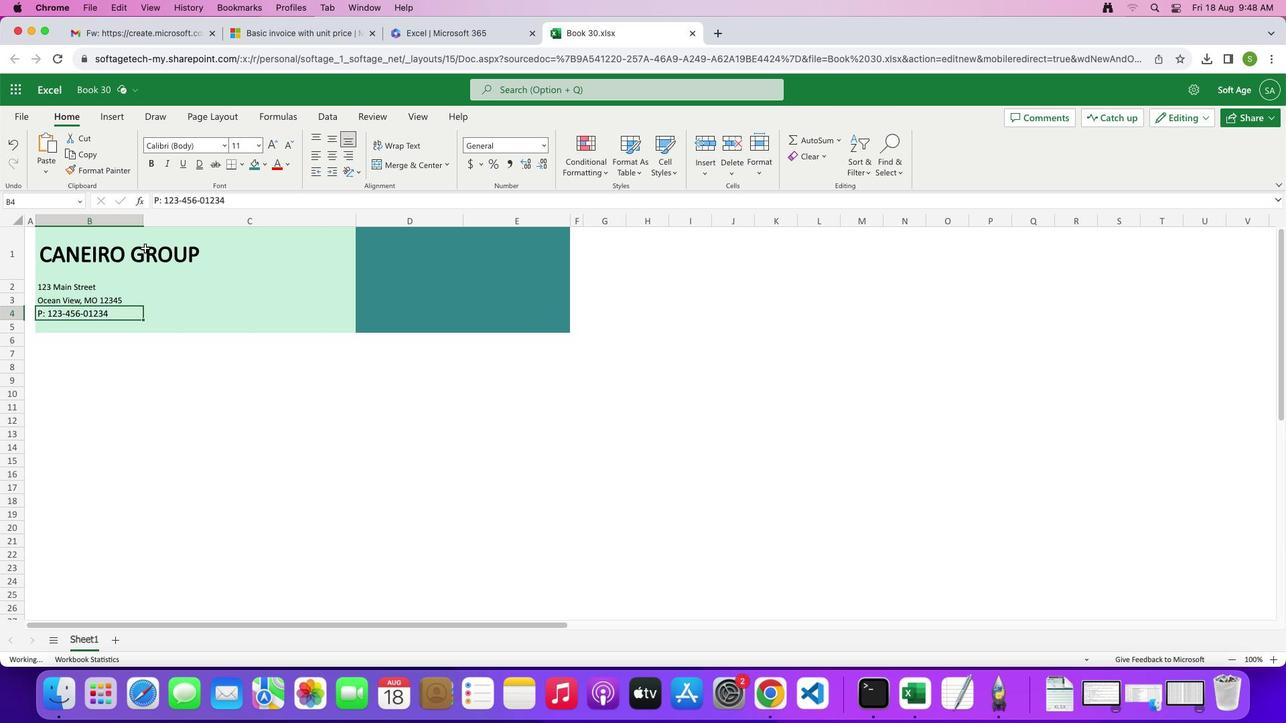 
Action: Mouse moved to (231, 107)
Screenshot: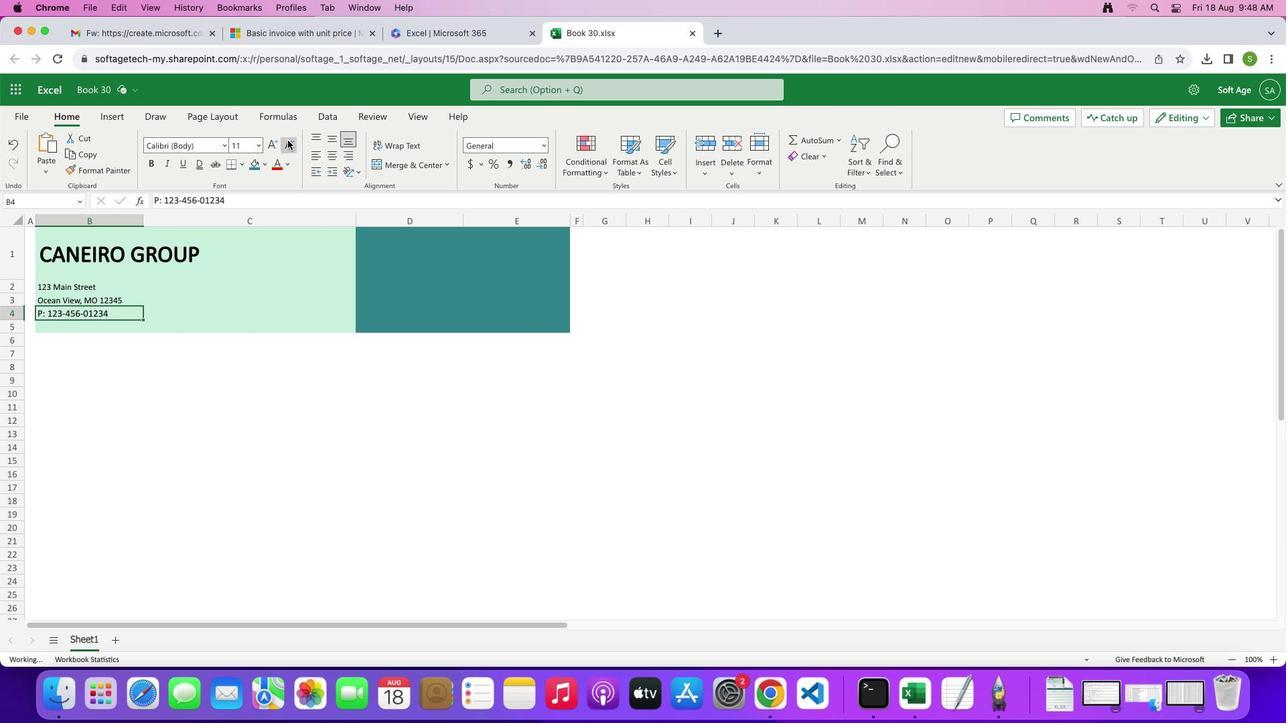 
Action: Mouse pressed left at (231, 107)
Screenshot: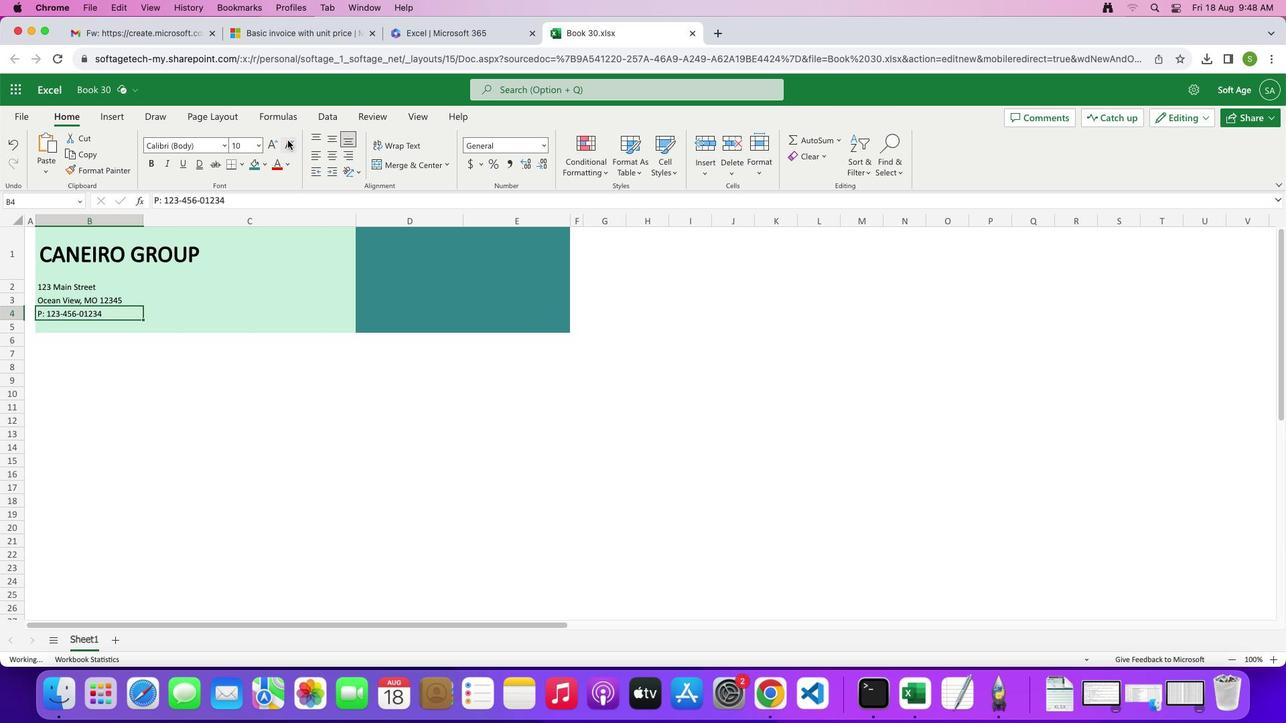 
Action: Mouse moved to (182, 287)
Screenshot: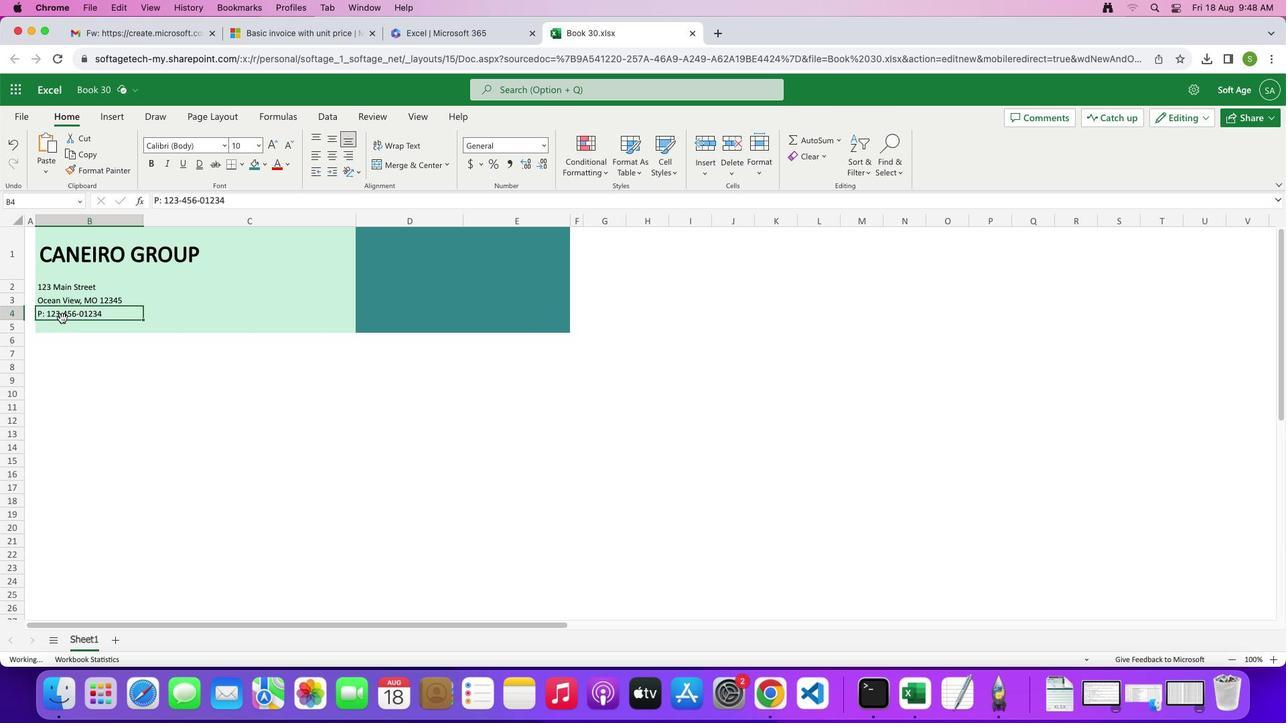 
Action: Mouse pressed left at (182, 287)
Screenshot: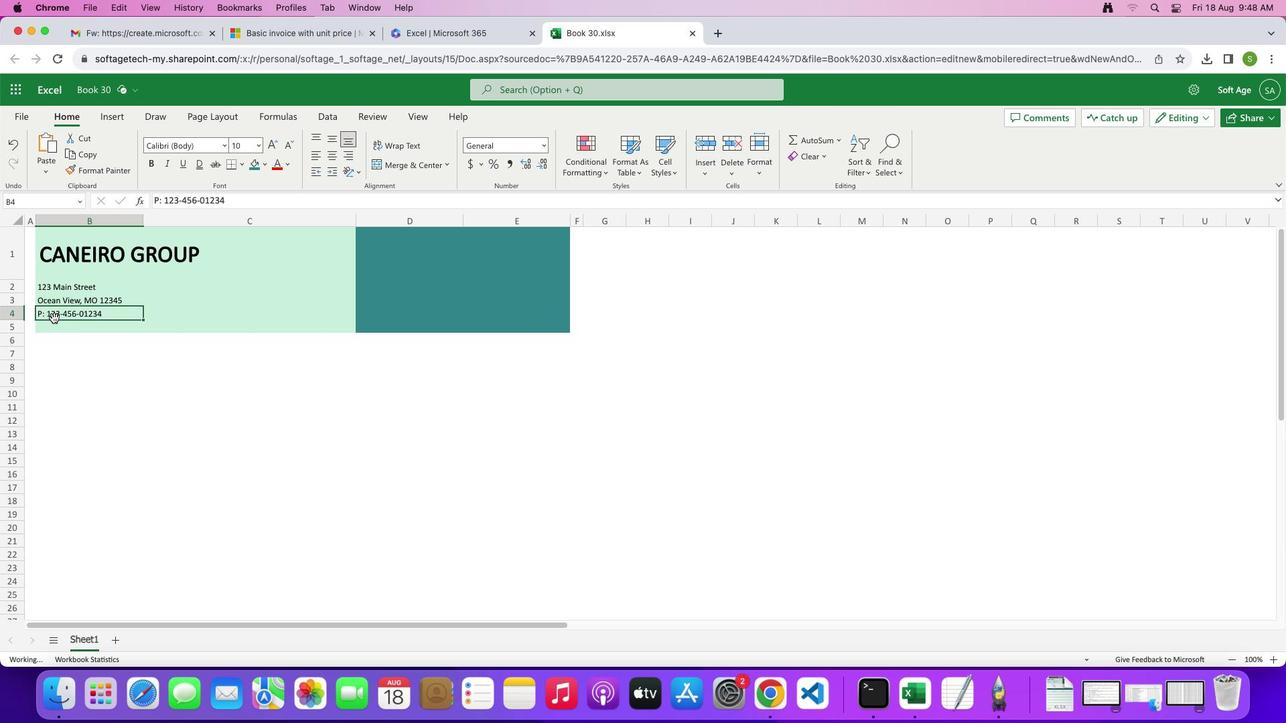 
Action: Mouse moved to (154, 300)
Screenshot: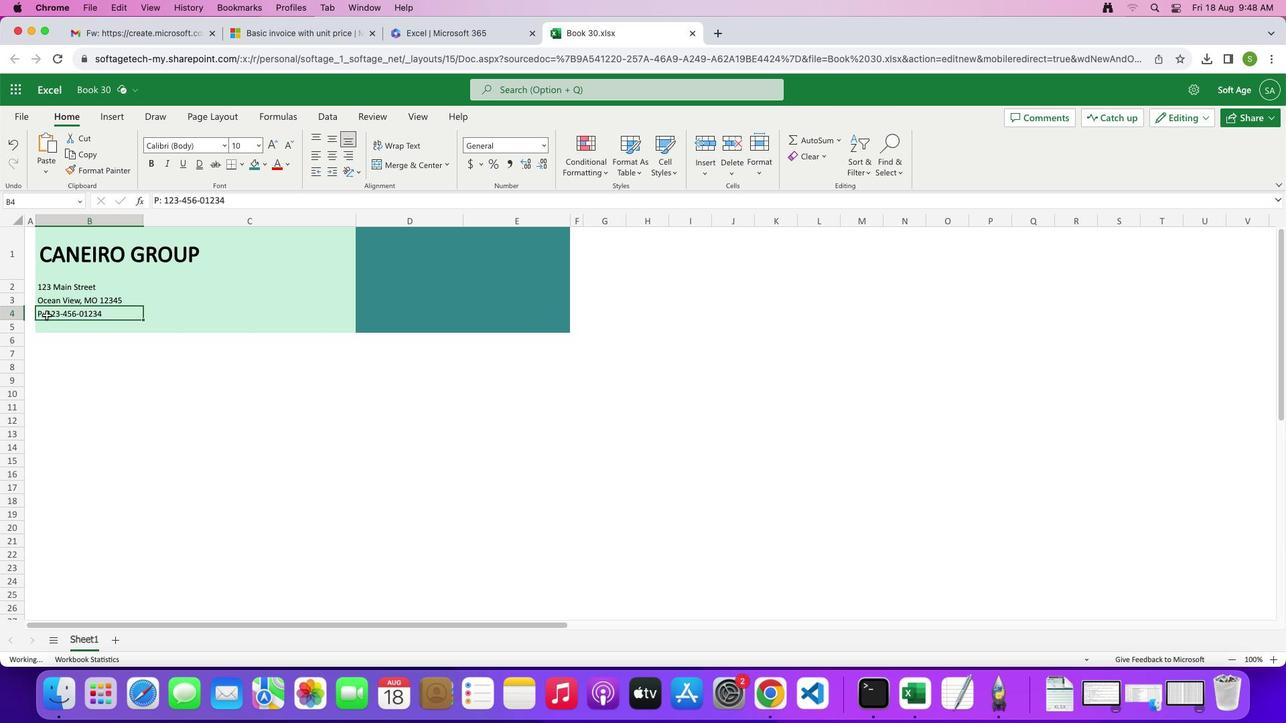 
Action: Mouse pressed left at (154, 300)
Screenshot: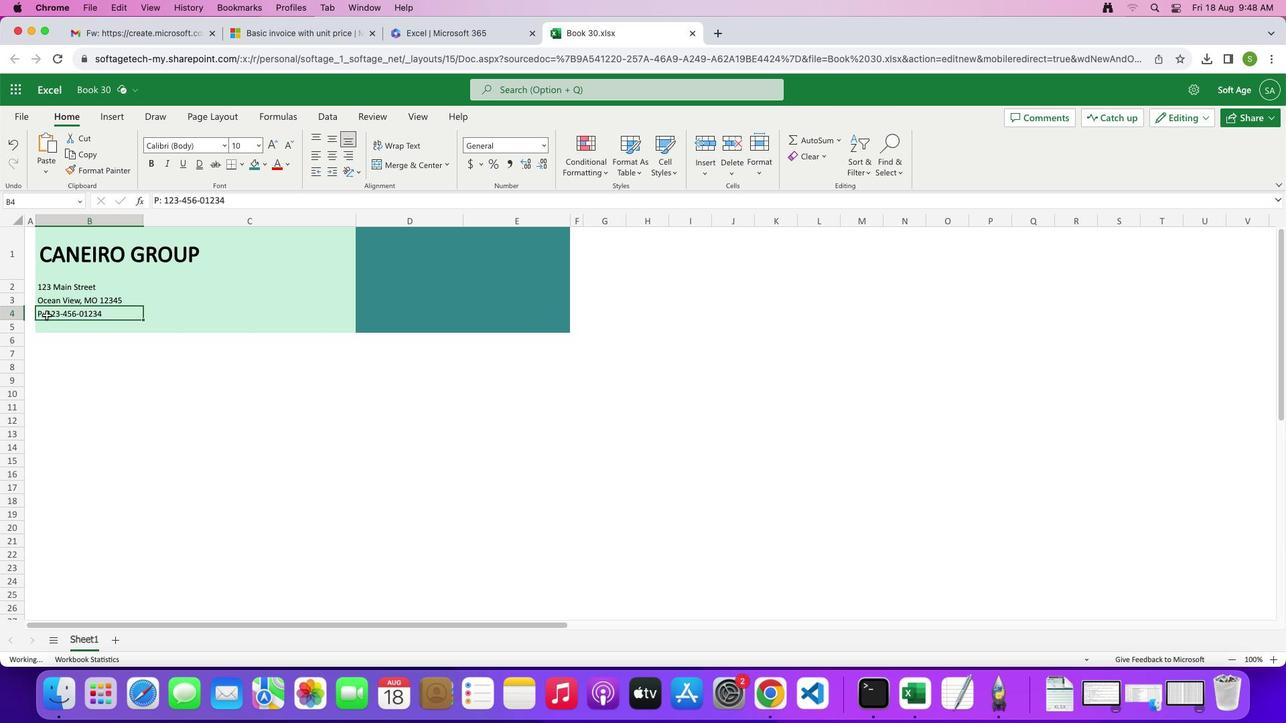 
Action: Mouse moved to (155, 298)
Screenshot: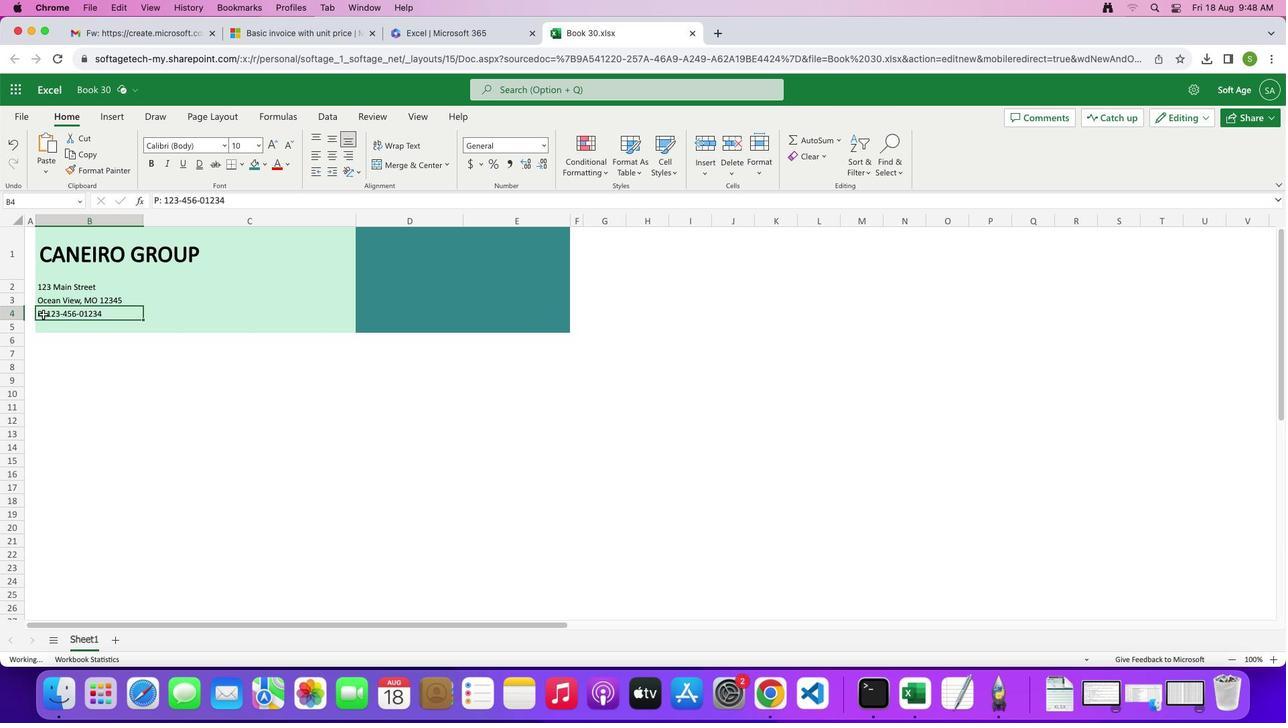 
Action: Mouse pressed left at (155, 298)
Screenshot: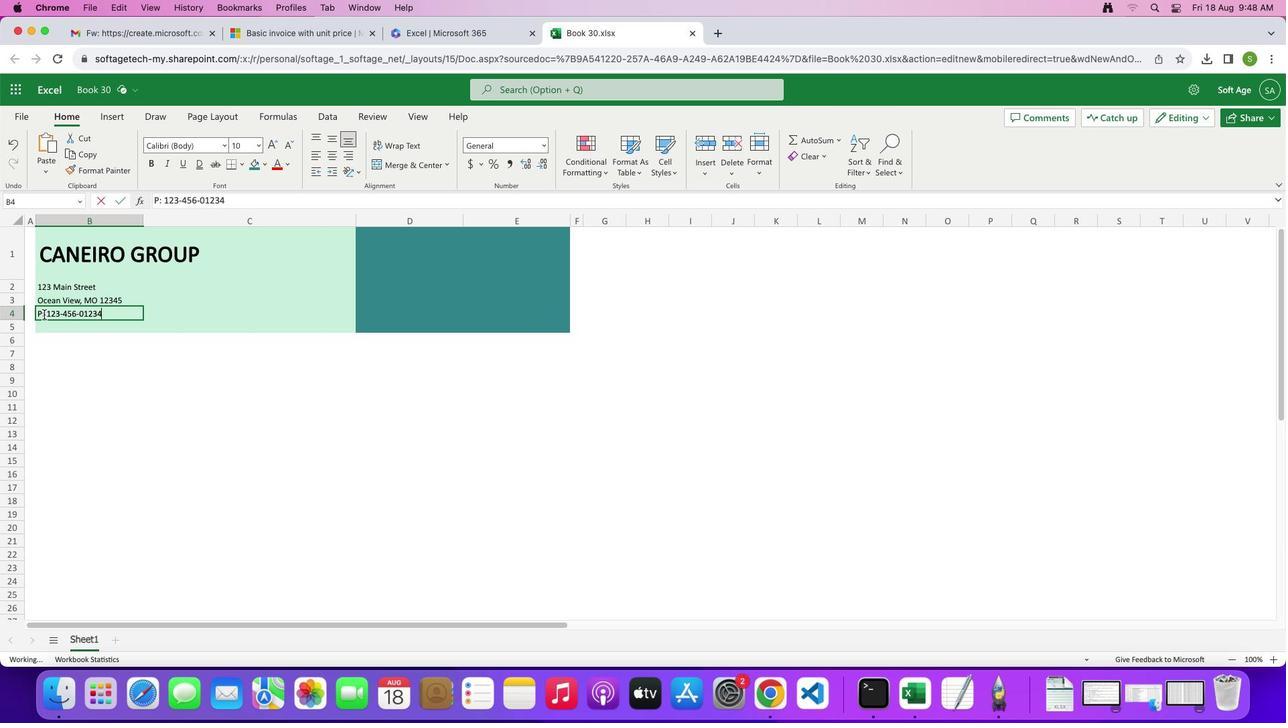 
Action: Mouse pressed left at (155, 298)
Screenshot: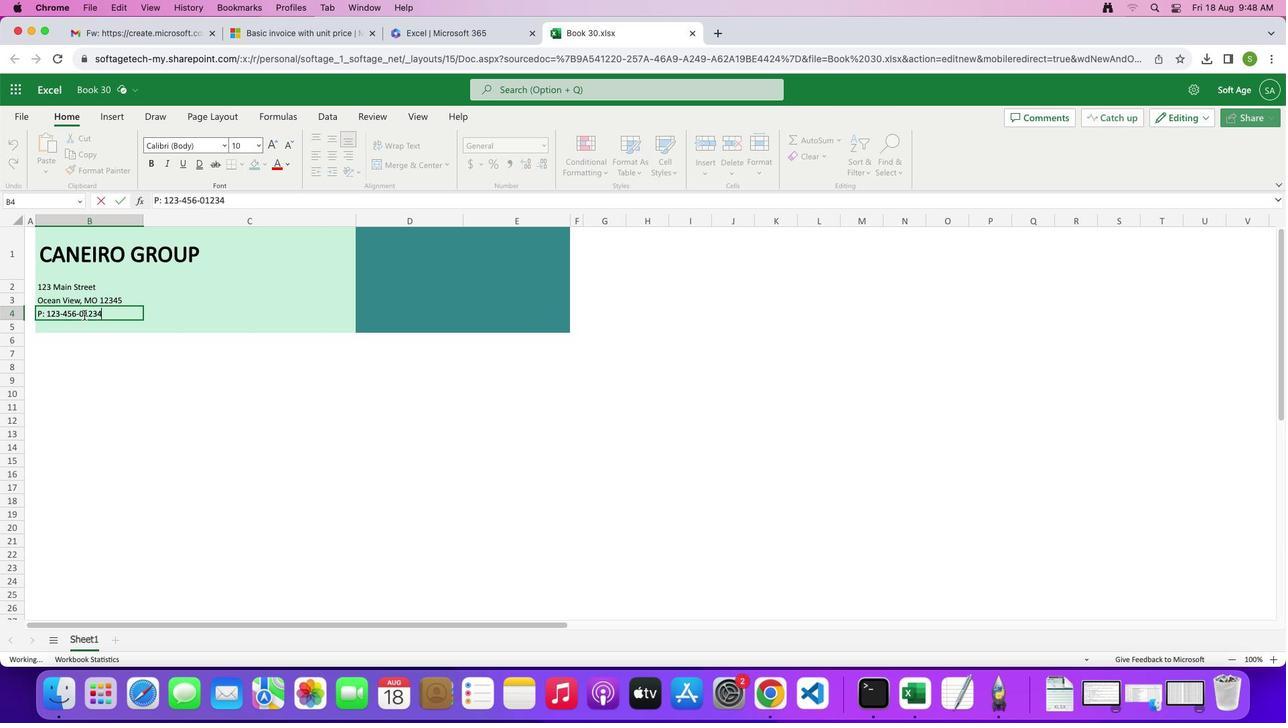 
Action: Mouse moved to (154, 298)
Screenshot: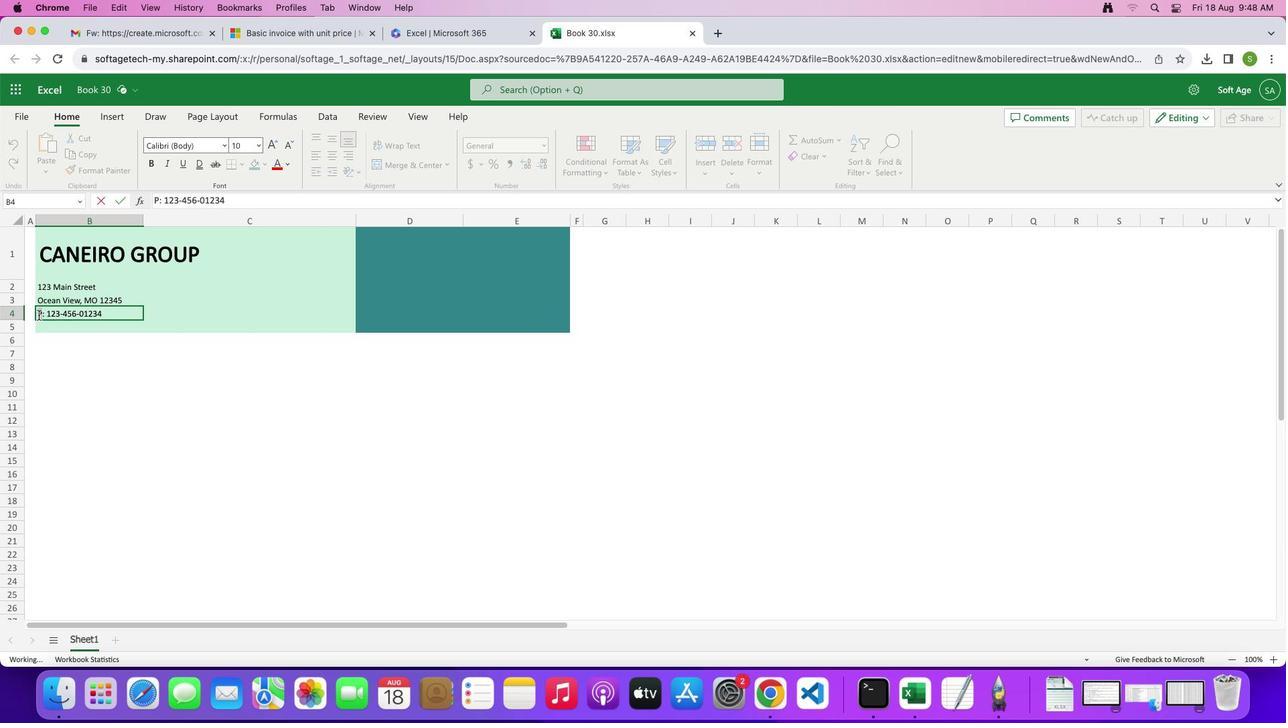 
Action: Mouse pressed left at (154, 298)
Screenshot: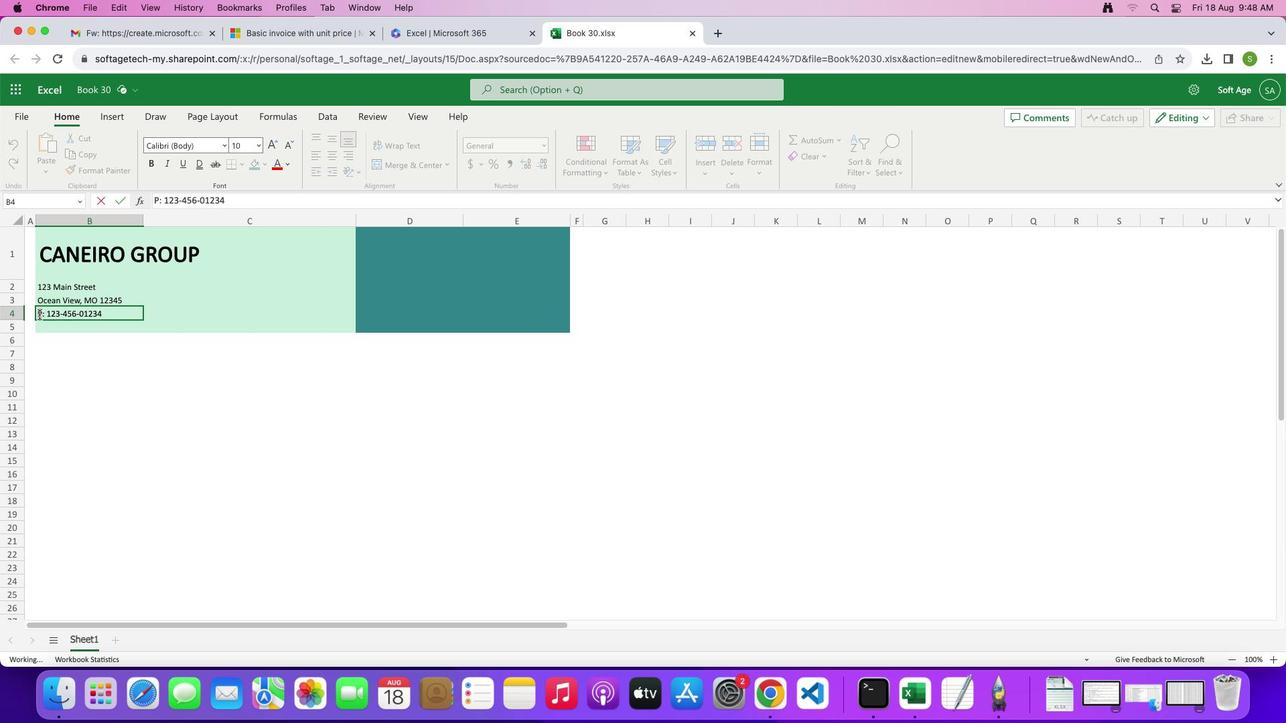 
Action: Mouse pressed left at (154, 298)
Screenshot: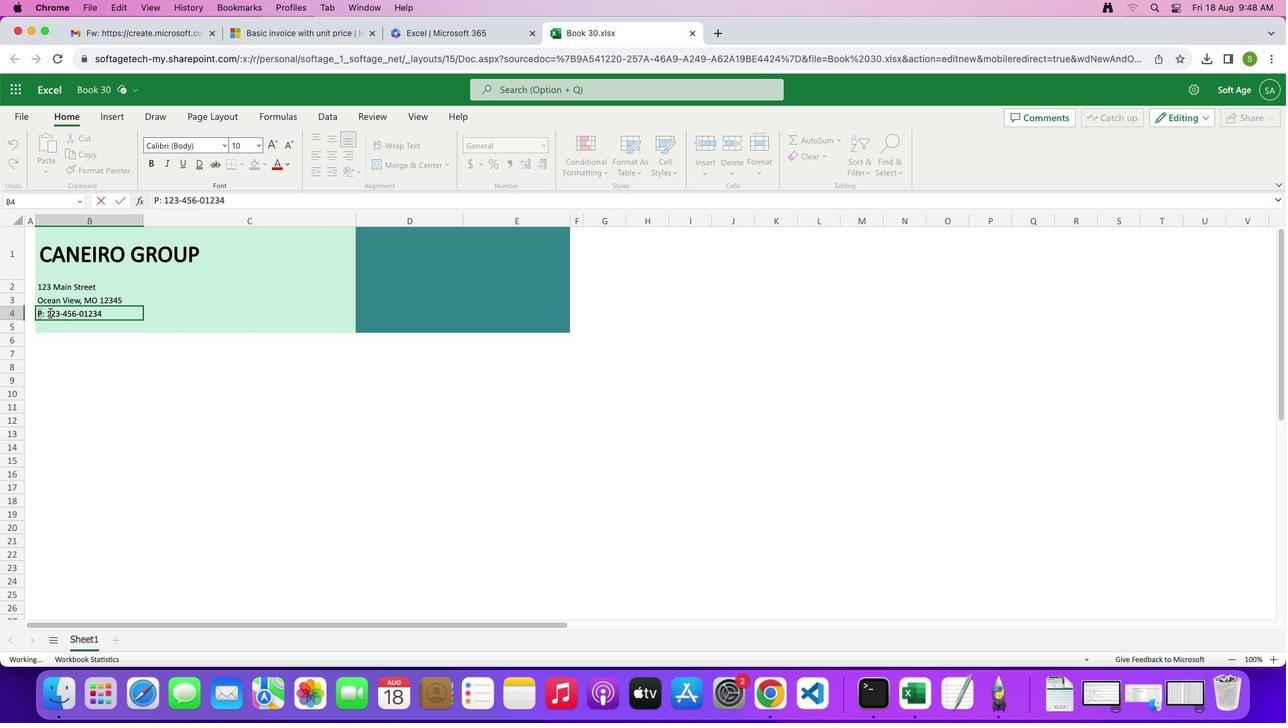 
Action: Mouse moved to (188, 132)
Screenshot: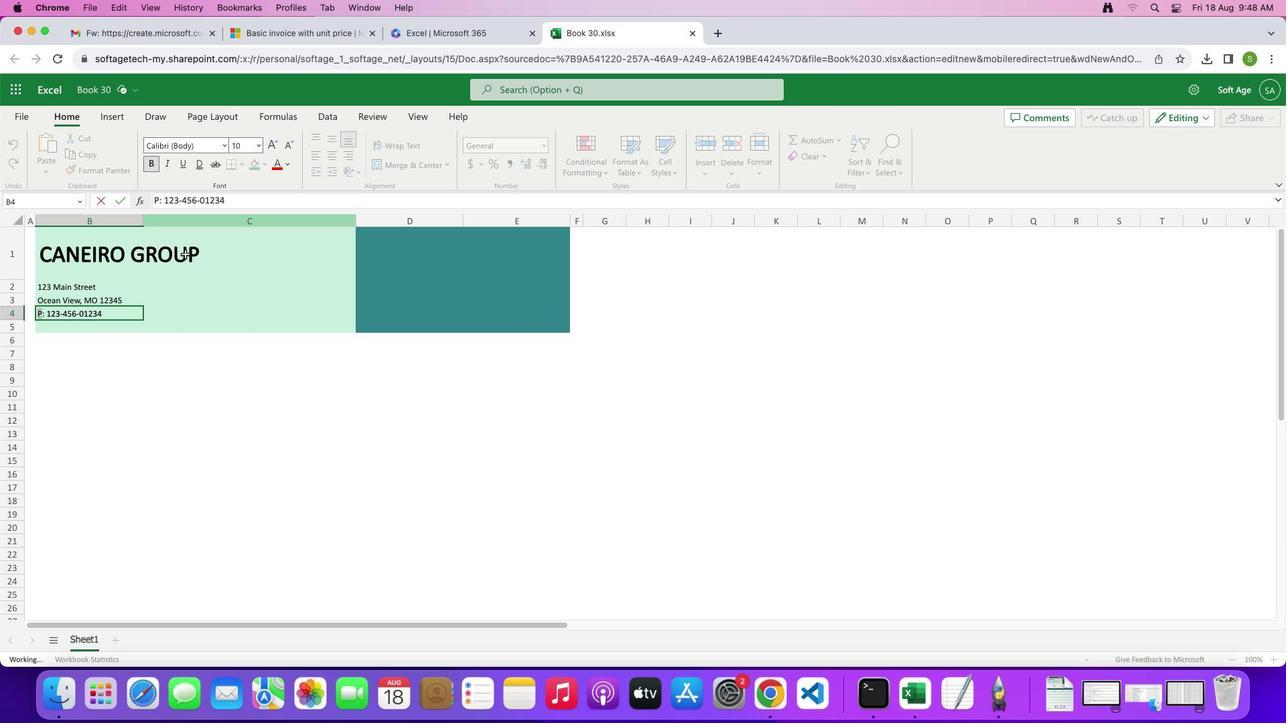
Action: Mouse pressed left at (188, 132)
Screenshot: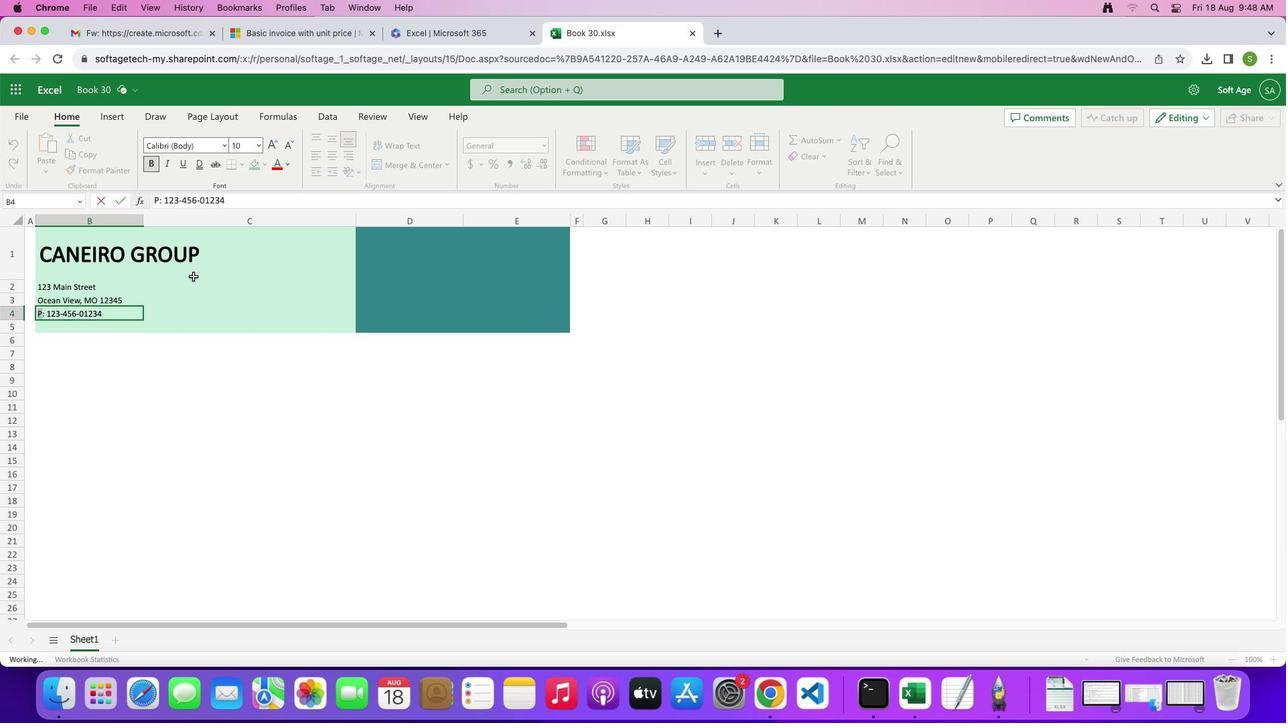
Action: Mouse moved to (207, 291)
Screenshot: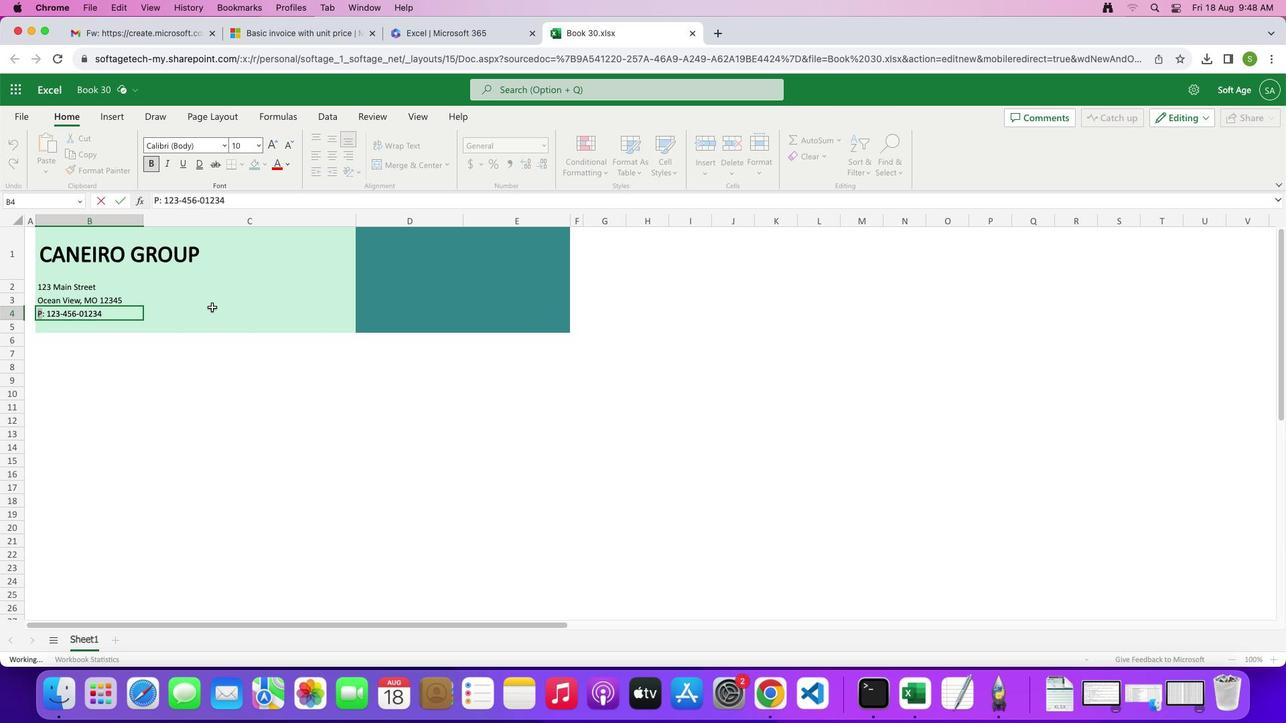 
Action: Mouse pressed left at (207, 291)
Screenshot: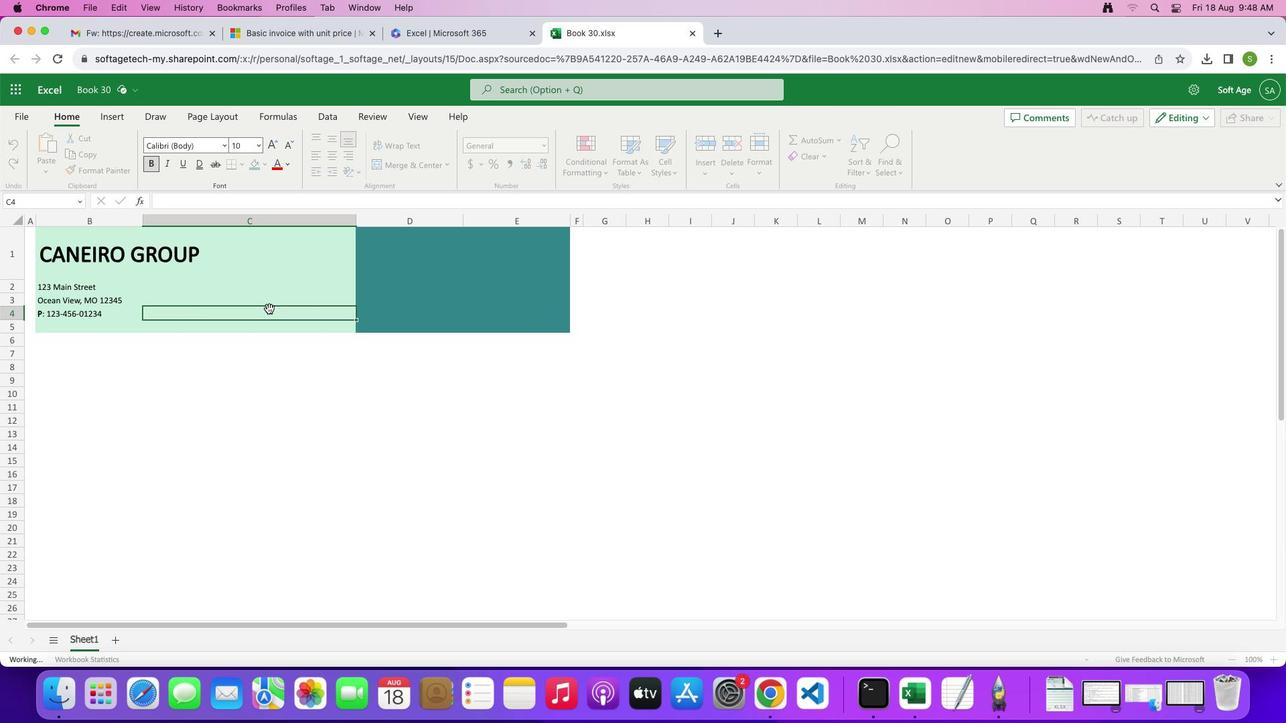 
Action: Mouse moved to (198, 269)
Screenshot: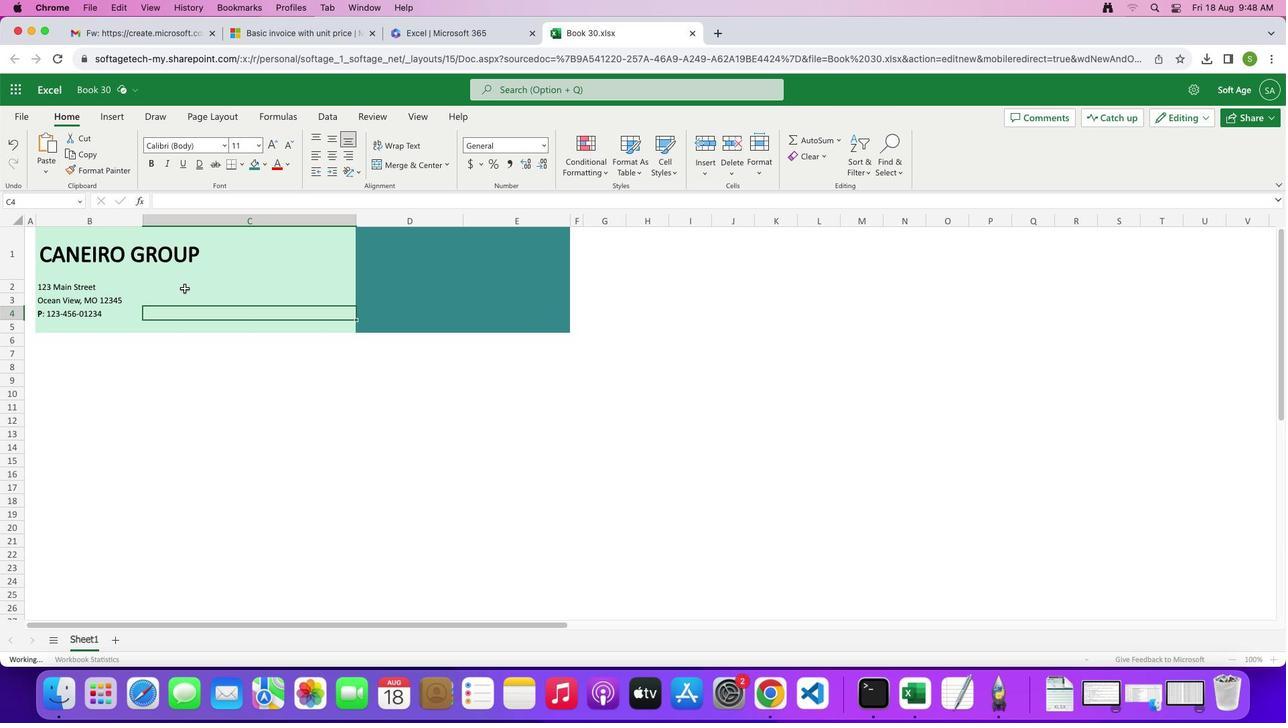 
Action: Mouse pressed left at (198, 269)
Screenshot: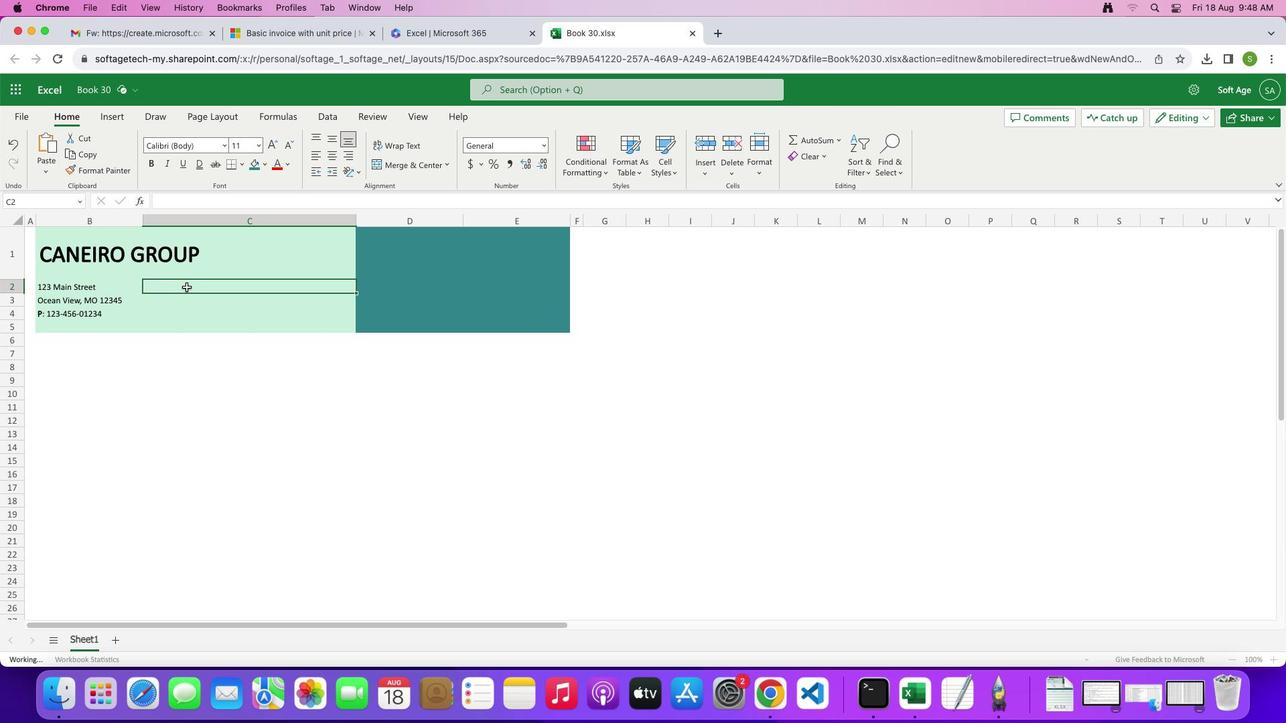 
Action: Mouse moved to (199, 269)
Screenshot: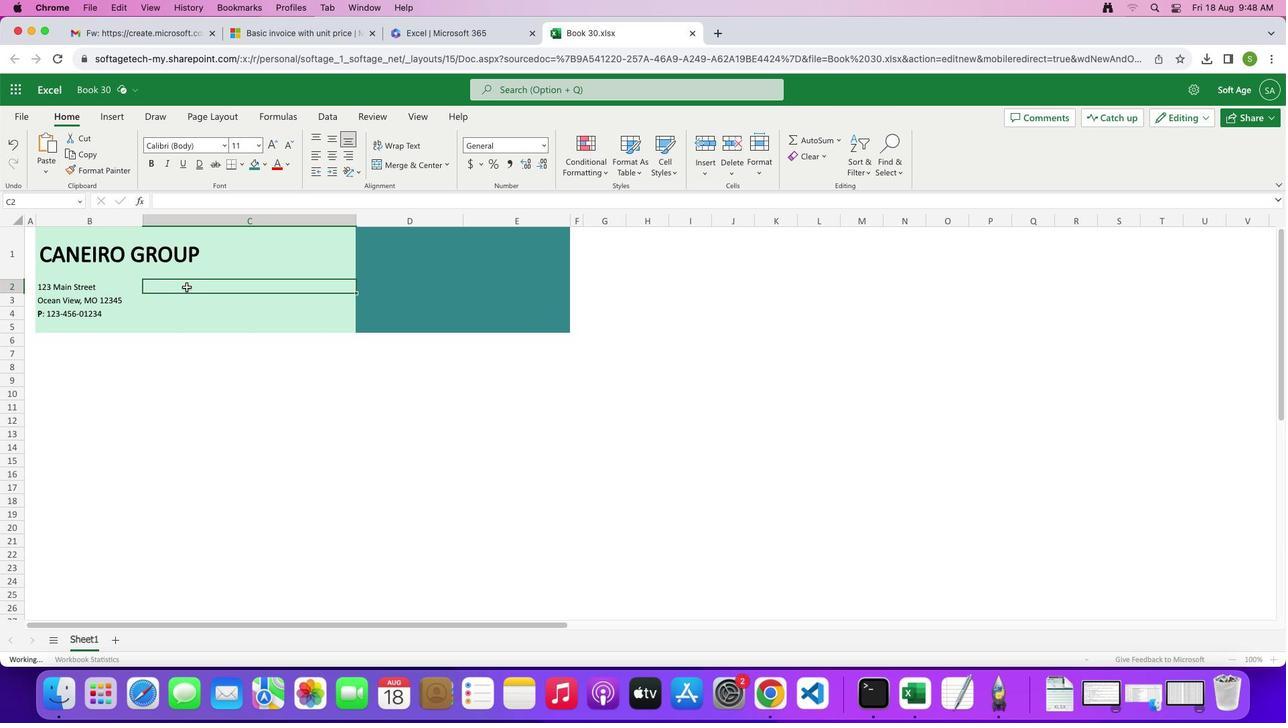 
Action: Key pressed Key.shift'C'Key.backspace'c''a''n''e''e'Key.backspace'i''r''o'Key.shift'@''i''n''t''e''r''e''s''t''t''i''n''g''s''i''t''e''.''c''o''m'
Screenshot: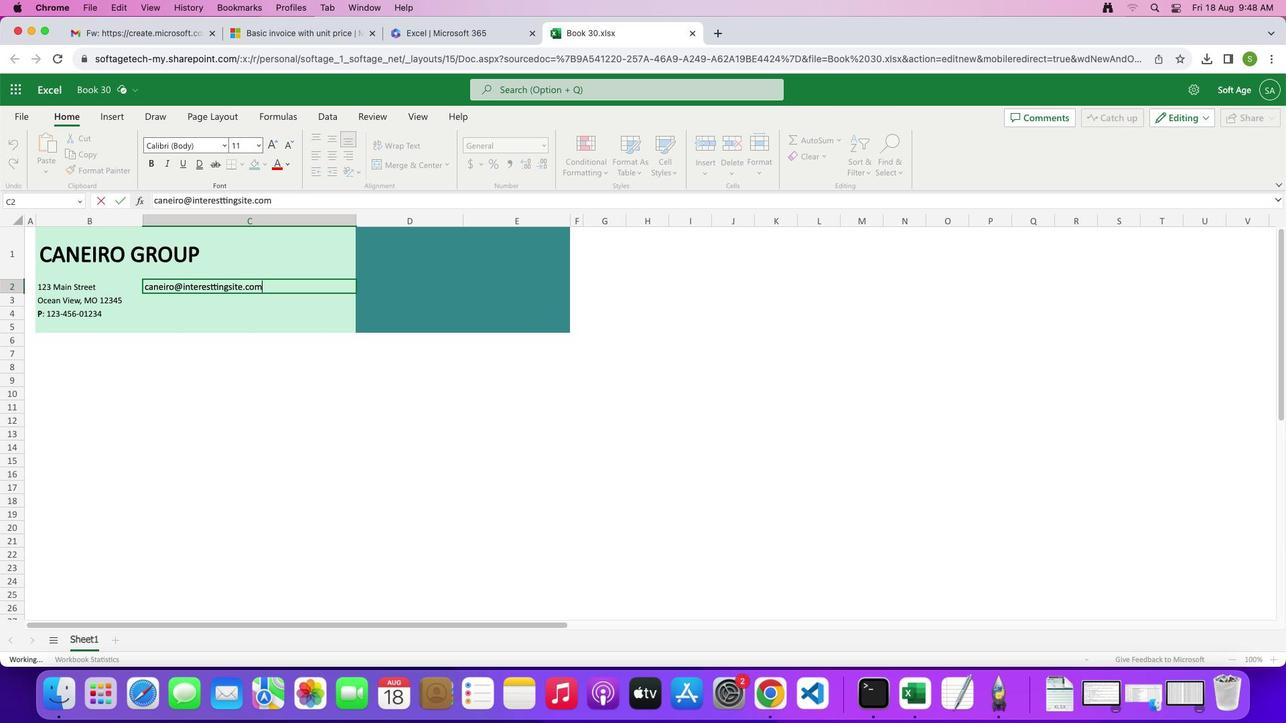 
Action: Mouse moved to (212, 296)
Screenshot: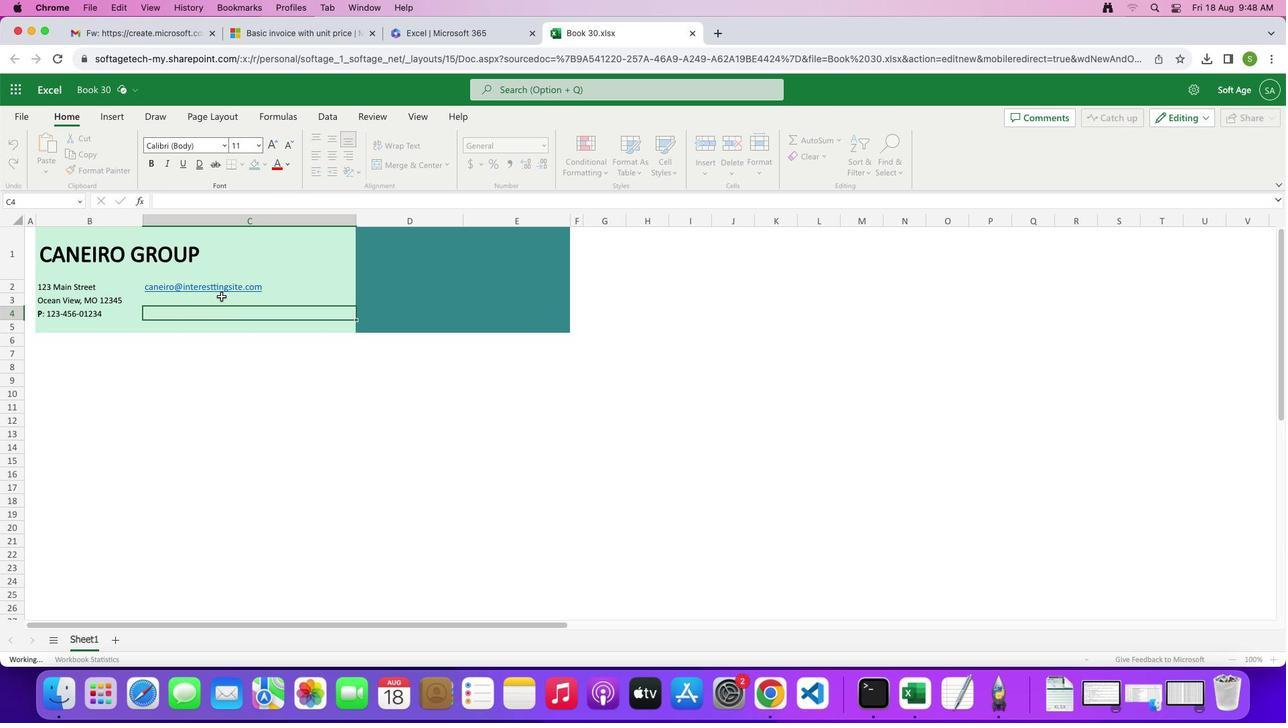 
Action: Mouse pressed left at (212, 296)
Screenshot: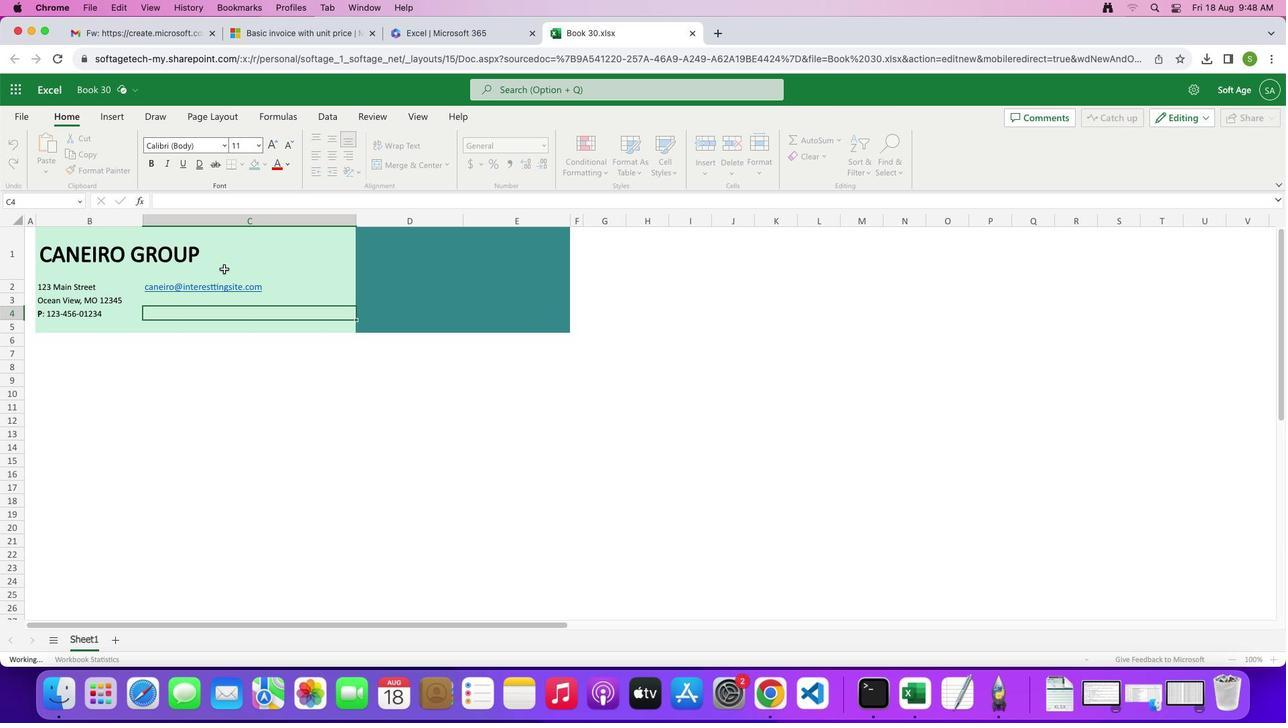 
Action: Mouse moved to (239, 270)
Screenshot: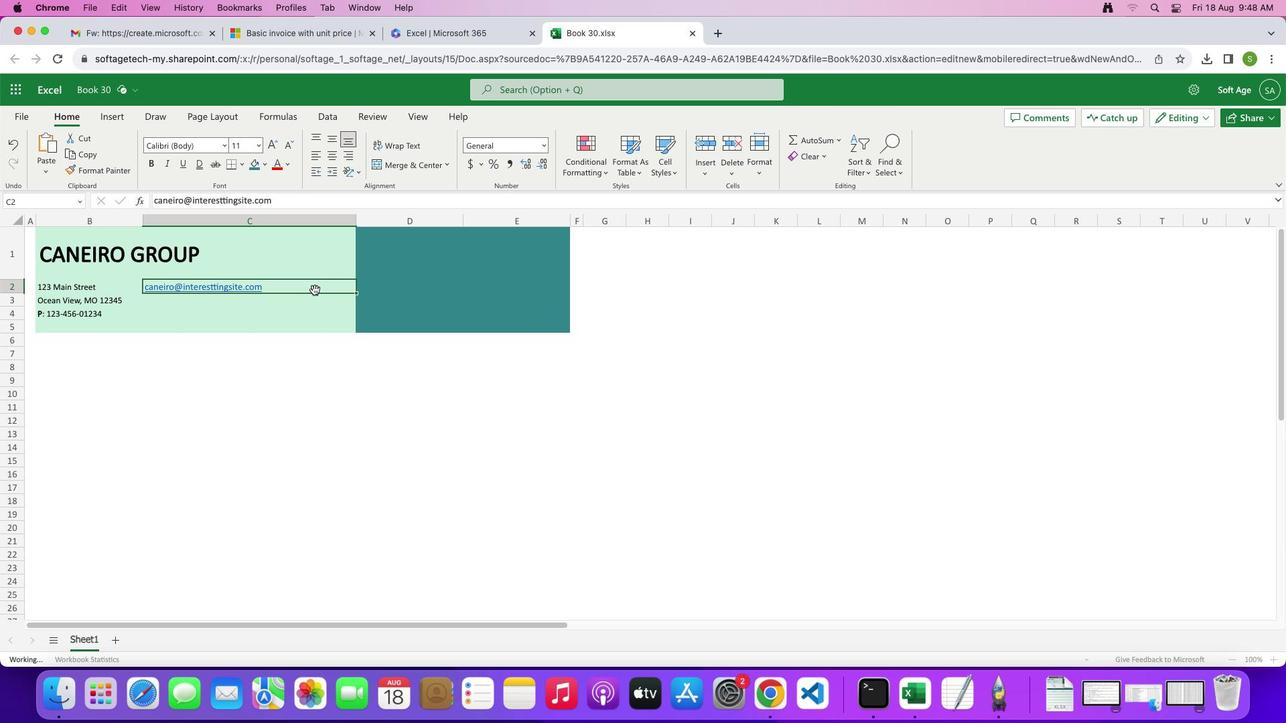 
Action: Mouse pressed left at (239, 270)
Screenshot: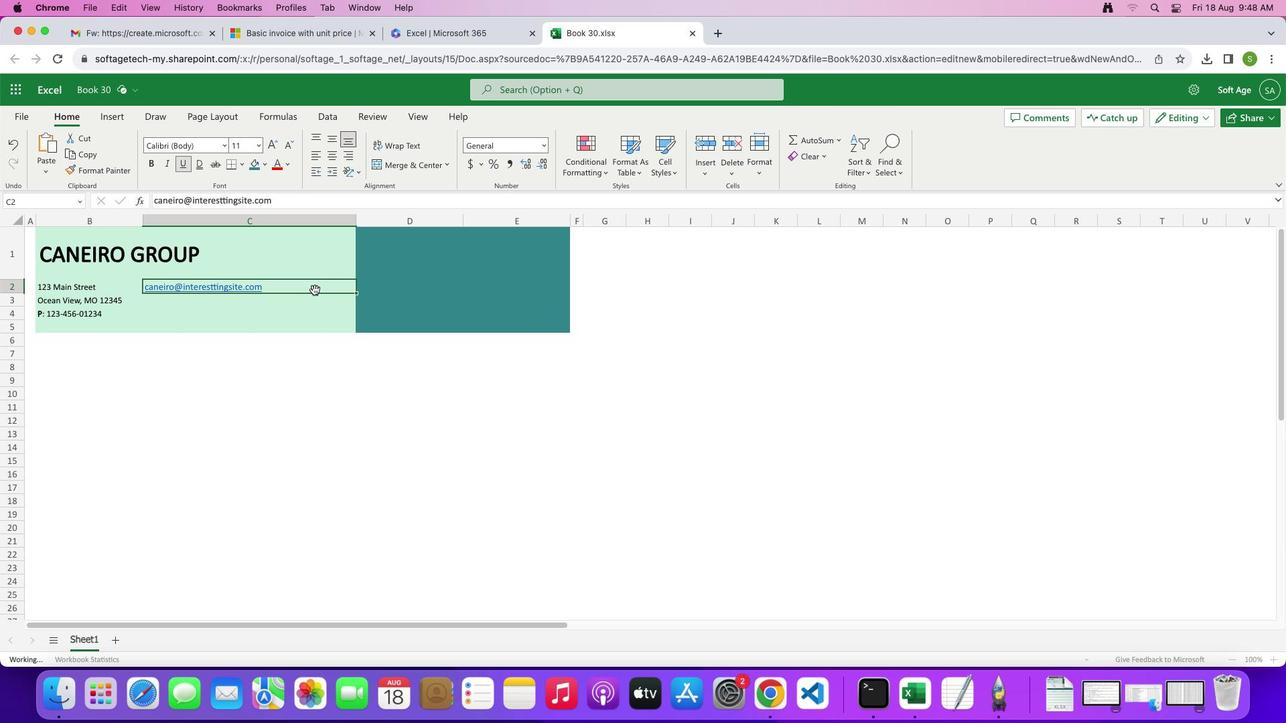 
Action: Mouse moved to (231, 109)
Screenshot: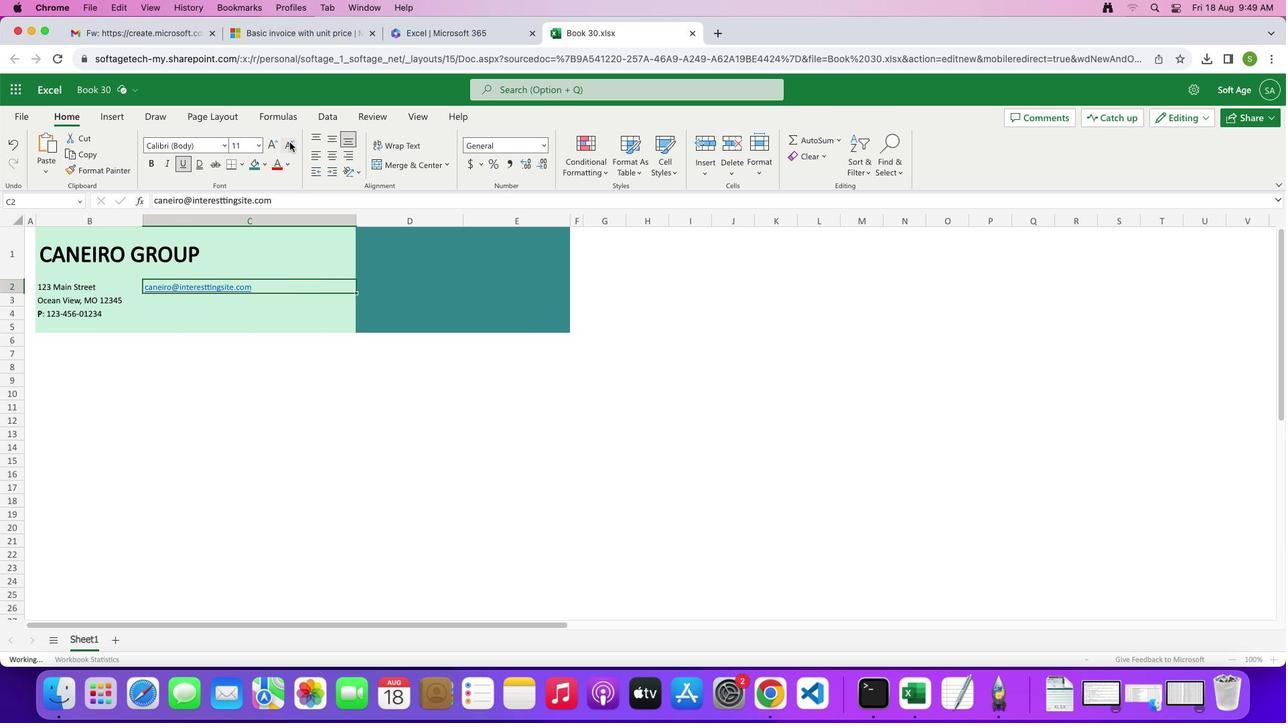 
Action: Mouse pressed left at (231, 109)
Screenshot: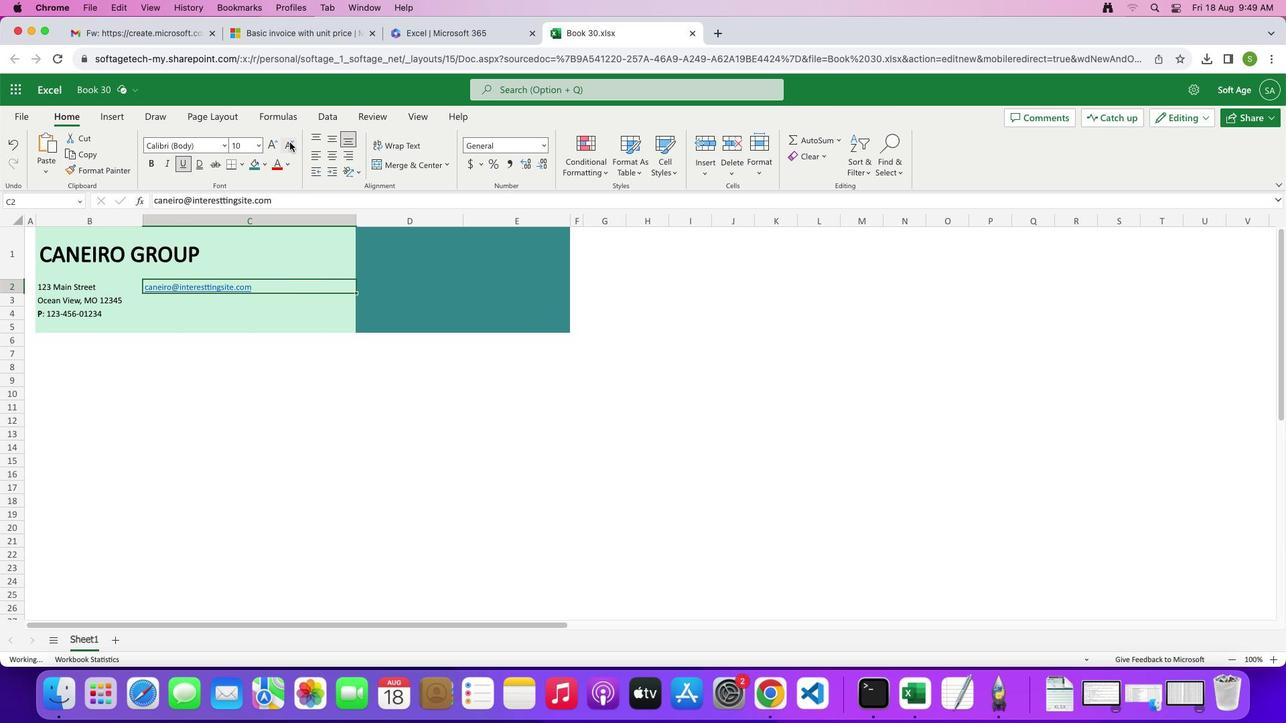 
Action: Mouse moved to (231, 131)
Screenshot: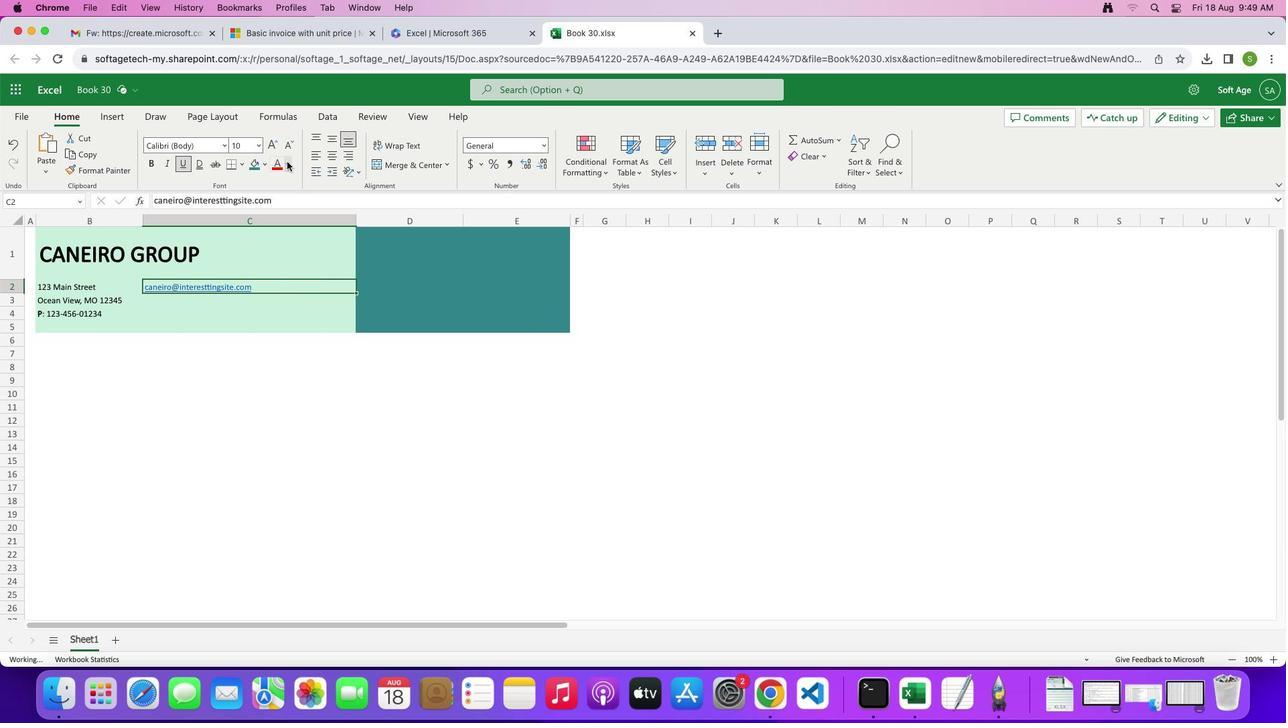 
Action: Mouse pressed left at (231, 131)
Screenshot: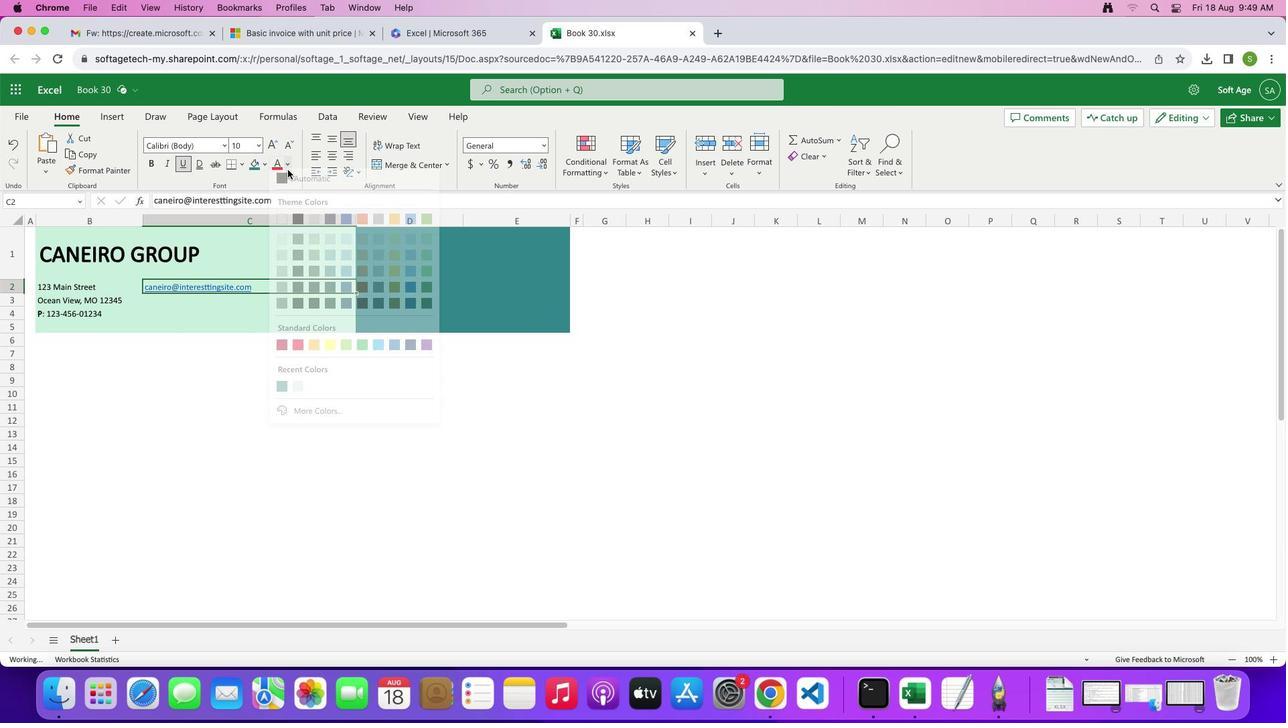 
Action: Mouse moved to (234, 200)
Screenshot: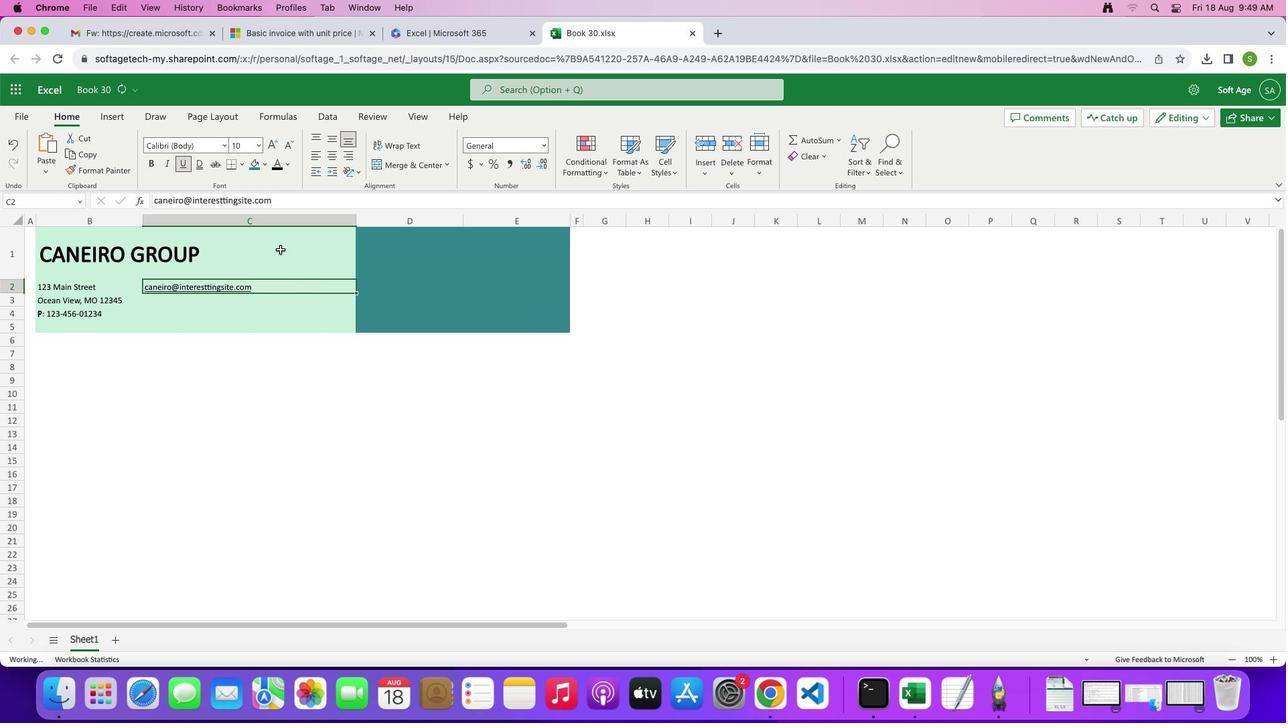 
Action: Mouse pressed left at (234, 200)
Screenshot: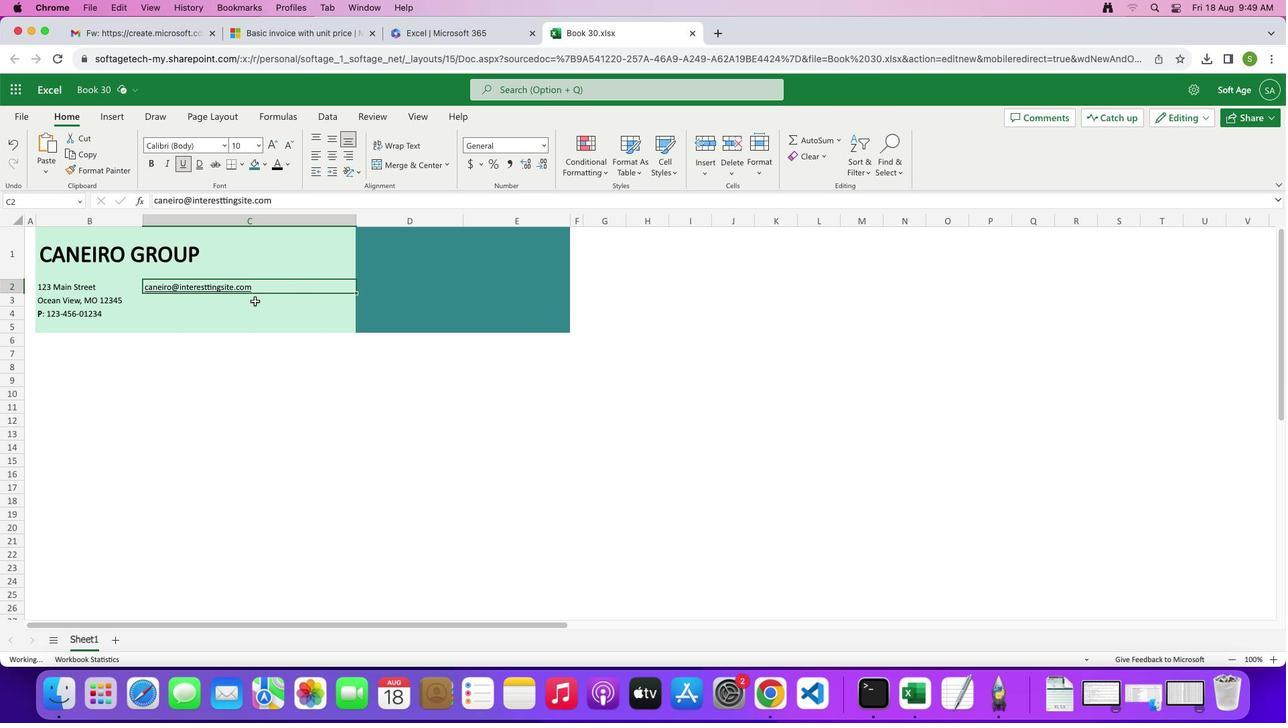 
Action: Mouse moved to (219, 296)
Screenshot: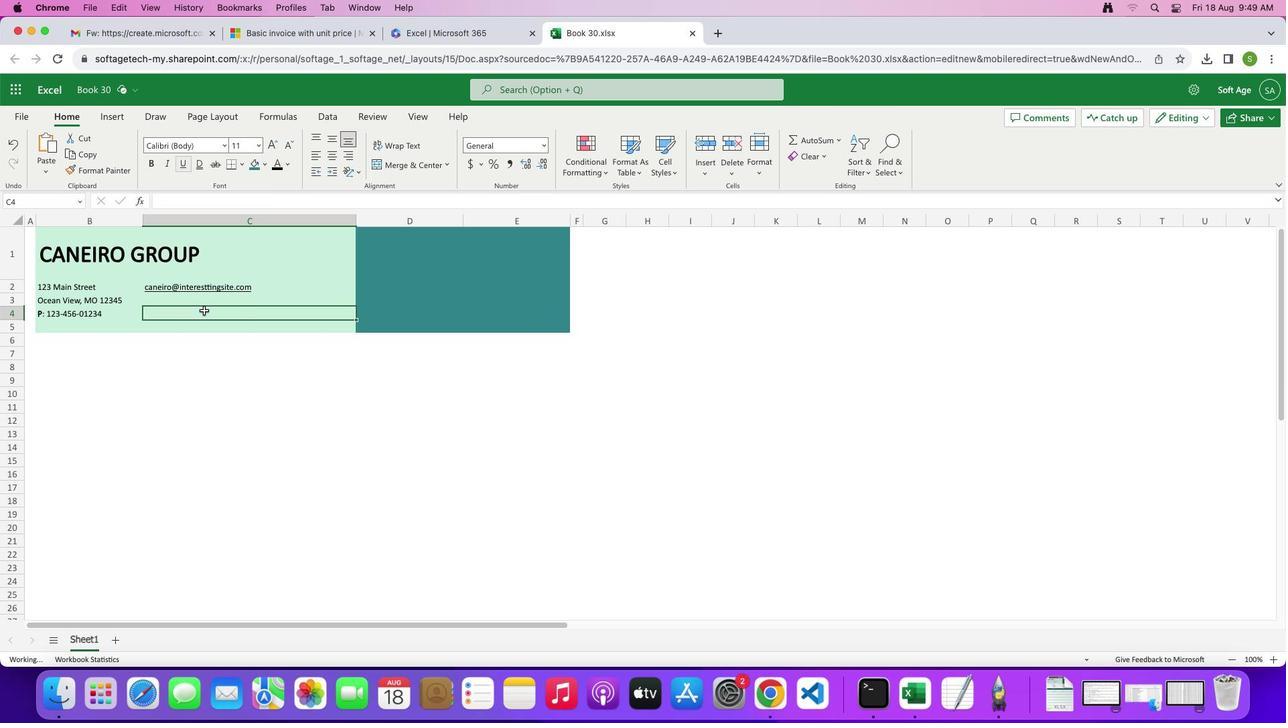 
Action: Mouse pressed left at (219, 296)
Screenshot: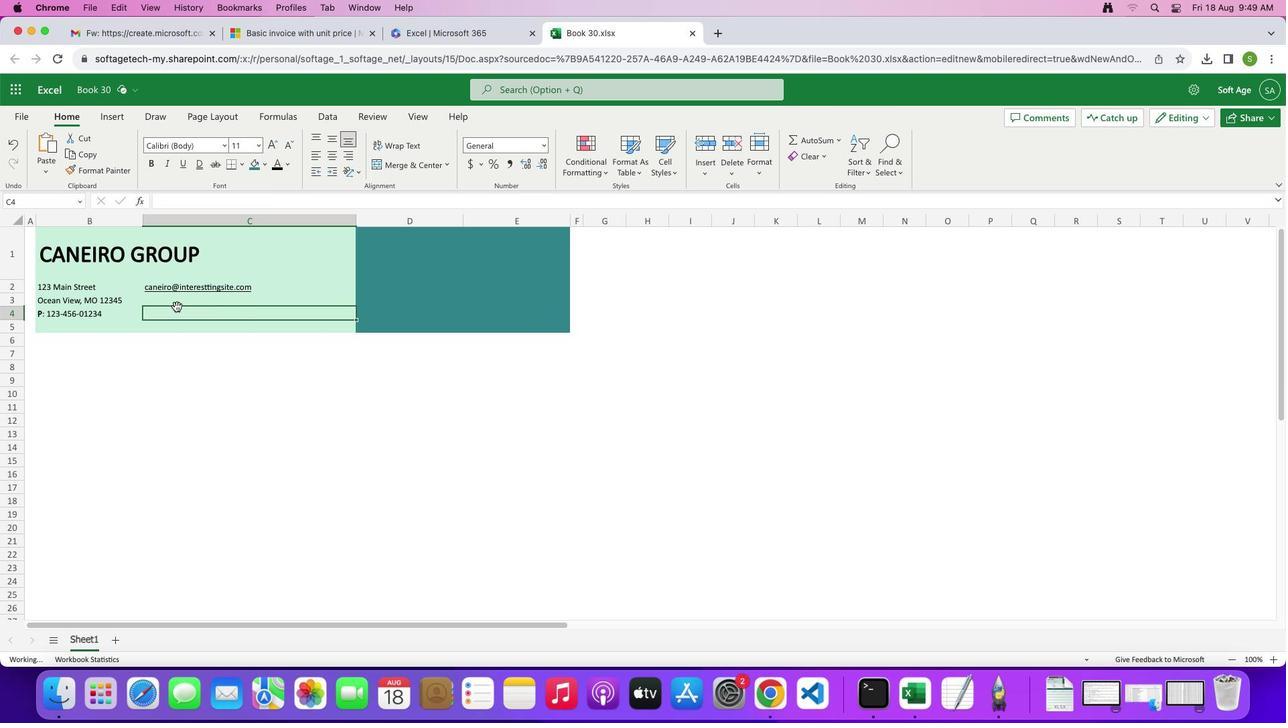 
Action: Mouse moved to (196, 284)
Screenshot: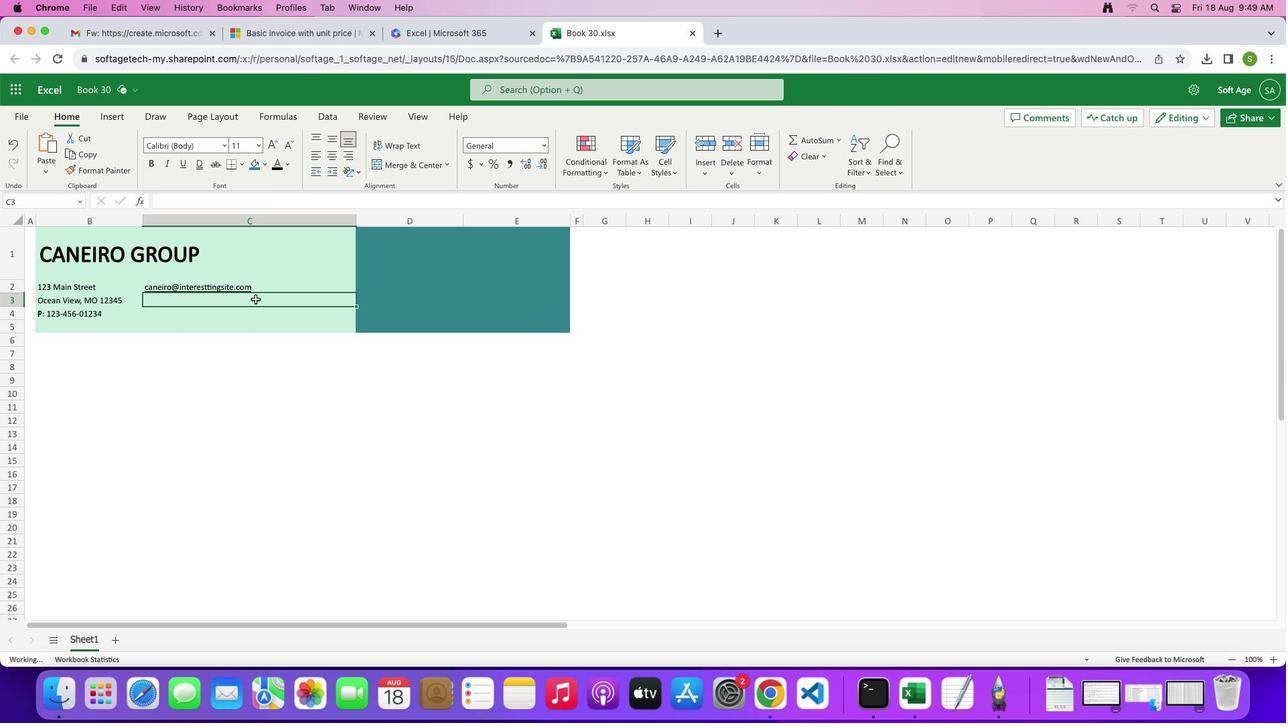 
Action: Mouse pressed left at (196, 284)
Screenshot: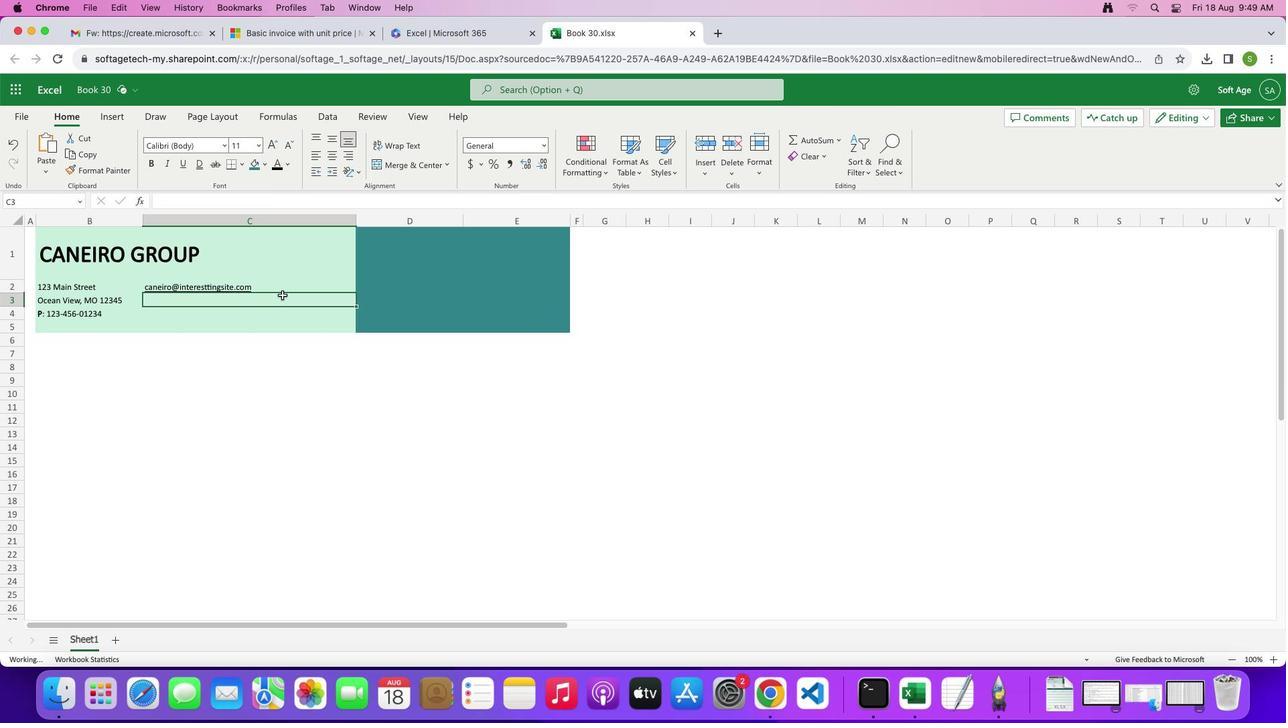 
Action: Mouse moved to (231, 264)
Screenshot: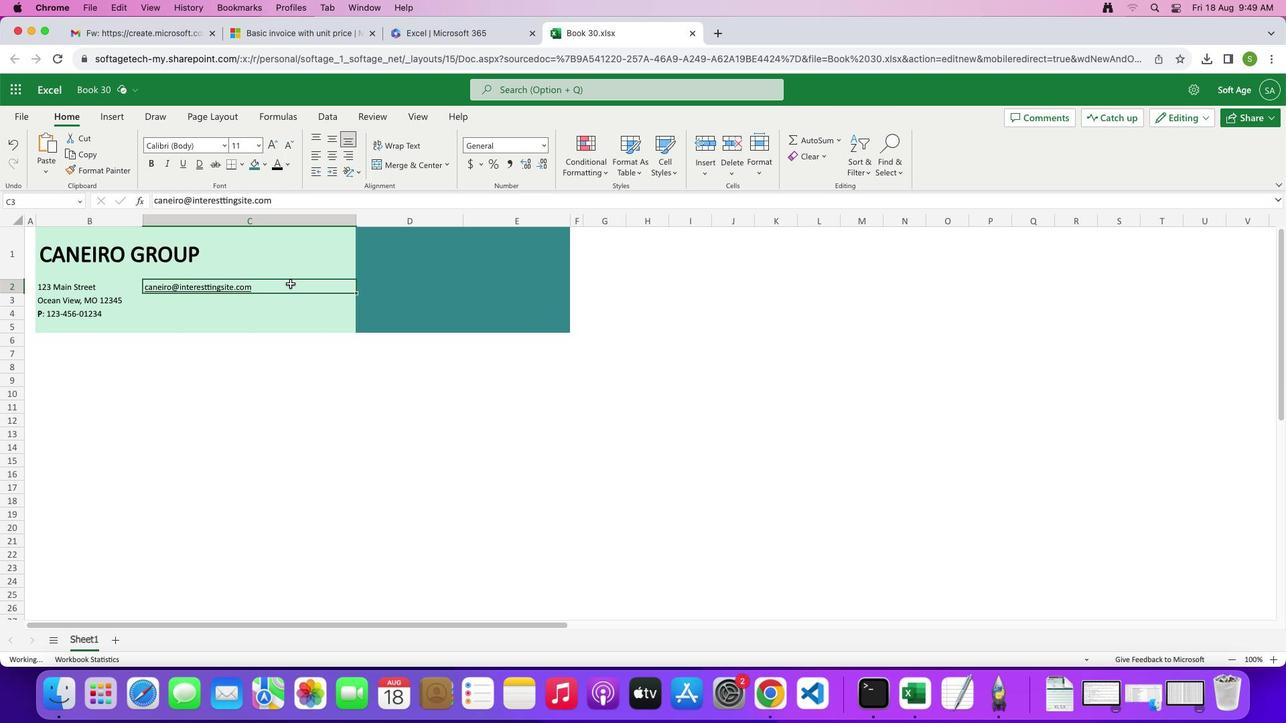 
Action: Mouse pressed left at (231, 264)
Screenshot: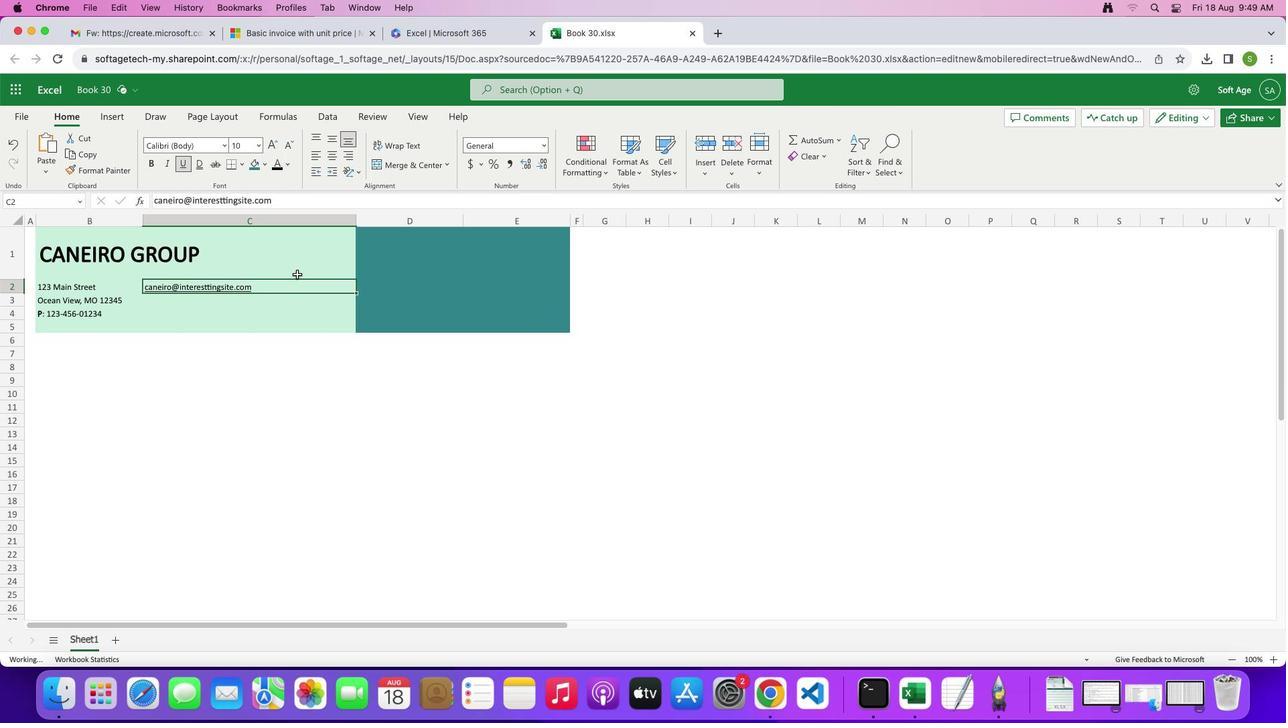 
Action: Mouse moved to (196, 131)
Screenshot: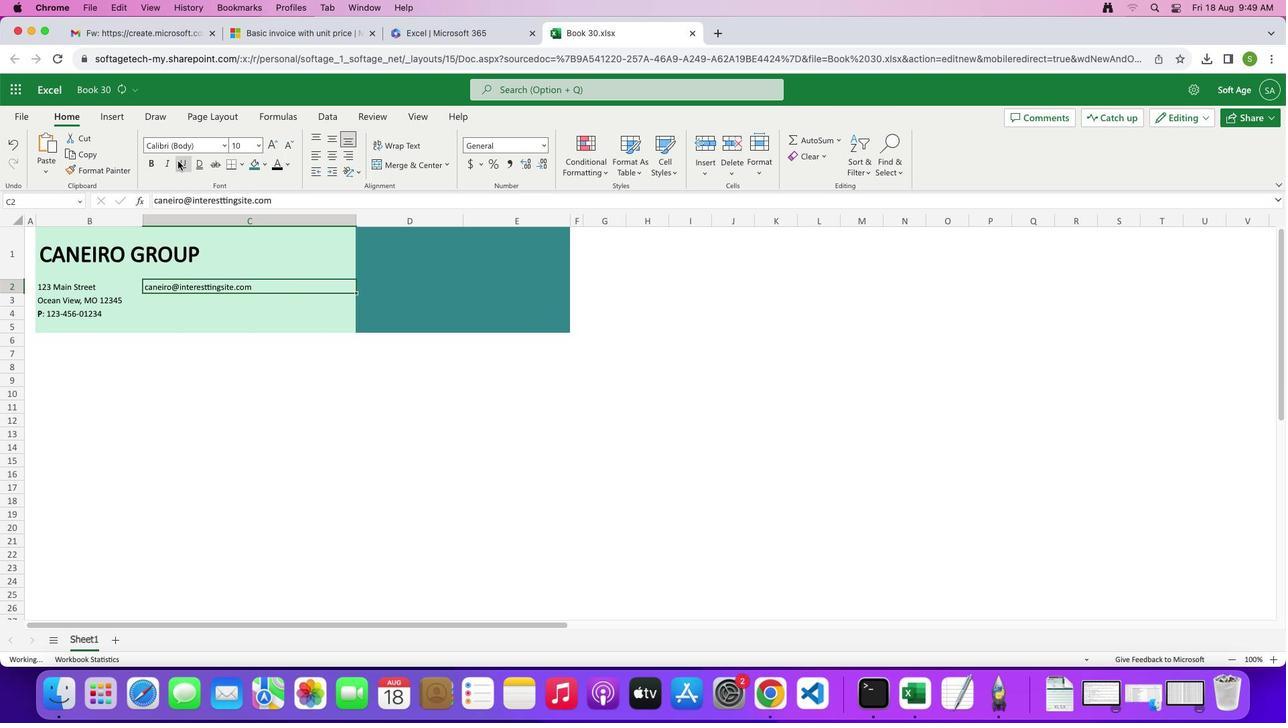 
Action: Mouse pressed left at (196, 131)
Screenshot: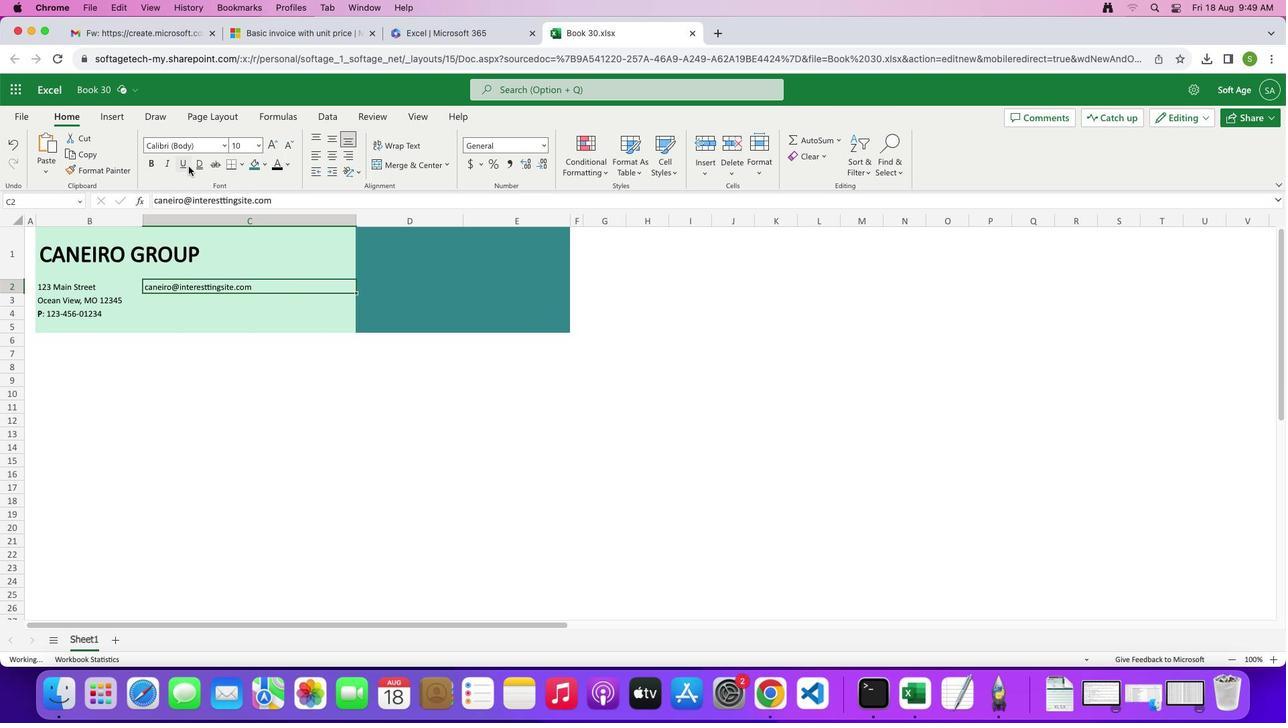 
Action: Mouse moved to (209, 284)
Screenshot: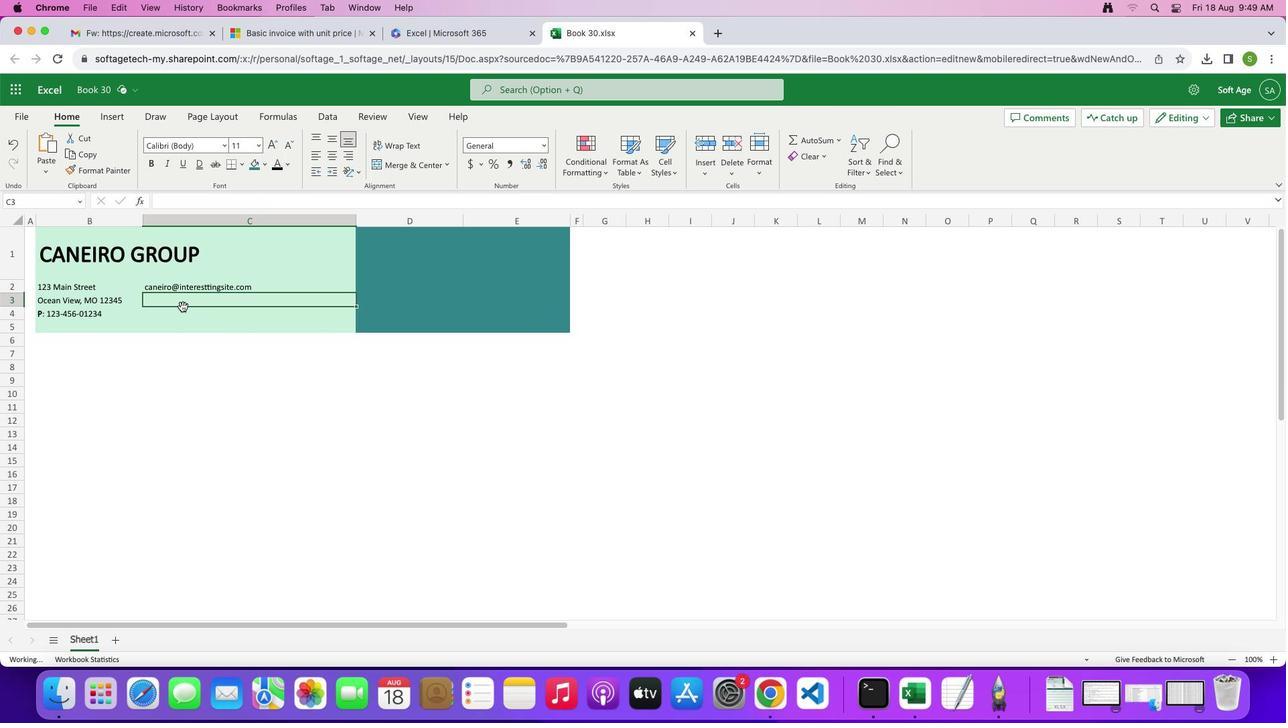 
Action: Mouse pressed left at (209, 284)
Screenshot: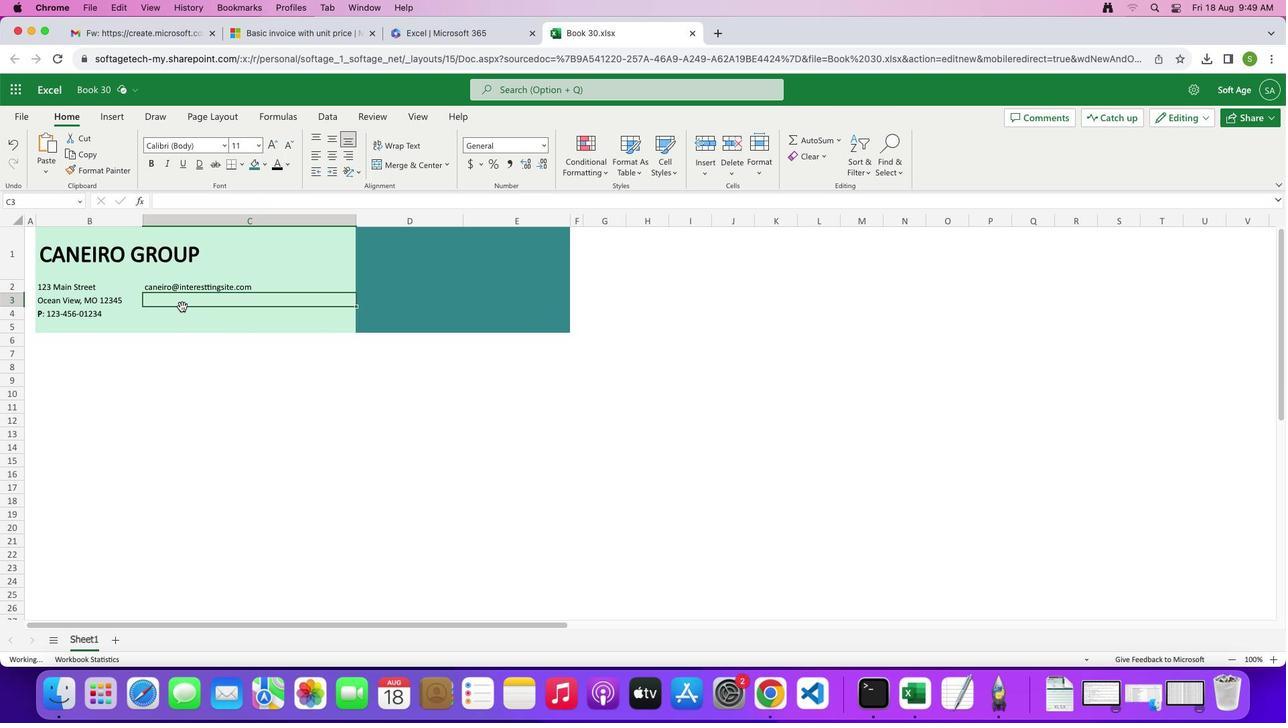 
Action: Mouse moved to (198, 294)
Screenshot: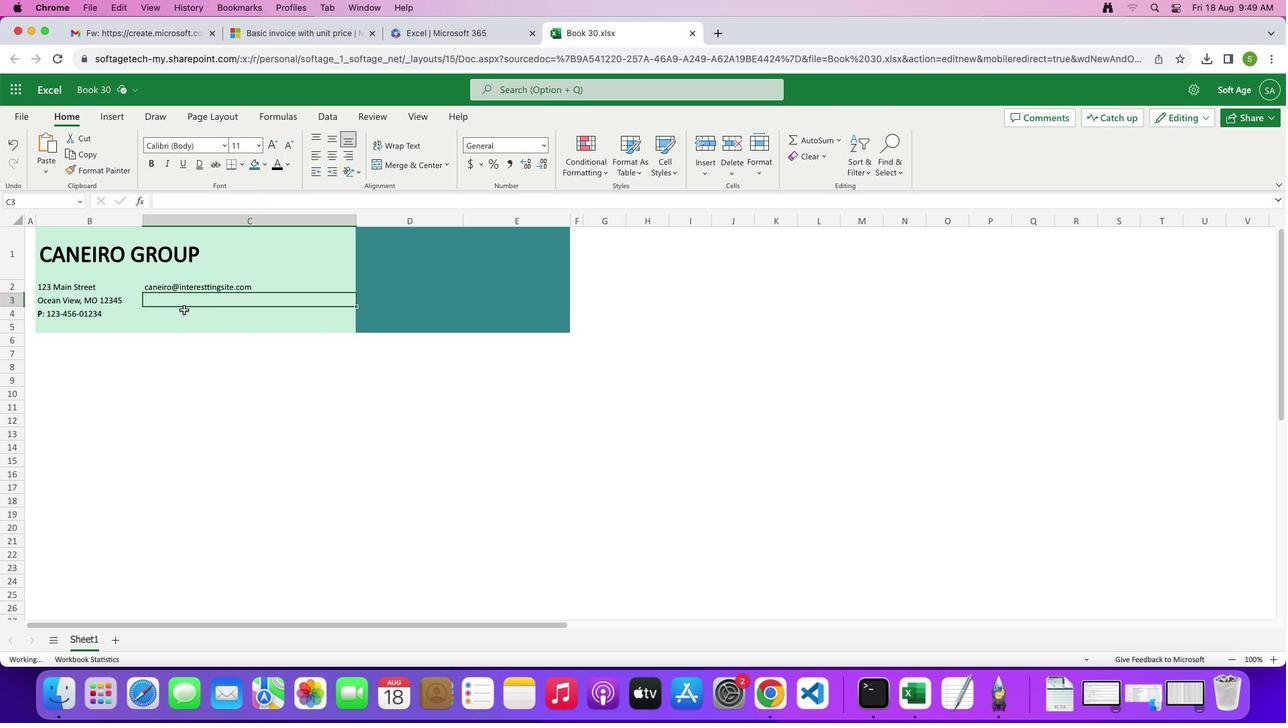 
Action: Key pressed 'i''n''t'
Screenshot: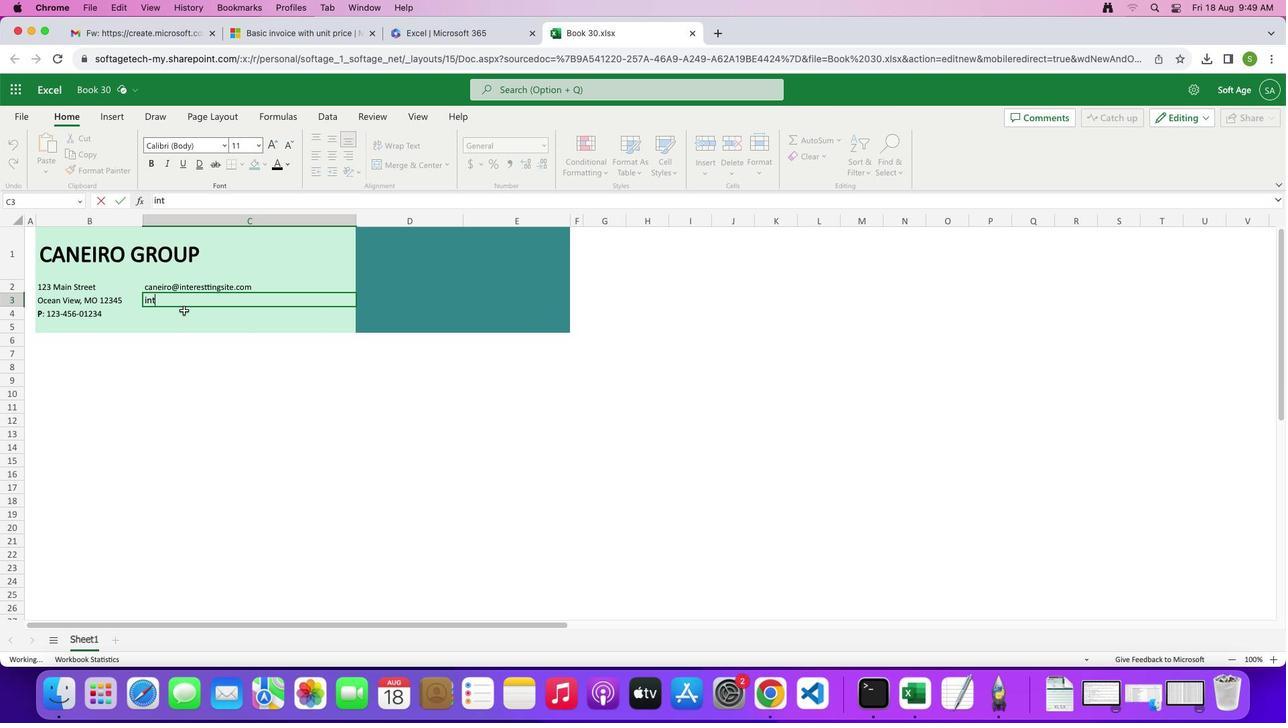 
Action: Mouse moved to (198, 294)
Screenshot: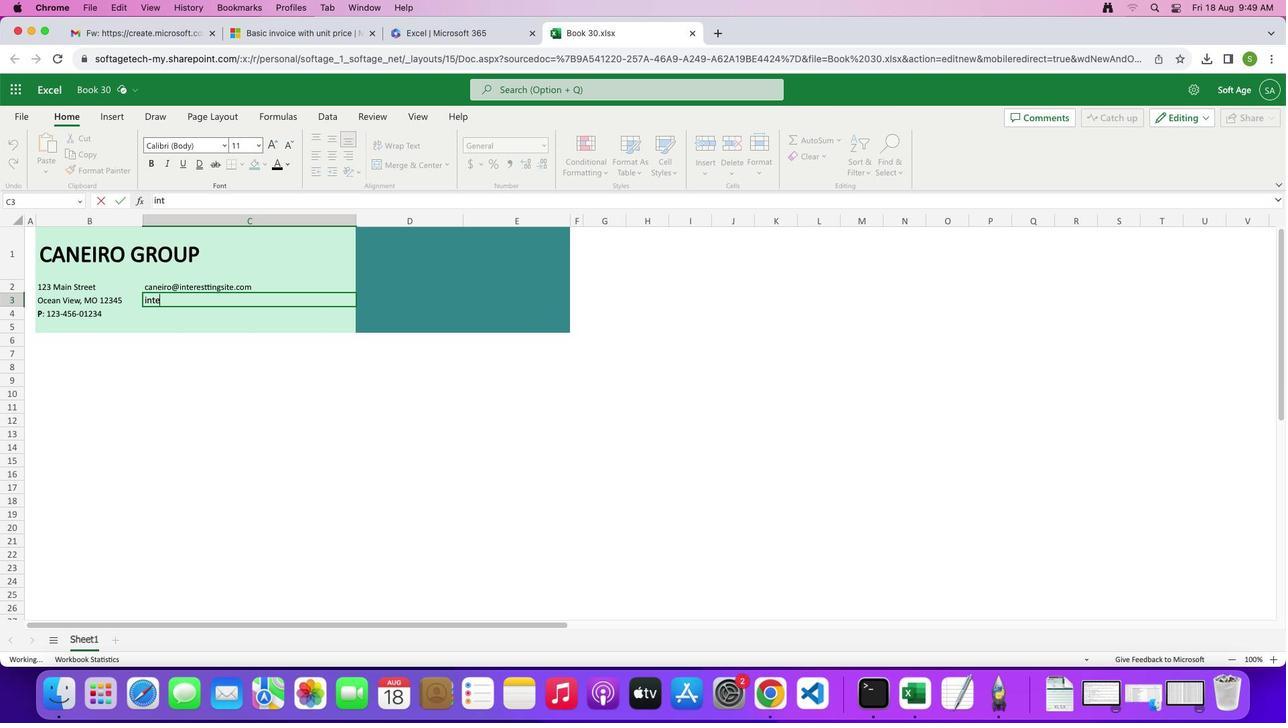 
Action: Key pressed 'e''r''e''s''t''i''n''g''s''i''t''e''.''c''o''m'
Screenshot: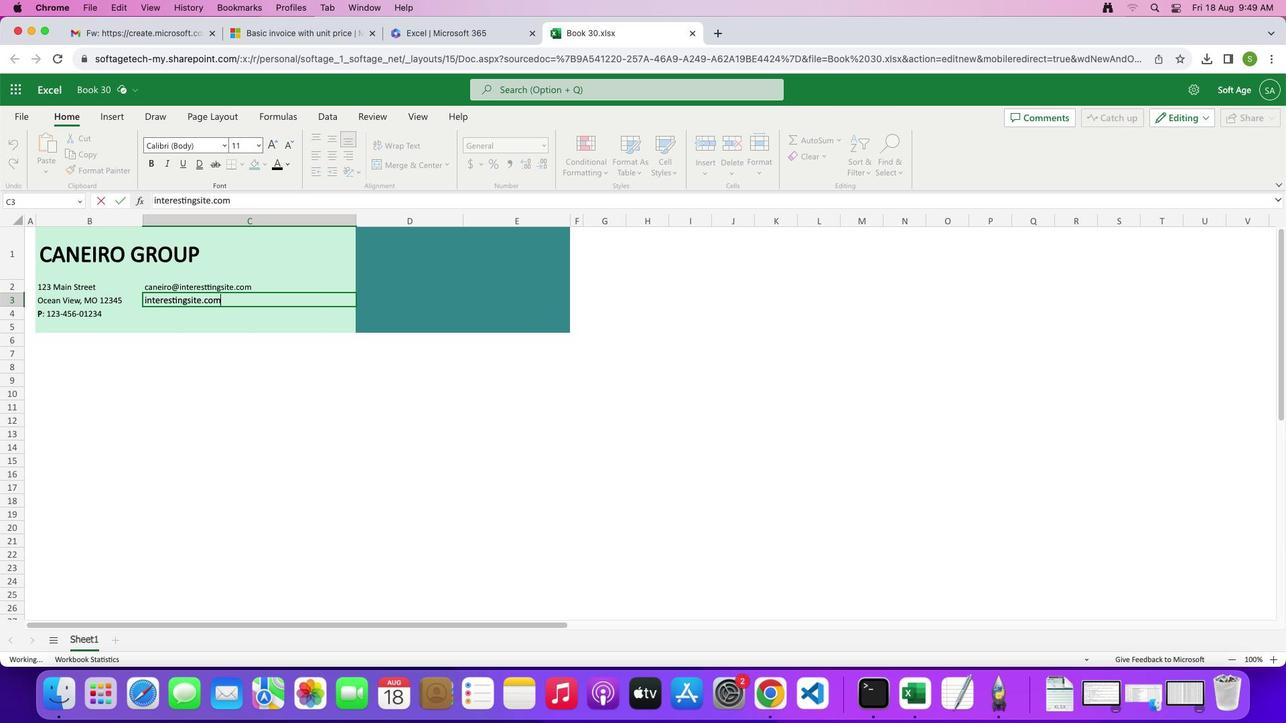 
Action: Mouse moved to (221, 299)
Screenshot: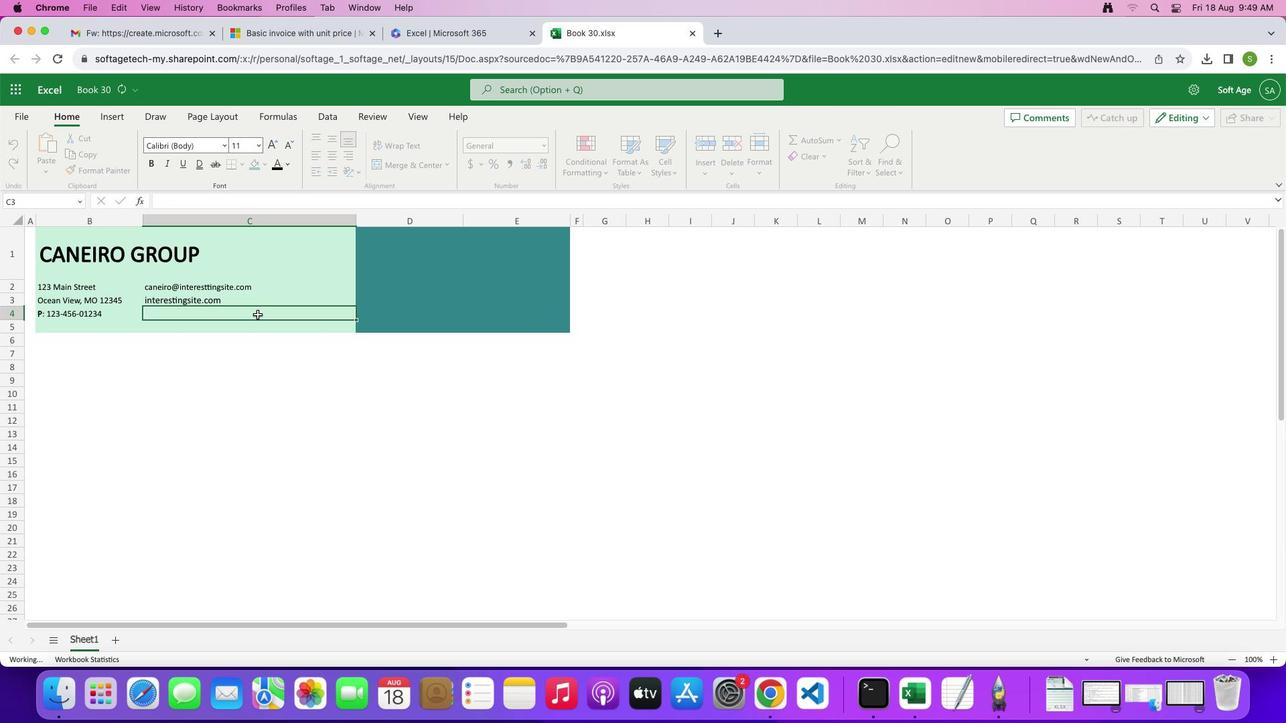 
Action: Mouse pressed left at (221, 299)
Screenshot: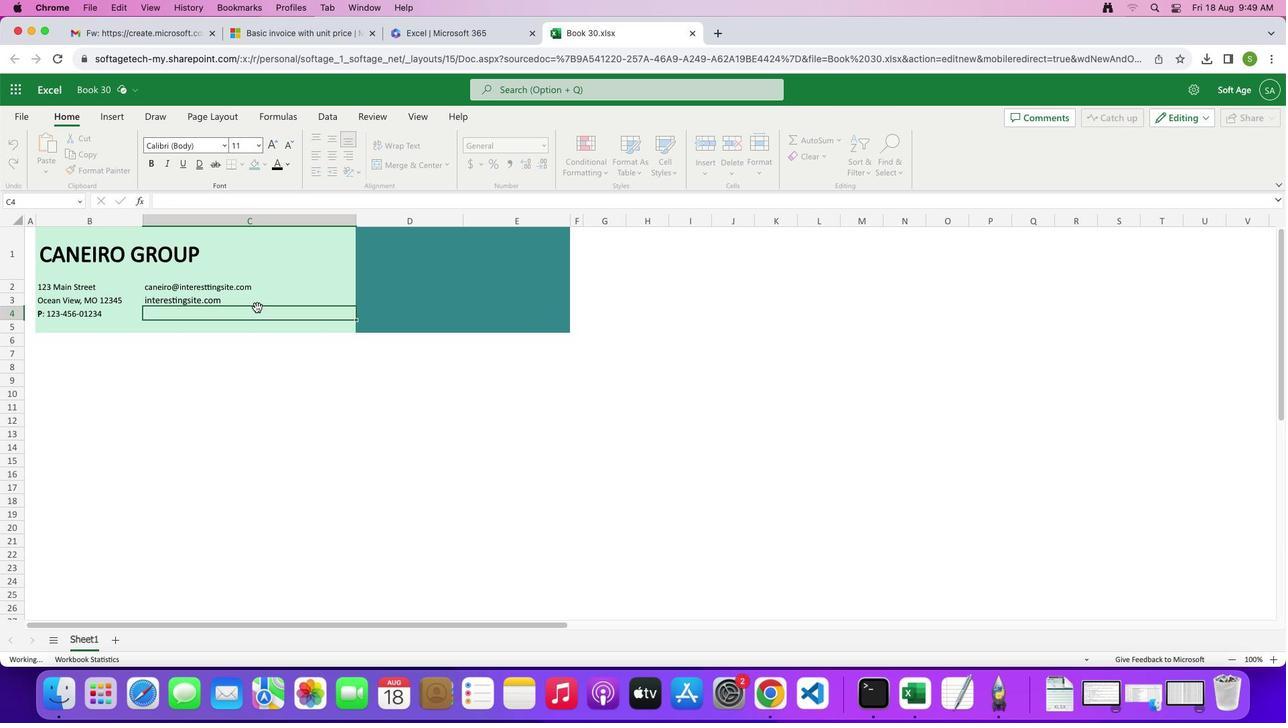 
Action: Mouse moved to (221, 288)
Screenshot: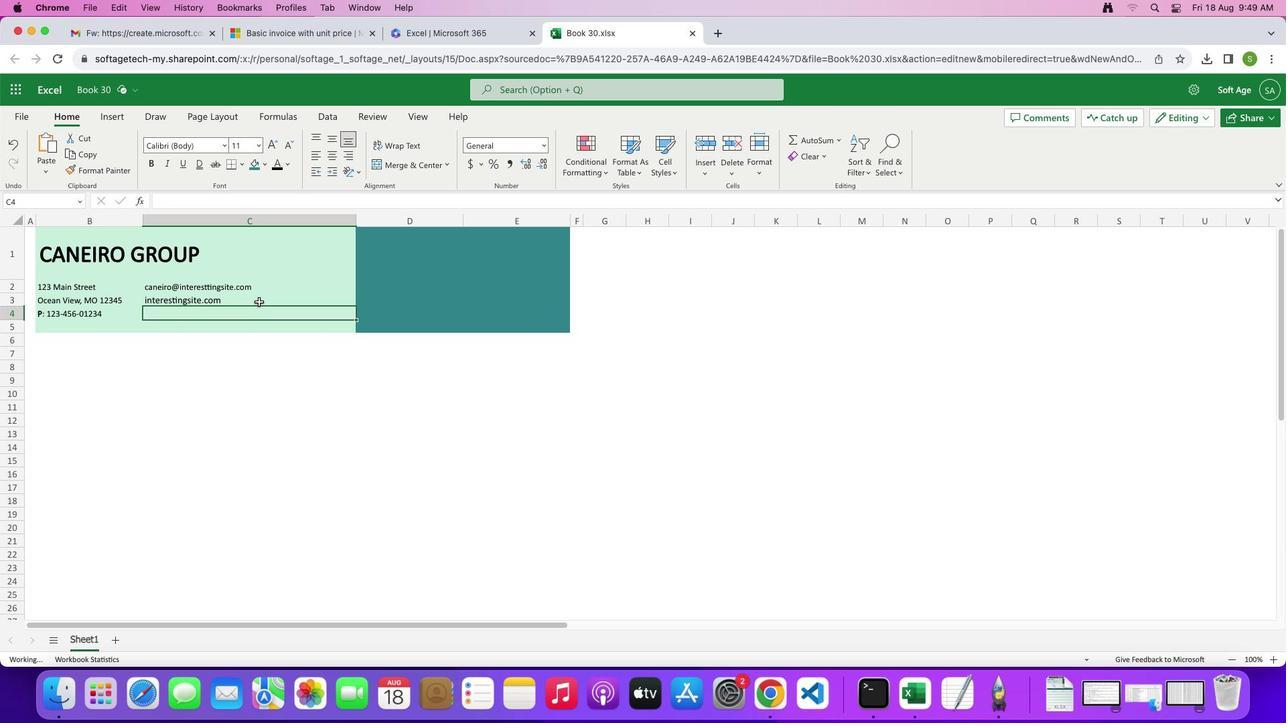 
Action: Mouse pressed left at (221, 288)
Screenshot: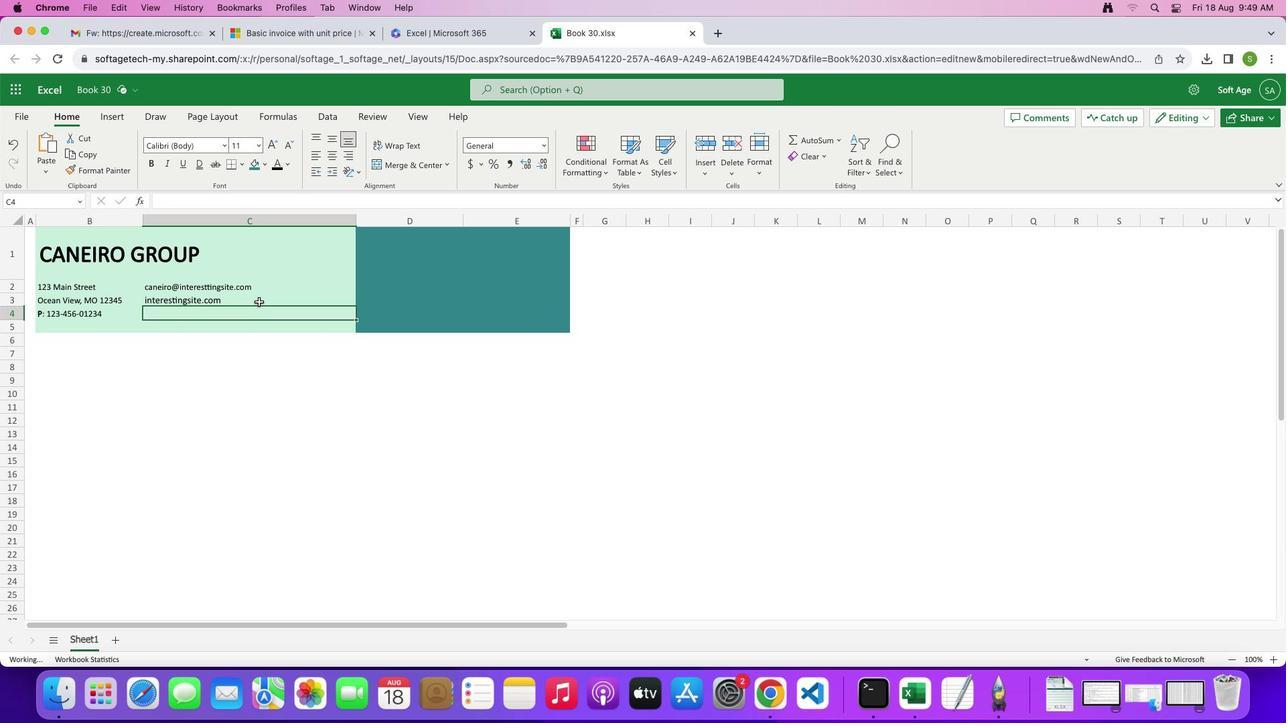 
Action: Mouse moved to (222, 282)
Screenshot: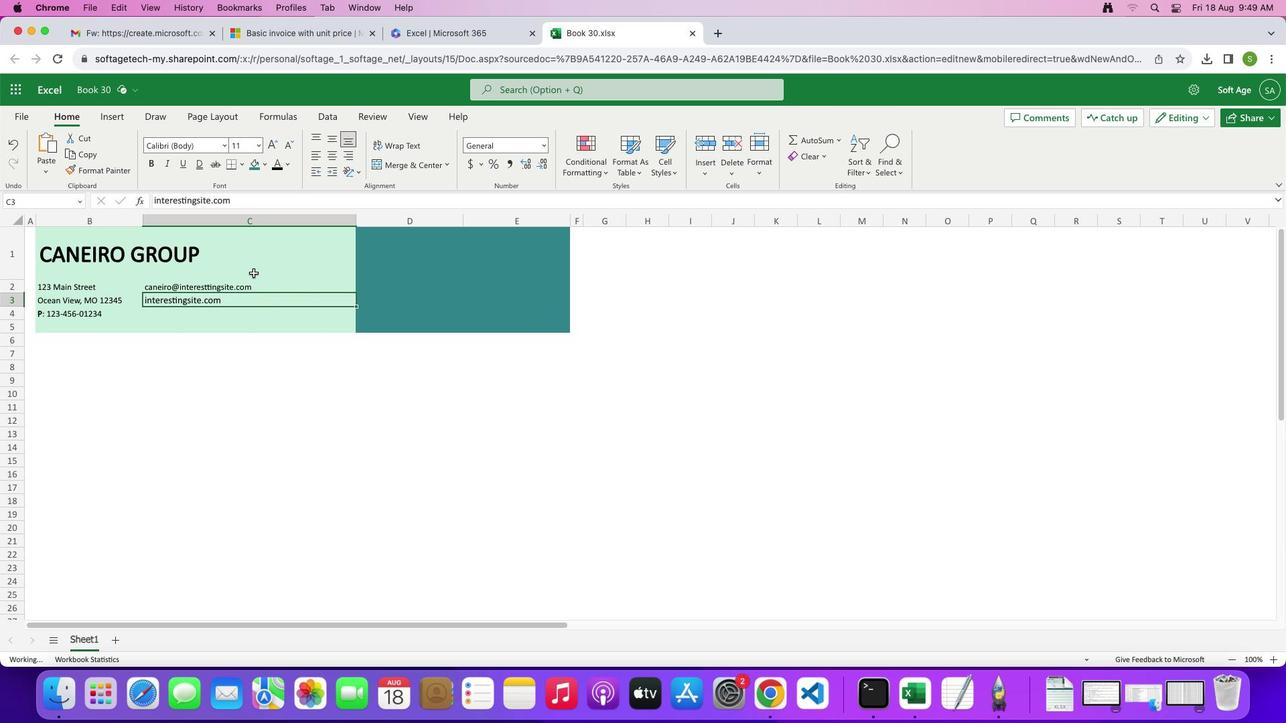 
Action: Mouse pressed left at (222, 282)
Screenshot: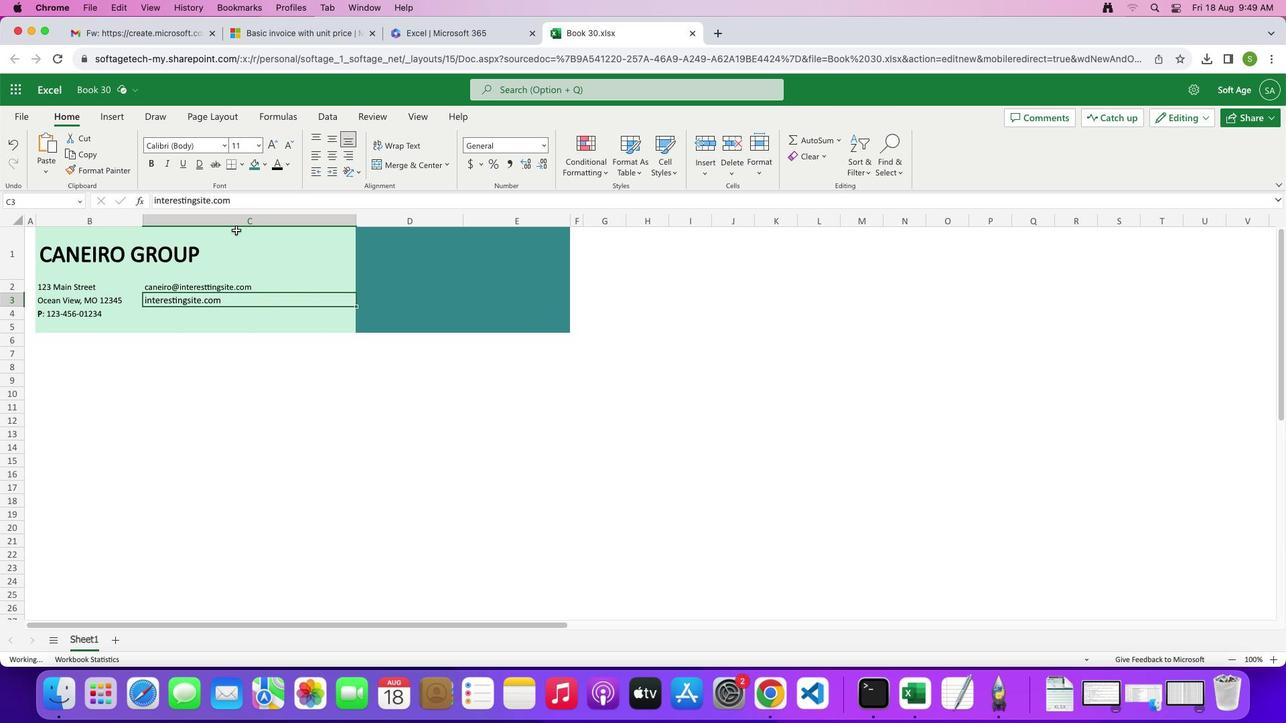 
Action: Mouse moved to (231, 115)
Screenshot: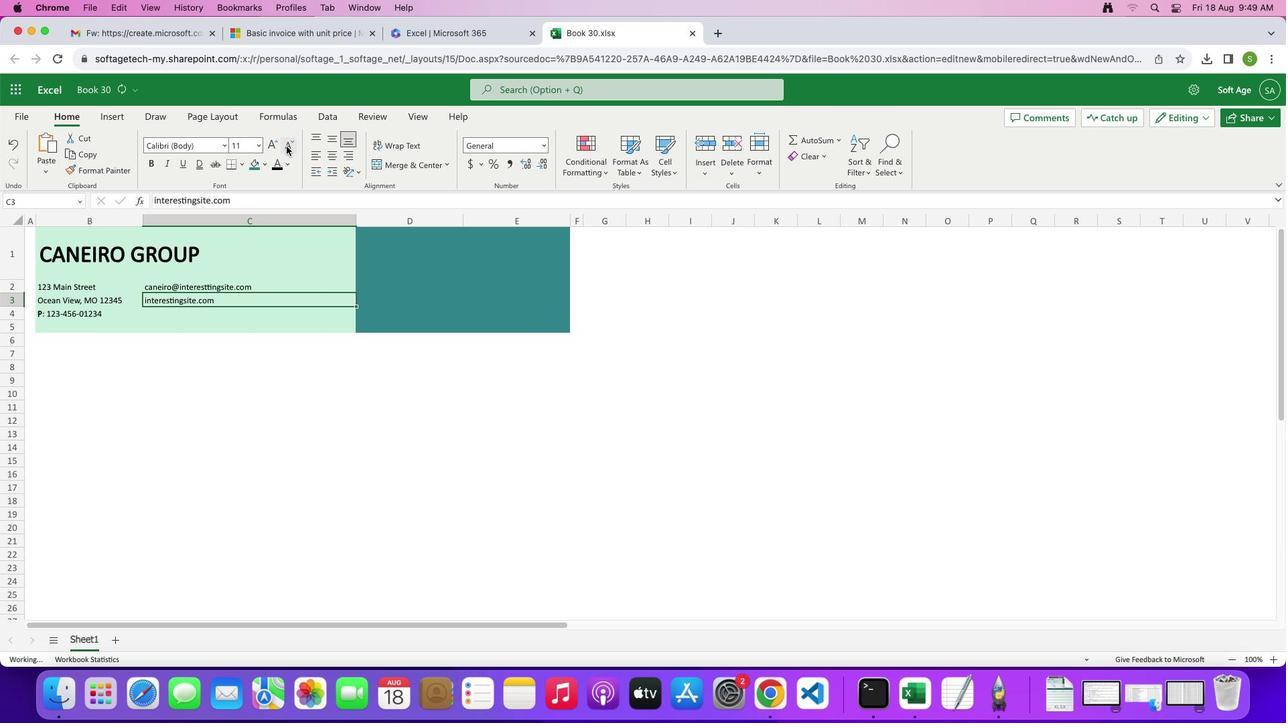 
Action: Mouse pressed left at (231, 115)
Screenshot: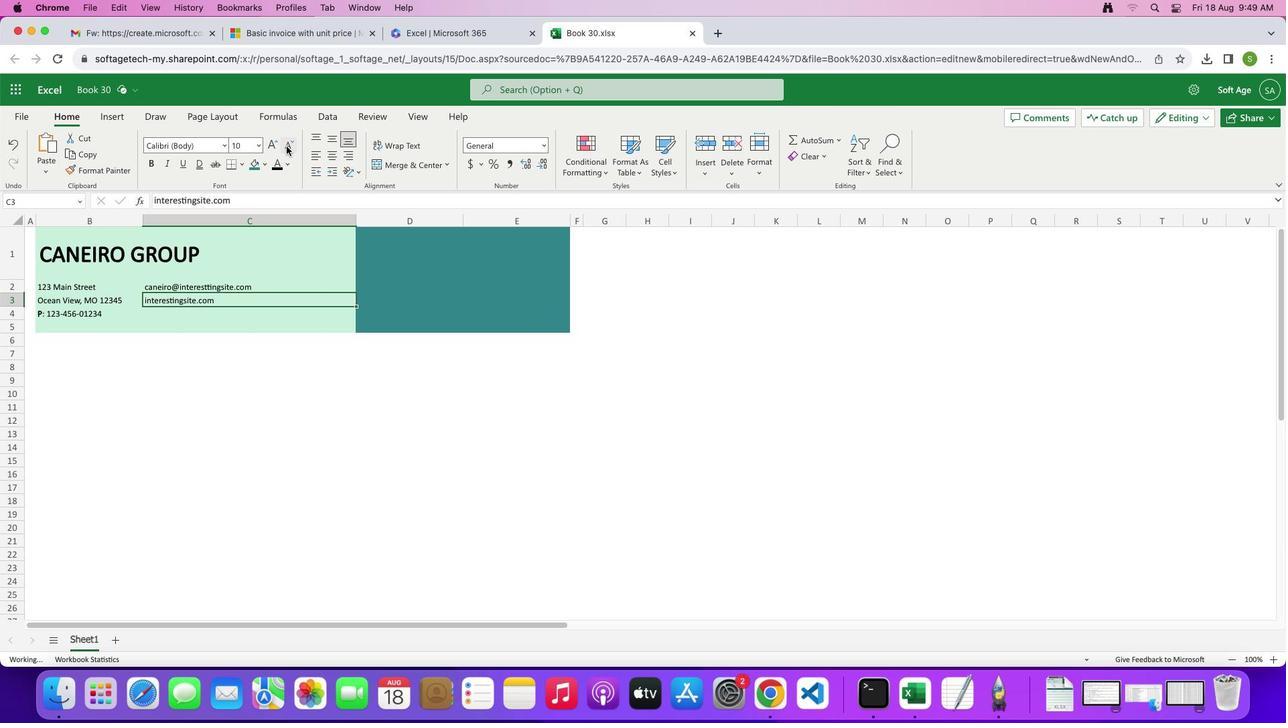 
Action: Mouse moved to (192, 302)
Screenshot: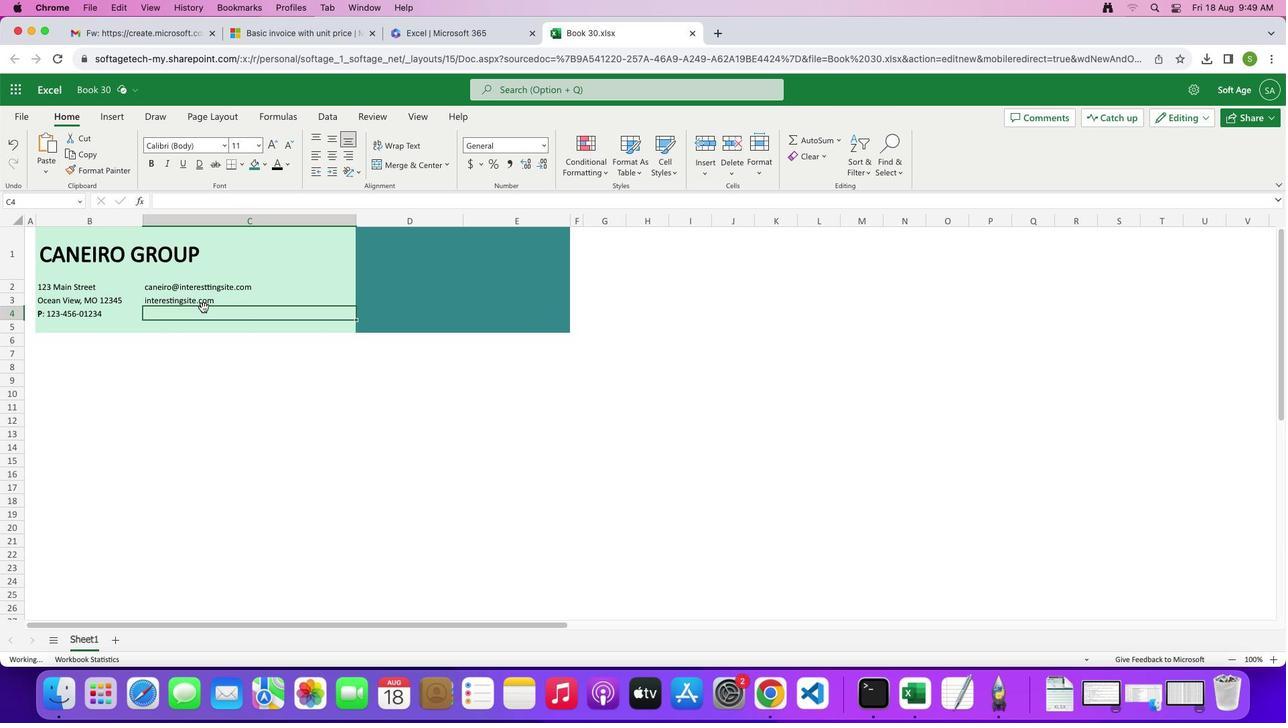 
Action: Mouse pressed left at (192, 302)
Screenshot: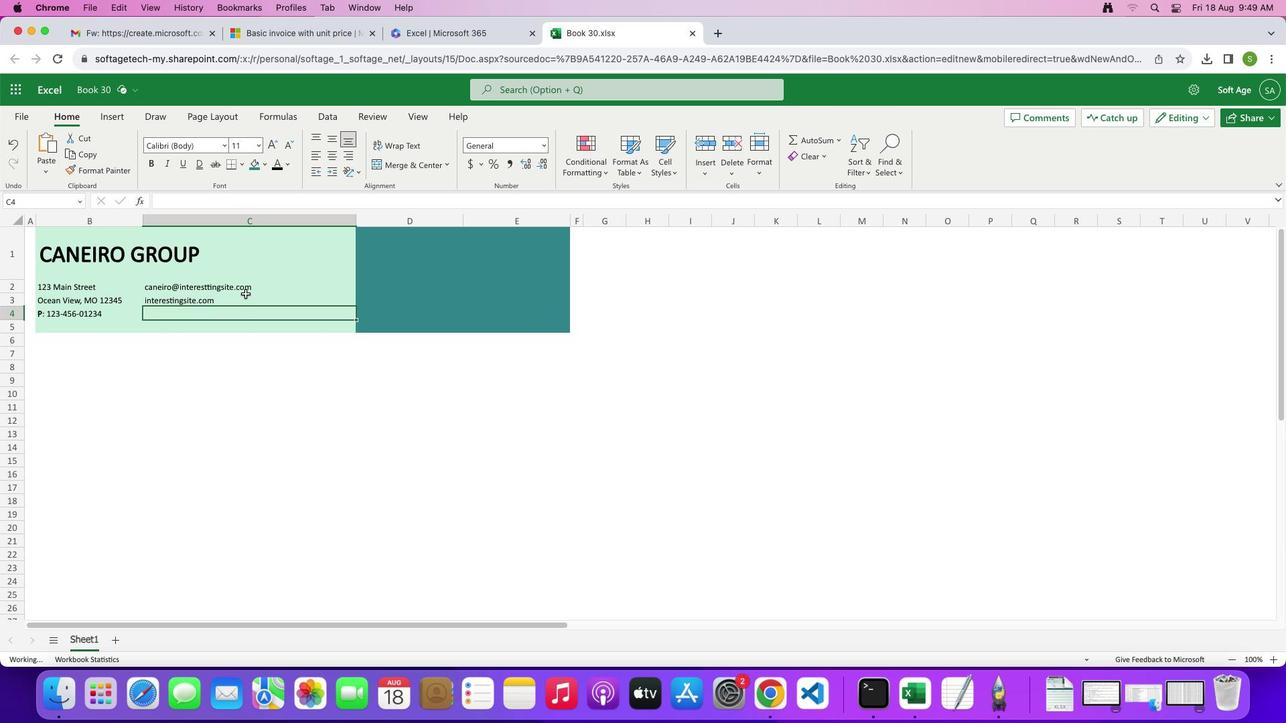 
Action: Mouse moved to (235, 251)
Screenshot: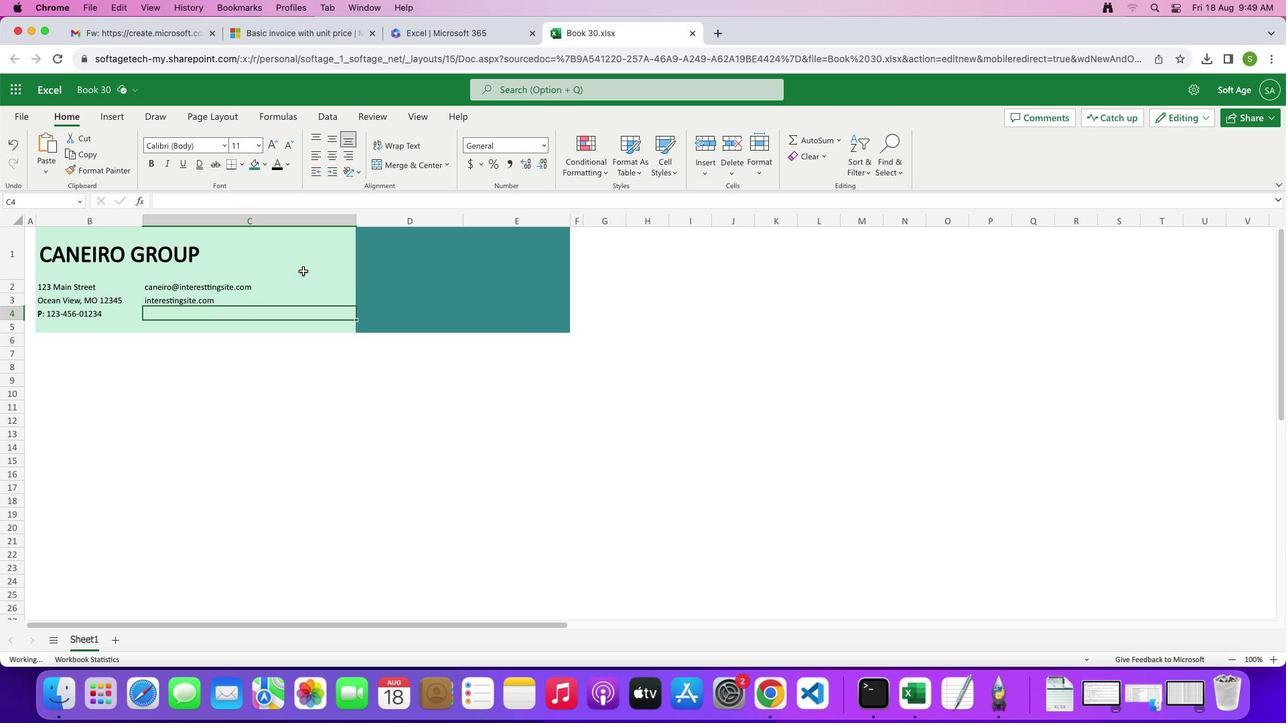 
Action: Key pressed Key.shift'F'Key.shift_r':'Key.space'1''2''3''-''5''5''5''-''0''1''2''3''4'
Screenshot: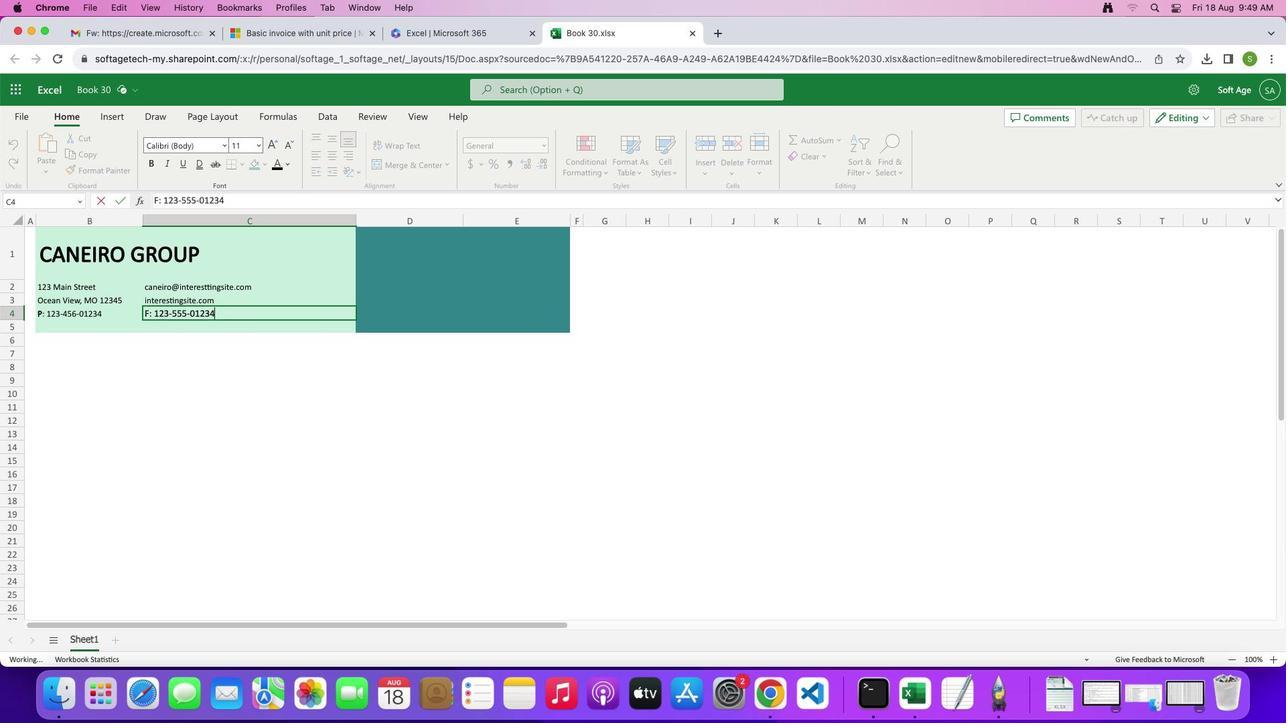 
Action: Mouse moved to (203, 353)
Screenshot: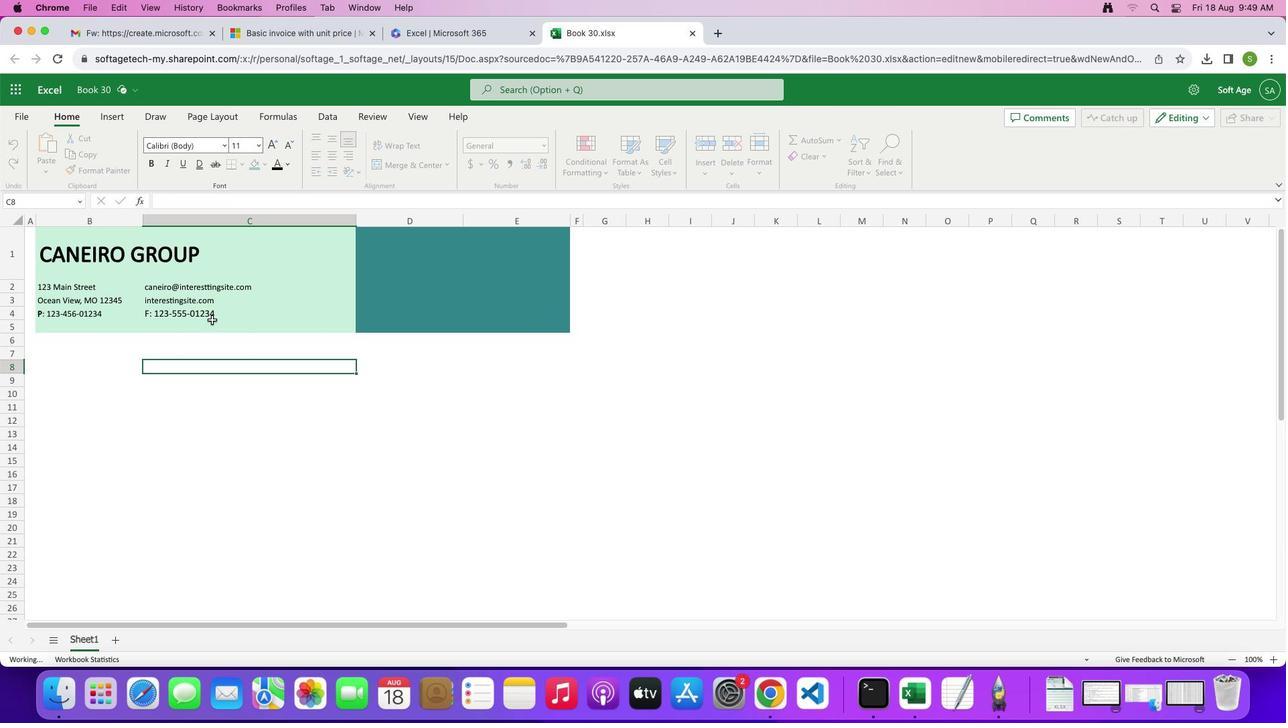 
Action: Mouse pressed left at (203, 353)
Screenshot: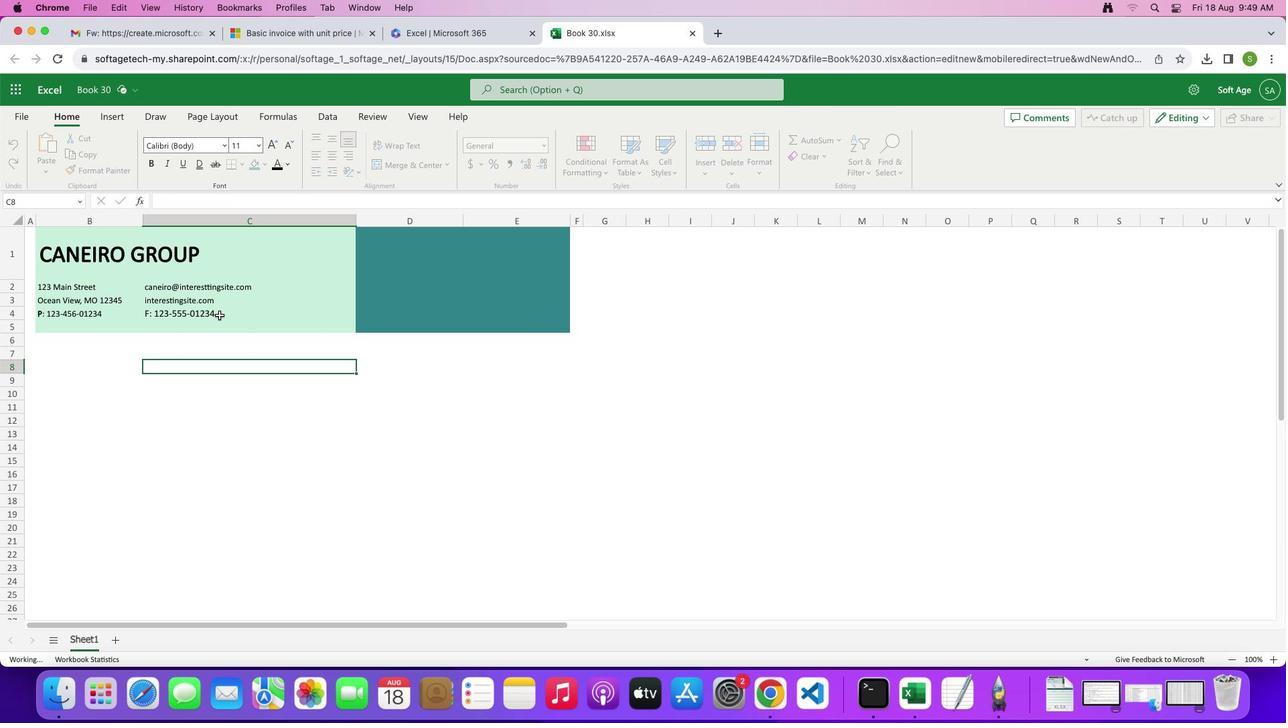 
Action: Mouse moved to (211, 299)
Screenshot: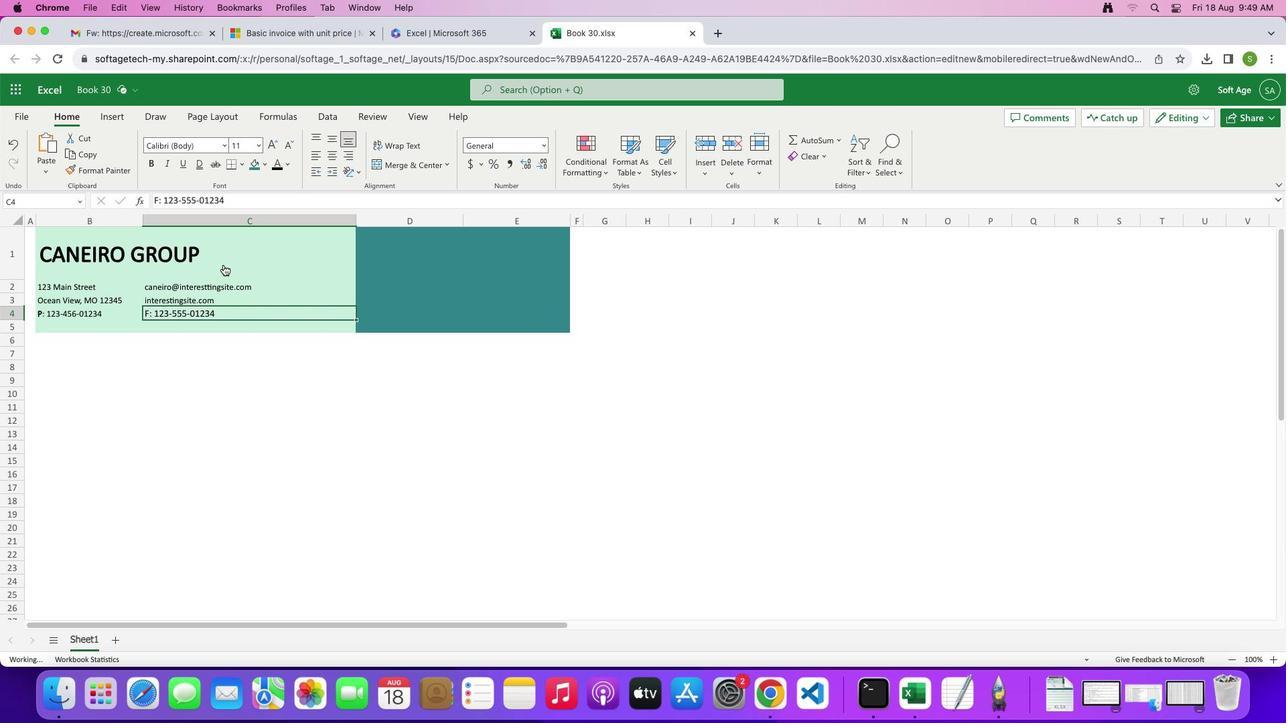 
Action: Mouse pressed left at (211, 299)
Screenshot: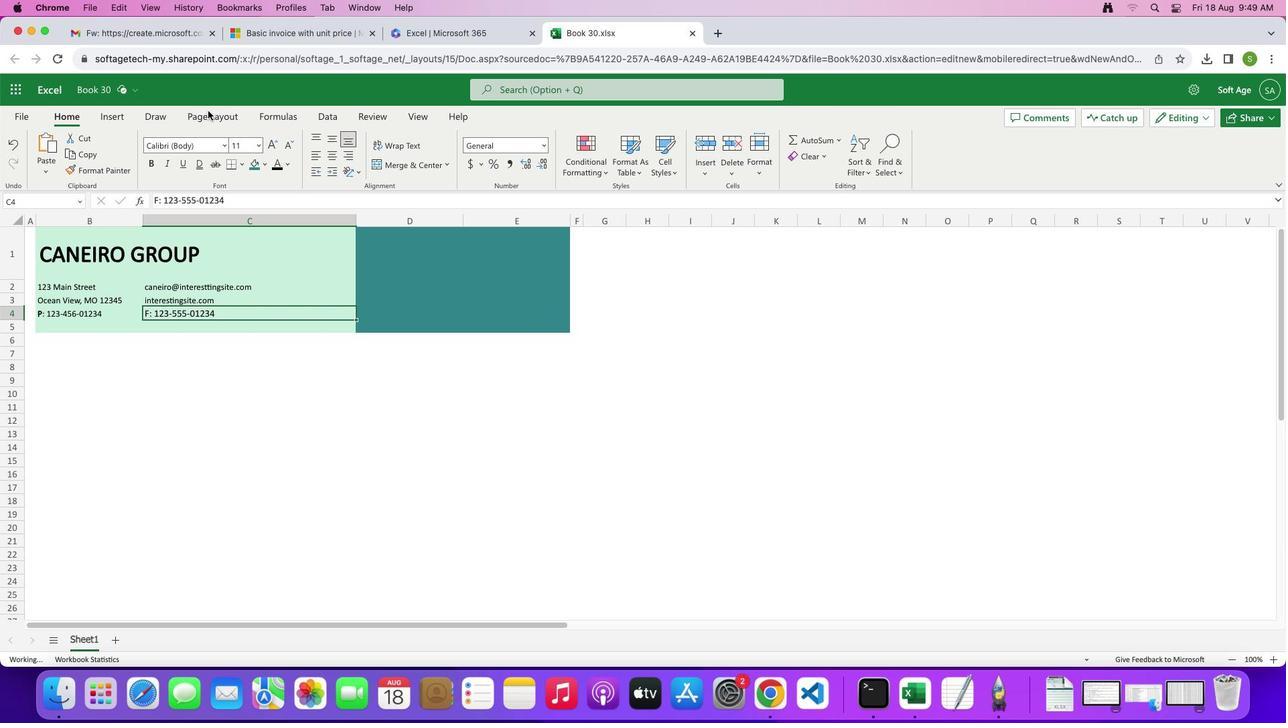 
Action: Mouse moved to (230, 109)
Screenshot: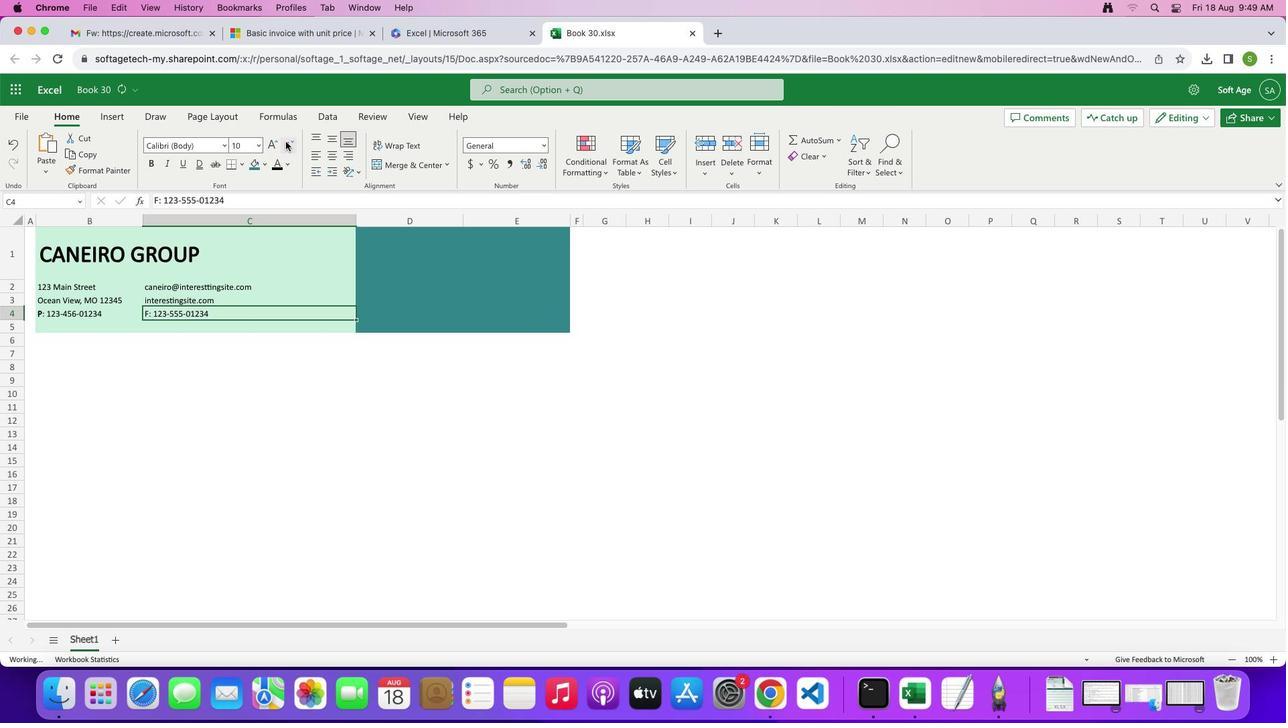 
Action: Mouse pressed left at (230, 109)
Screenshot: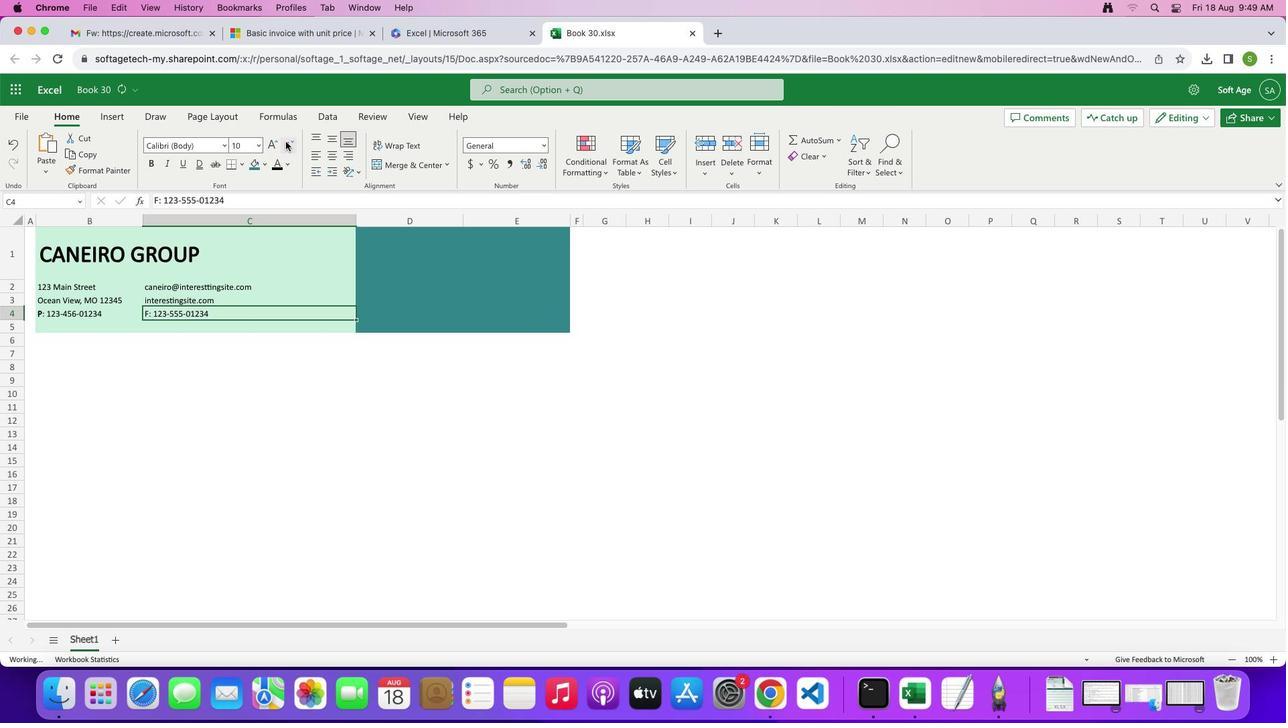 
Action: Mouse pressed left at (230, 109)
Screenshot: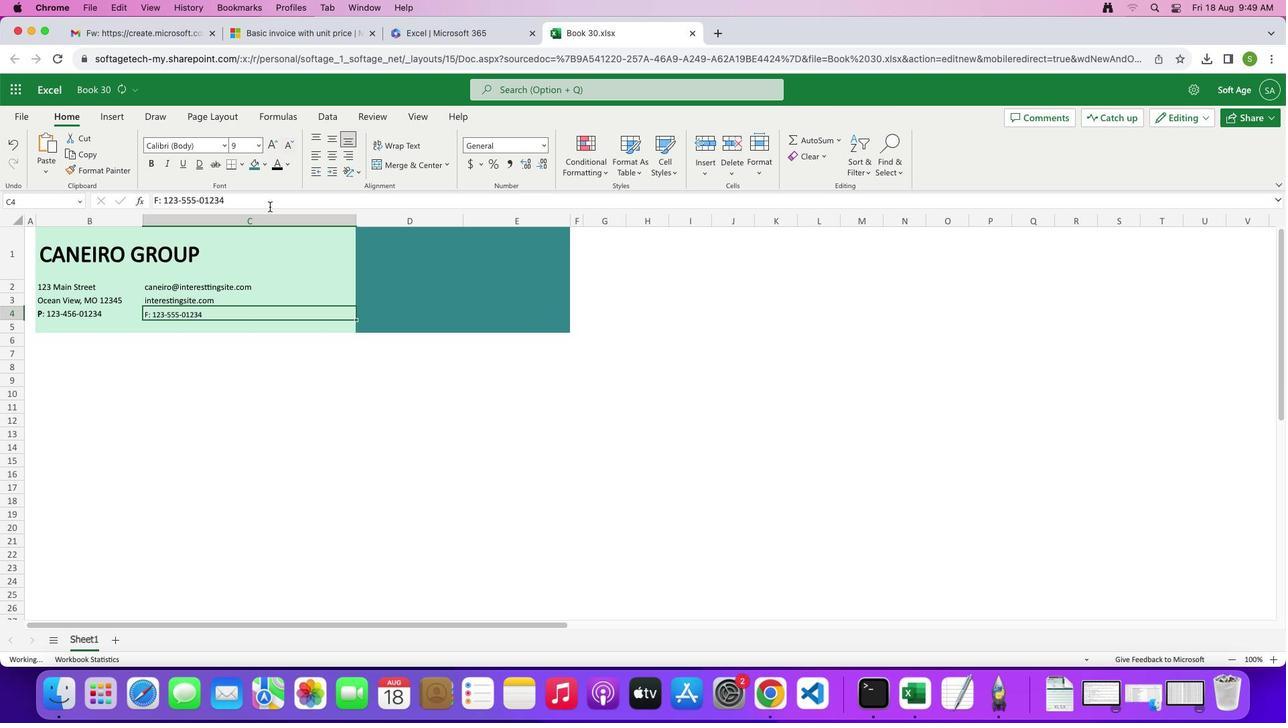 
Action: Mouse moved to (226, 114)
Screenshot: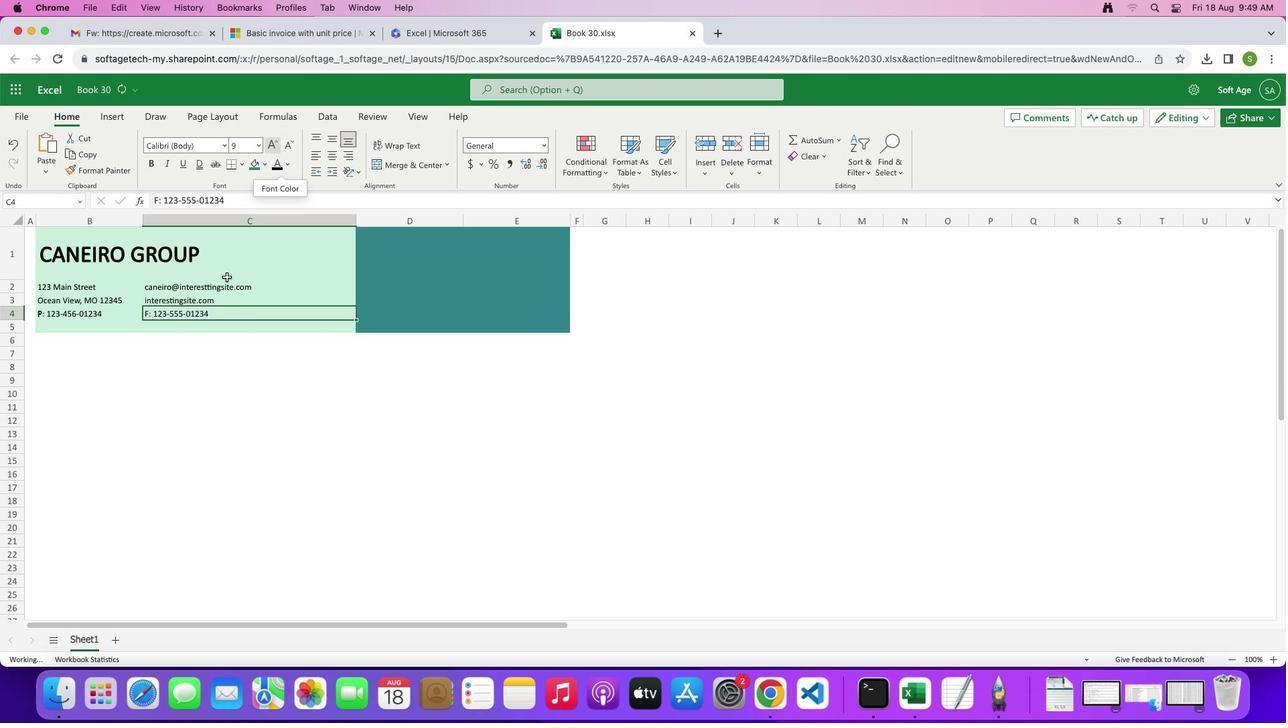 
Action: Mouse pressed left at (226, 114)
Screenshot: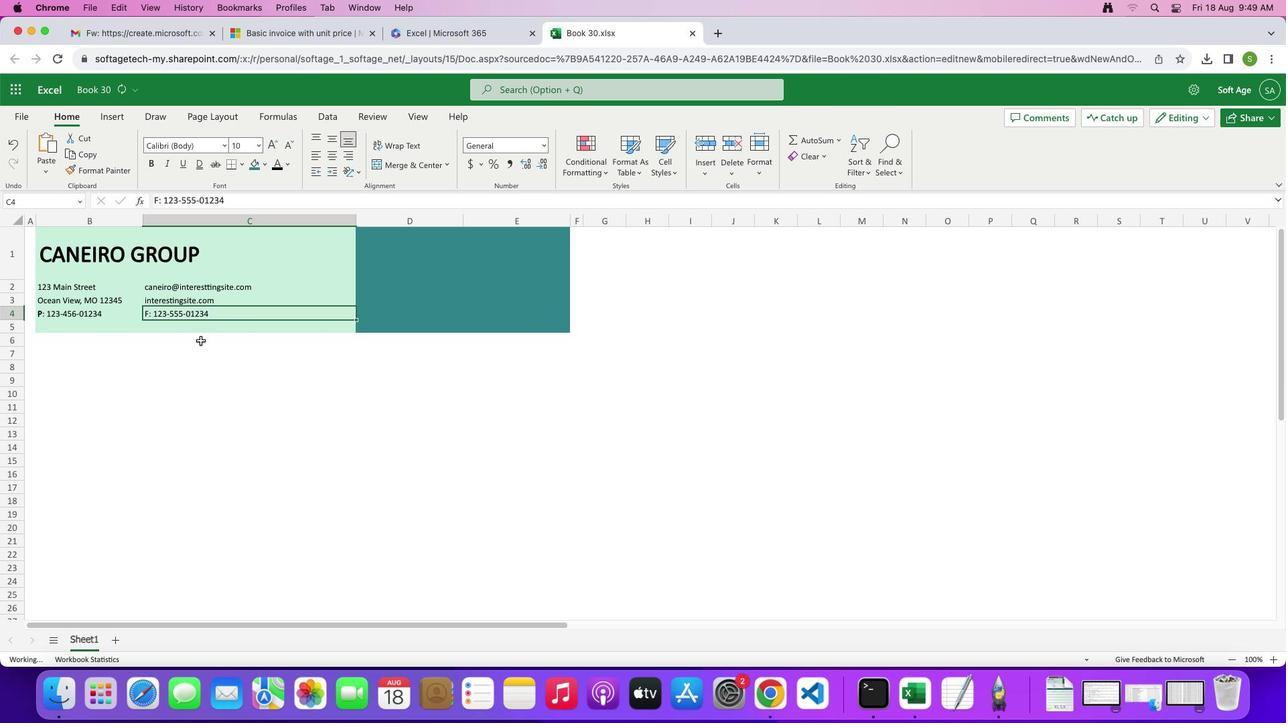 
Action: Mouse moved to (202, 344)
Screenshot: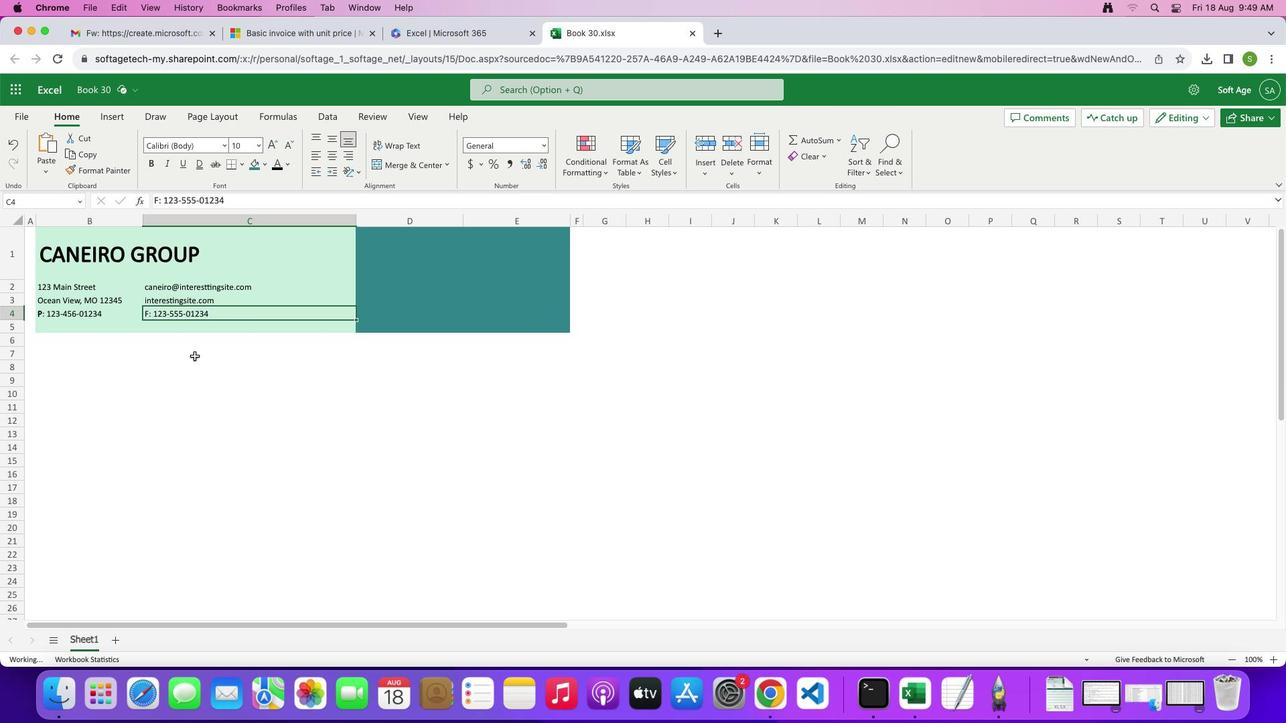 
Action: Mouse pressed left at (202, 344)
Screenshot: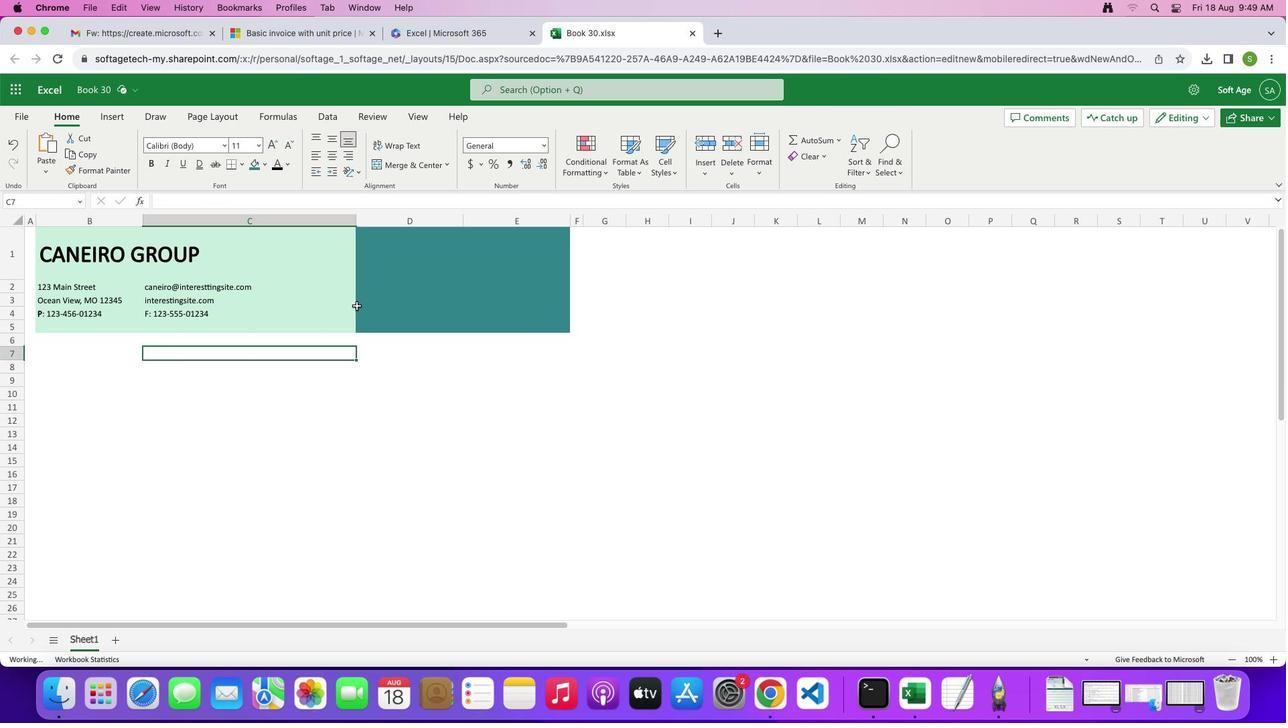 
Action: Mouse moved to (304, 214)
Screenshot: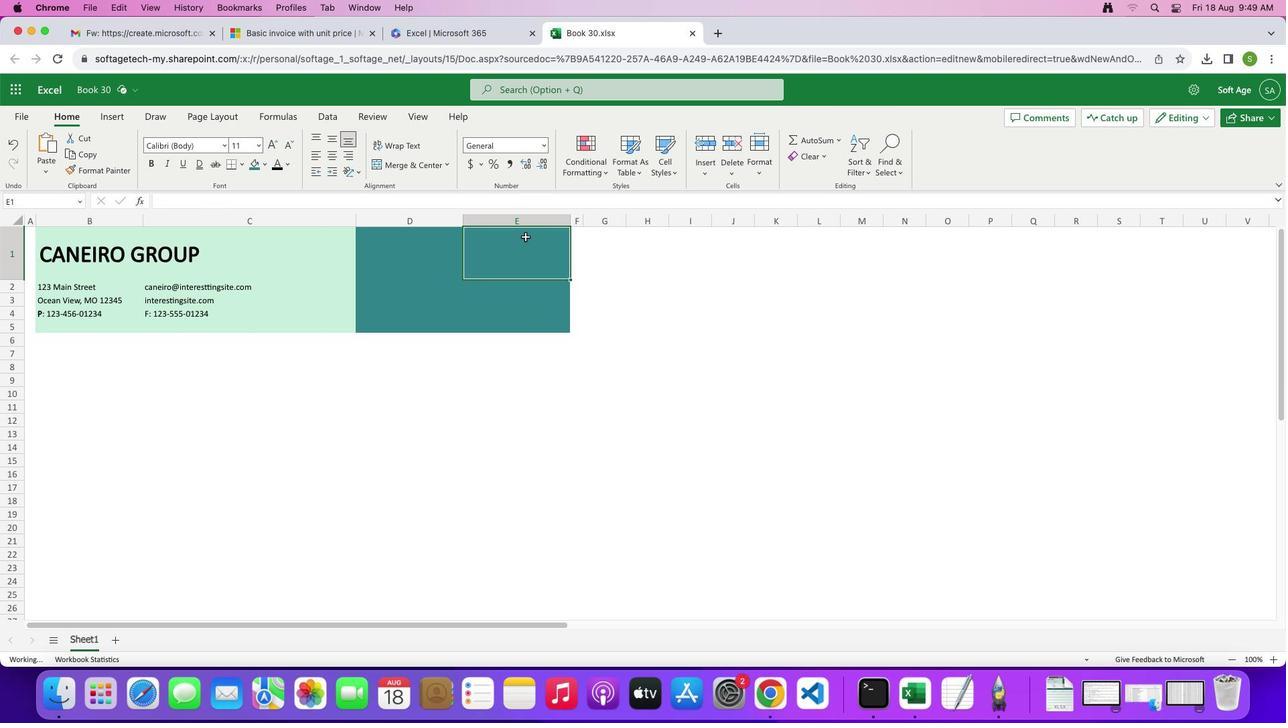 
Action: Mouse pressed left at (304, 214)
Screenshot: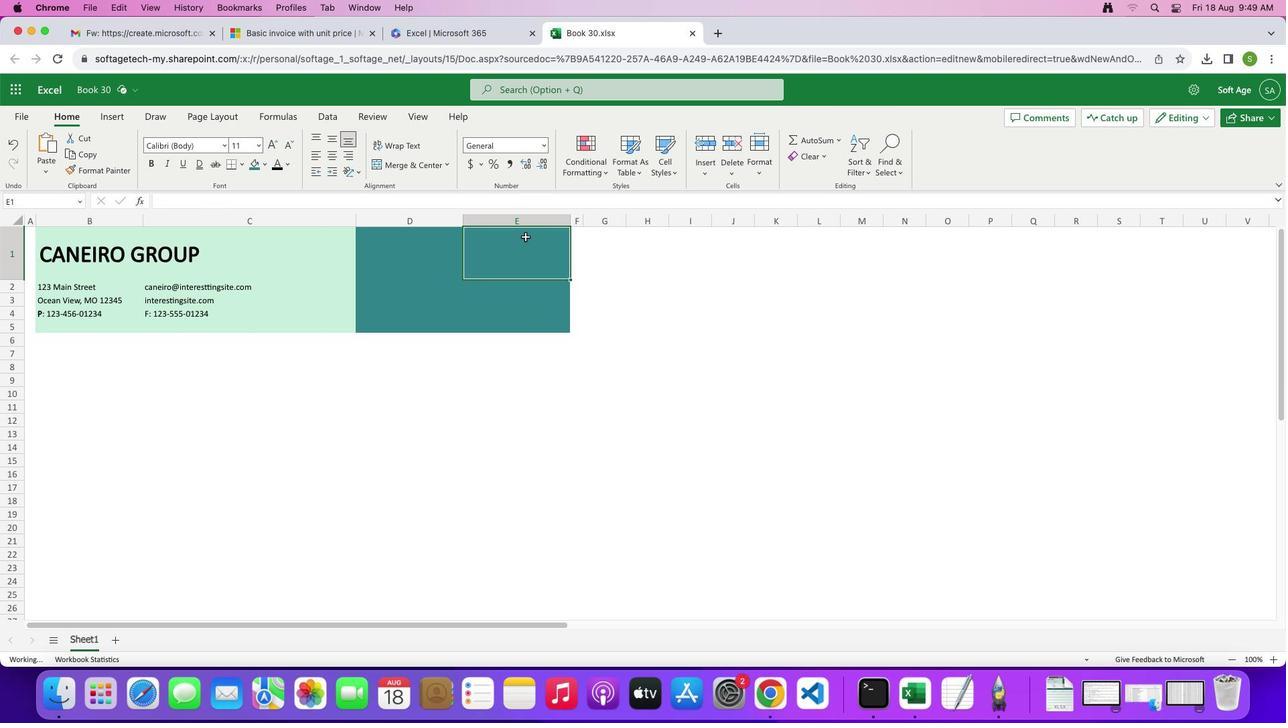 
Action: Mouse moved to (249, 122)
Screenshot: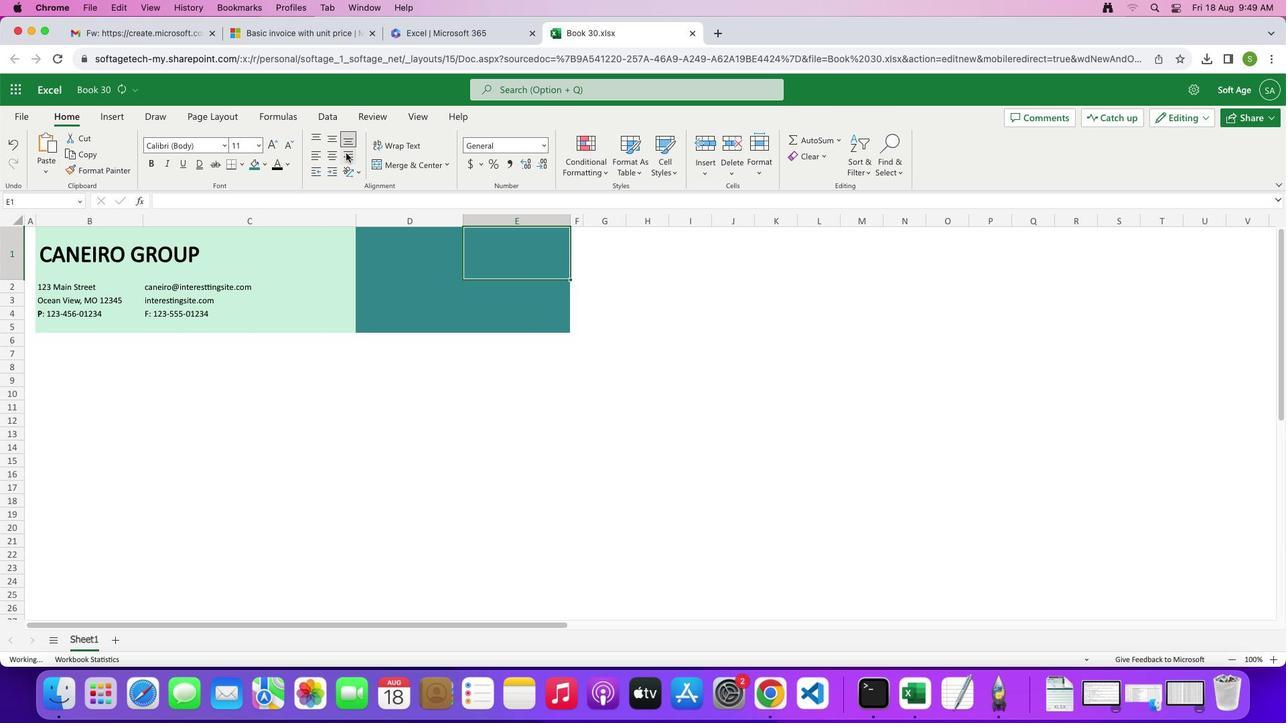 
Action: Mouse pressed left at (249, 122)
Screenshot: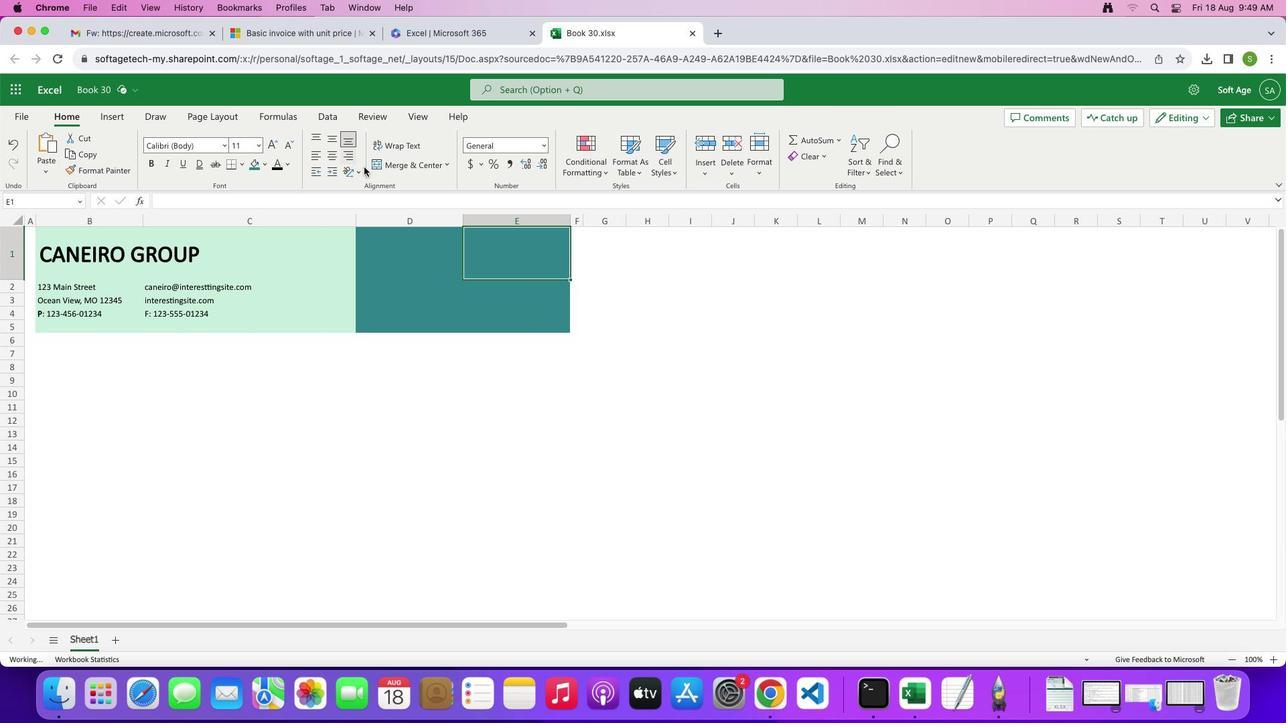 
Action: Mouse moved to (245, 104)
Screenshot: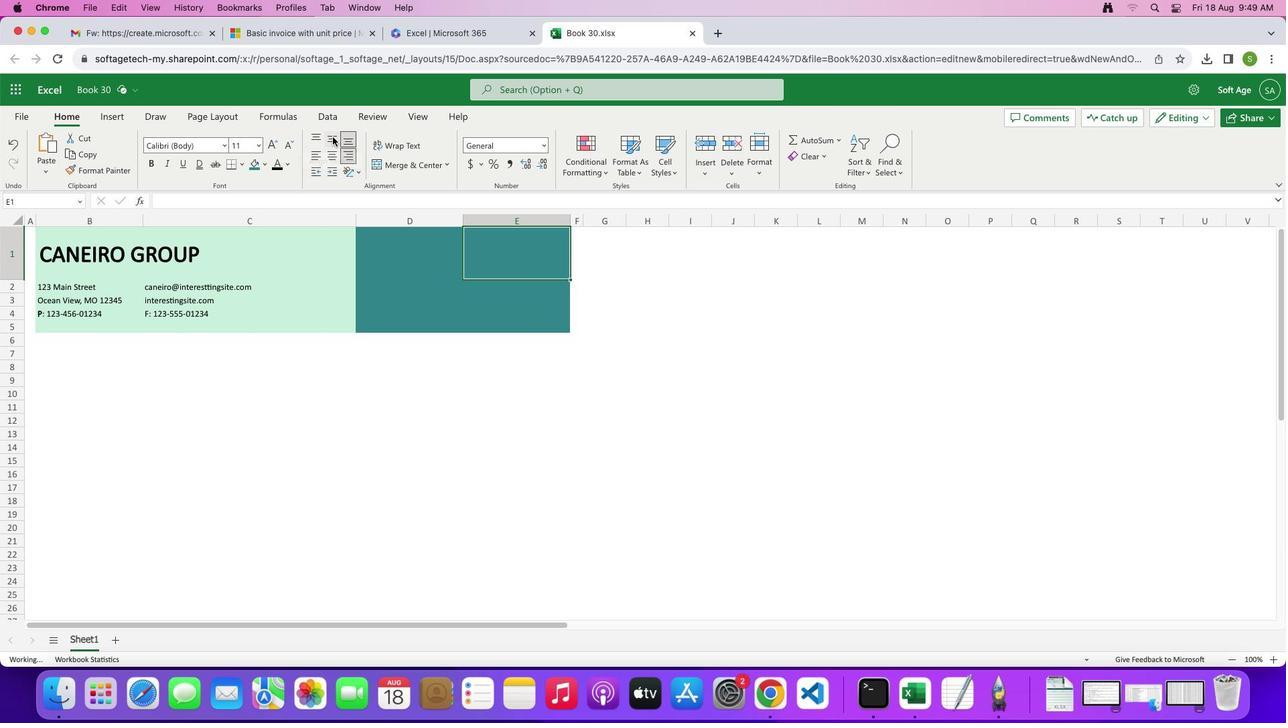 
Action: Mouse pressed left at (245, 104)
Screenshot: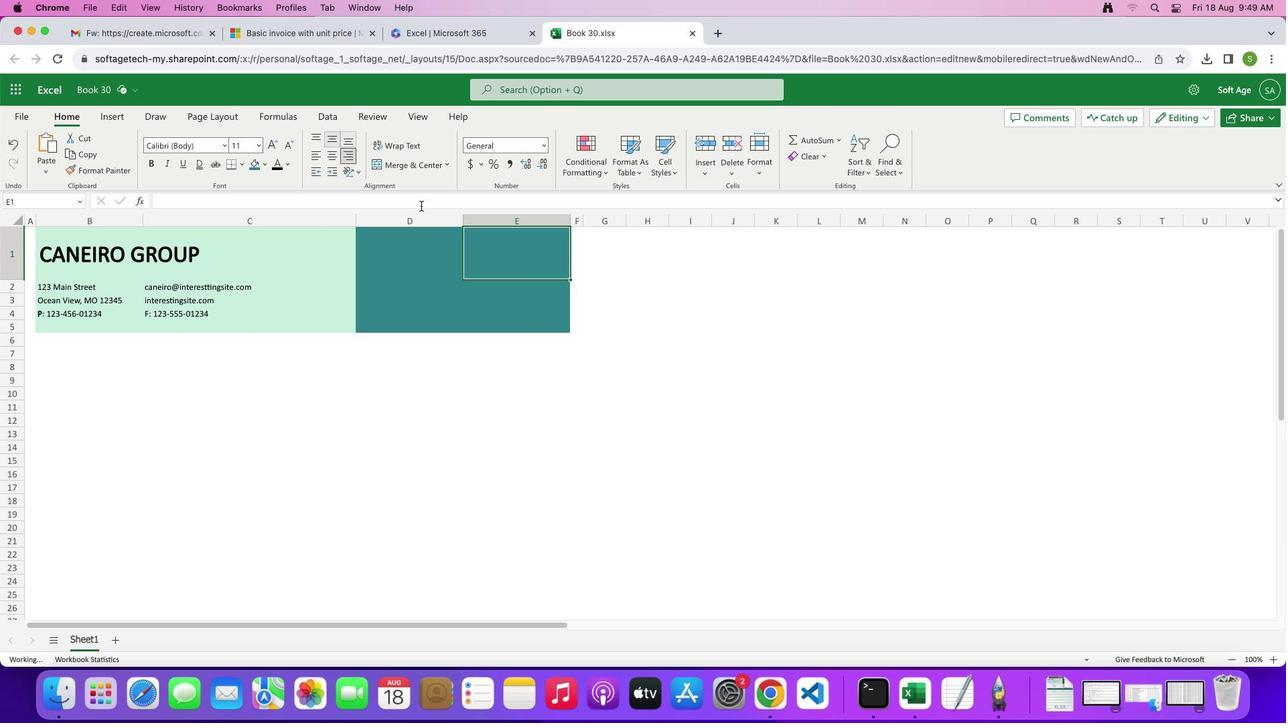 
Action: Mouse moved to (230, 132)
Screenshot: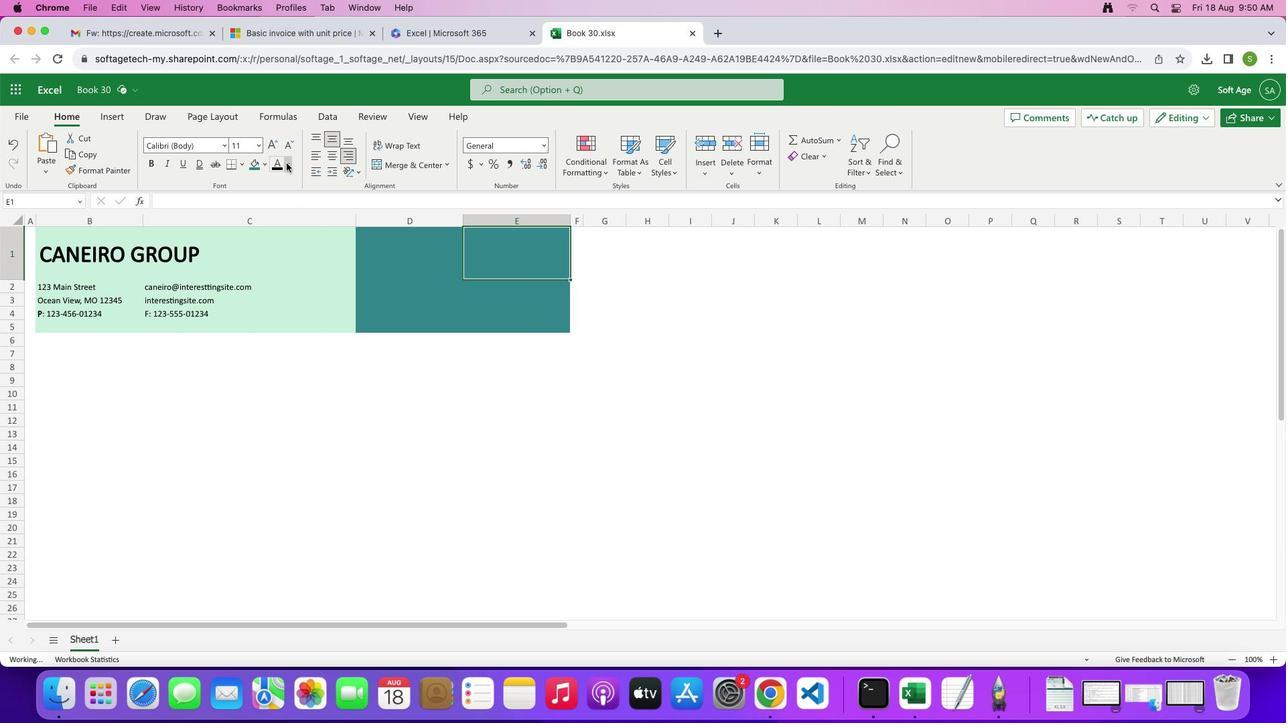 
Action: Mouse pressed left at (230, 132)
Screenshot: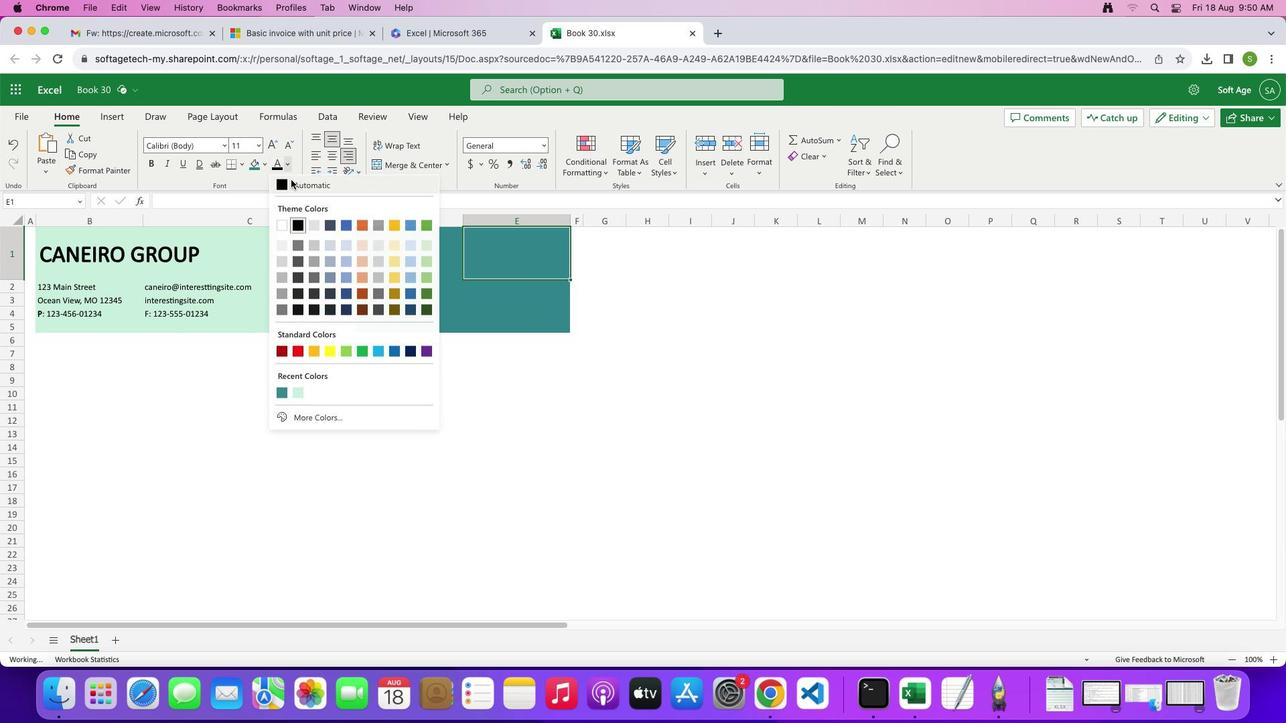 
Action: Mouse moved to (230, 196)
Screenshot: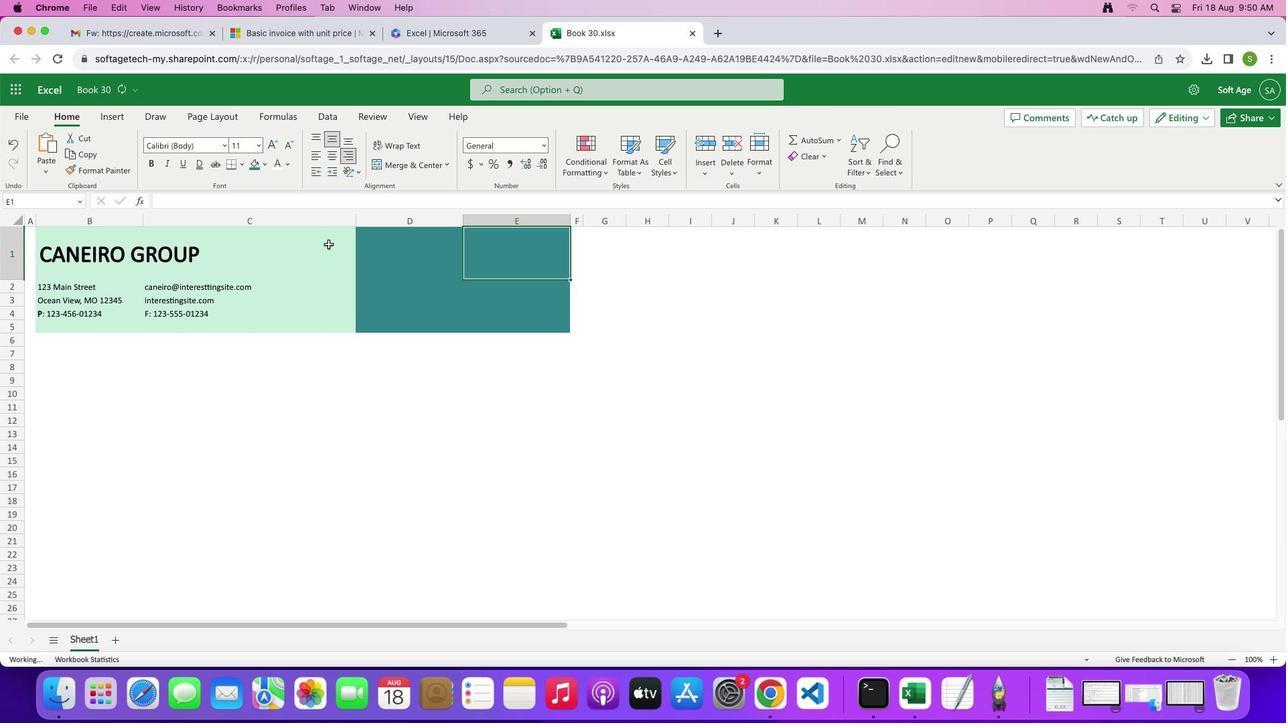 
Action: Mouse pressed left at (230, 196)
Screenshot: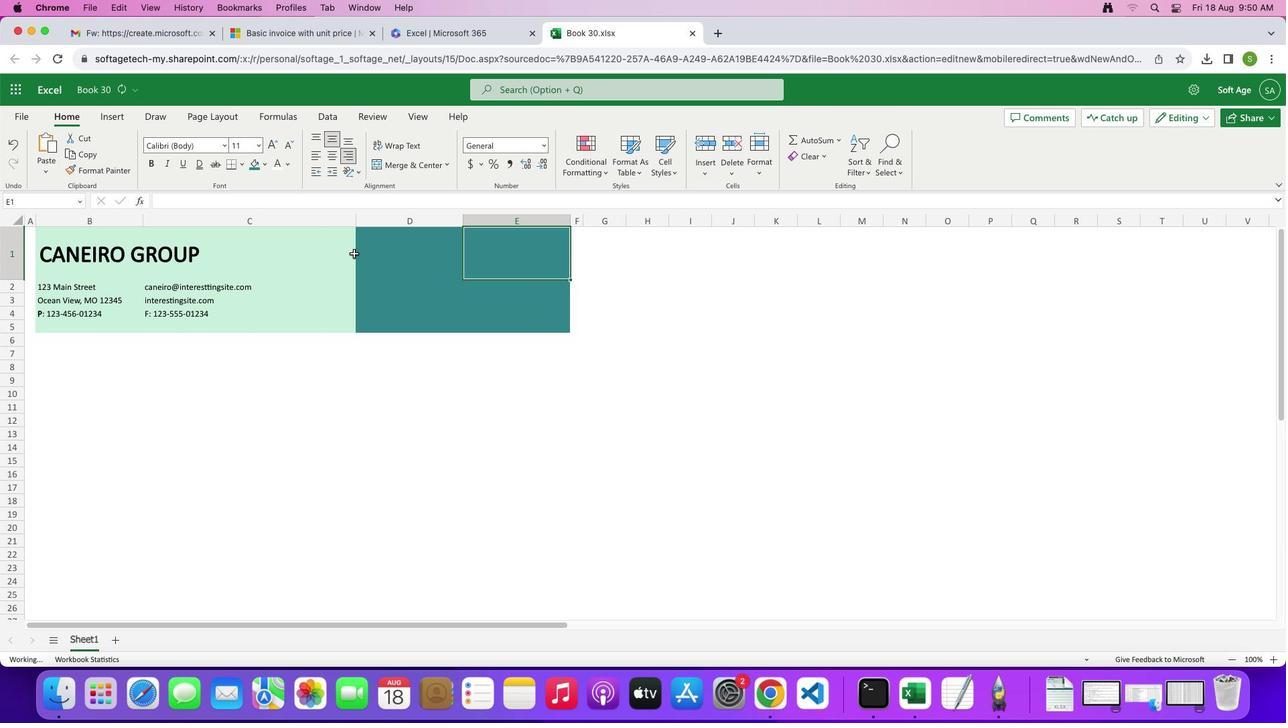 
Action: Mouse moved to (190, 135)
Screenshot: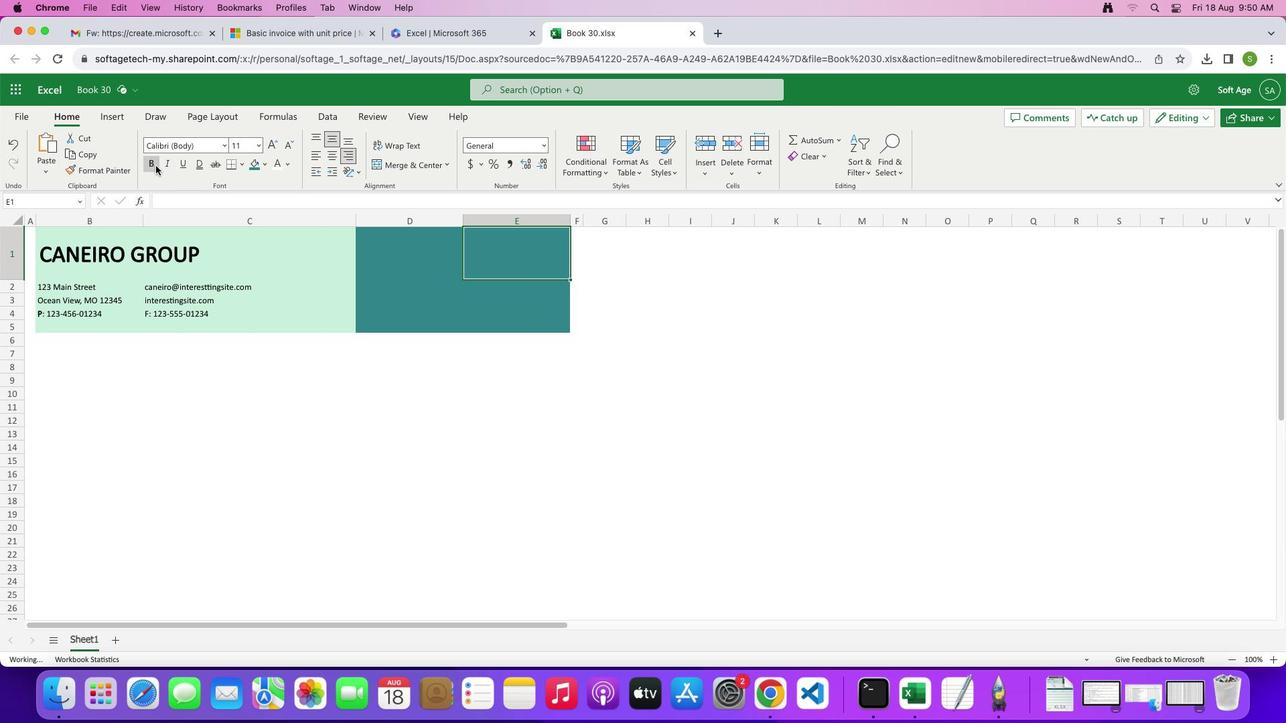 
Action: Mouse pressed left at (190, 135)
Screenshot: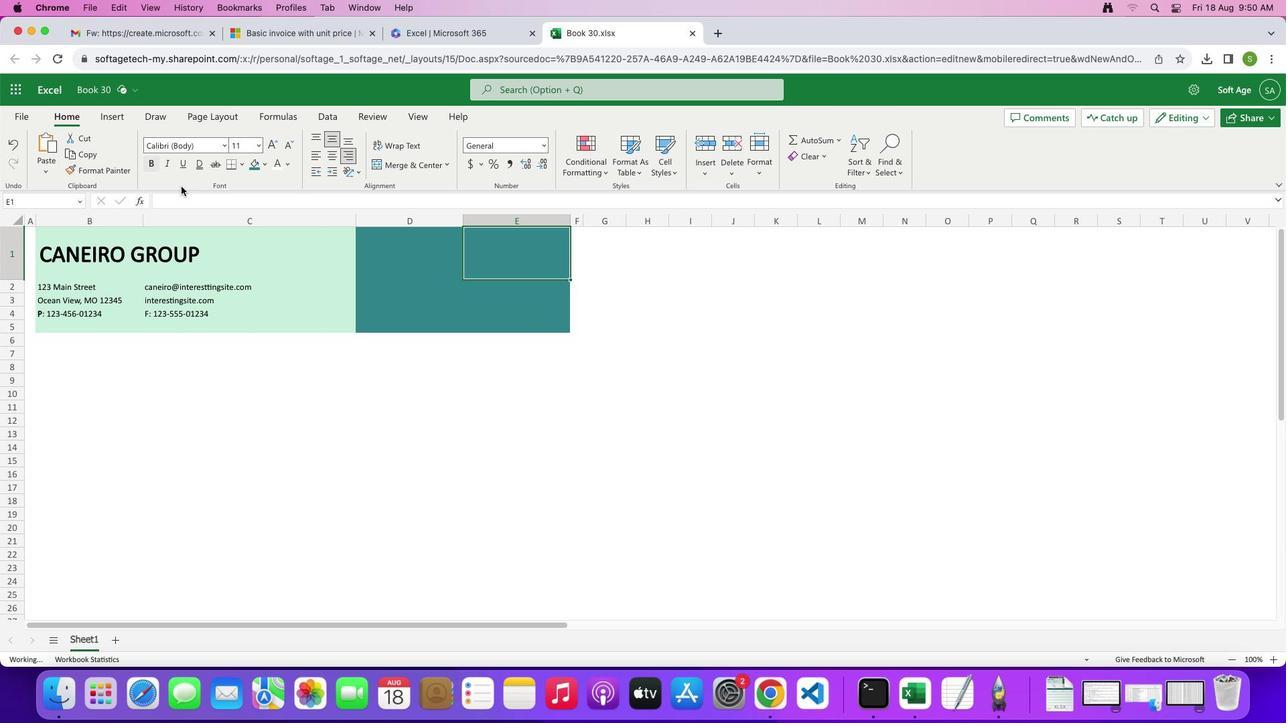 
Action: Mouse moved to (283, 260)
Screenshot: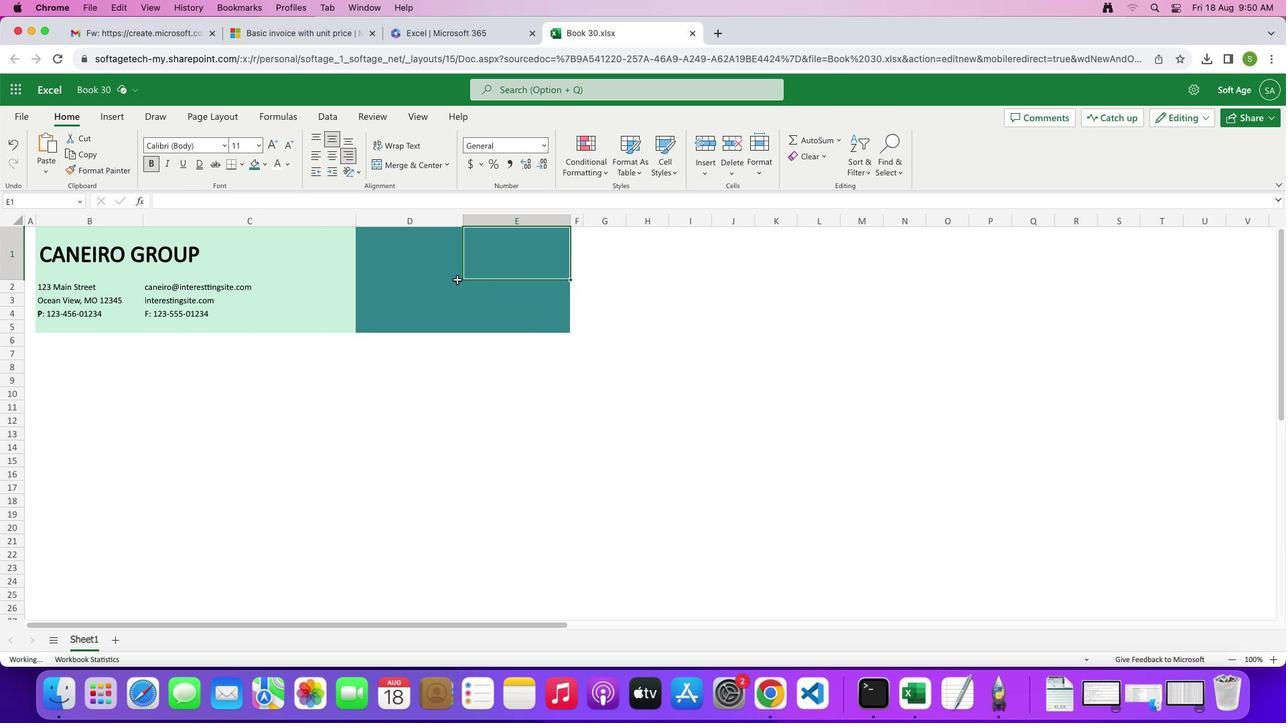 
Action: Key pressed Key.caps_lock'I''N''C'Key.backspace
Screenshot: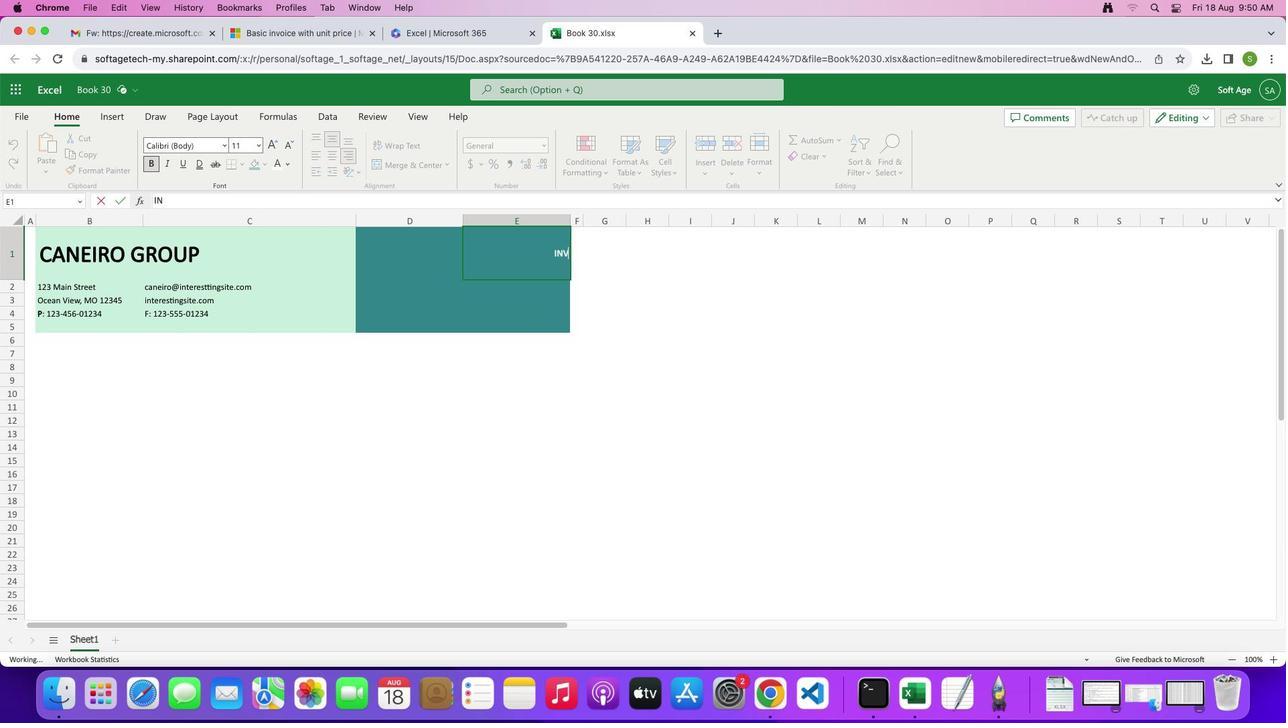 
Action: Mouse moved to (283, 260)
Screenshot: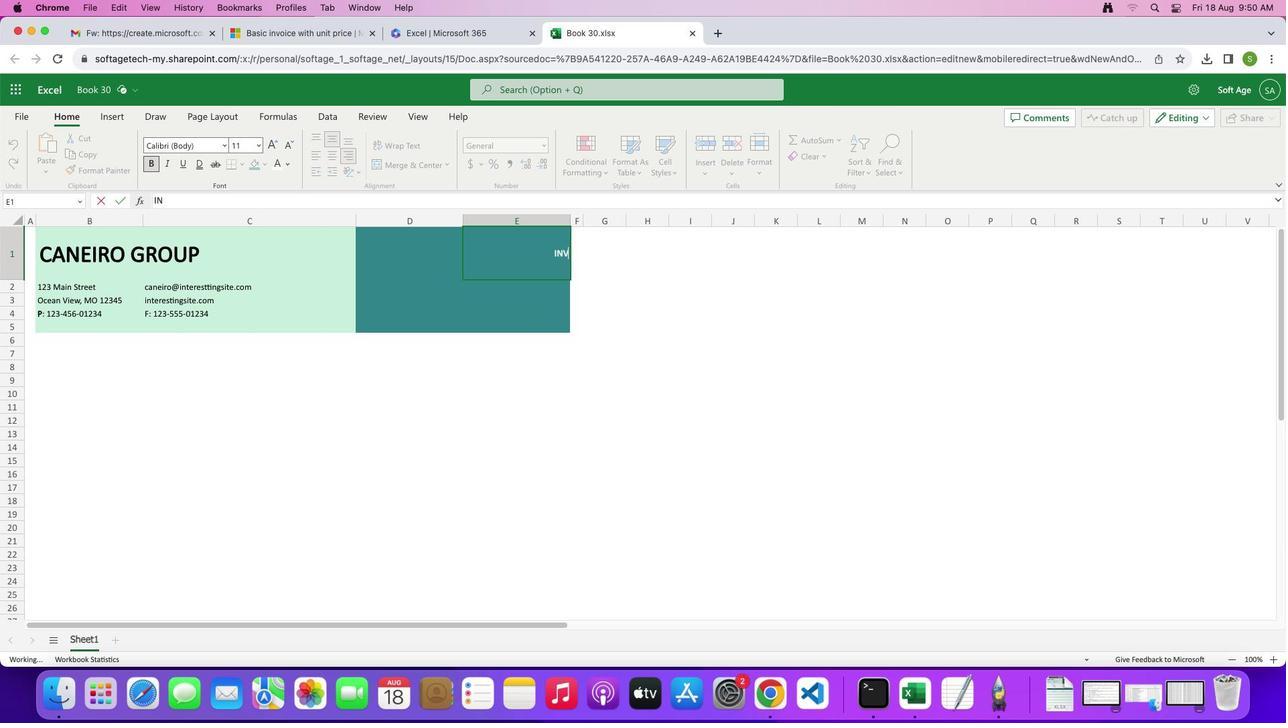 
Action: Key pressed 'V''O''I''C''E'
Screenshot: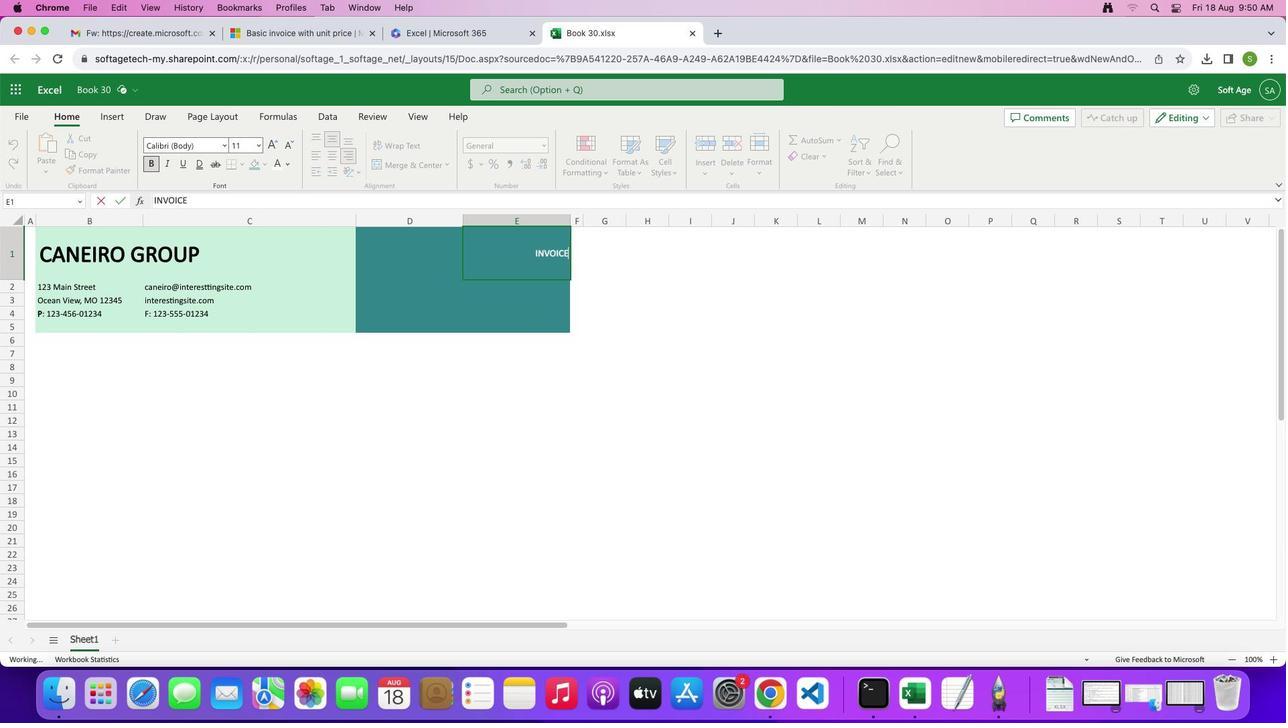 
Action: Mouse moved to (302, 291)
Screenshot: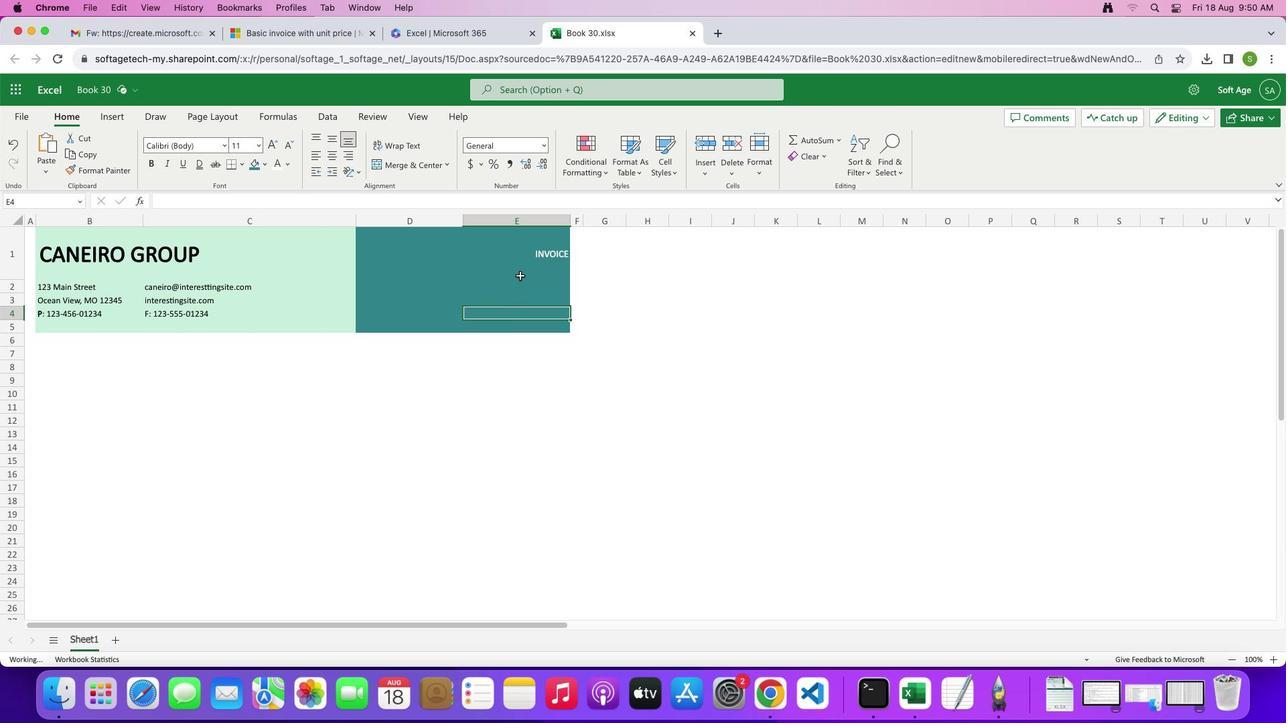 
Action: Mouse pressed left at (302, 291)
Screenshot: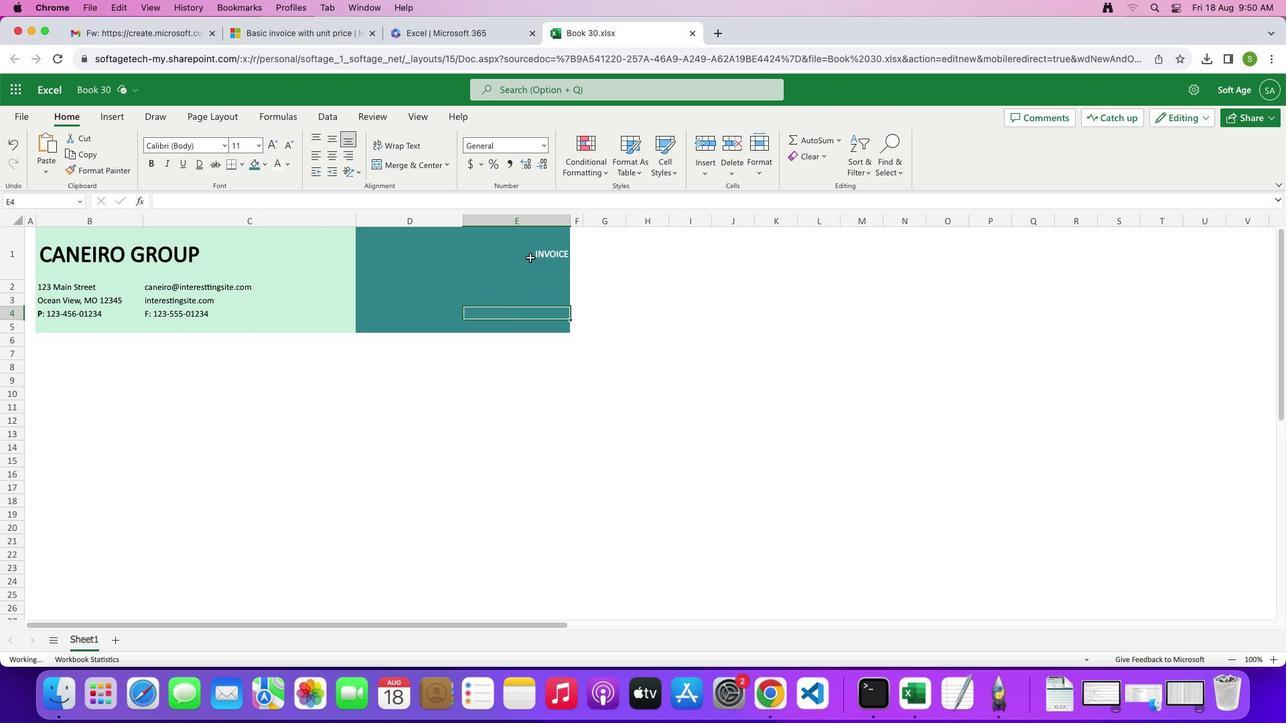 
Action: Mouse moved to (306, 227)
Screenshot: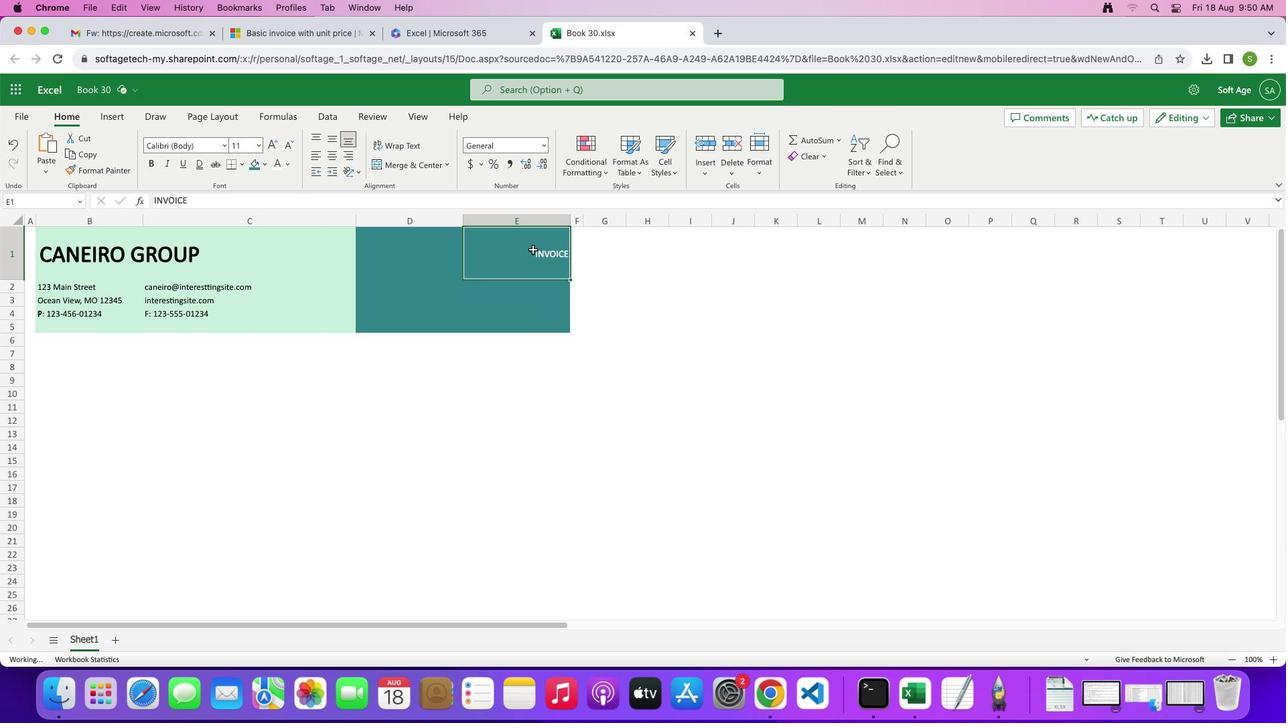 
Action: Mouse pressed left at (306, 227)
Screenshot: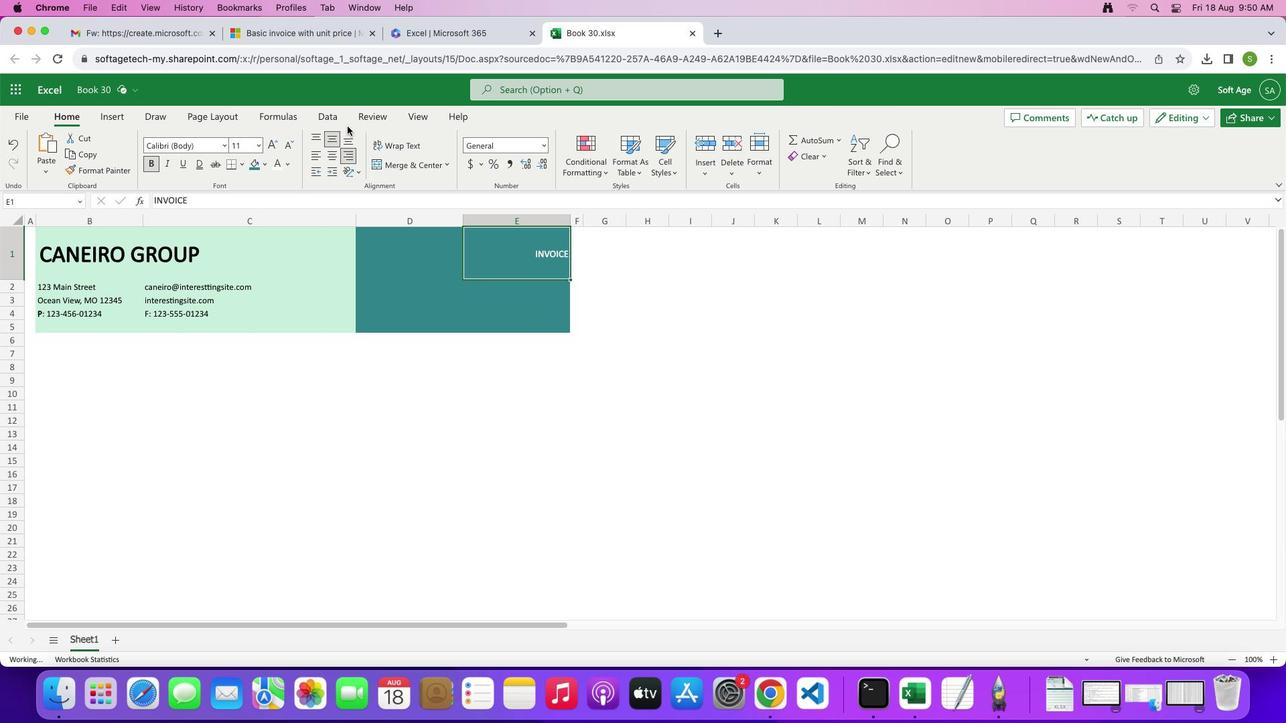 
Action: Mouse moved to (227, 115)
Screenshot: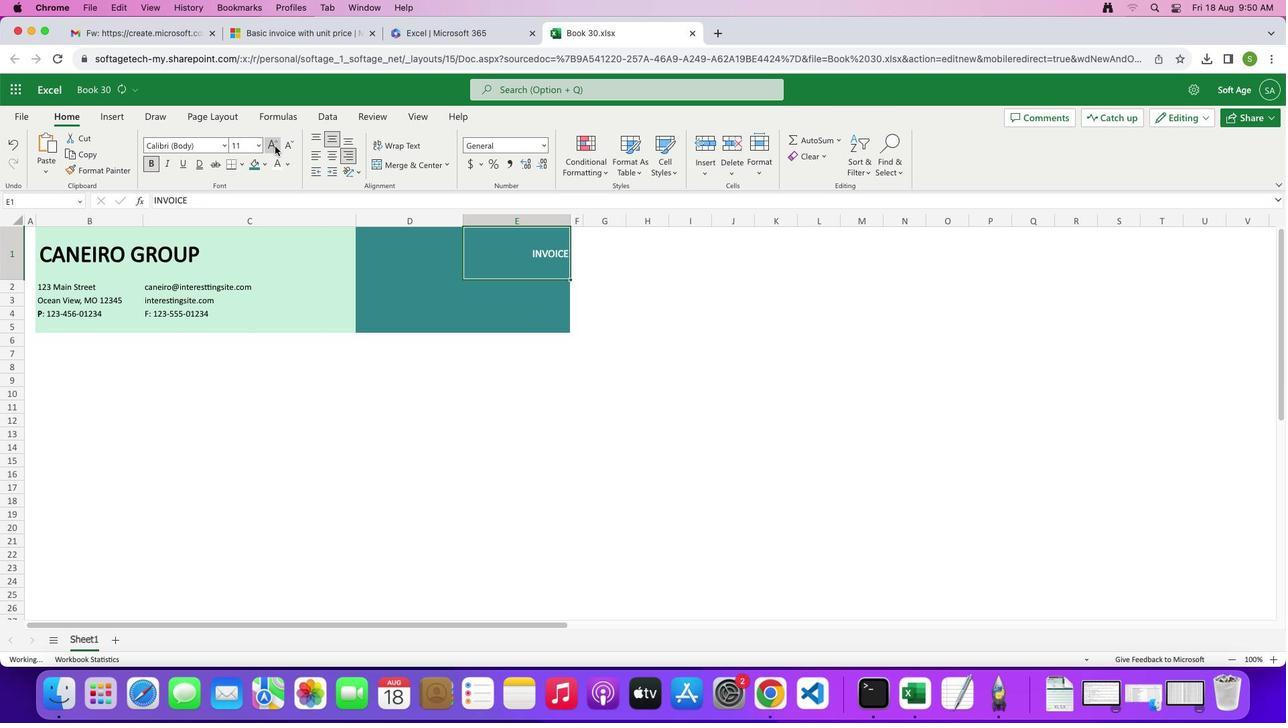 
Action: Mouse pressed left at (227, 115)
Screenshot: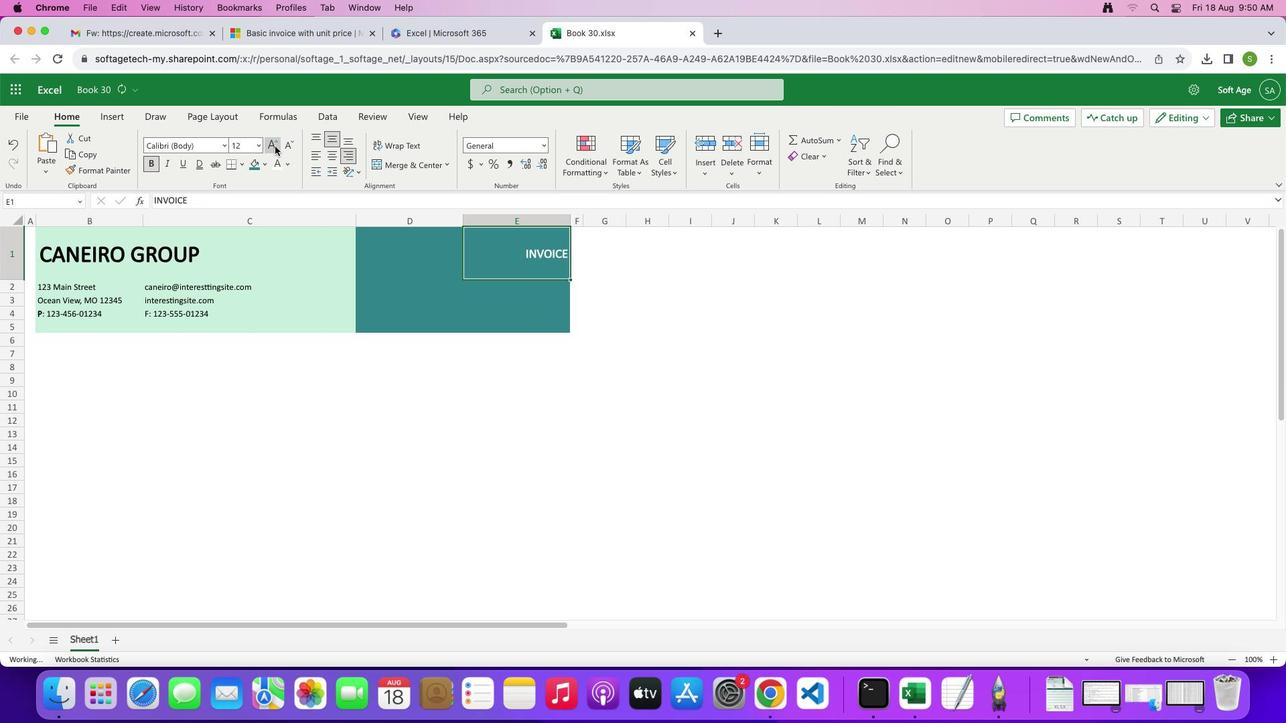 
Action: Mouse pressed left at (227, 115)
Screenshot: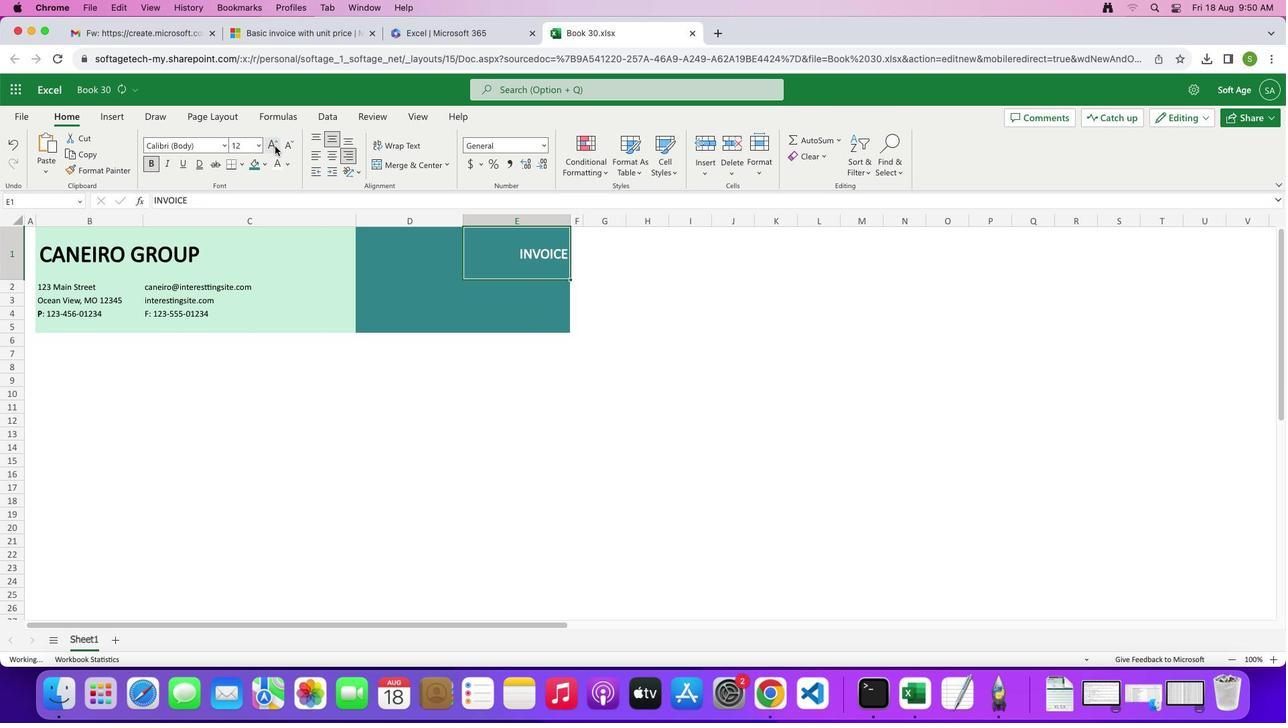 
Action: Mouse pressed left at (227, 115)
Screenshot: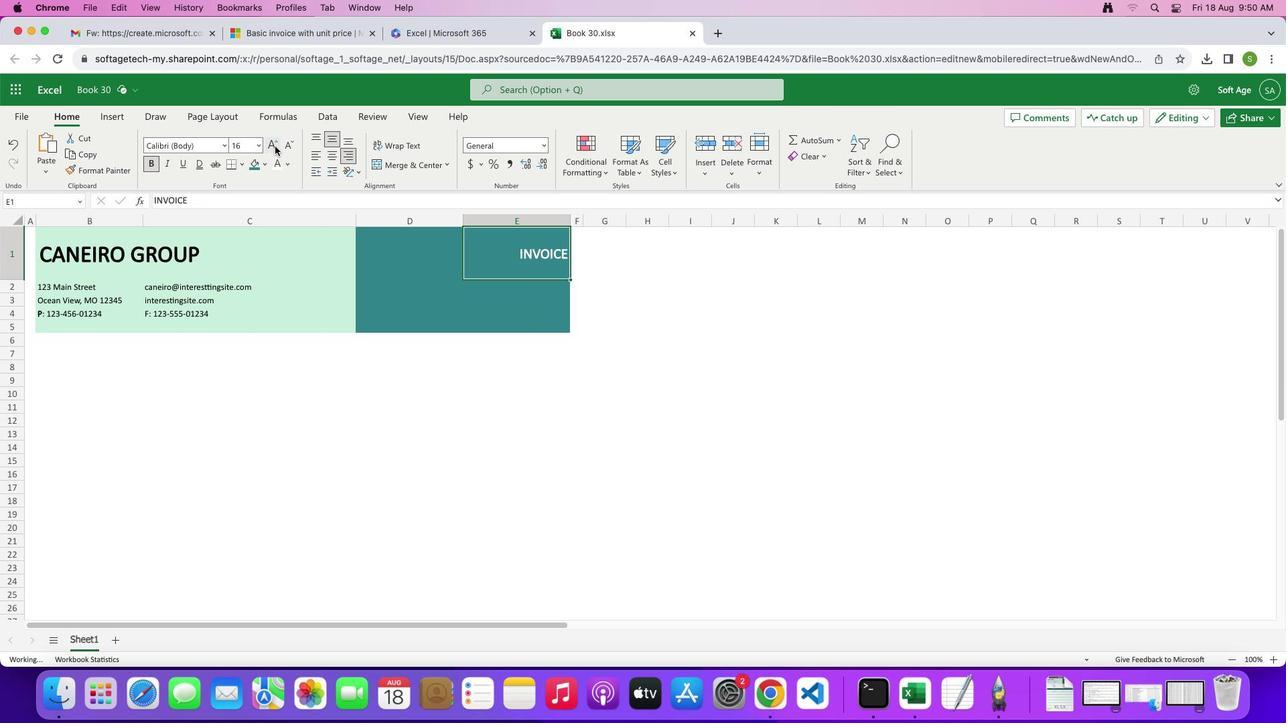 
Action: Mouse moved to (245, 122)
Screenshot: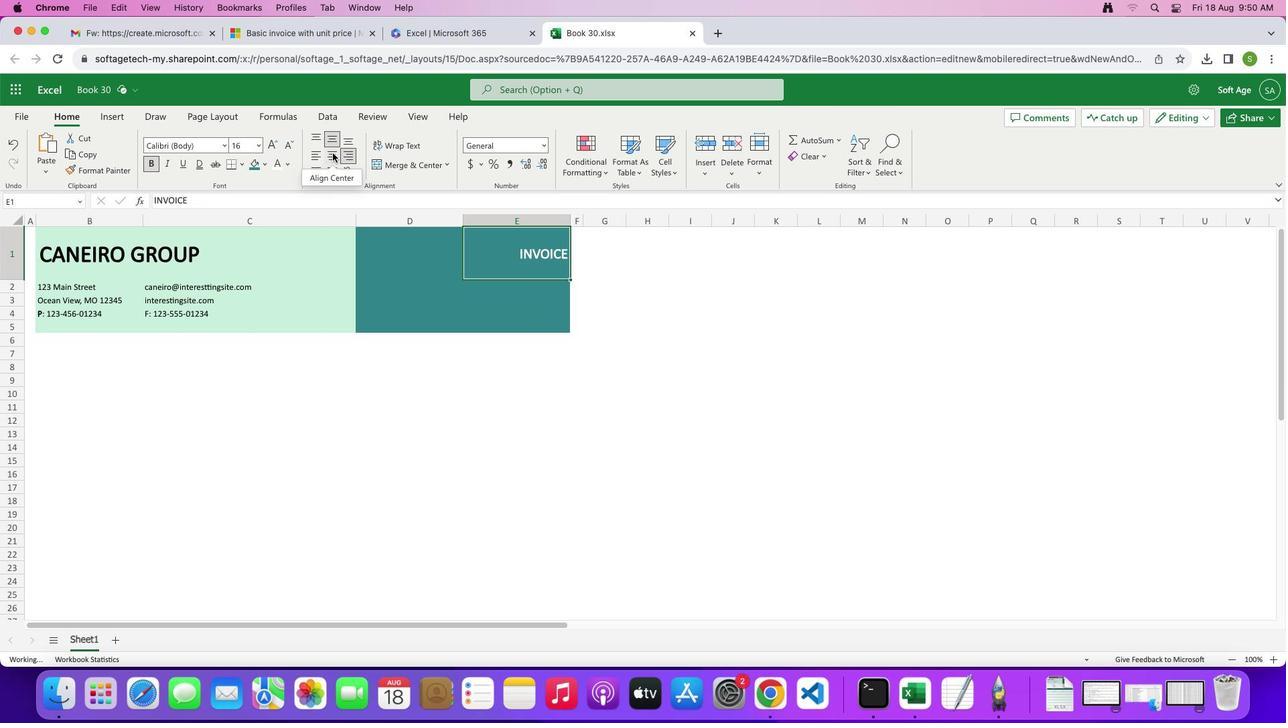 
Action: Mouse pressed left at (245, 122)
Screenshot: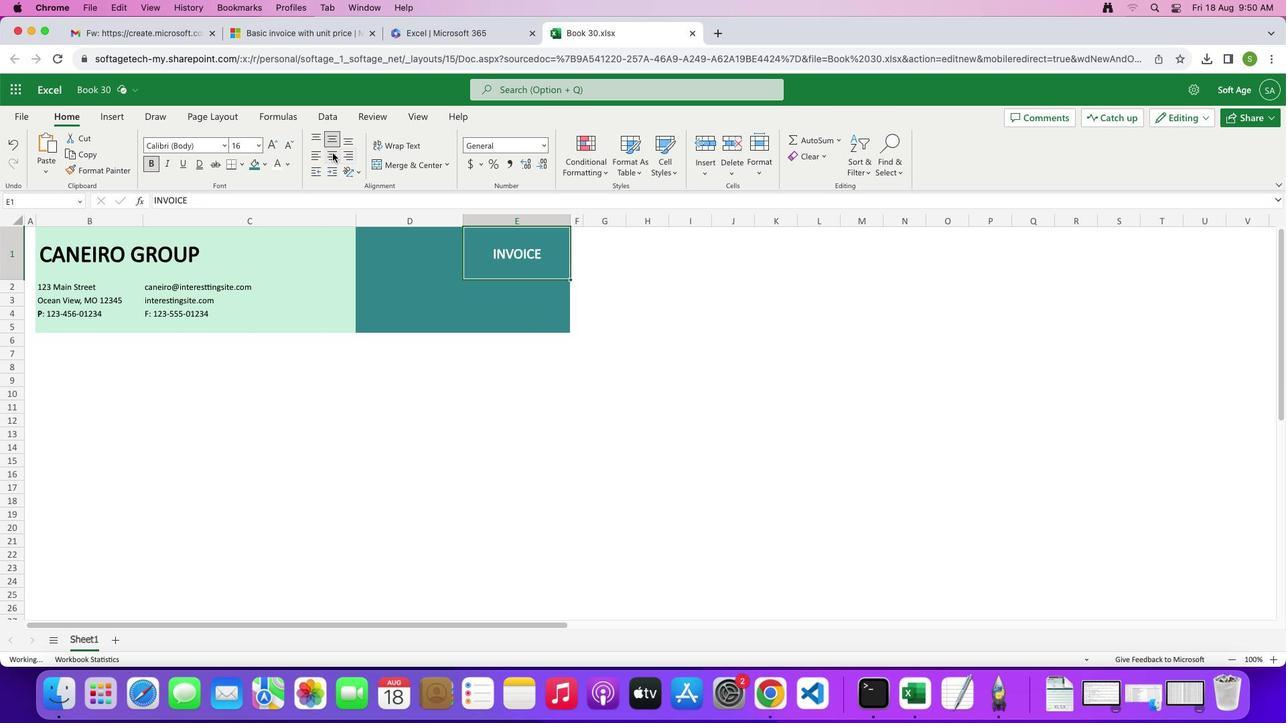 
Action: Mouse moved to (293, 231)
Screenshot: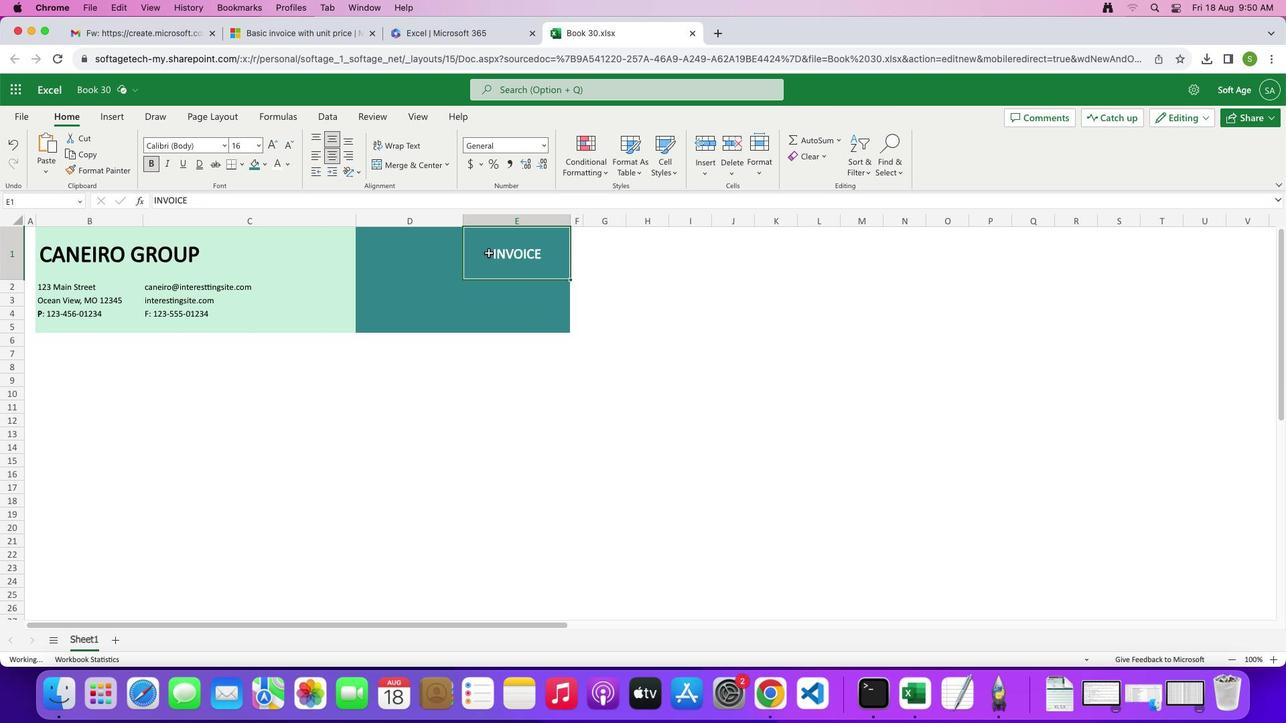 
Action: Mouse pressed left at (293, 231)
Screenshot: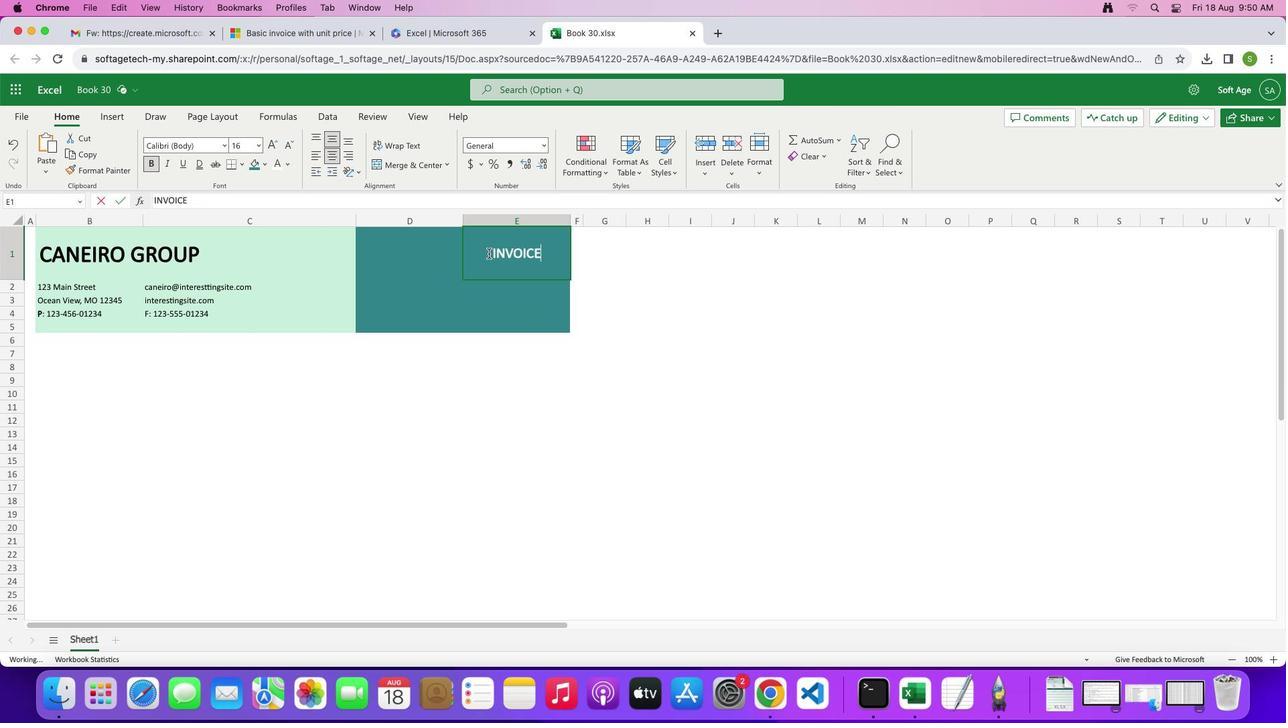 
Action: Mouse pressed left at (293, 231)
Screenshot: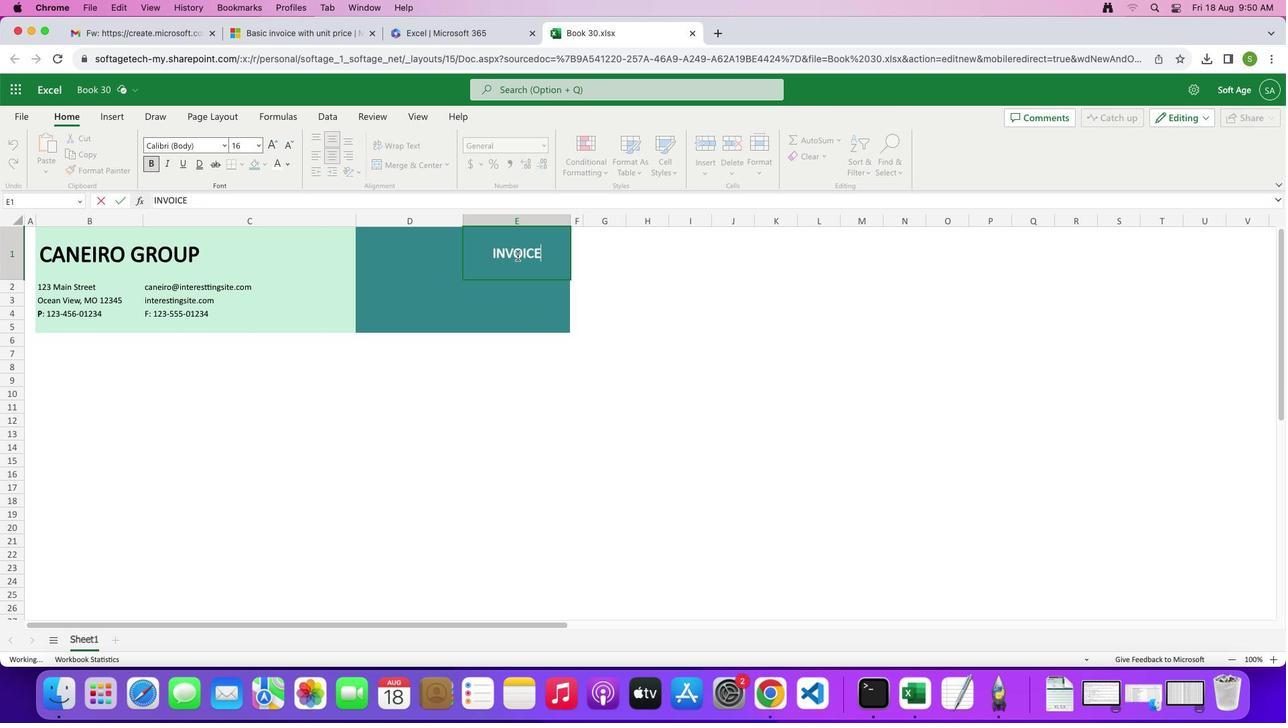 
Action: Mouse moved to (292, 232)
Screenshot: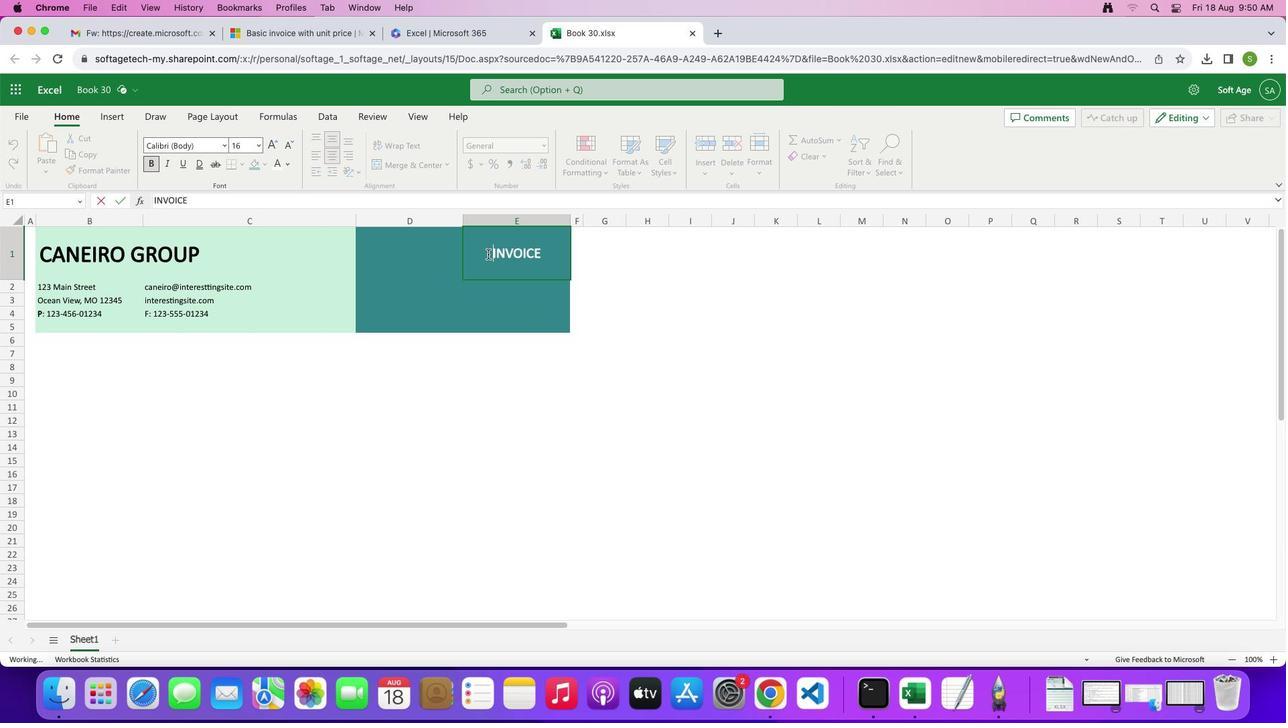 
Action: Mouse pressed left at (292, 232)
Screenshot: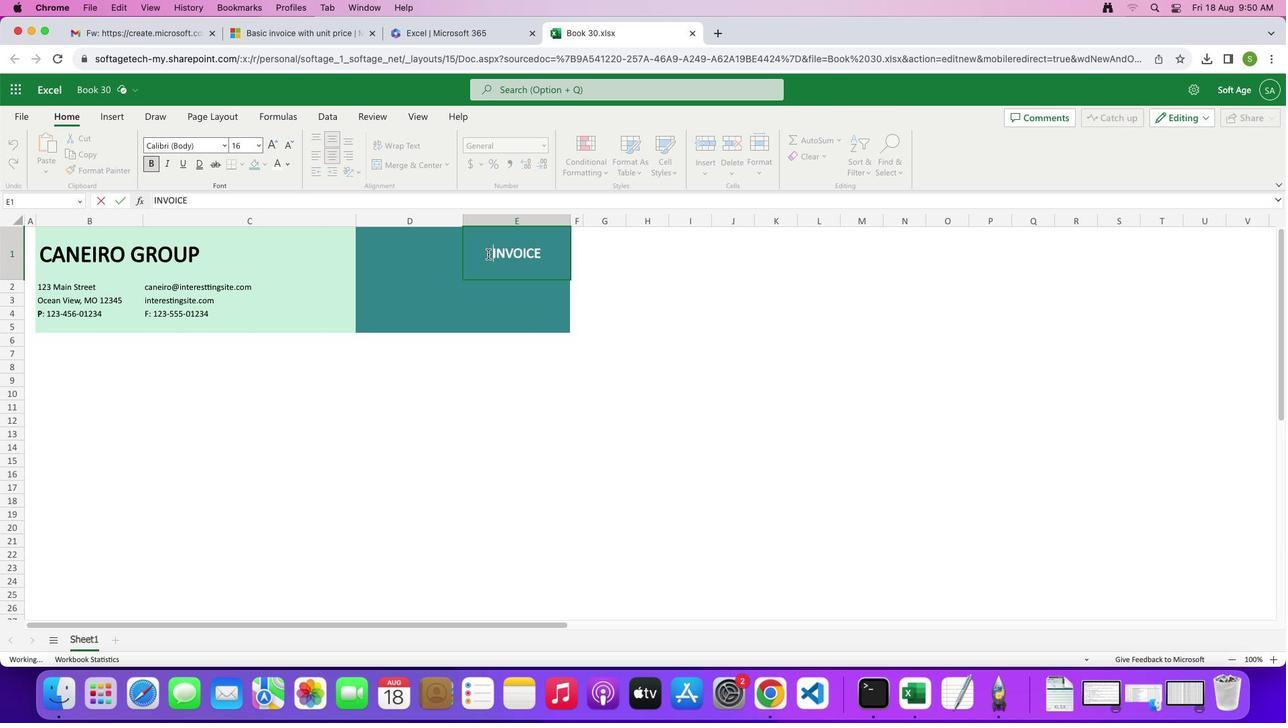 
Action: Mouse moved to (292, 231)
Screenshot: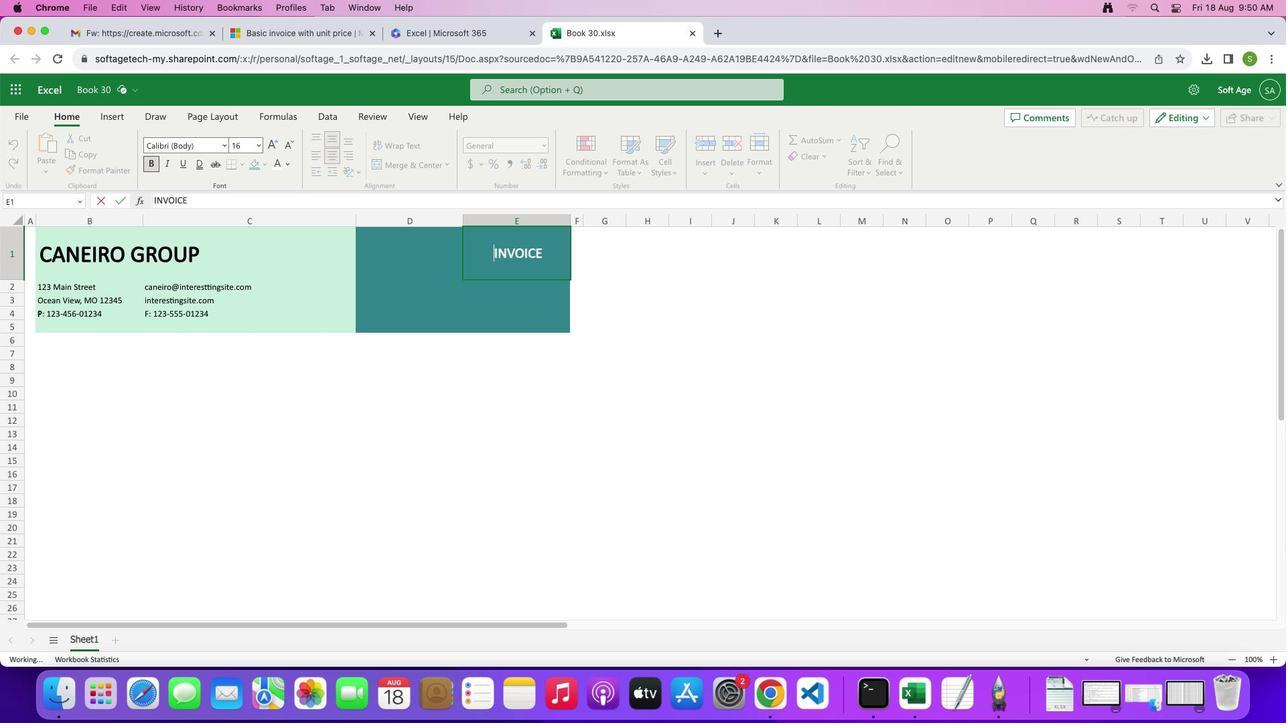 
Action: Key pressed Key.spaceKey.spaceKey.spaceKey.spaceKey.spaceKey.spaceKey.spaceKey.spaceKey.space
Screenshot: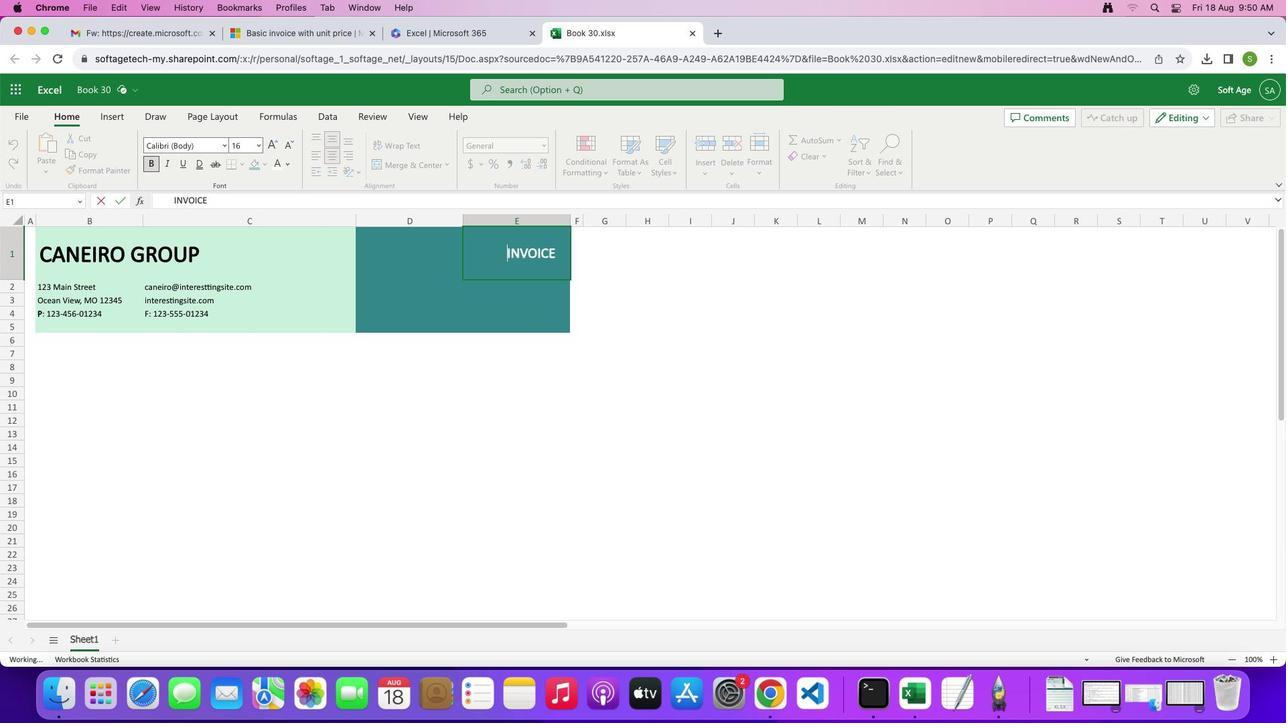 
Action: Mouse moved to (292, 263)
Screenshot: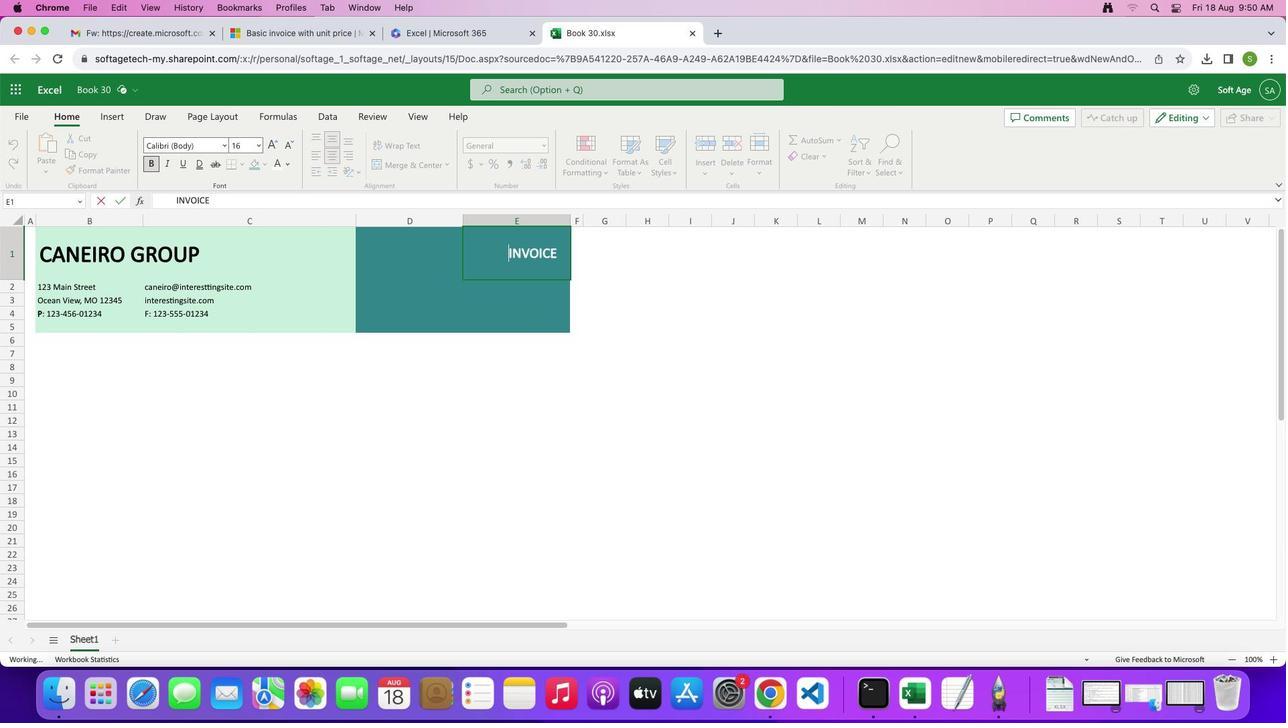 
Action: Key pressed Key.space
Screenshot: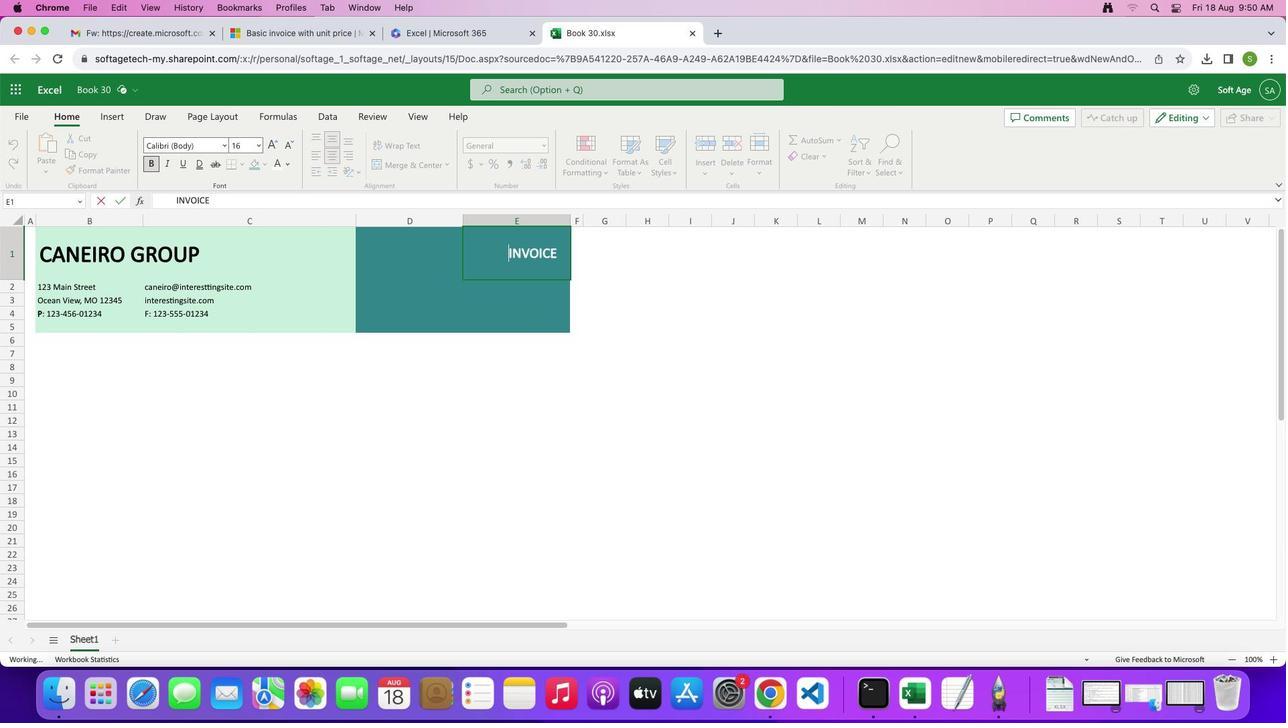 
Action: Mouse moved to (298, 272)
Screenshot: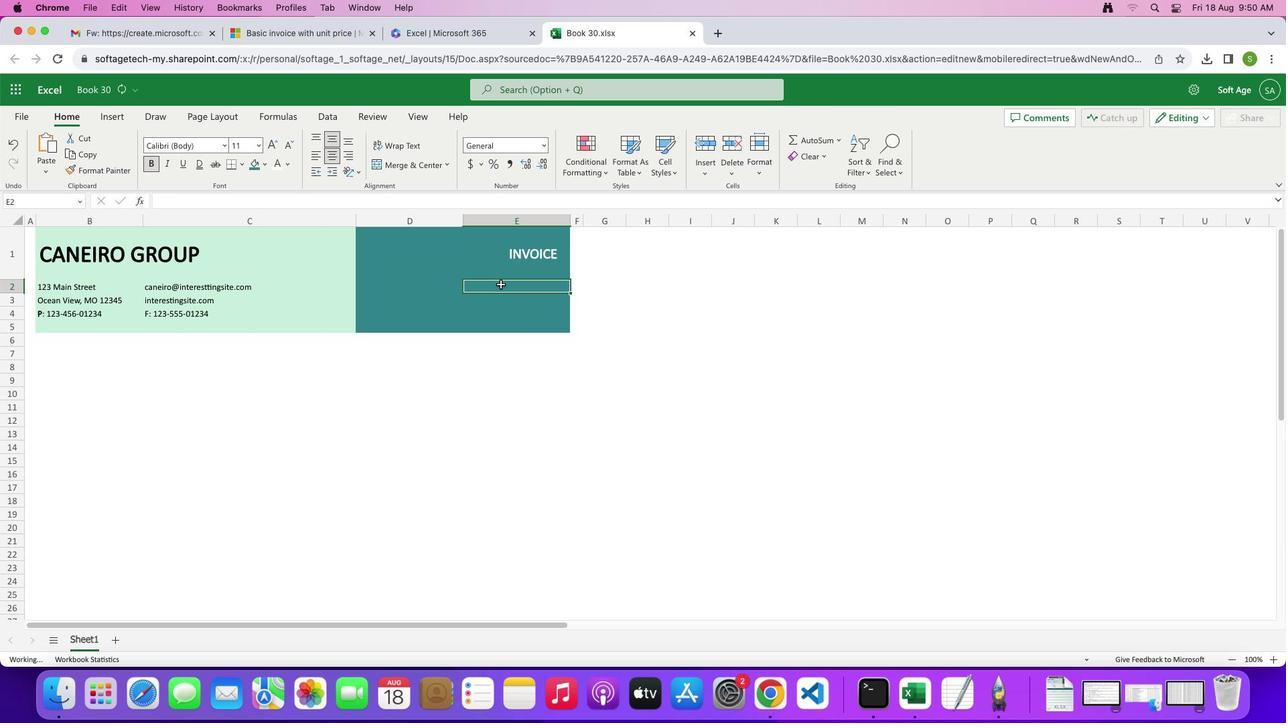
Action: Mouse pressed left at (298, 272)
Screenshot: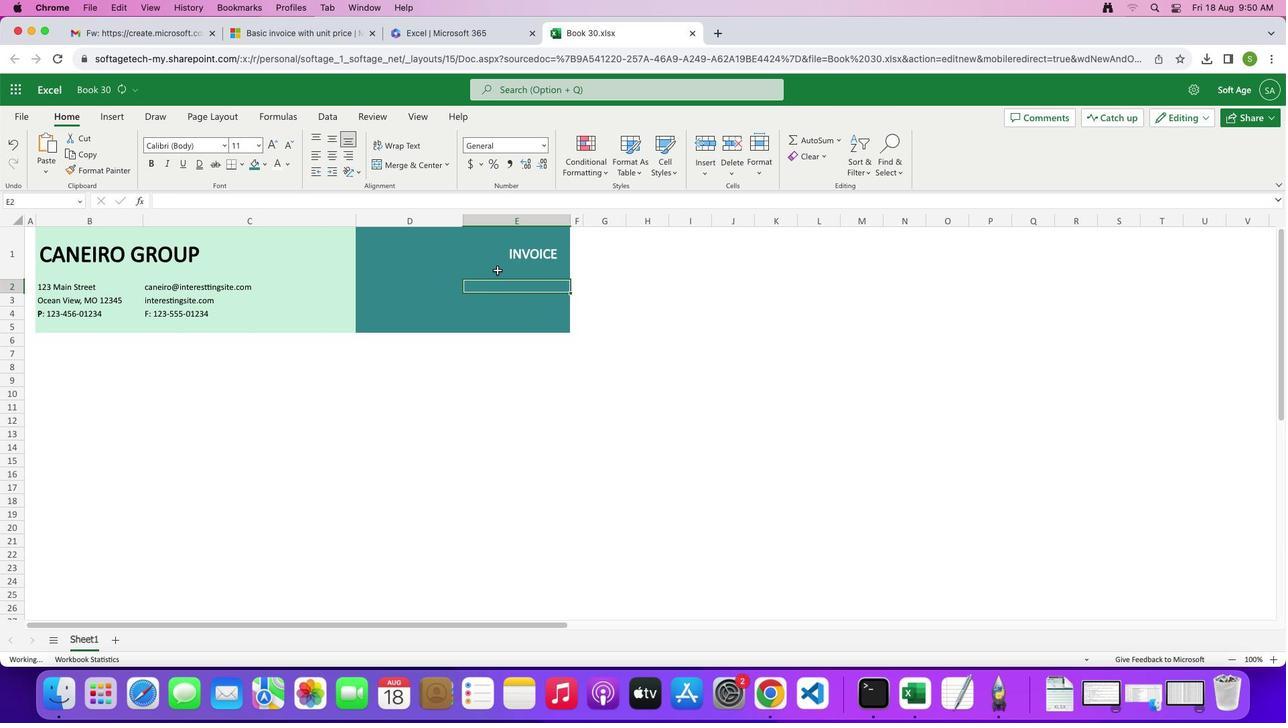 
Action: Mouse moved to (296, 235)
Screenshot: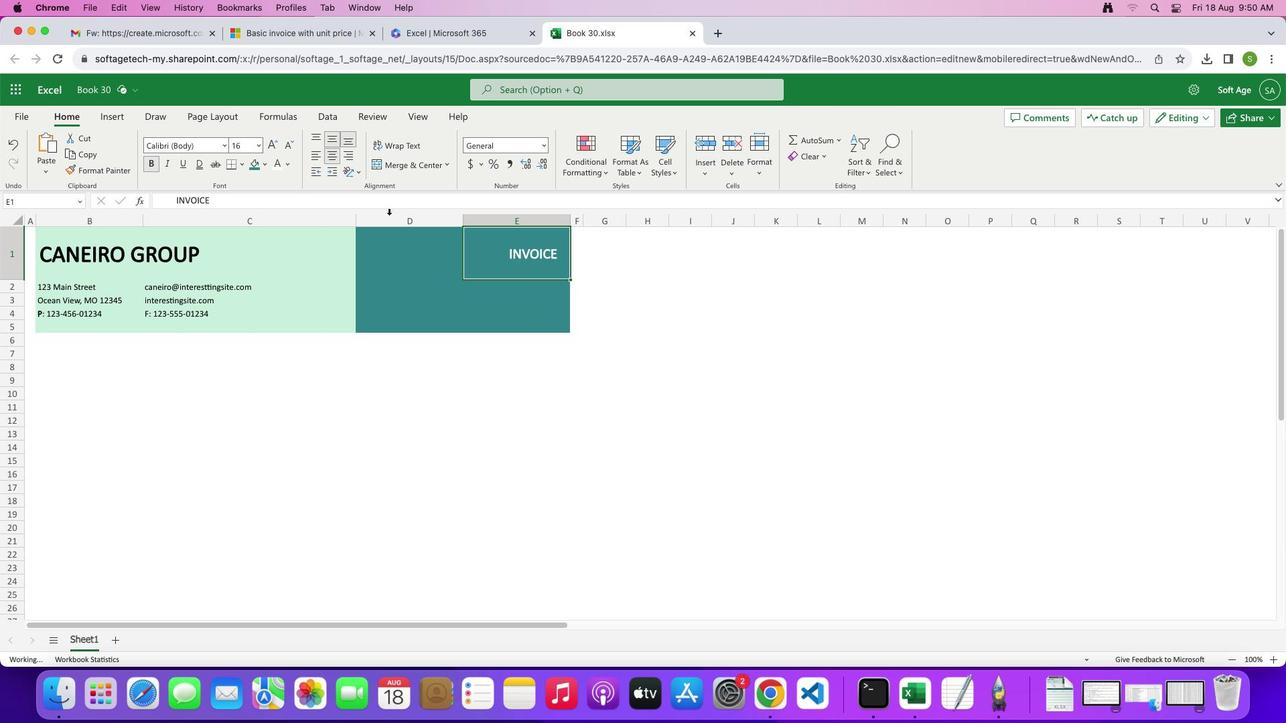 
Action: Mouse pressed left at (296, 235)
